 Task: Select Kindle E-Readers from Kindle E-readers & Books. Add to cart Kindle Fire 7 Essentials Bundle-2. Place order for _x000D_
675 Giesler Rd_x000D_
Jasper, Indiana(IN), 47546, Cell Number (812) 678-2353
Action: Mouse moved to (162, 85)
Screenshot: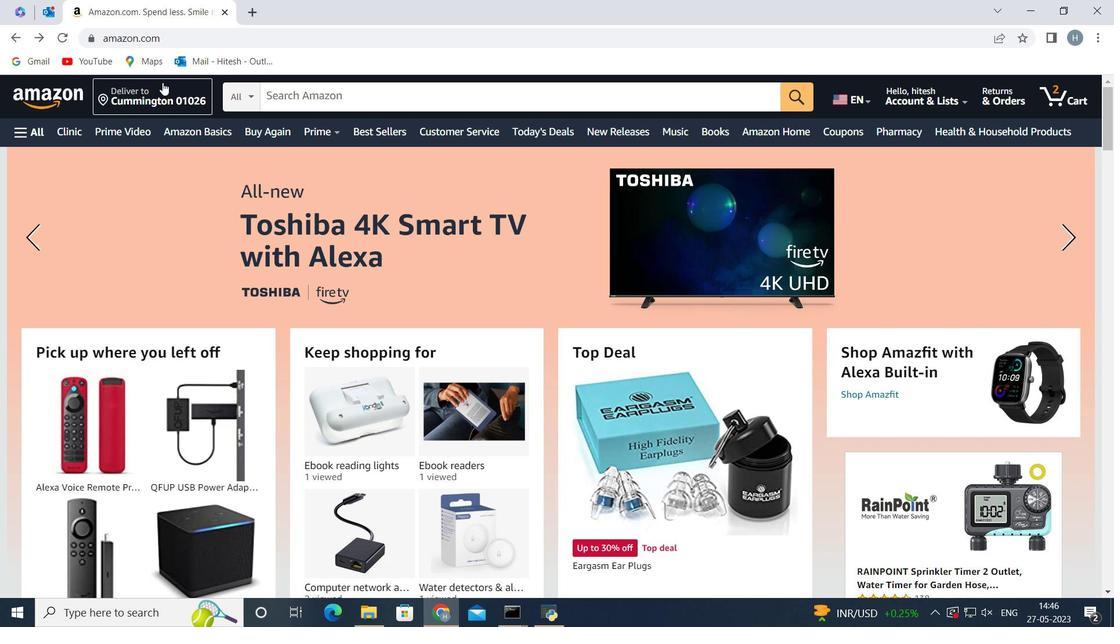 
Action: Mouse pressed left at (162, 85)
Screenshot: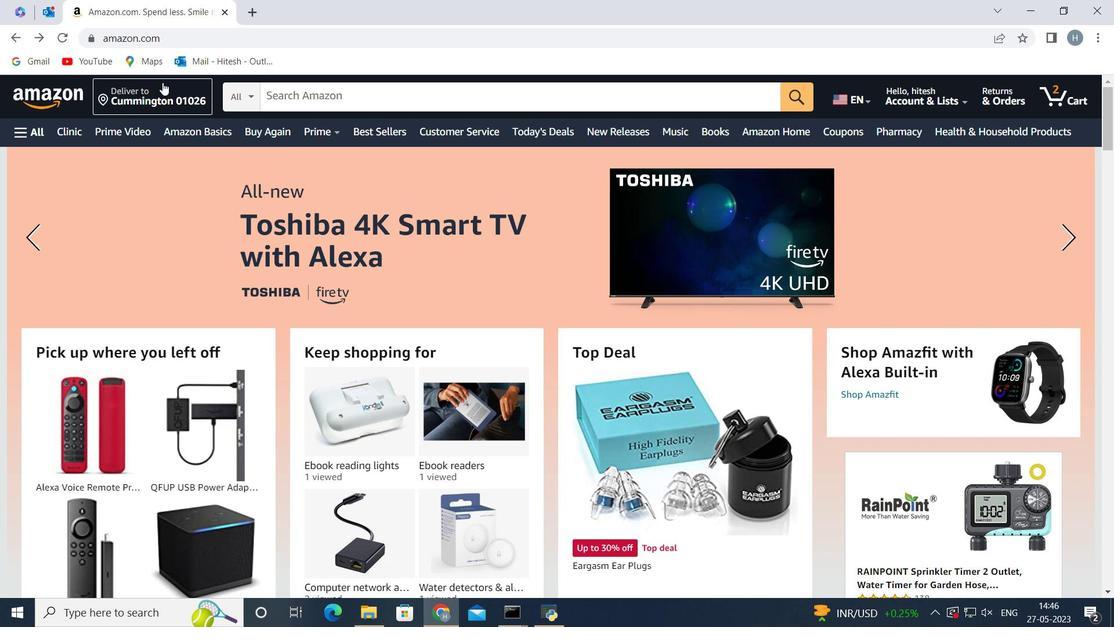 
Action: Mouse moved to (549, 437)
Screenshot: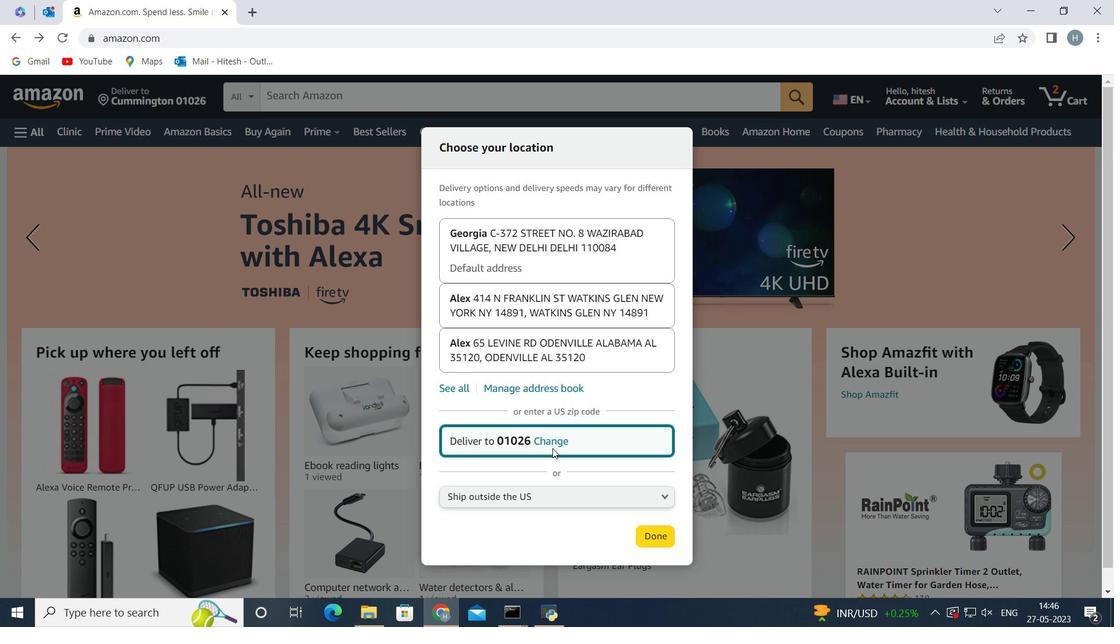 
Action: Mouse pressed left at (549, 437)
Screenshot: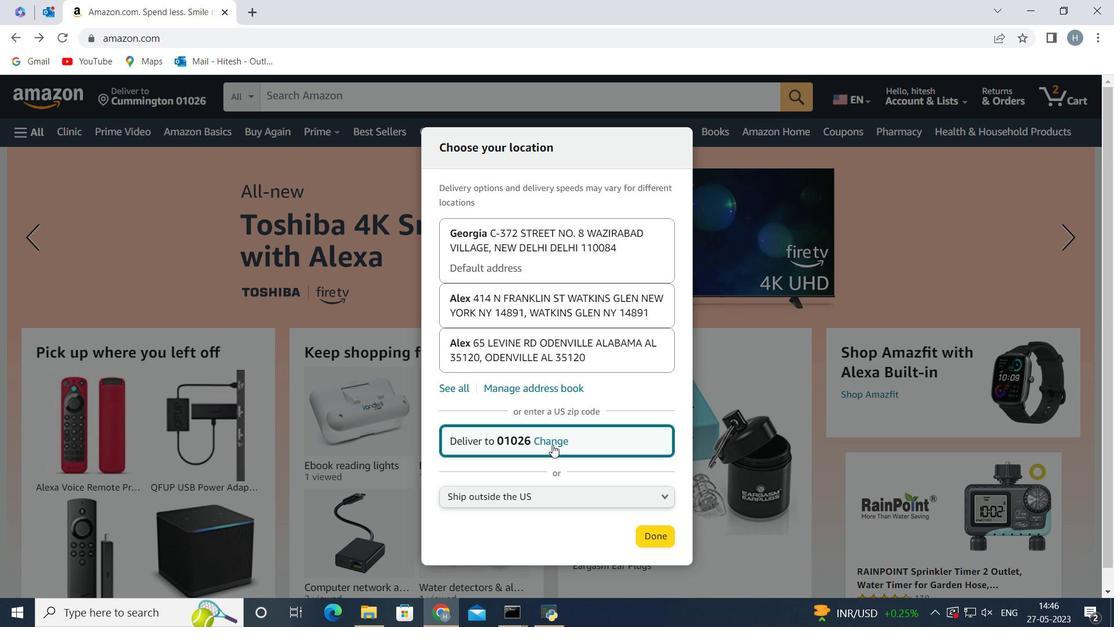 
Action: Mouse pressed left at (549, 437)
Screenshot: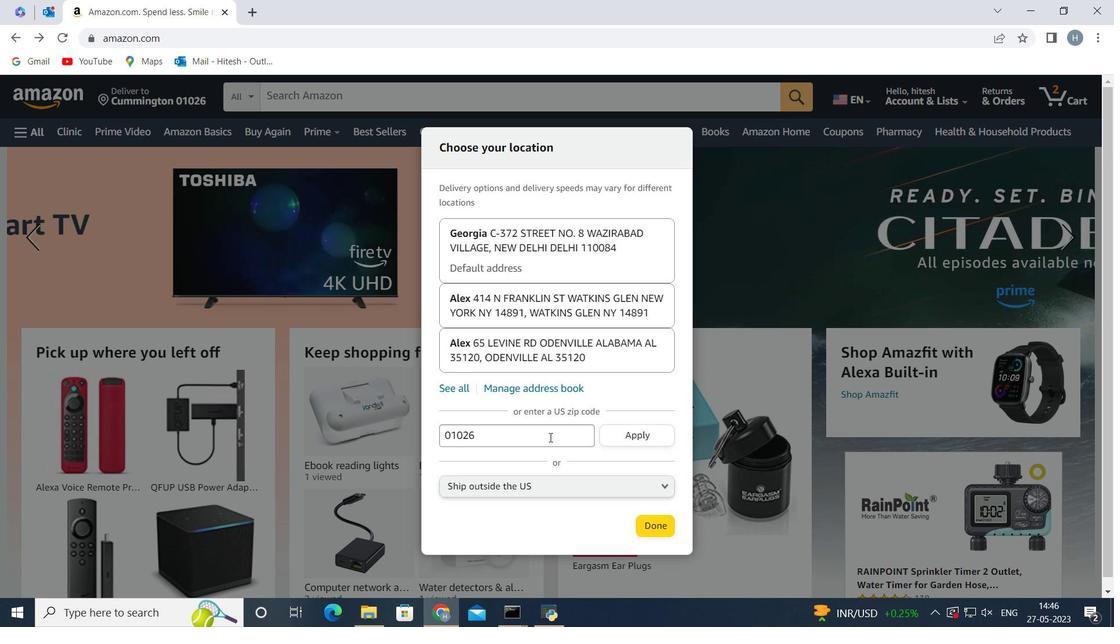 
Action: Key pressed <Key.backspace><Key.backspace><Key.backspace><Key.backspace><Key.backspace><Key.backspace><Key.backspace><Key.backspace><Key.backspace><Key.backspace><Key.backspace><Key.backspace><Key.backspace><Key.backspace><Key.backspace>47546
Screenshot: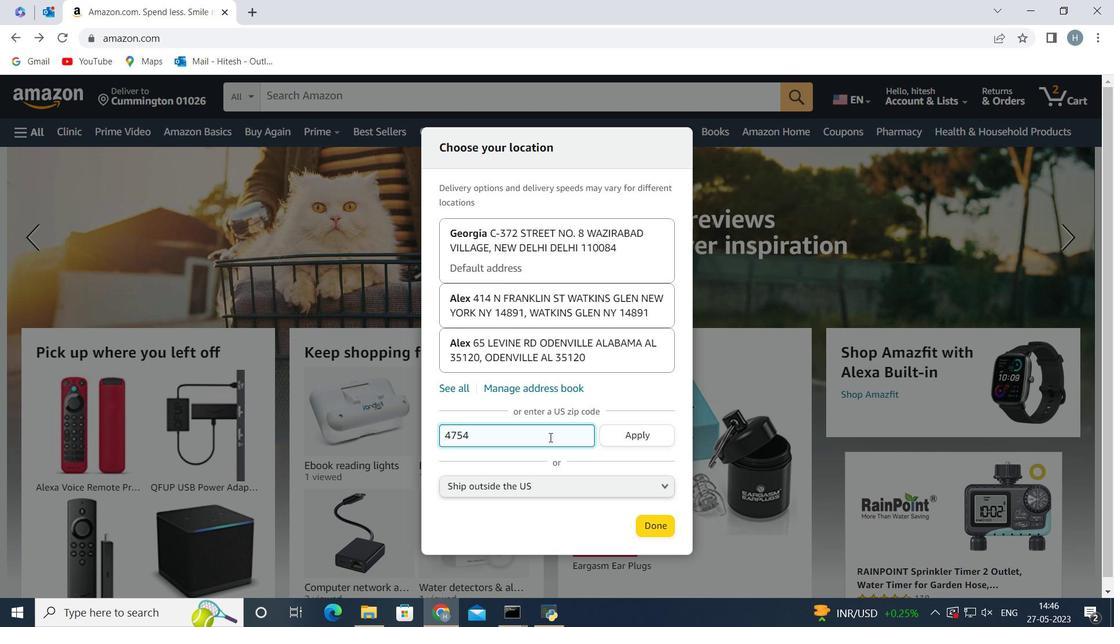 
Action: Mouse moved to (619, 431)
Screenshot: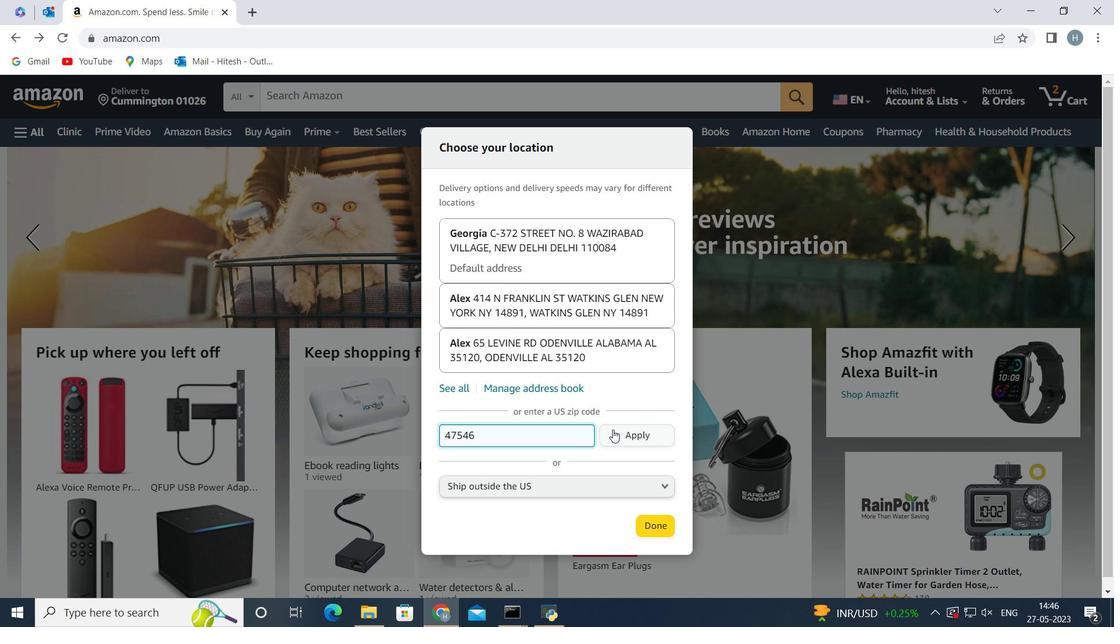 
Action: Mouse pressed left at (619, 431)
Screenshot: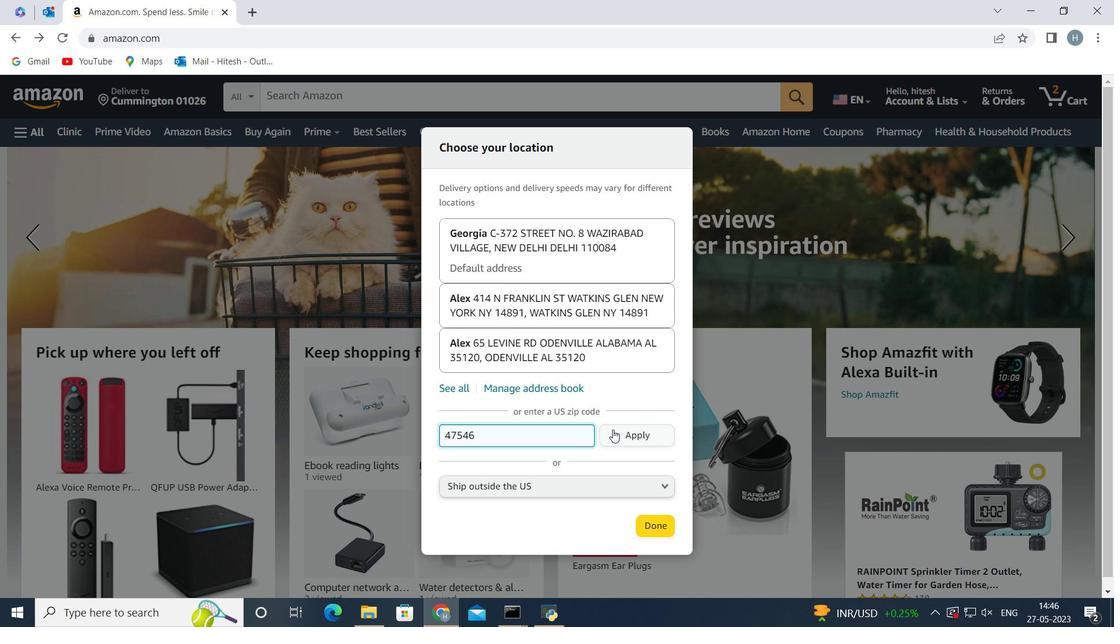 
Action: Mouse moved to (660, 536)
Screenshot: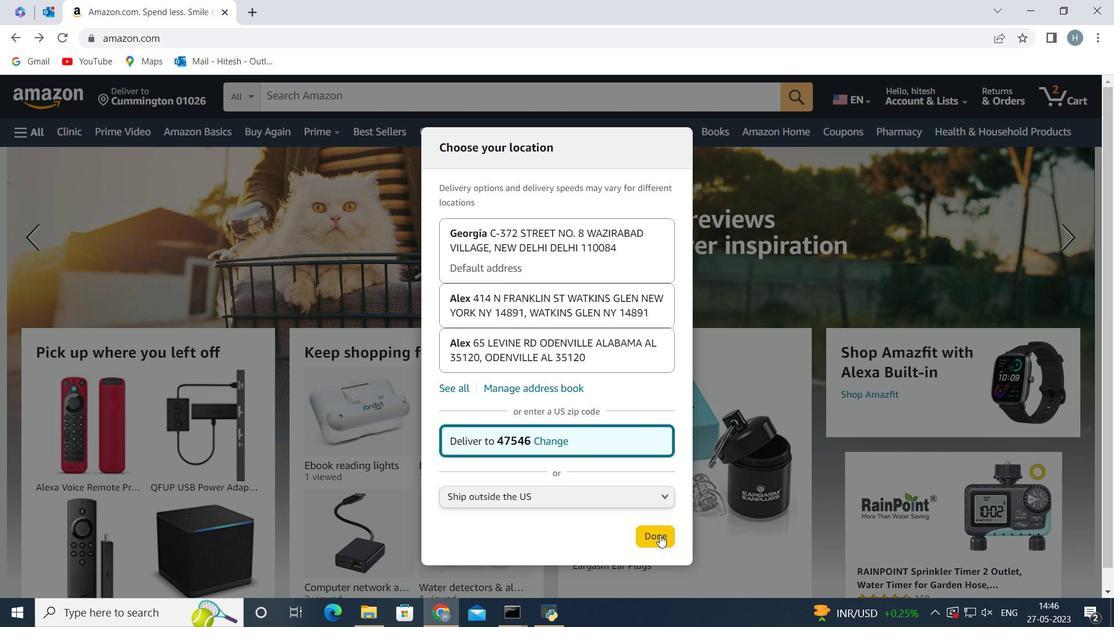 
Action: Mouse pressed left at (660, 536)
Screenshot: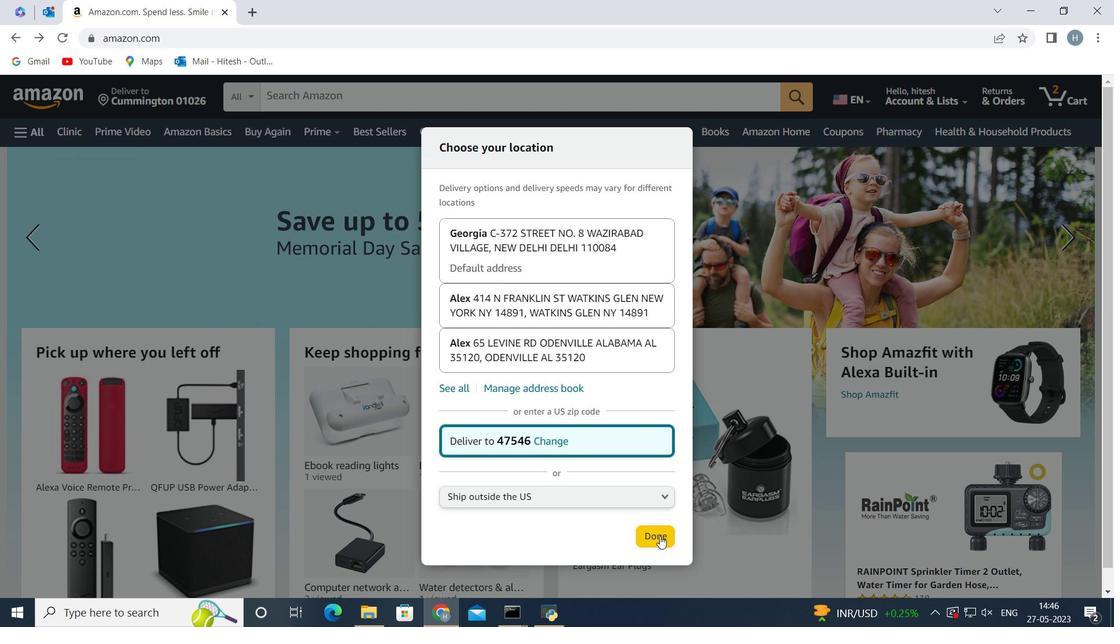 
Action: Mouse moved to (33, 131)
Screenshot: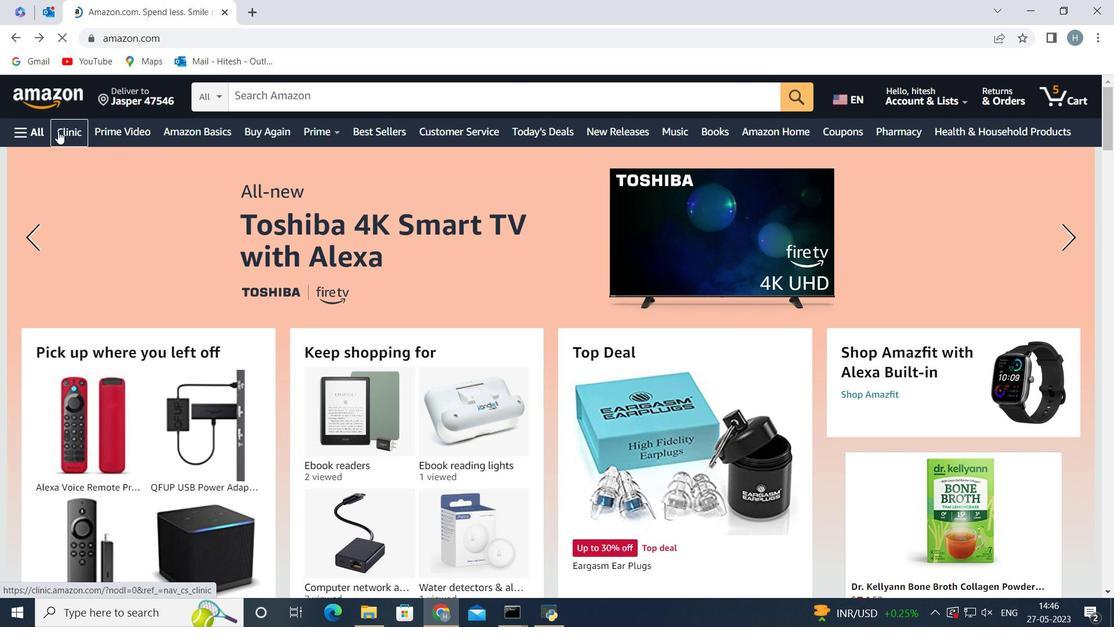
Action: Mouse pressed left at (33, 131)
Screenshot: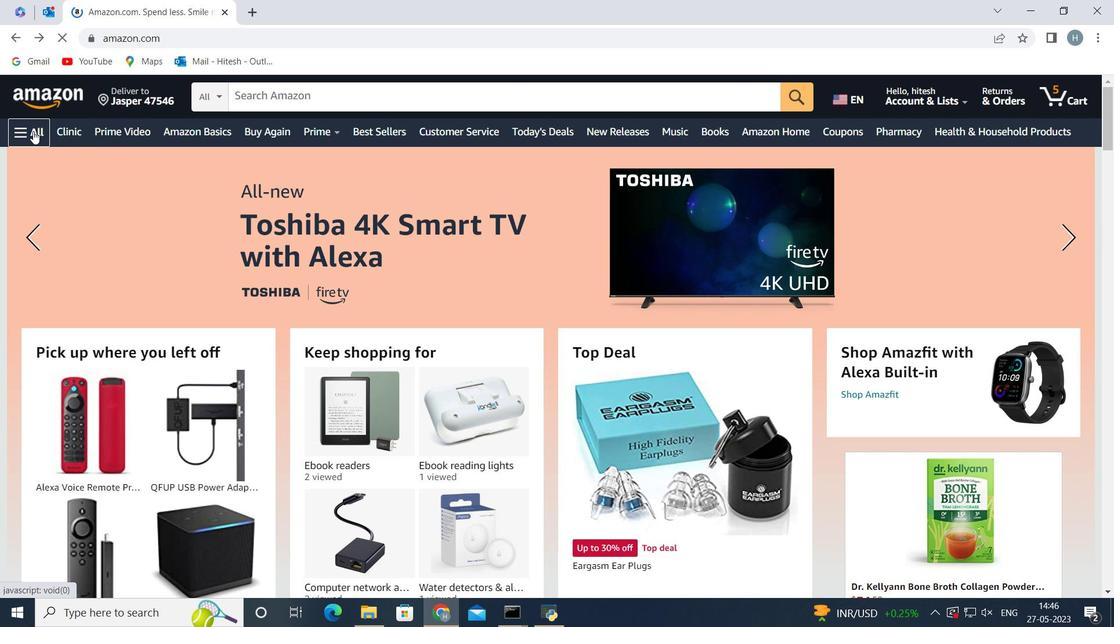 
Action: Mouse moved to (100, 229)
Screenshot: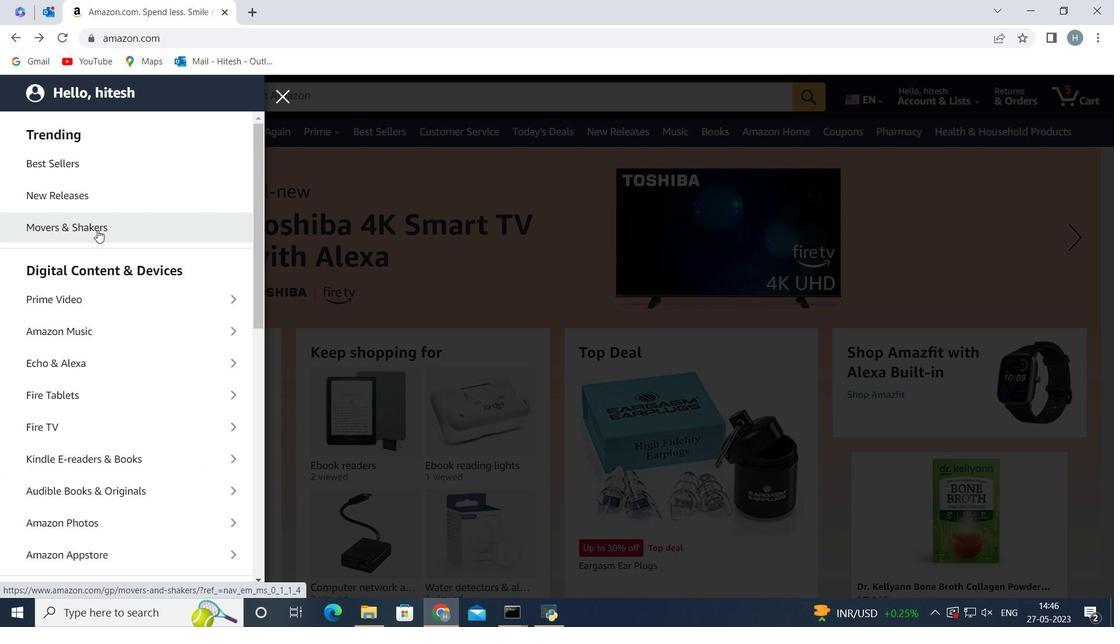 
Action: Mouse scrolled (100, 229) with delta (0, 0)
Screenshot: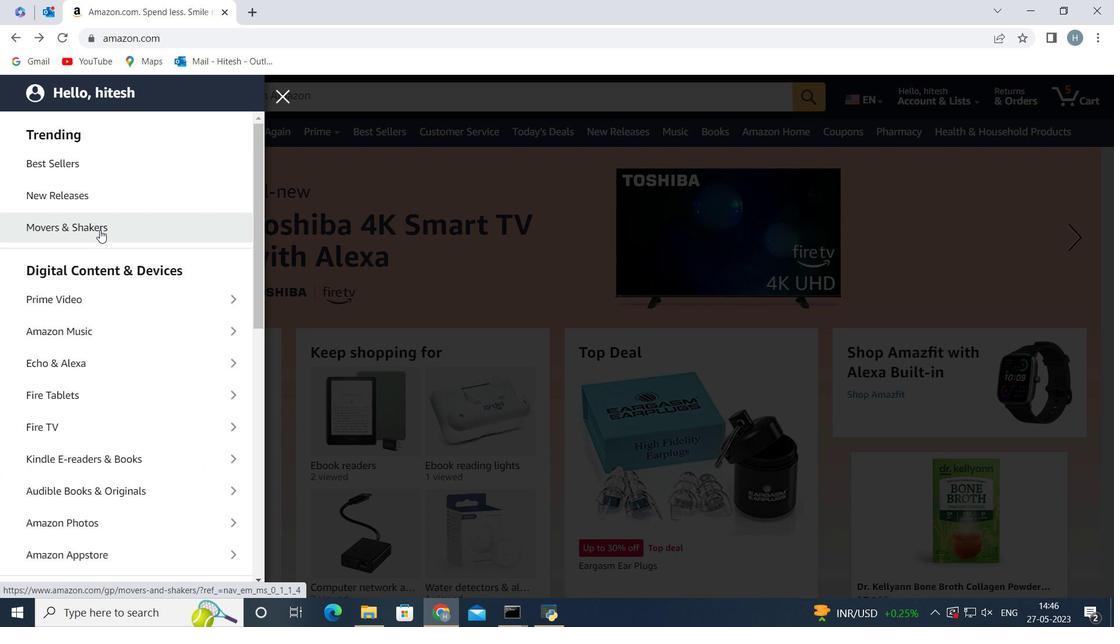 
Action: Mouse moved to (98, 235)
Screenshot: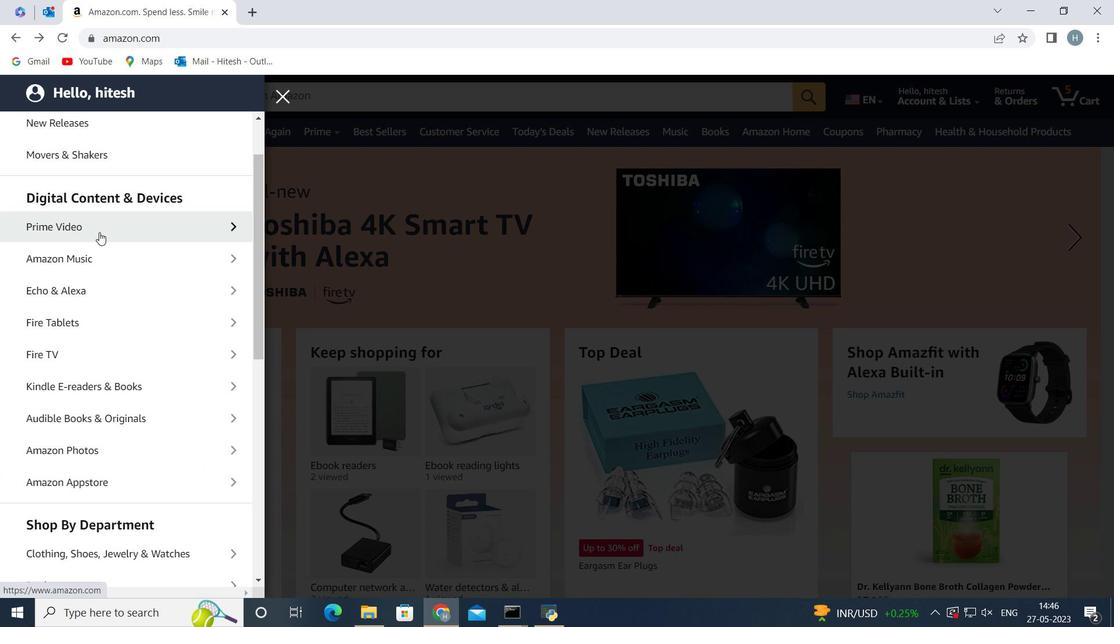 
Action: Mouse scrolled (98, 235) with delta (0, 0)
Screenshot: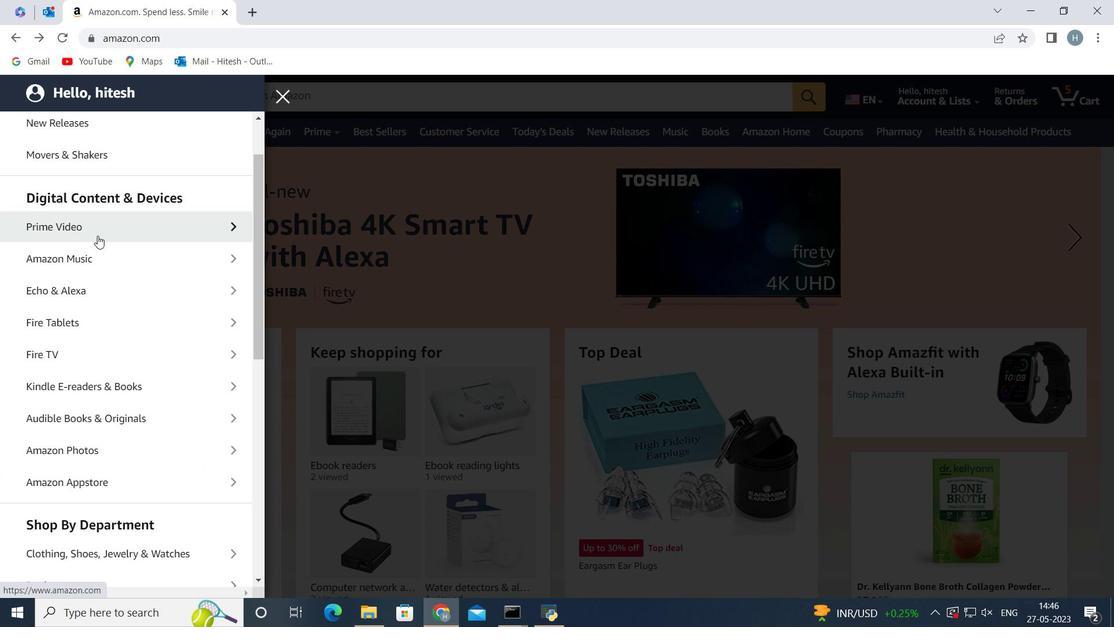 
Action: Mouse moved to (105, 310)
Screenshot: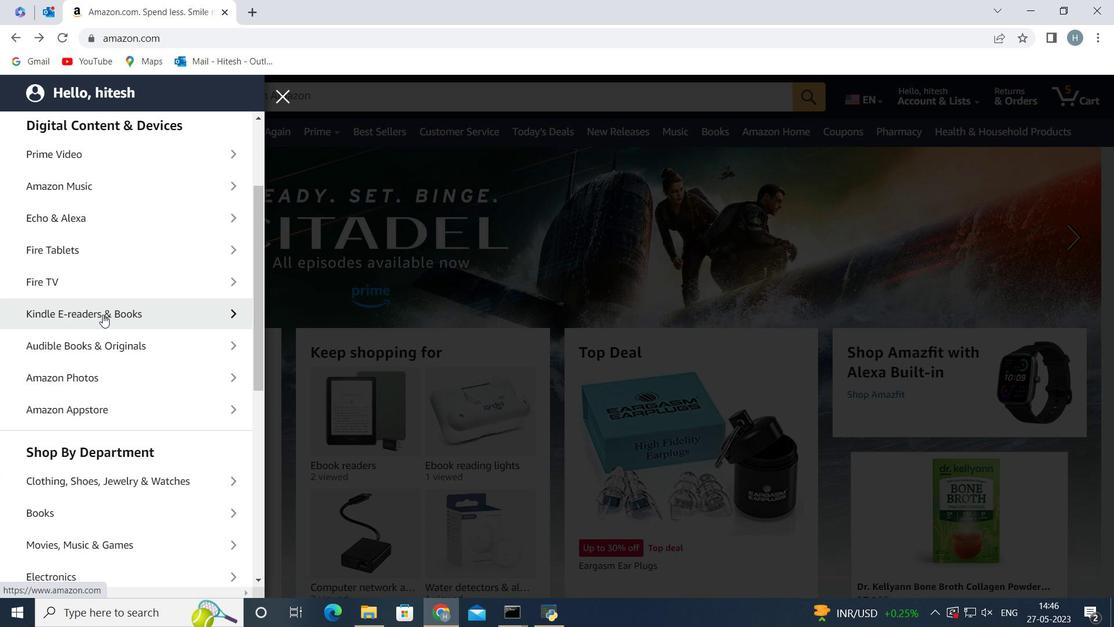 
Action: Mouse pressed left at (105, 310)
Screenshot: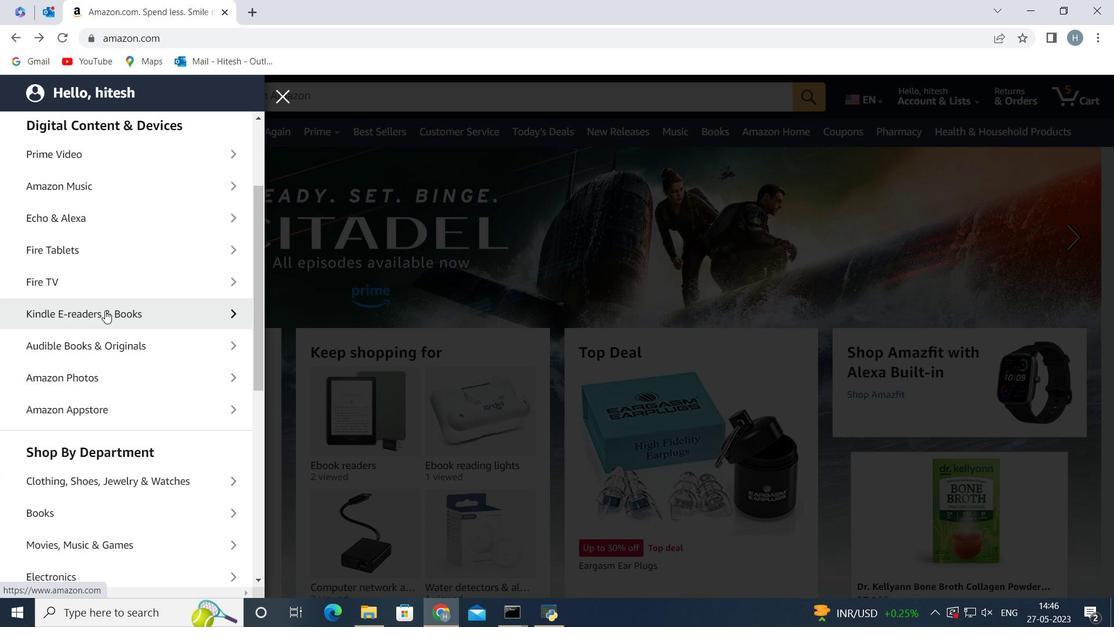 
Action: Mouse moved to (128, 388)
Screenshot: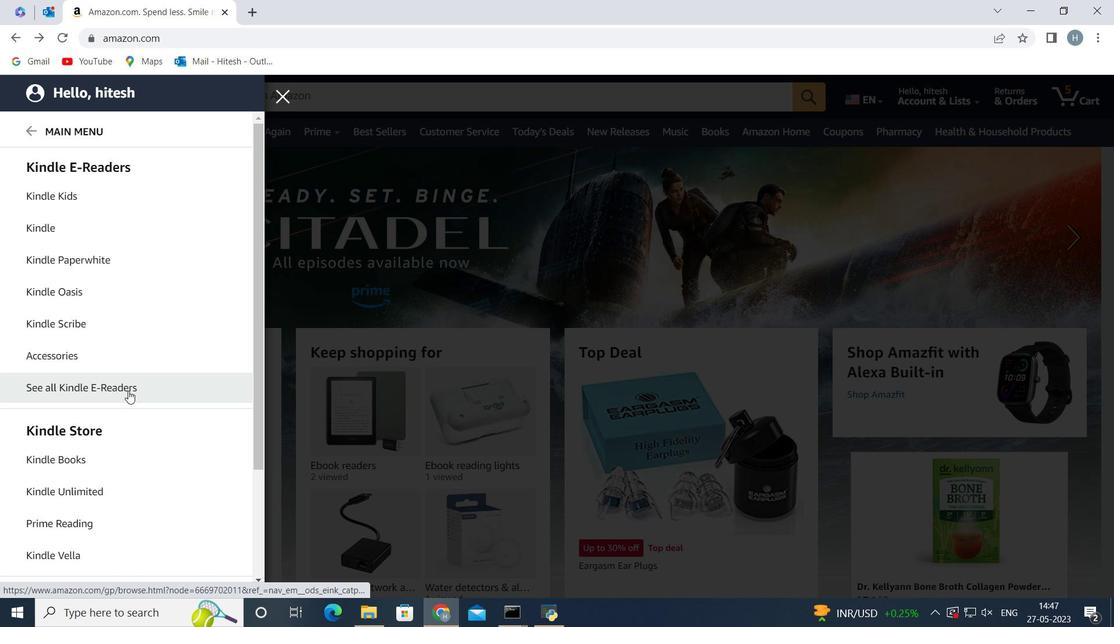 
Action: Mouse pressed left at (128, 388)
Screenshot: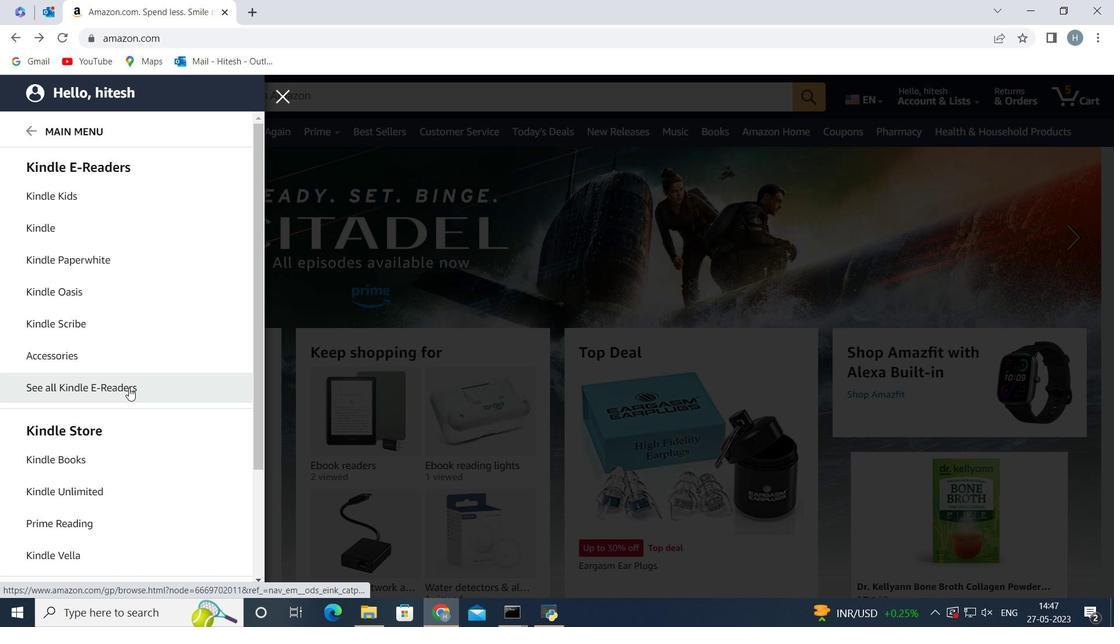 
Action: Mouse moved to (395, 94)
Screenshot: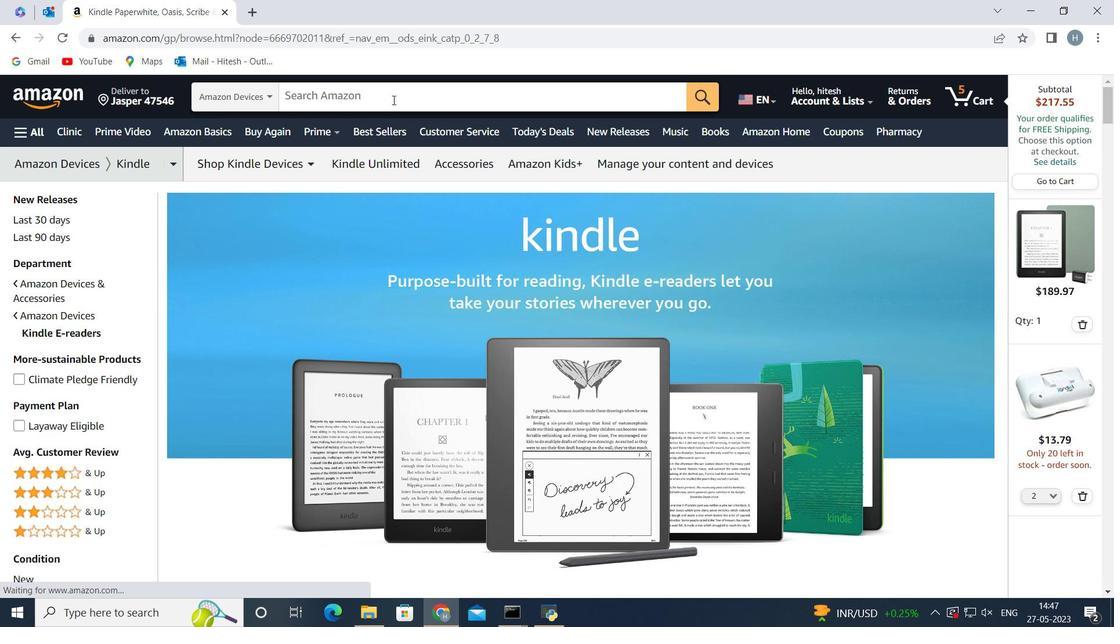 
Action: Mouse pressed left at (395, 94)
Screenshot: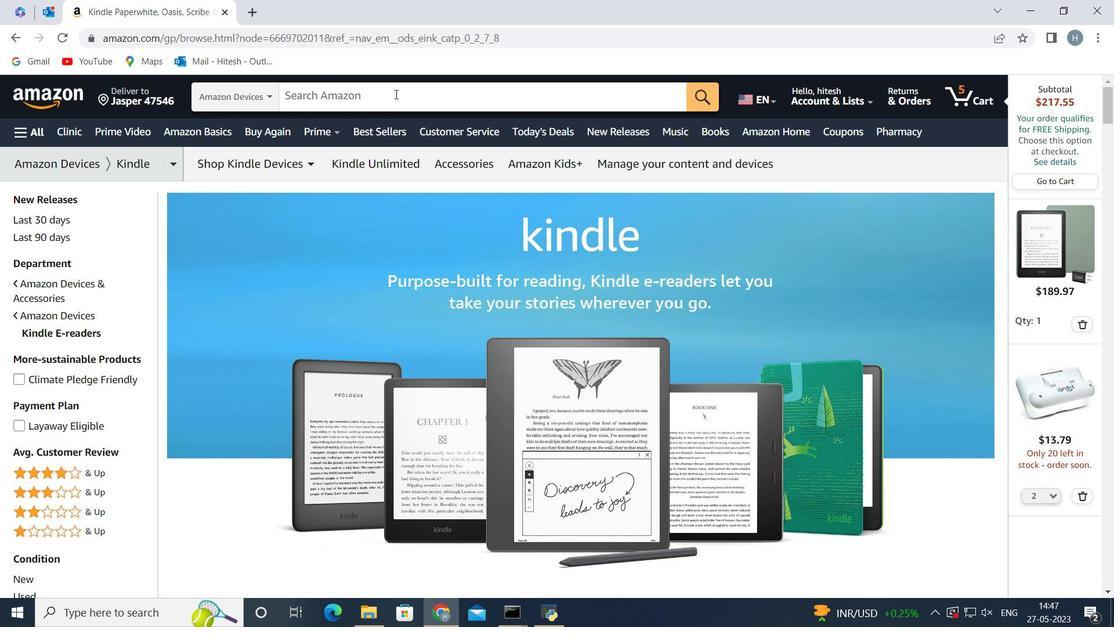 
Action: Key pressed <Key.shift>Kindle<Key.space><Key.shift>Fire<Key.space>7<Key.space><Key.shift>Essential<Key.space><Key.shift>Bundle<Key.space><Key.enter>
Screenshot: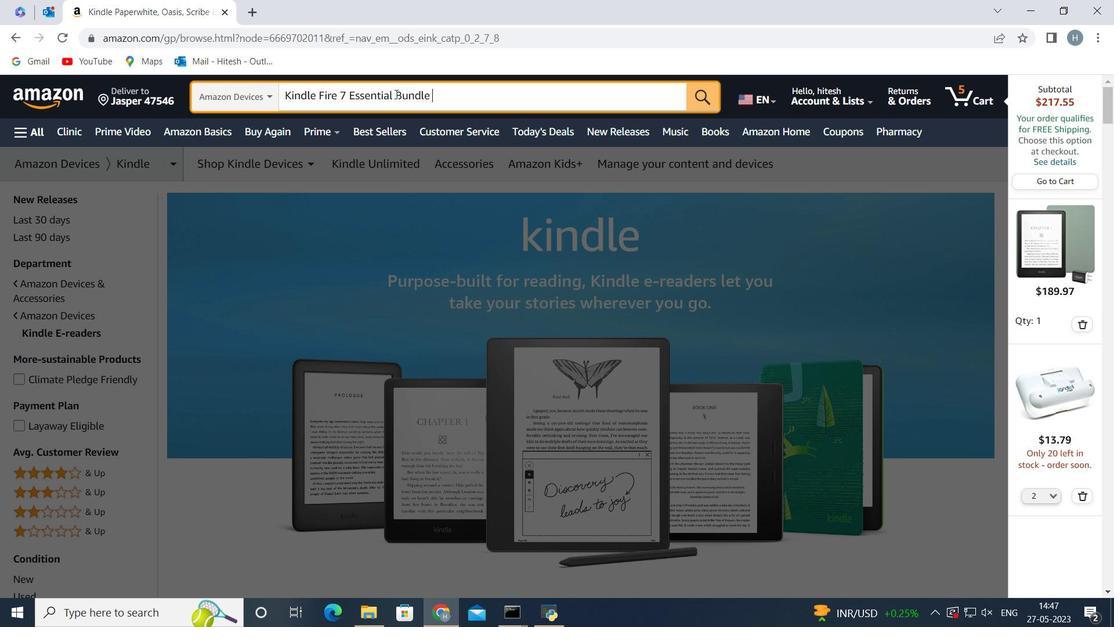 
Action: Mouse moved to (509, 273)
Screenshot: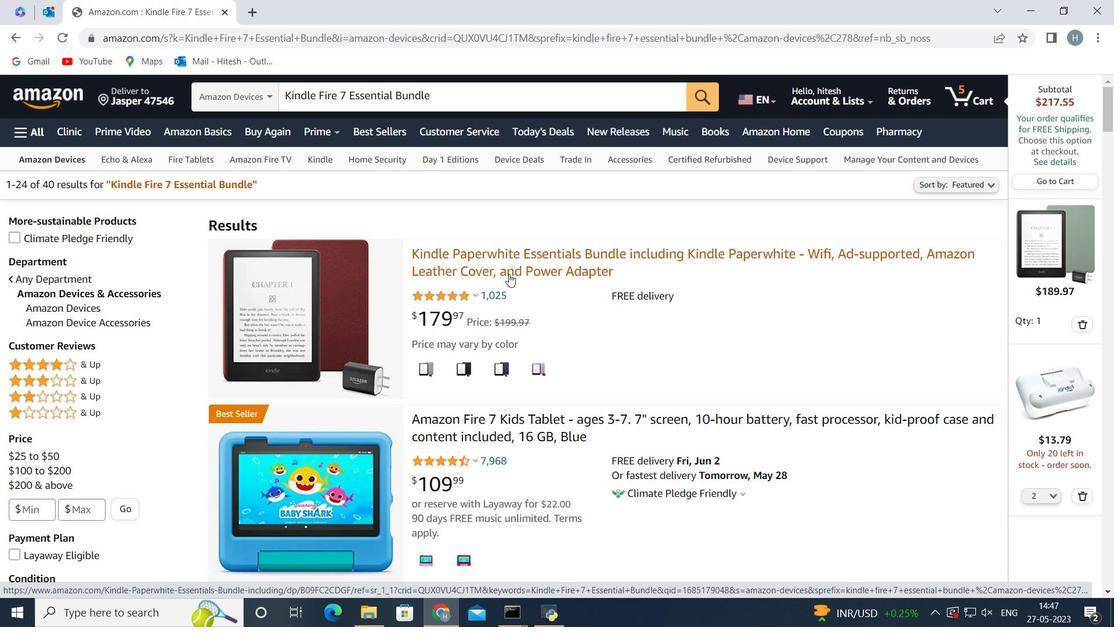 
Action: Mouse scrolled (509, 272) with delta (0, 0)
Screenshot: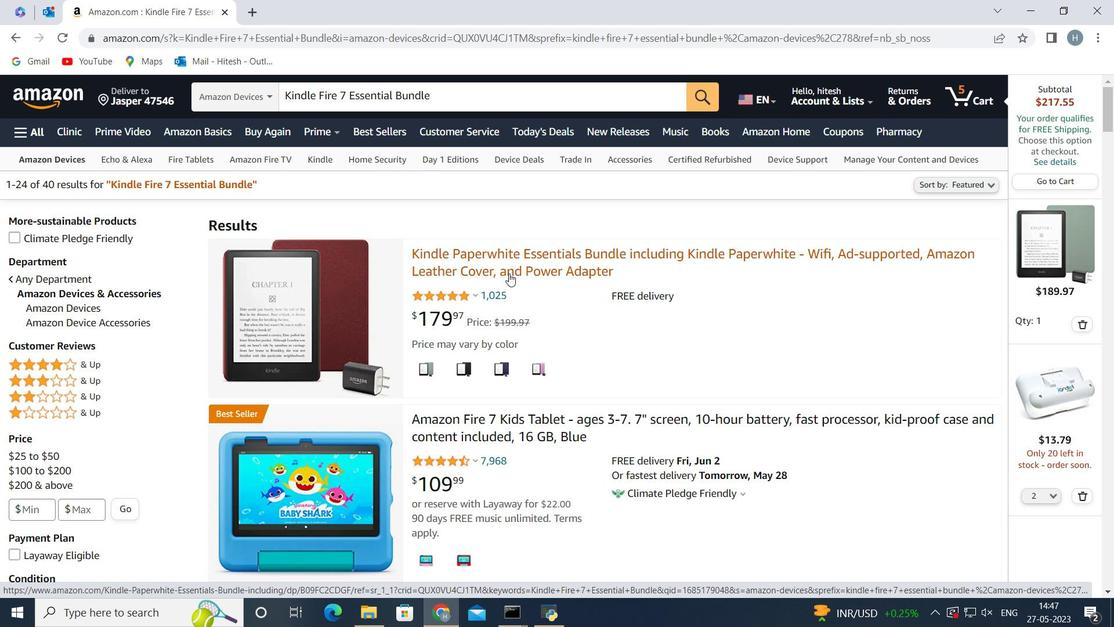 
Action: Mouse scrolled (509, 272) with delta (0, 0)
Screenshot: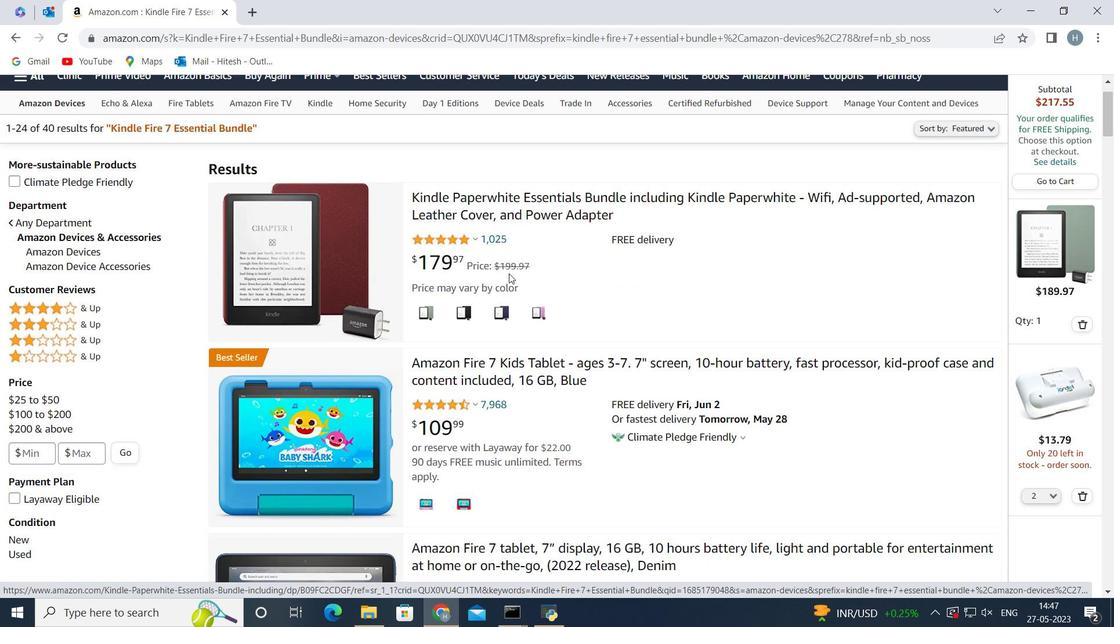 
Action: Mouse scrolled (509, 272) with delta (0, 0)
Screenshot: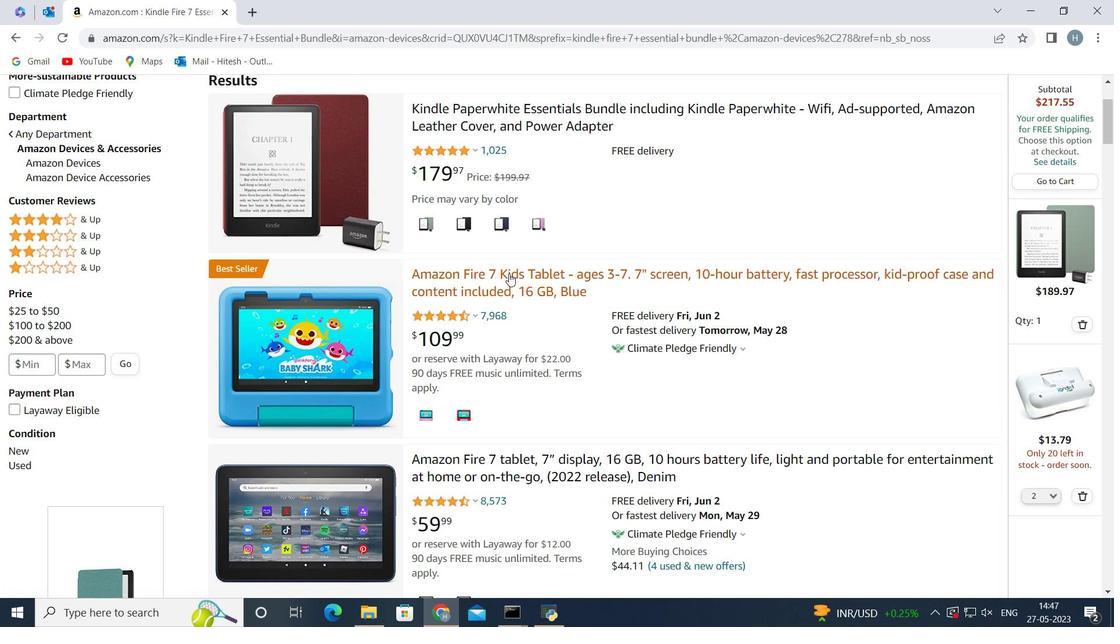 
Action: Mouse moved to (502, 275)
Screenshot: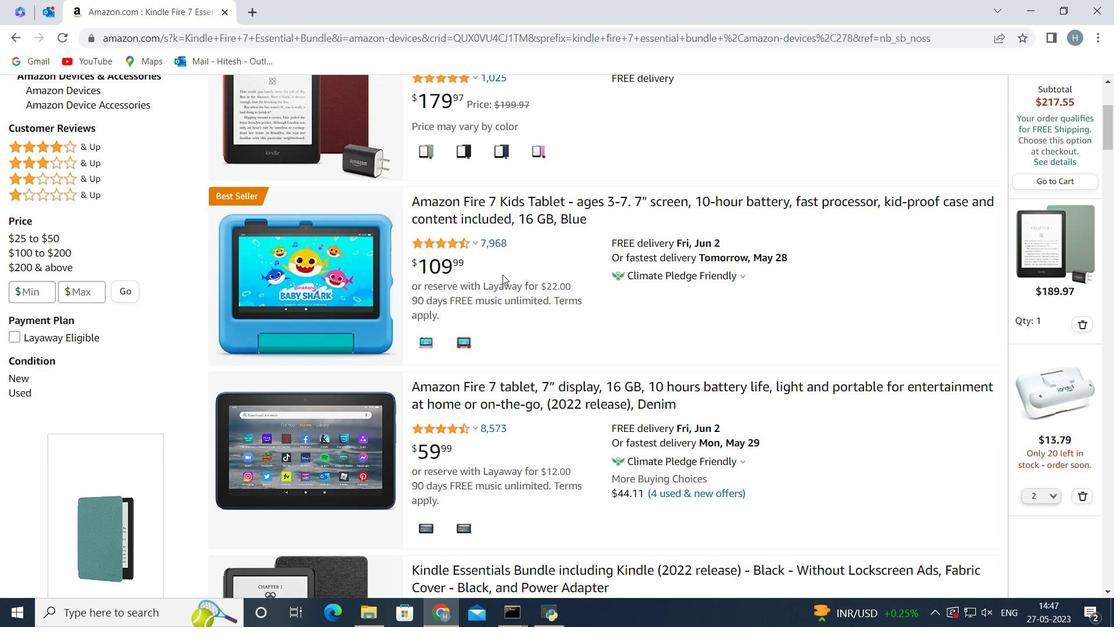 
Action: Mouse scrolled (502, 274) with delta (0, 0)
Screenshot: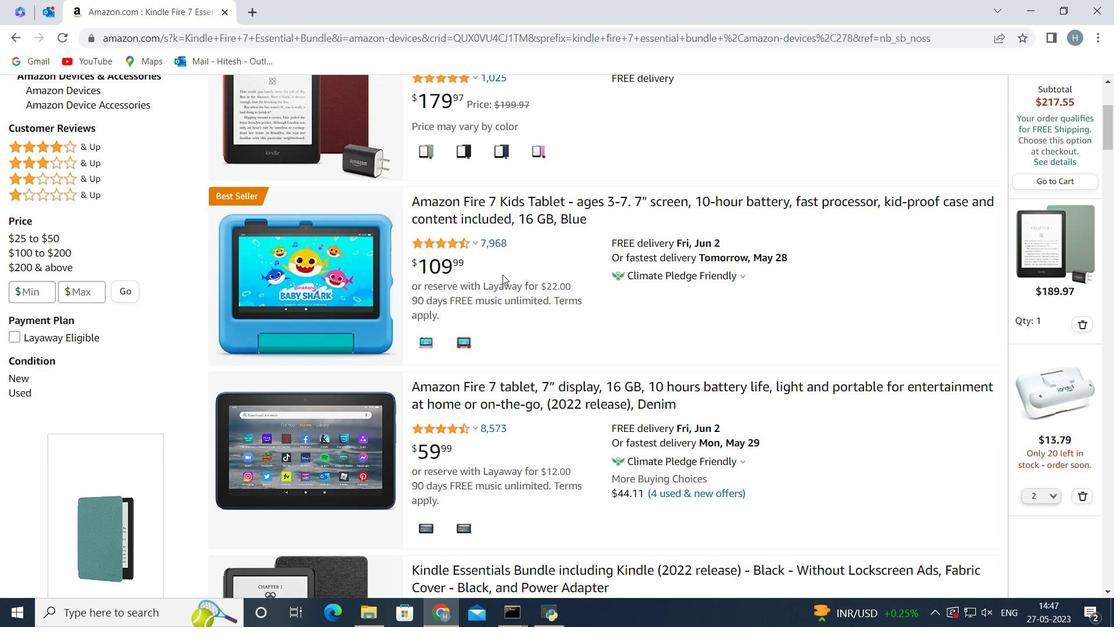 
Action: Mouse moved to (502, 275)
Screenshot: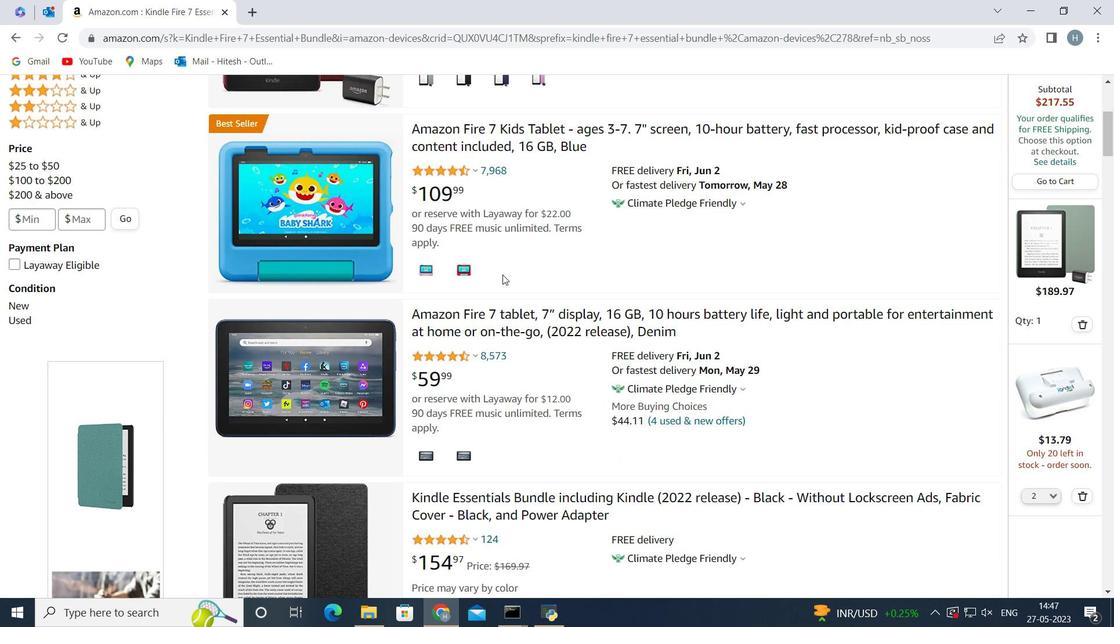 
Action: Mouse scrolled (502, 274) with delta (0, 0)
Screenshot: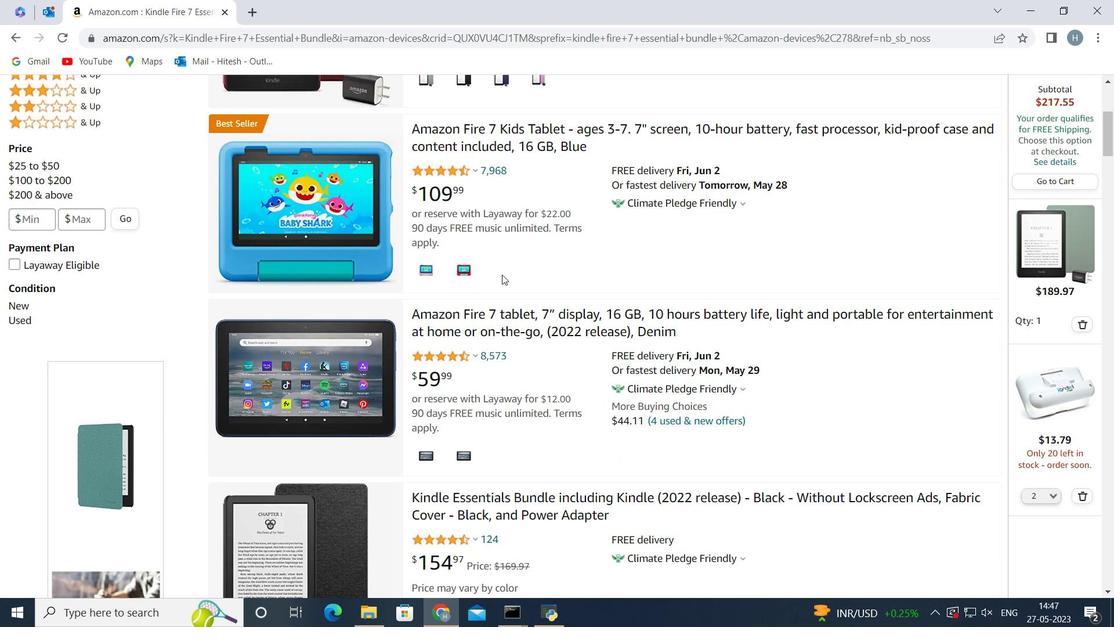 
Action: Mouse moved to (501, 276)
Screenshot: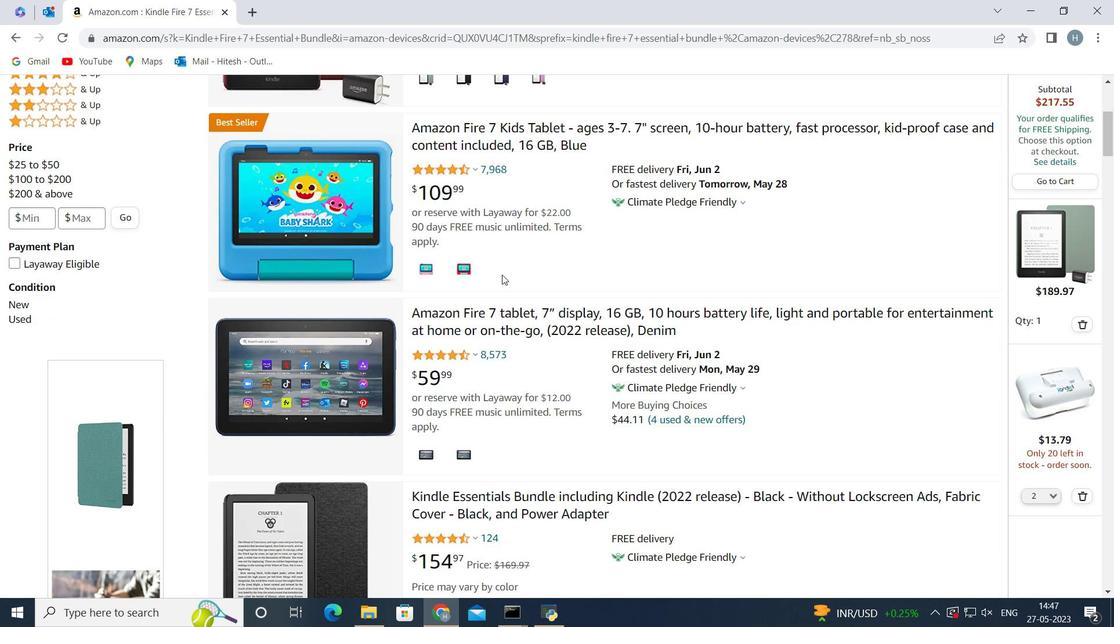 
Action: Mouse scrolled (501, 275) with delta (0, 0)
Screenshot: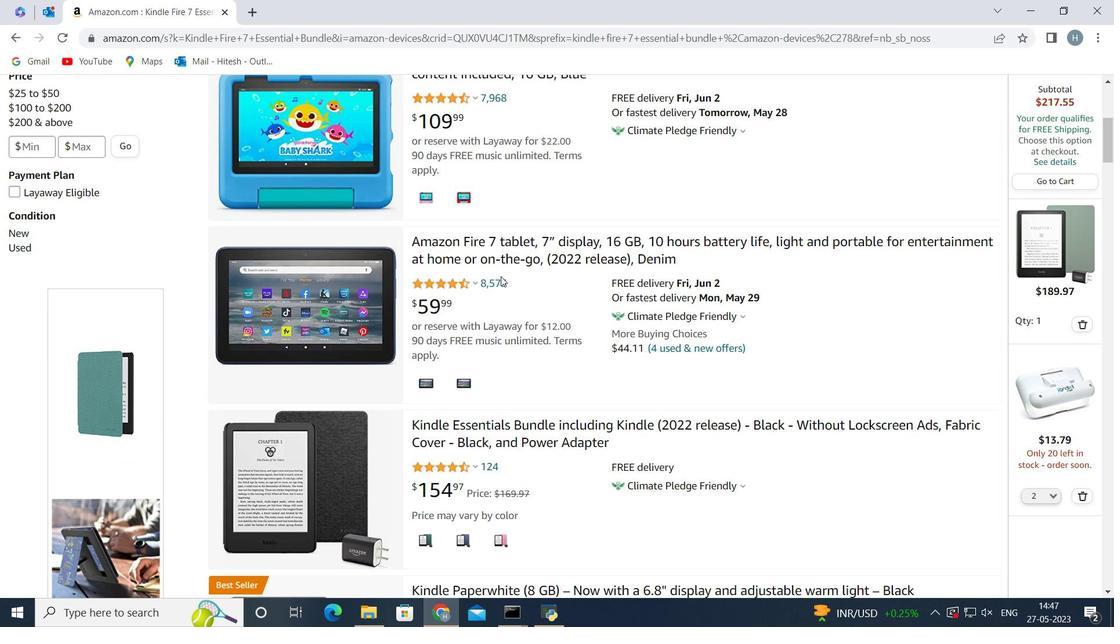 
Action: Mouse scrolled (501, 275) with delta (0, 0)
Screenshot: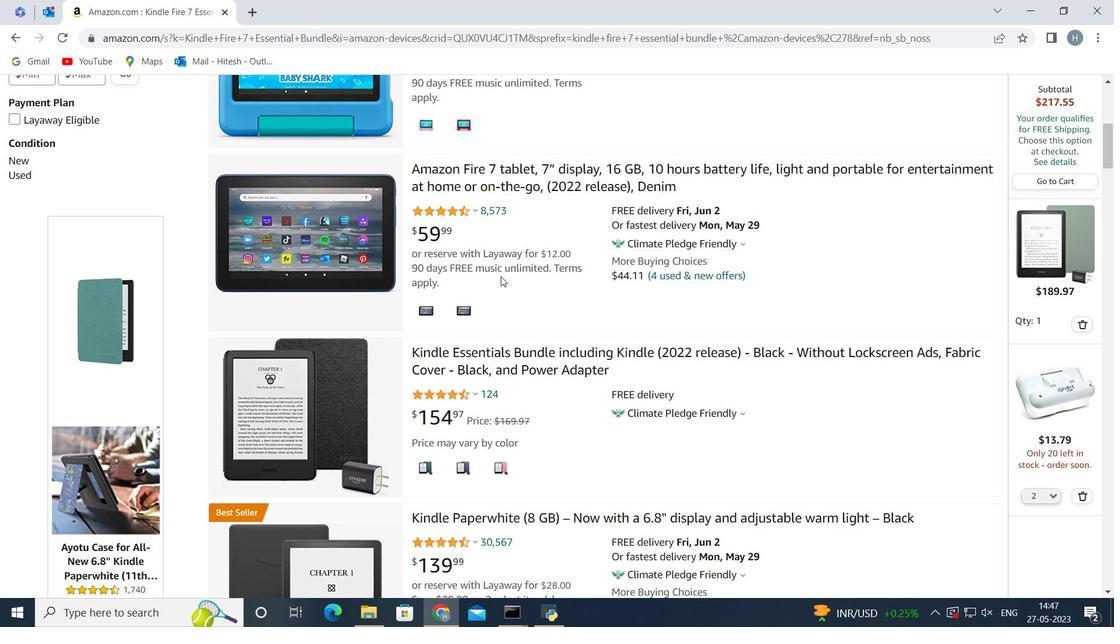 
Action: Mouse scrolled (501, 275) with delta (0, 0)
Screenshot: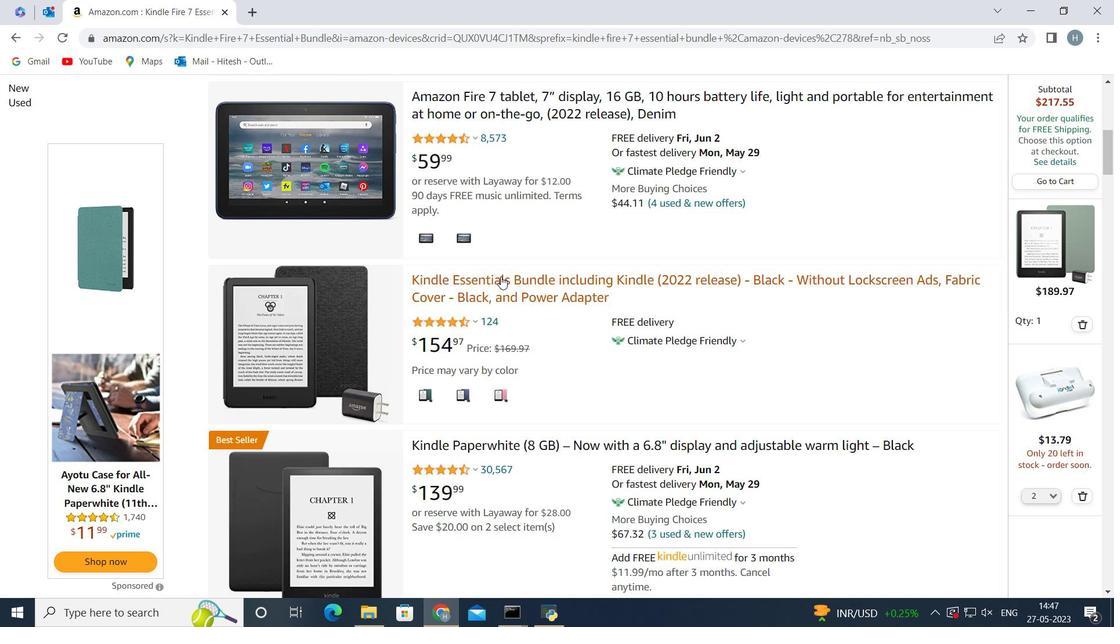 
Action: Mouse scrolled (501, 275) with delta (0, 0)
Screenshot: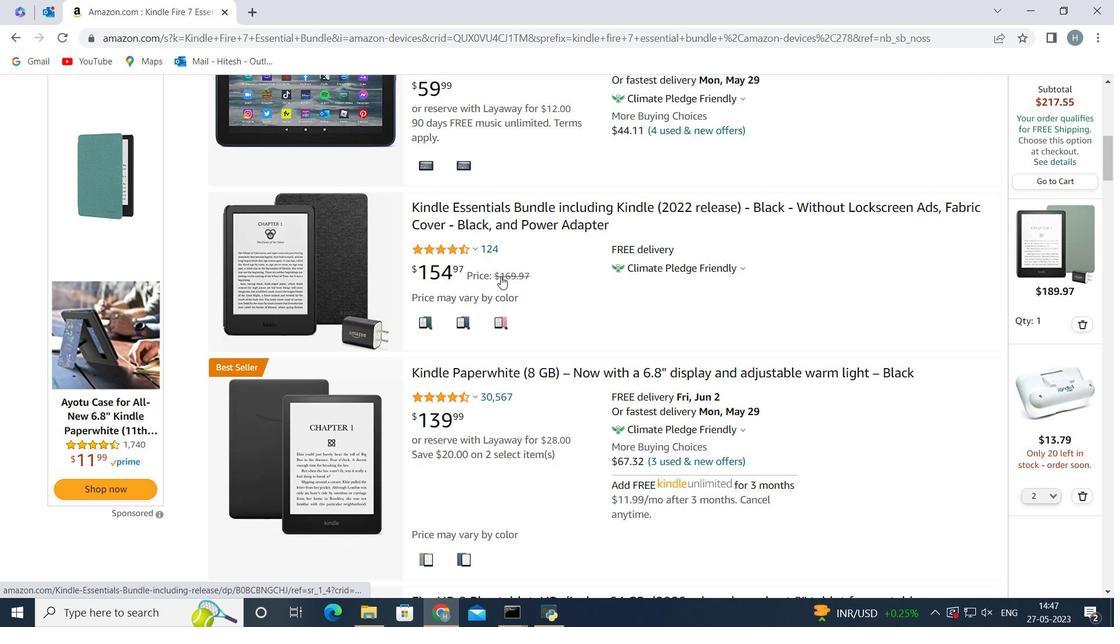 
Action: Mouse scrolled (501, 275) with delta (0, 0)
Screenshot: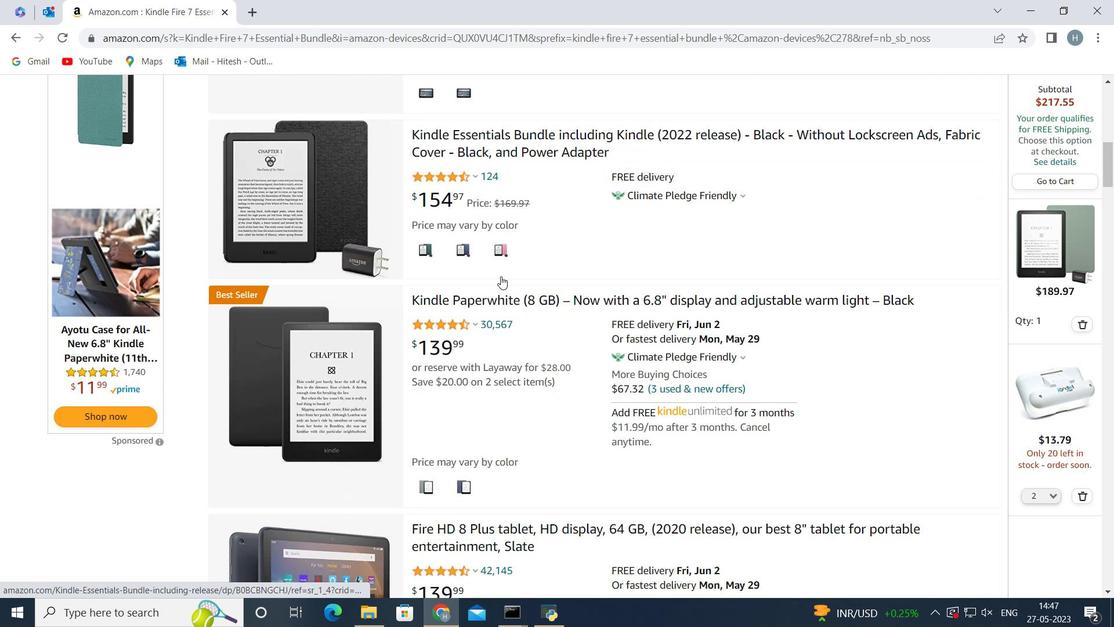 
Action: Mouse scrolled (501, 275) with delta (0, 0)
Screenshot: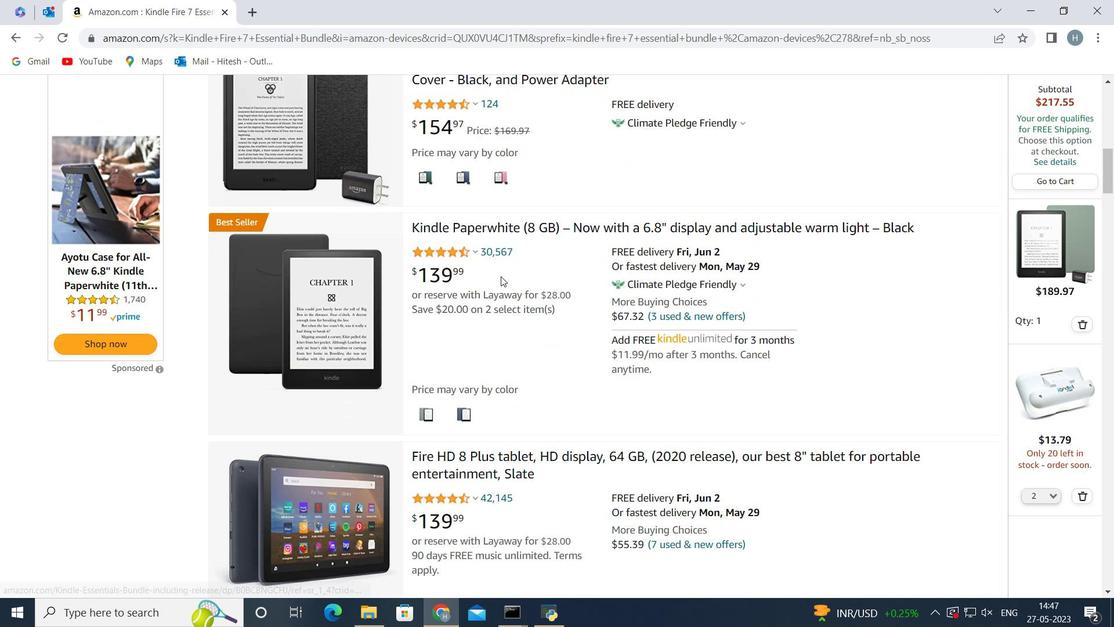 
Action: Mouse scrolled (501, 275) with delta (0, 0)
Screenshot: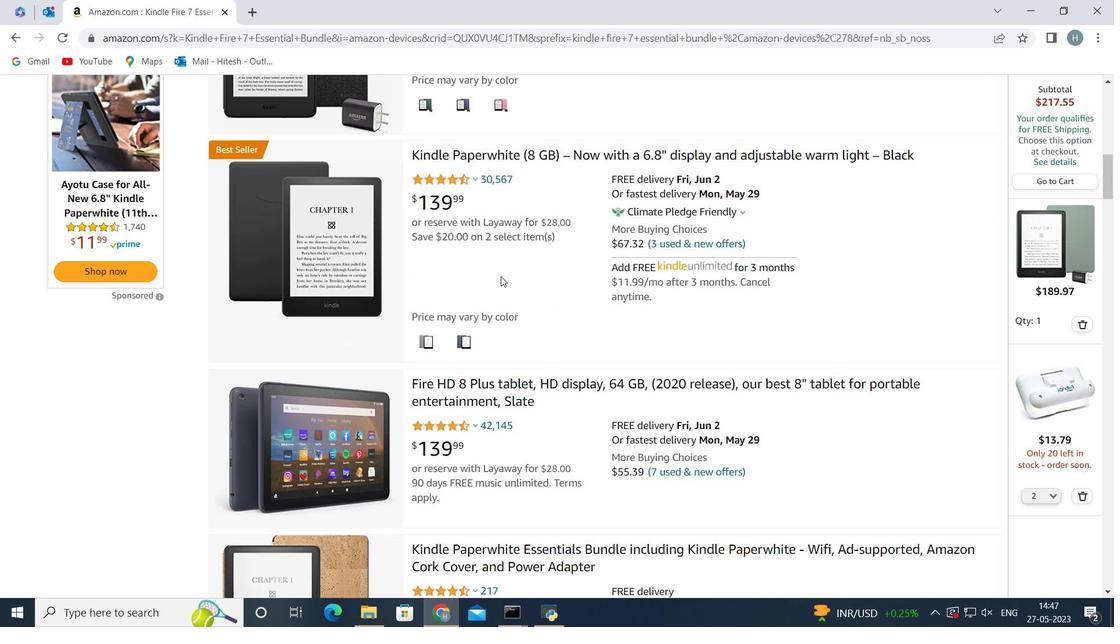 
Action: Mouse scrolled (501, 275) with delta (0, 0)
Screenshot: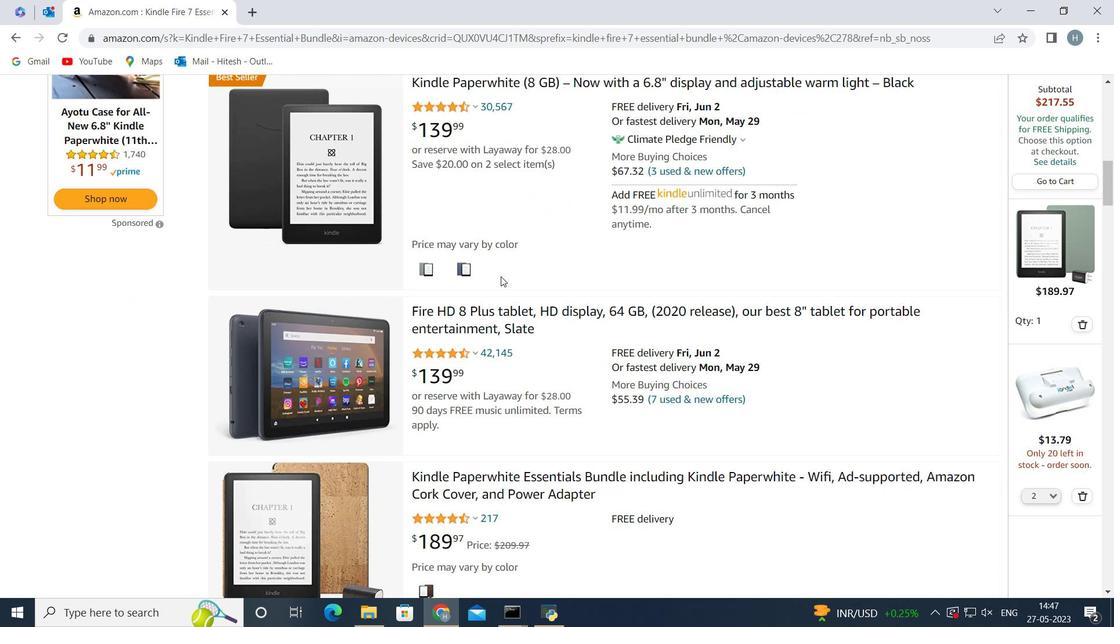 
Action: Mouse scrolled (501, 275) with delta (0, 0)
Screenshot: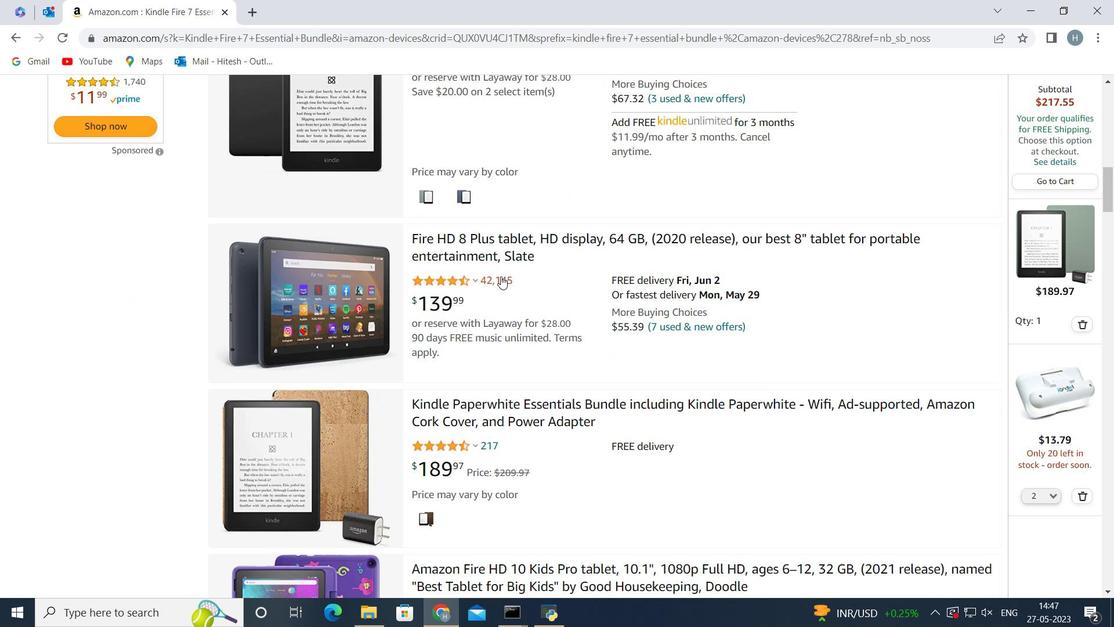 
Action: Mouse scrolled (501, 275) with delta (0, 0)
Screenshot: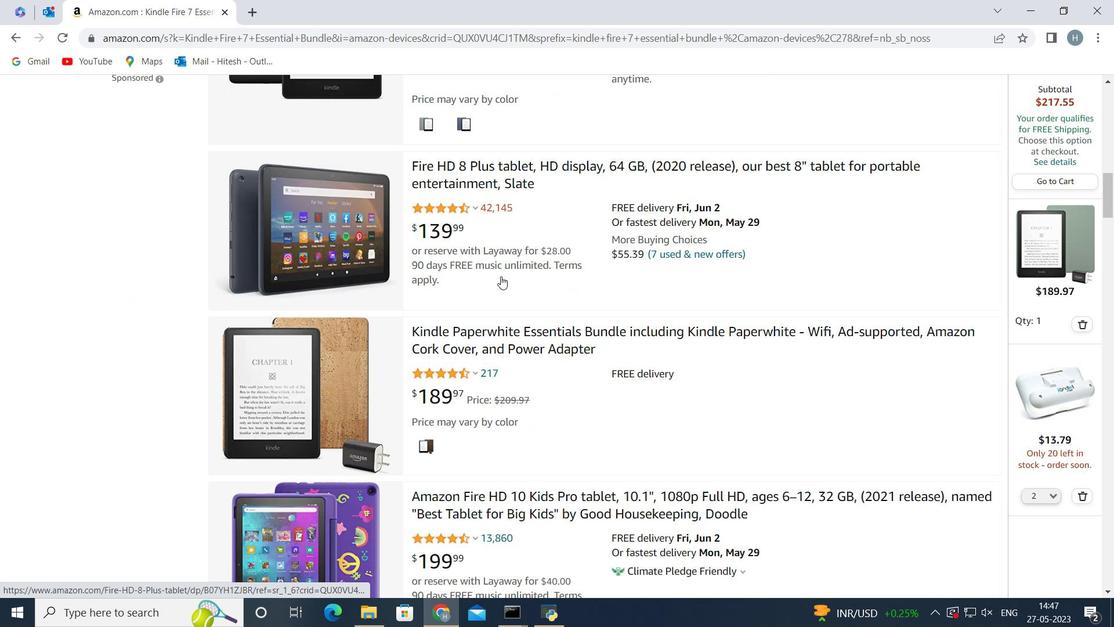 
Action: Mouse scrolled (501, 275) with delta (0, 0)
Screenshot: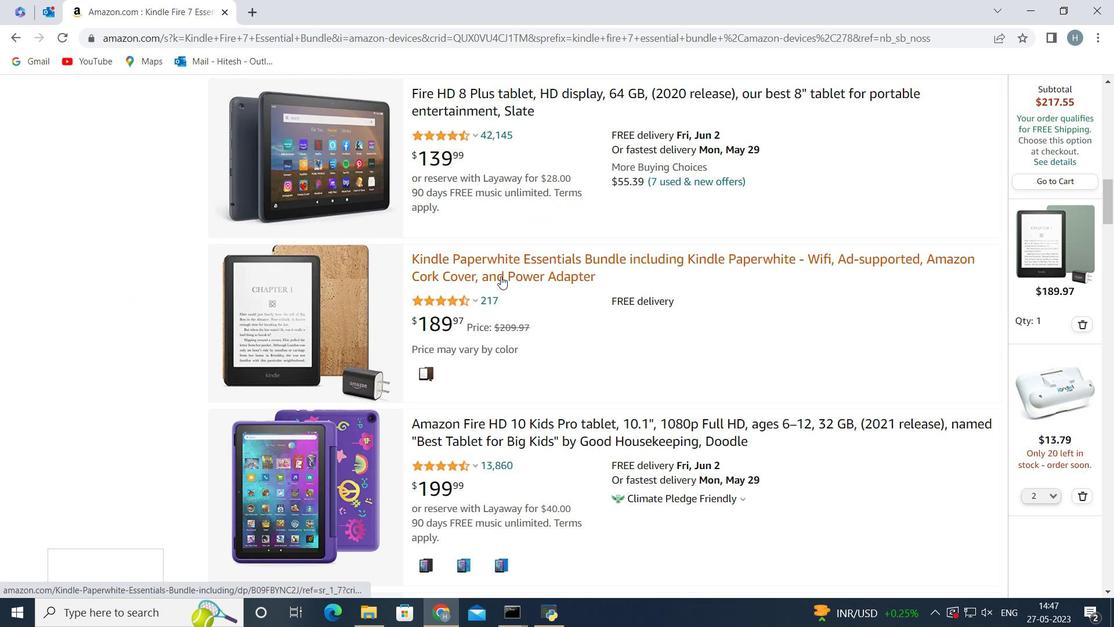 
Action: Mouse scrolled (501, 275) with delta (0, 0)
Screenshot: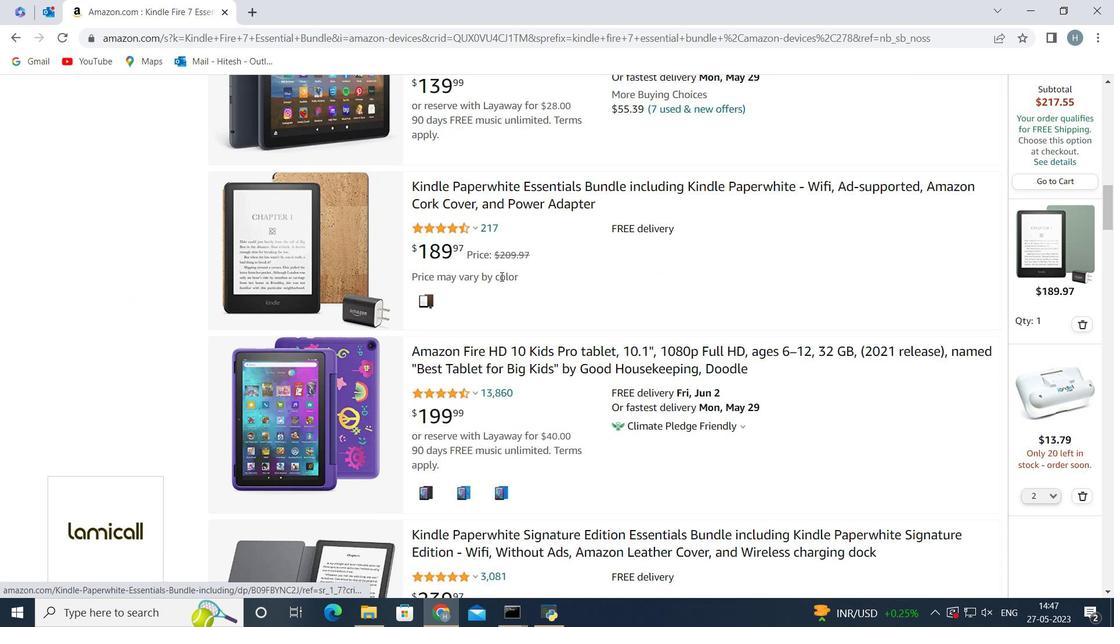
Action: Mouse moved to (499, 276)
Screenshot: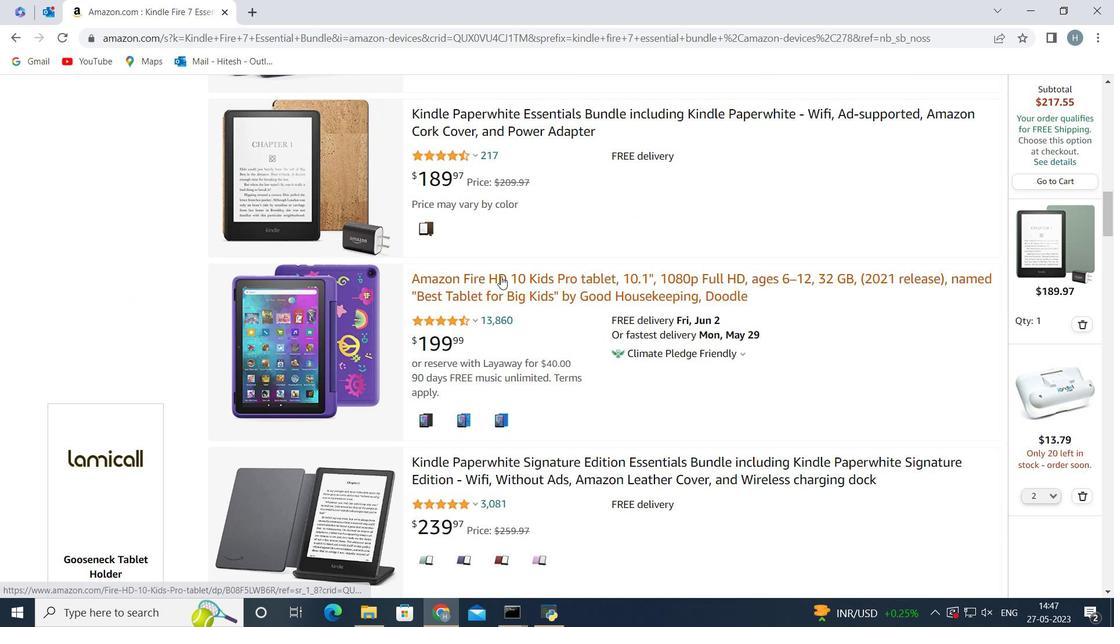 
Action: Mouse scrolled (499, 275) with delta (0, 0)
Screenshot: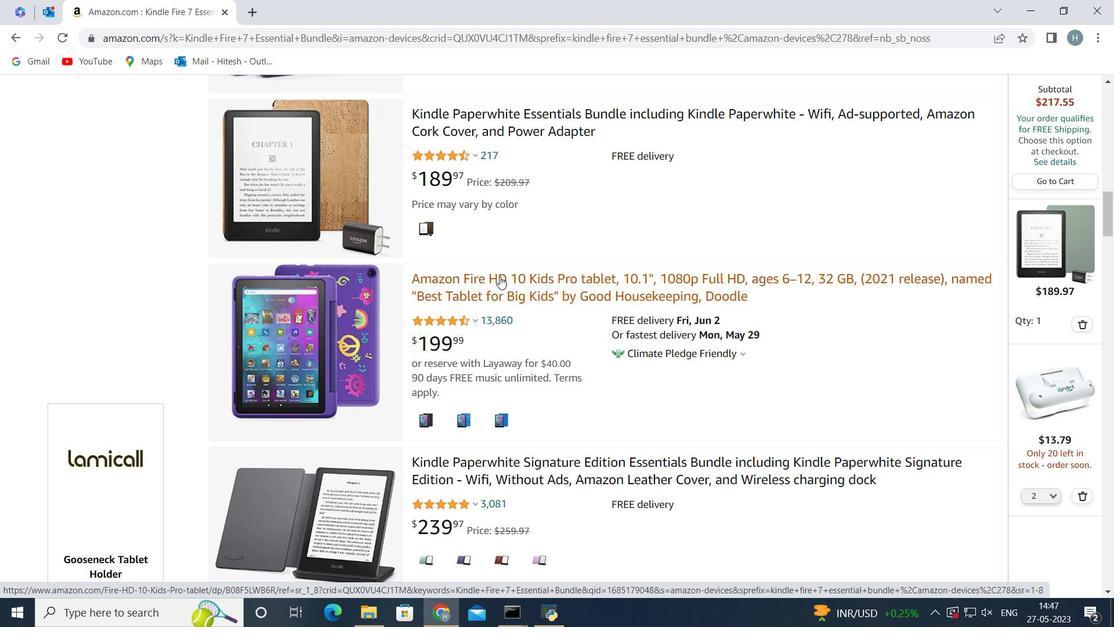 
Action: Mouse scrolled (499, 275) with delta (0, 0)
Screenshot: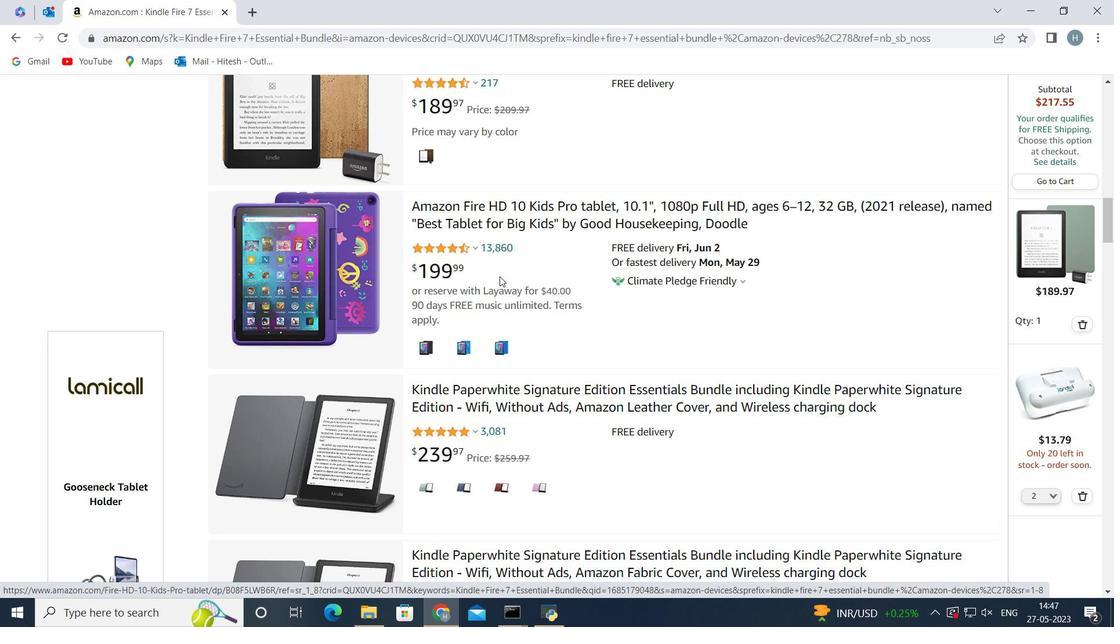 
Action: Mouse scrolled (499, 275) with delta (0, 0)
Screenshot: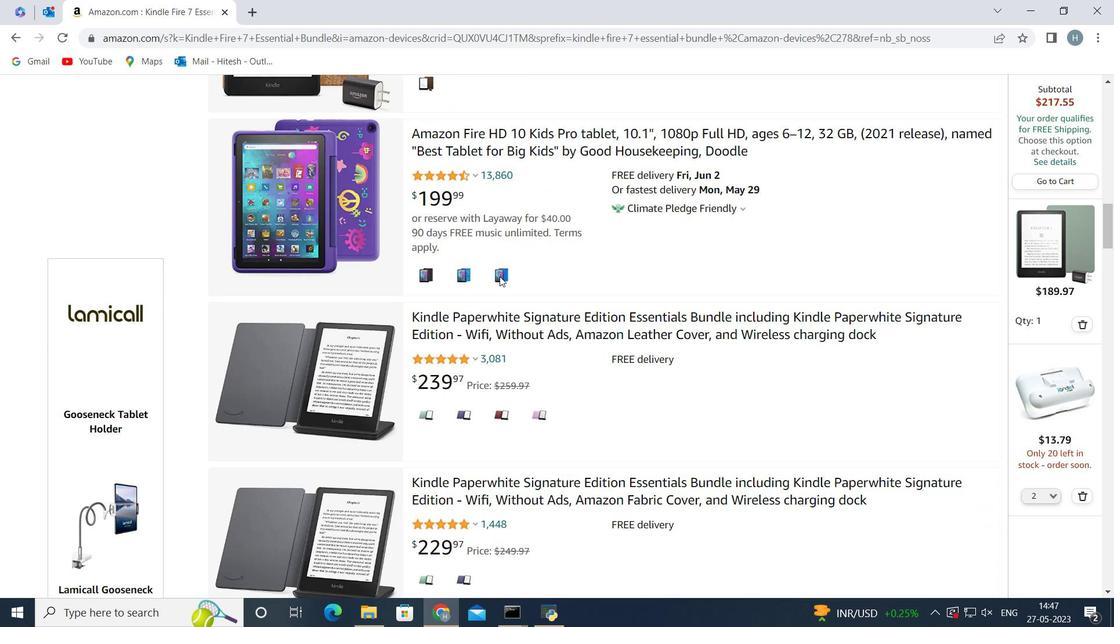 
Action: Mouse scrolled (499, 275) with delta (0, 0)
Screenshot: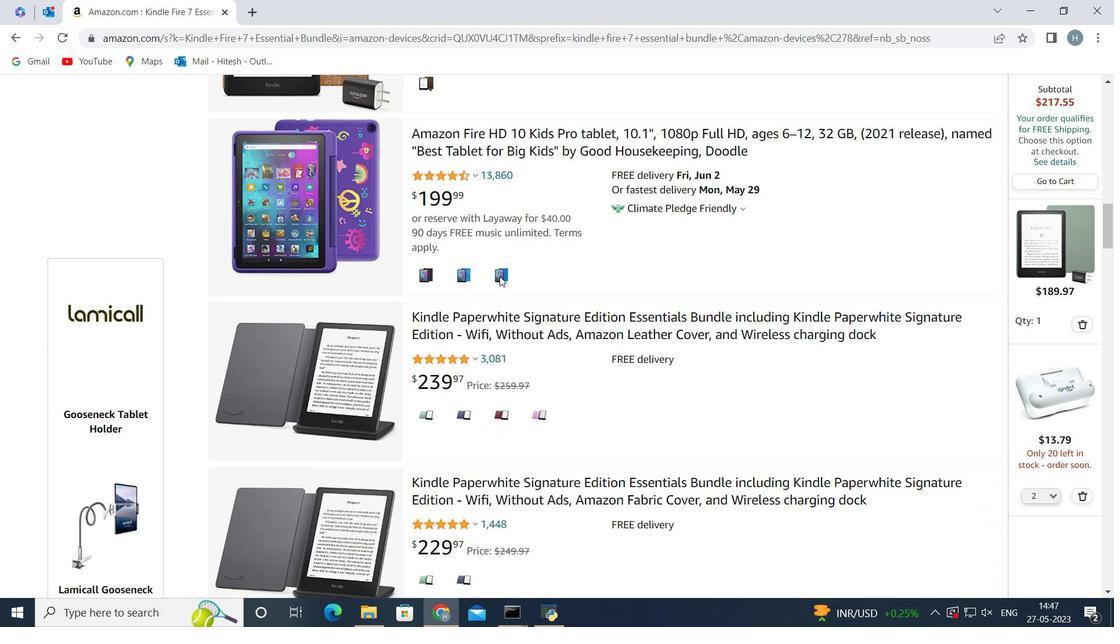 
Action: Mouse scrolled (499, 275) with delta (0, 0)
Screenshot: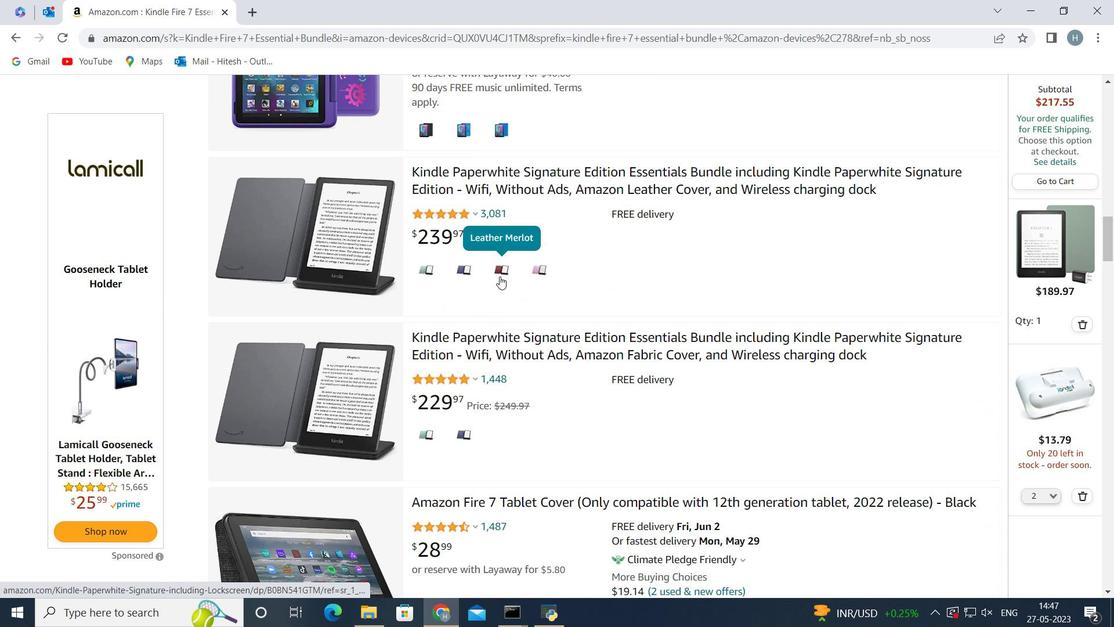 
Action: Mouse moved to (498, 276)
Screenshot: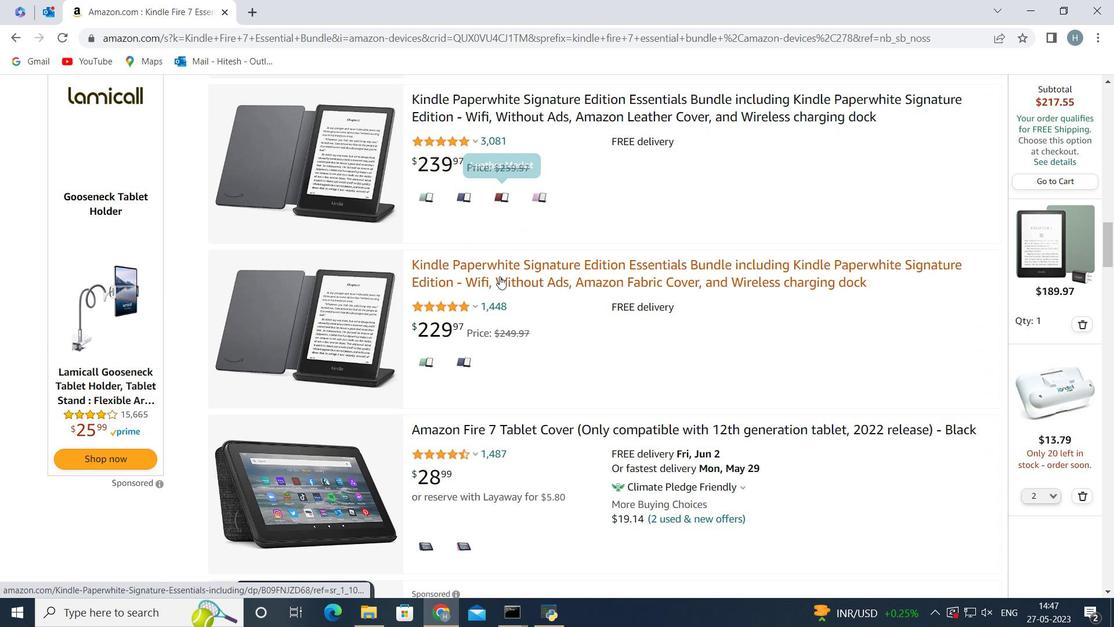 
Action: Mouse scrolled (498, 275) with delta (0, 0)
Screenshot: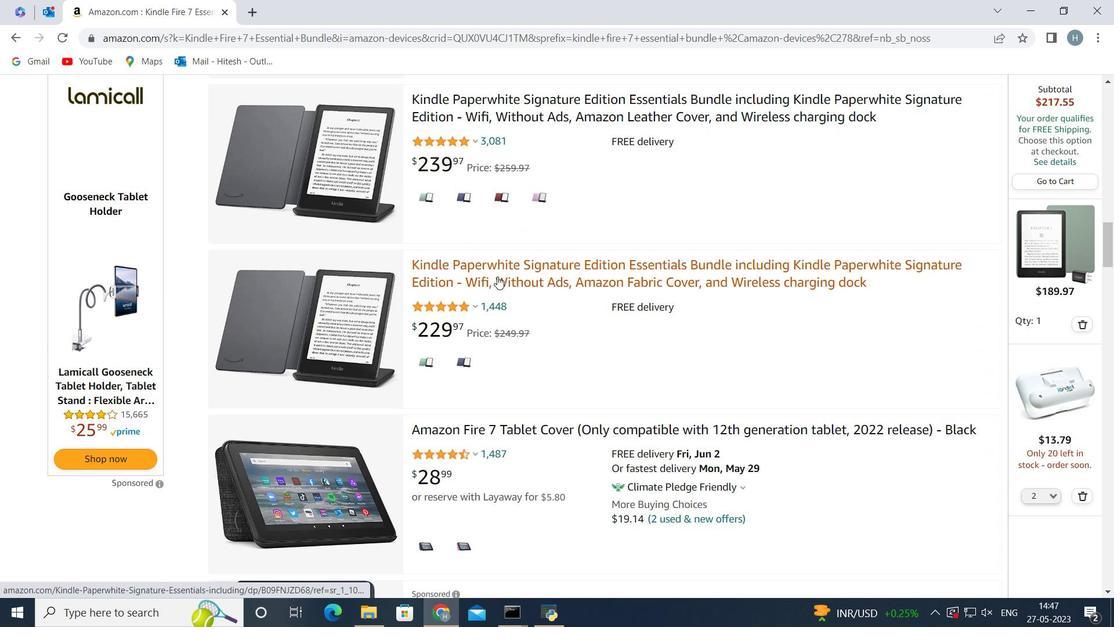 
Action: Mouse moved to (497, 276)
Screenshot: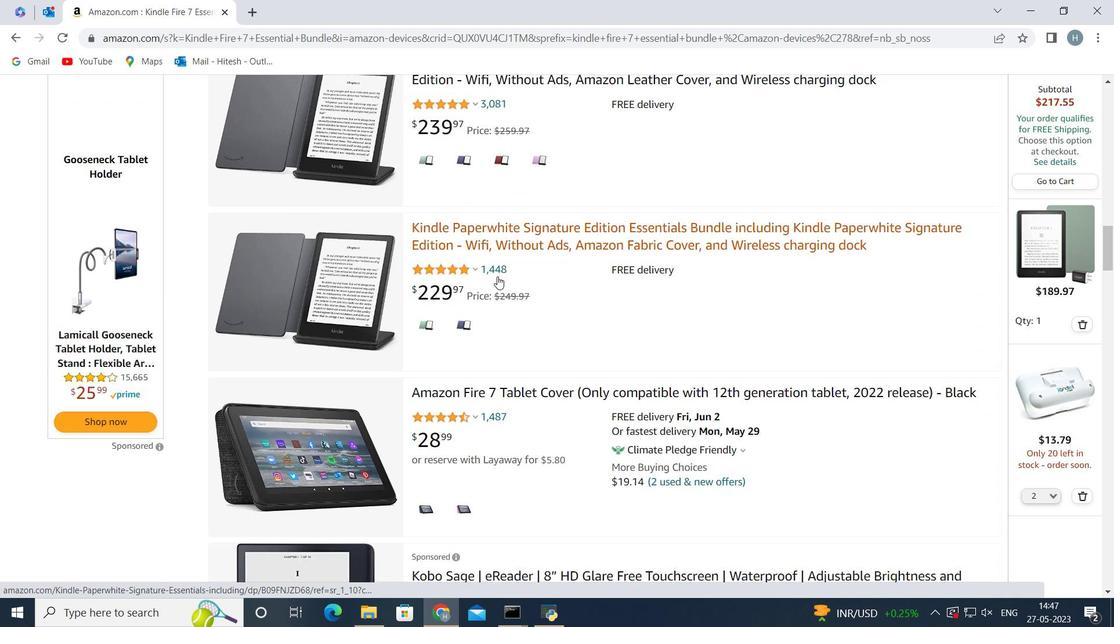 
Action: Mouse scrolled (497, 276) with delta (0, 0)
Screenshot: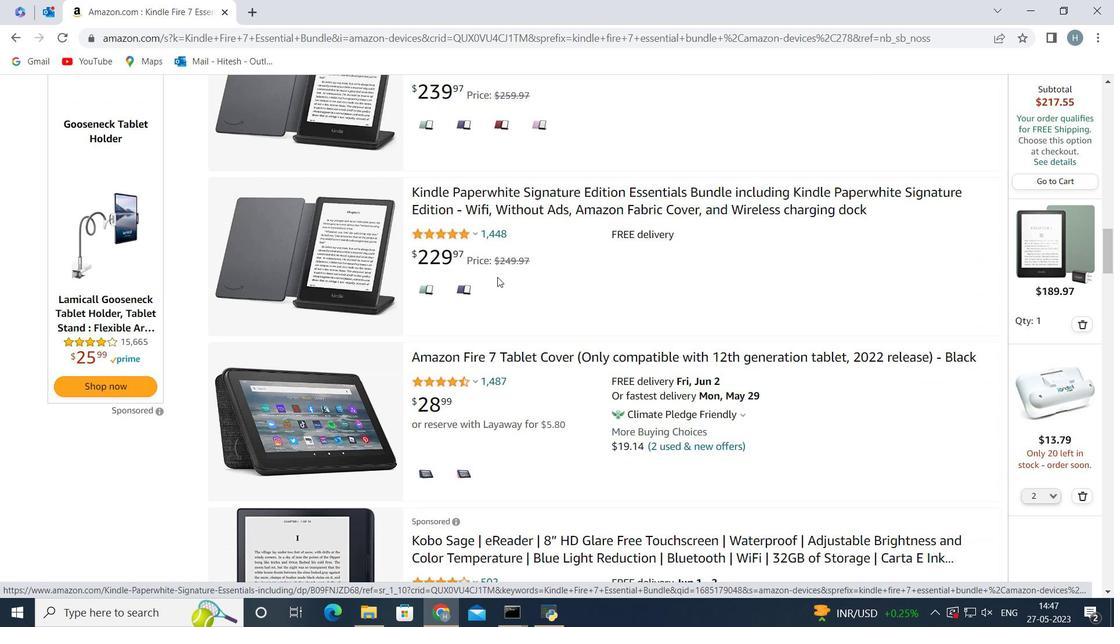 
Action: Mouse scrolled (497, 276) with delta (0, 0)
Screenshot: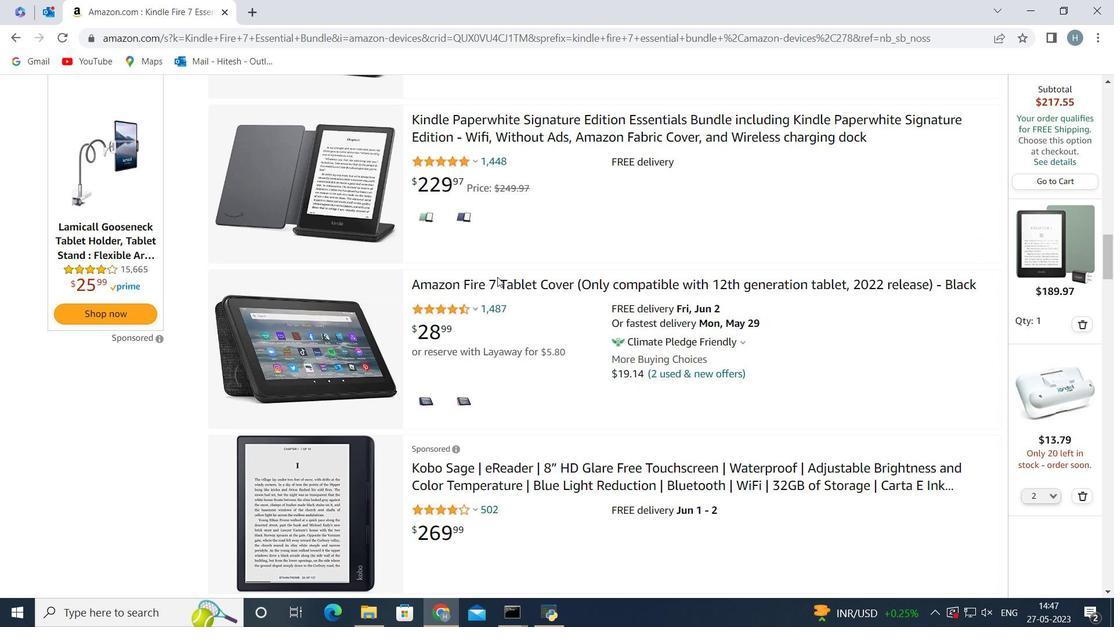 
Action: Mouse scrolled (497, 276) with delta (0, 0)
Screenshot: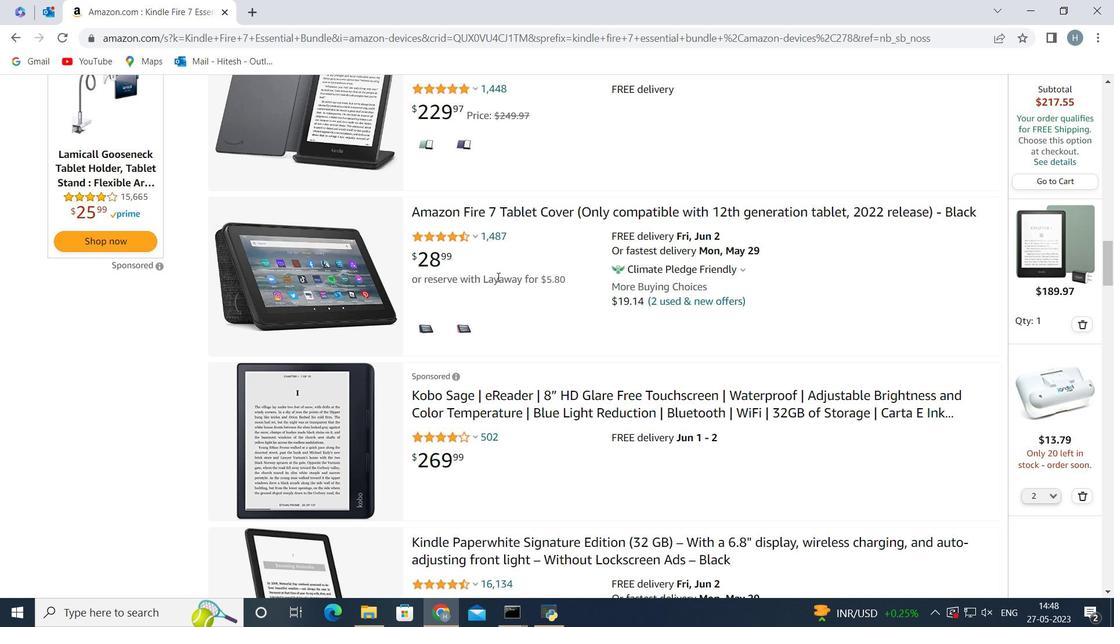 
Action: Mouse moved to (502, 271)
Screenshot: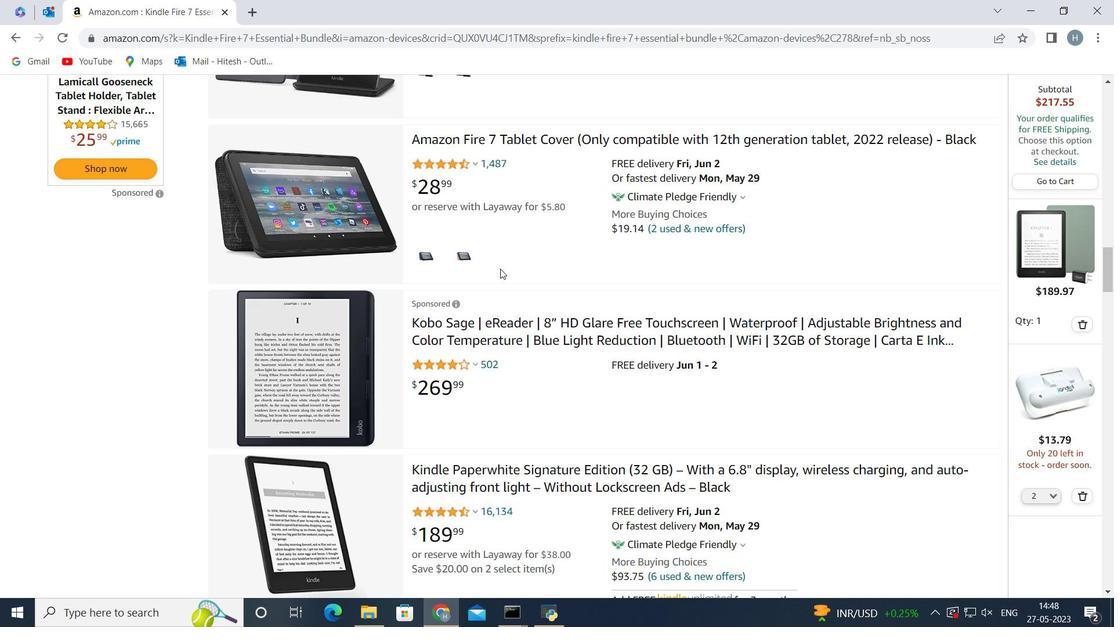 
Action: Mouse scrolled (502, 270) with delta (0, 0)
Screenshot: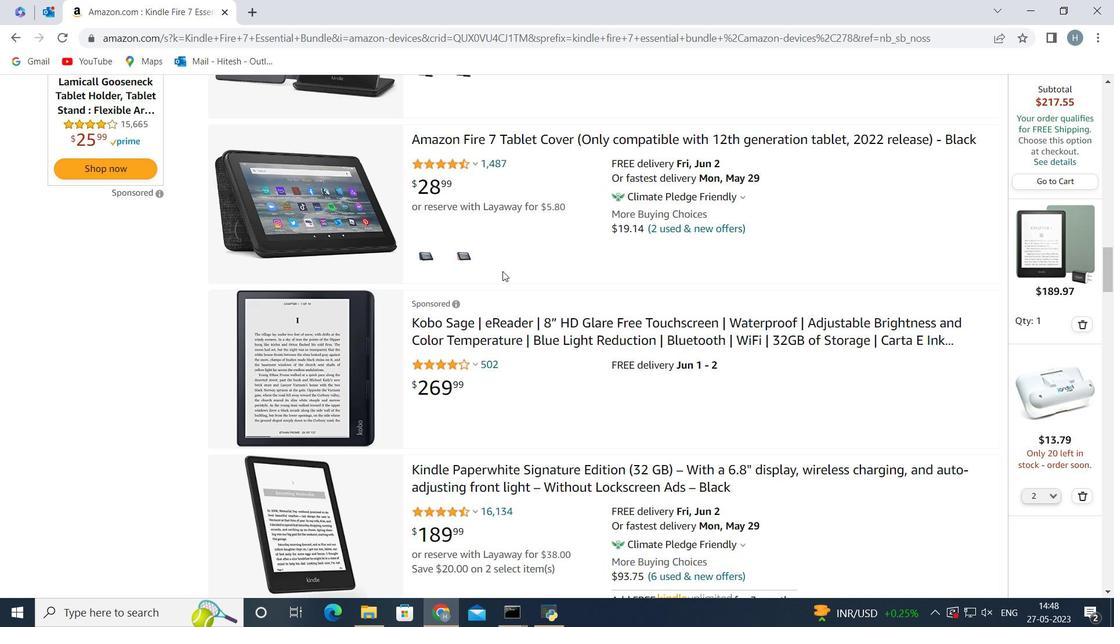 
Action: Mouse moved to (502, 272)
Screenshot: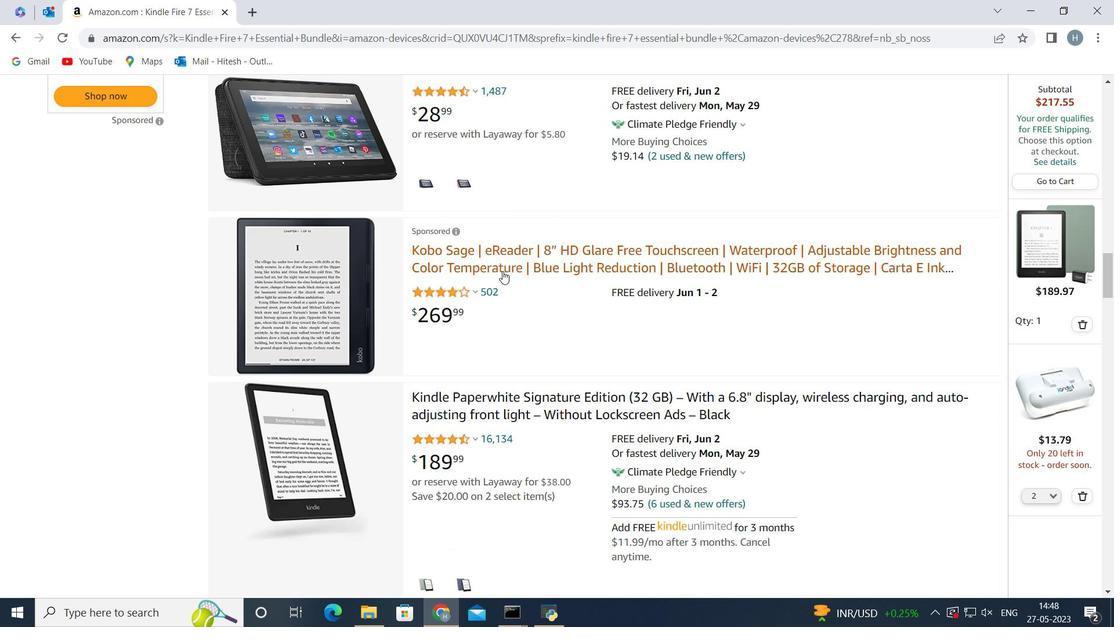 
Action: Mouse scrolled (502, 271) with delta (0, 0)
Screenshot: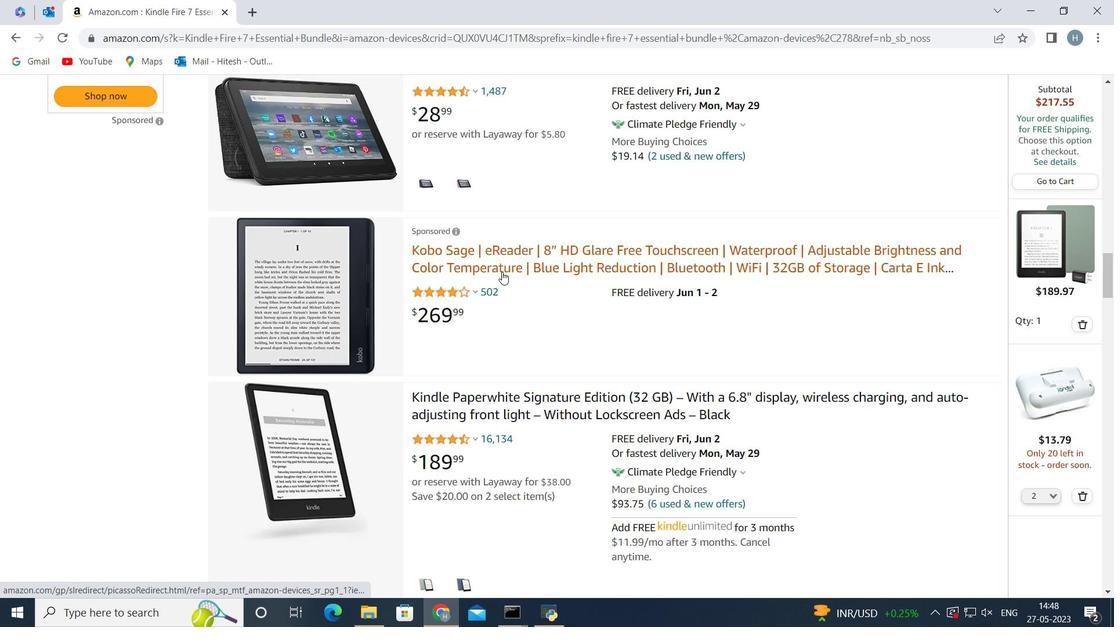 
Action: Mouse scrolled (502, 271) with delta (0, 0)
Screenshot: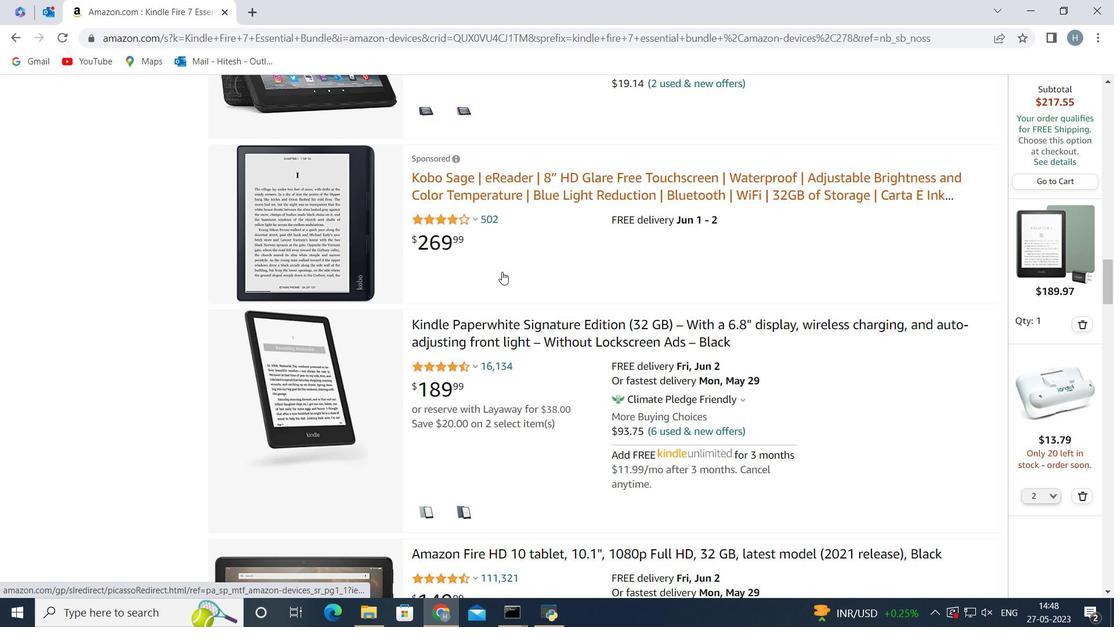 
Action: Mouse scrolled (502, 271) with delta (0, 0)
Screenshot: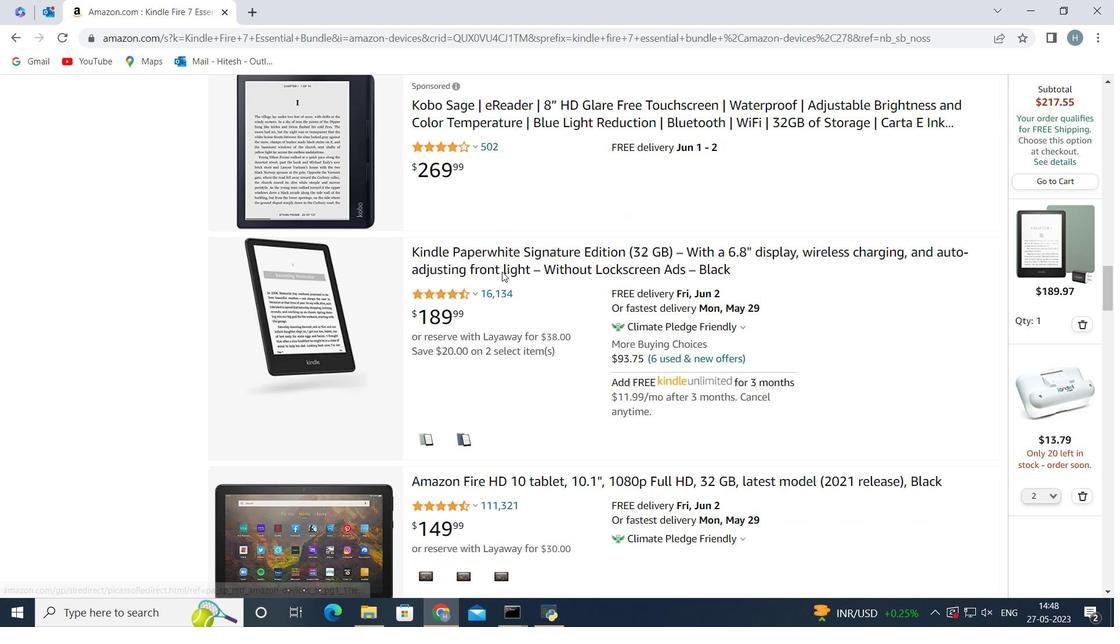 
Action: Mouse scrolled (502, 271) with delta (0, 0)
Screenshot: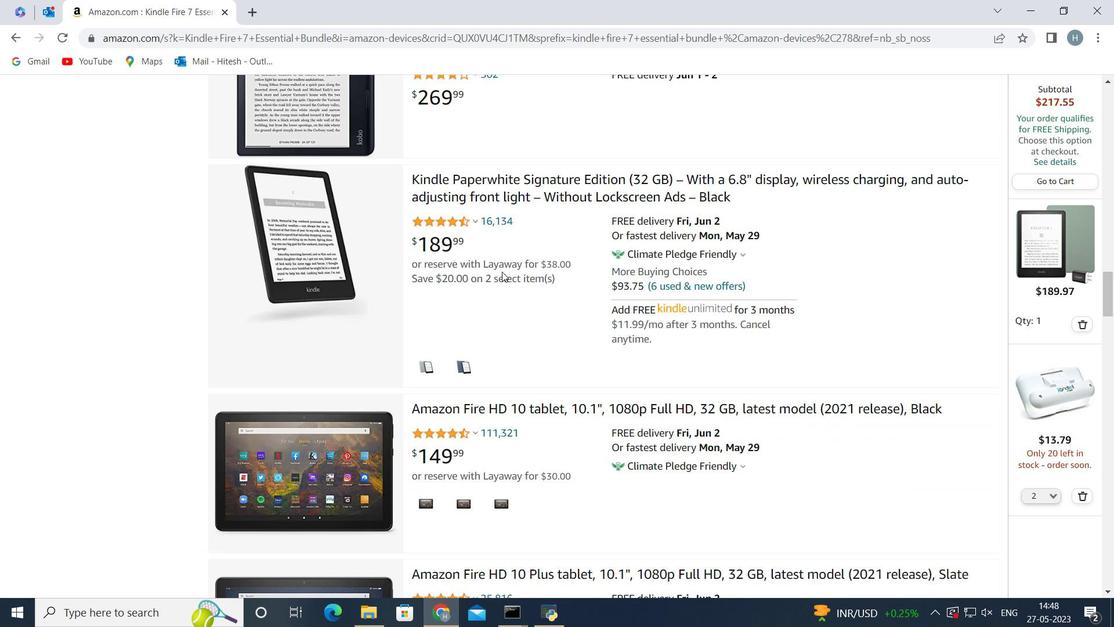 
Action: Mouse scrolled (502, 271) with delta (0, 0)
Screenshot: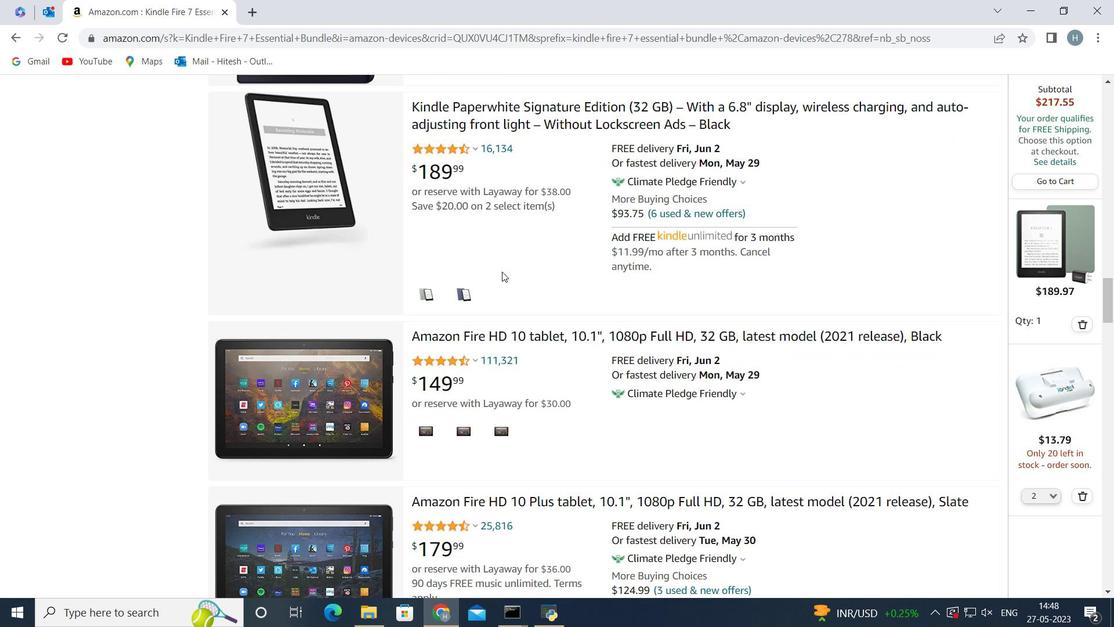 
Action: Mouse scrolled (502, 271) with delta (0, 0)
Screenshot: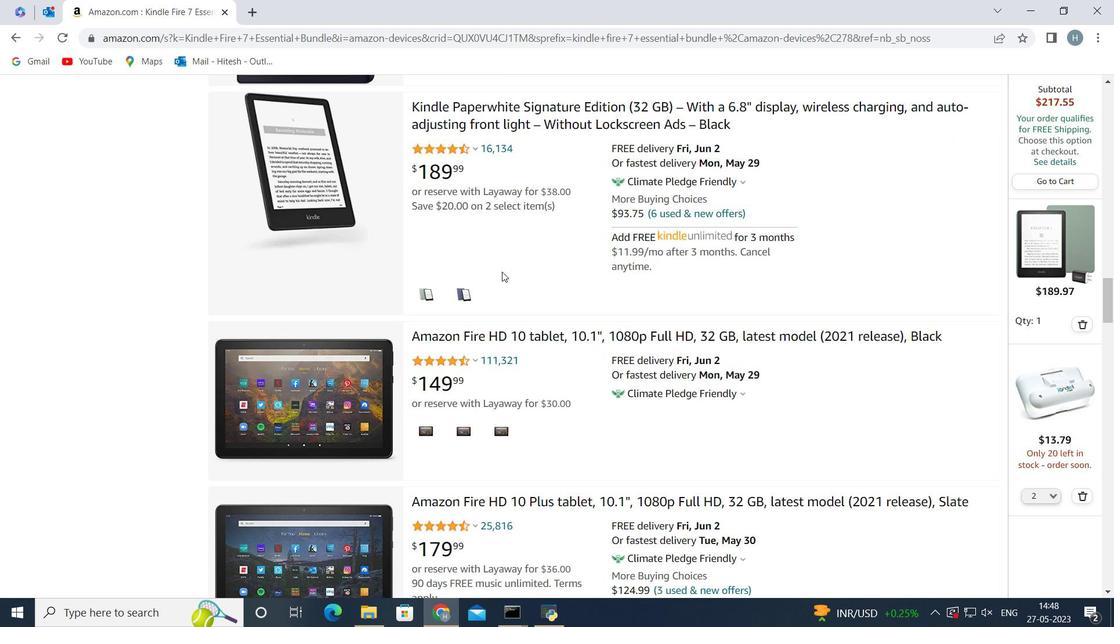 
Action: Mouse scrolled (502, 271) with delta (0, 0)
Screenshot: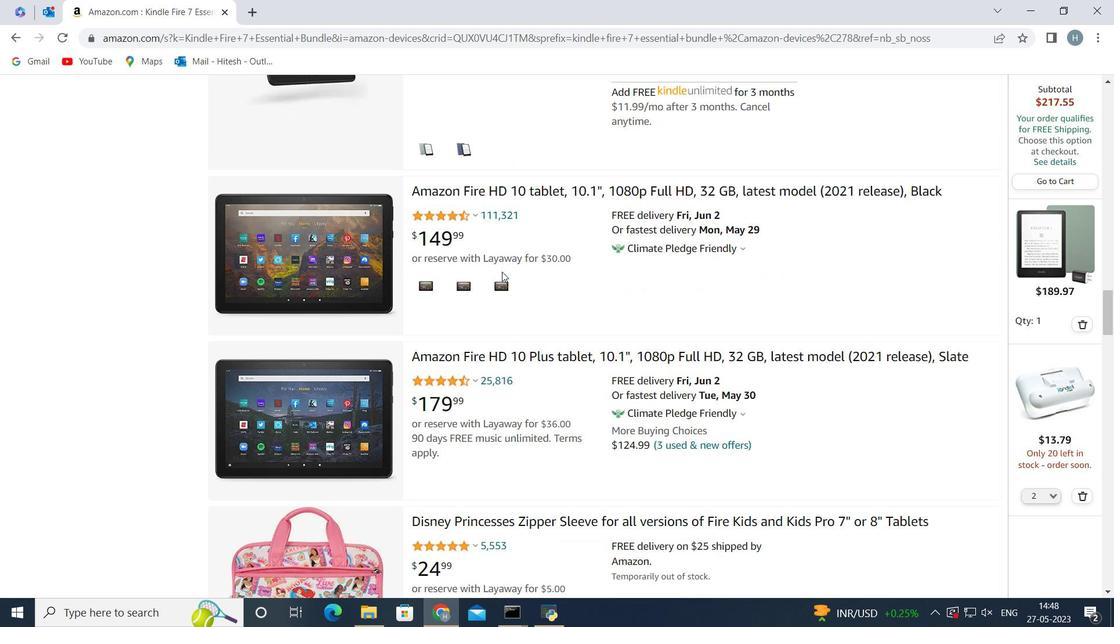 
Action: Mouse scrolled (502, 271) with delta (0, 0)
Screenshot: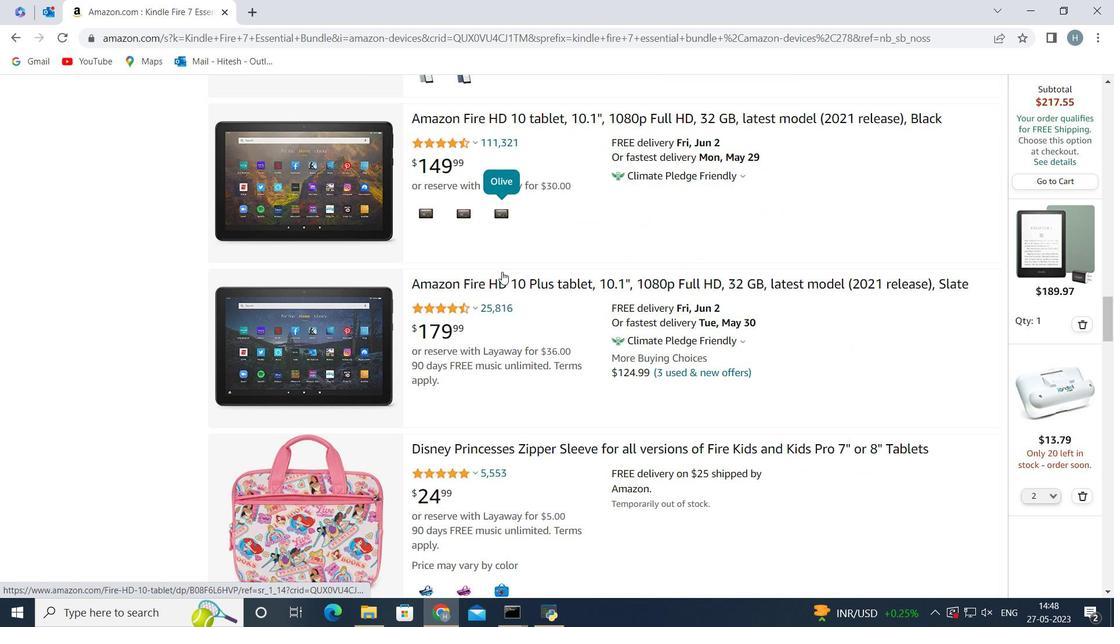 
Action: Mouse scrolled (502, 271) with delta (0, 0)
Screenshot: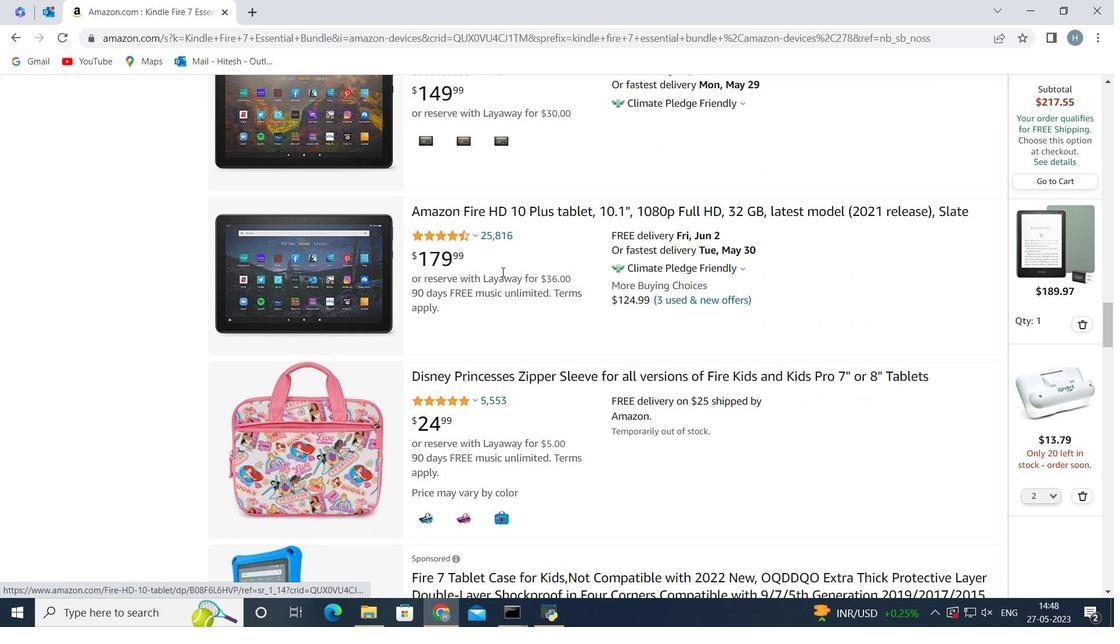 
Action: Mouse scrolled (502, 271) with delta (0, 0)
Screenshot: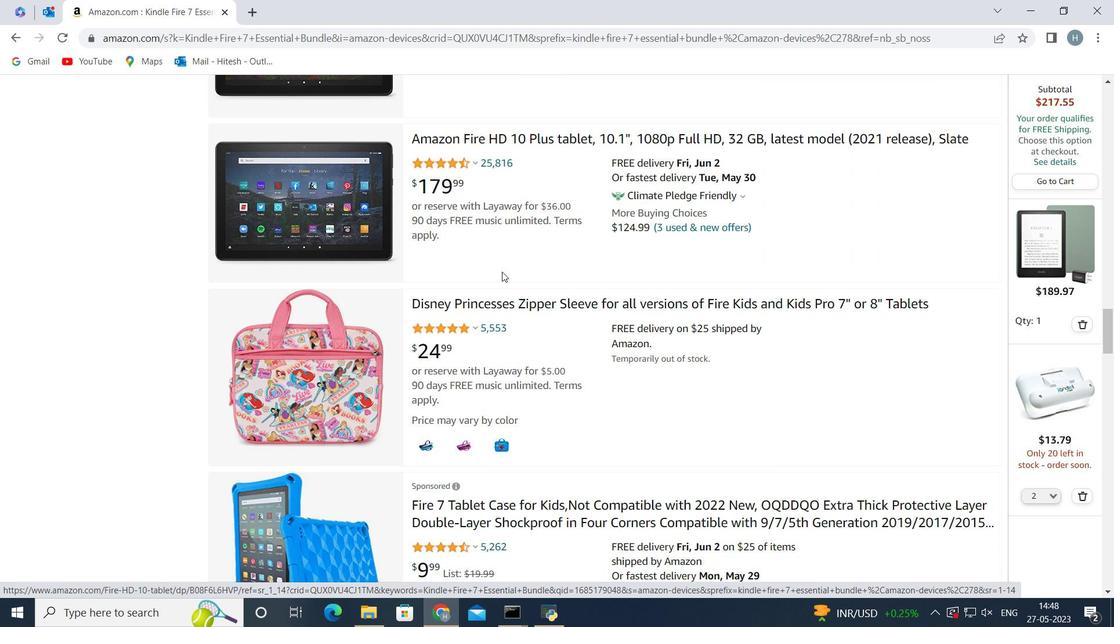 
Action: Mouse scrolled (502, 271) with delta (0, 0)
Screenshot: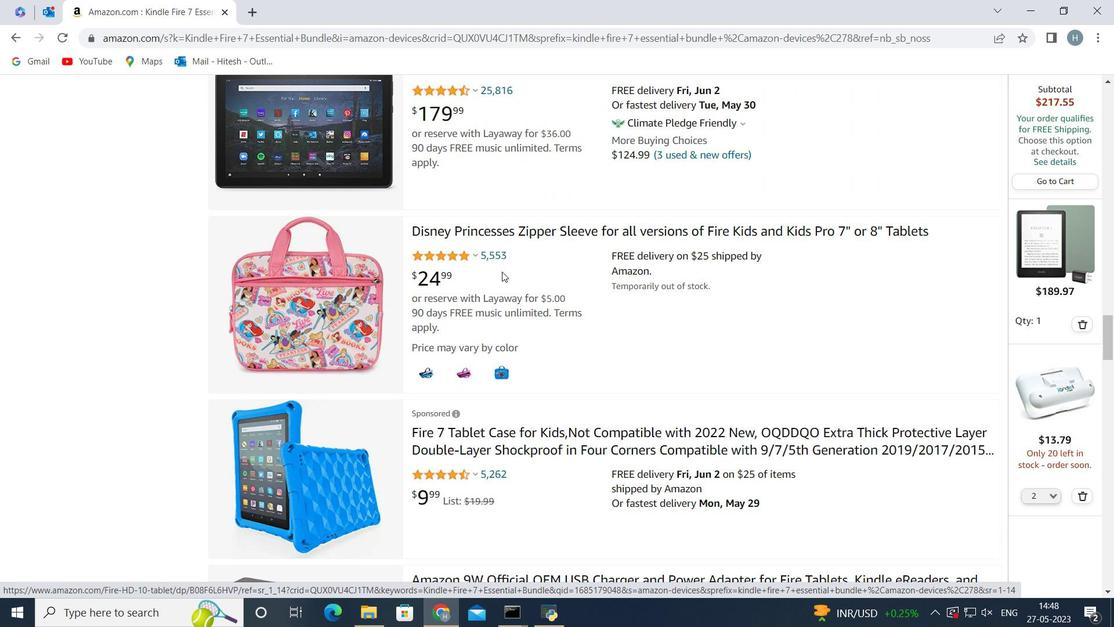 
Action: Mouse scrolled (502, 271) with delta (0, 0)
Screenshot: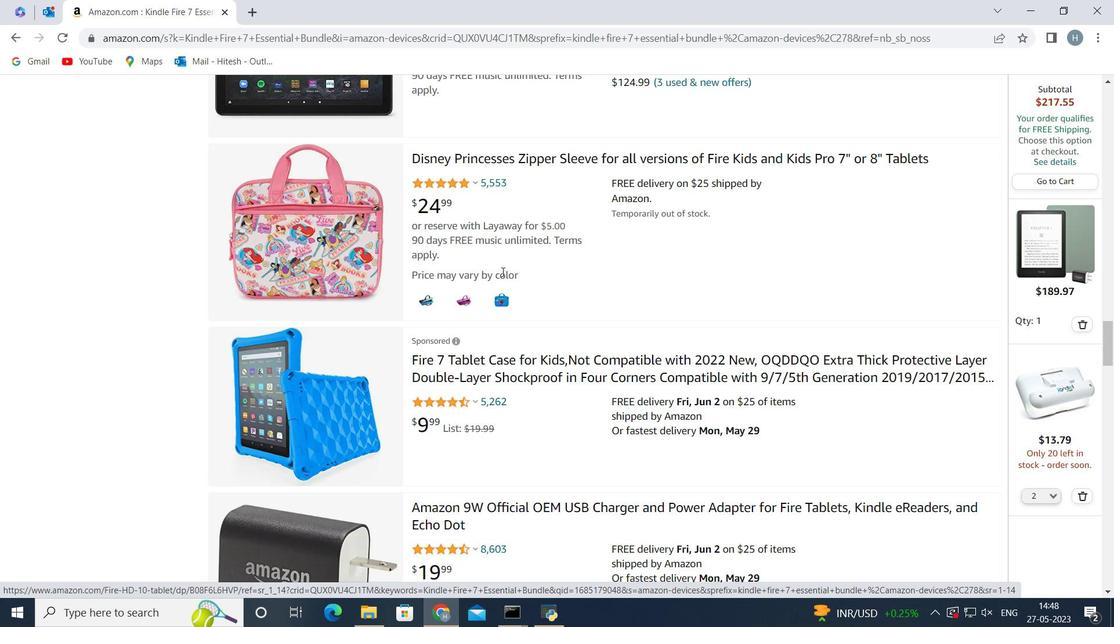 
Action: Mouse scrolled (502, 271) with delta (0, 0)
Screenshot: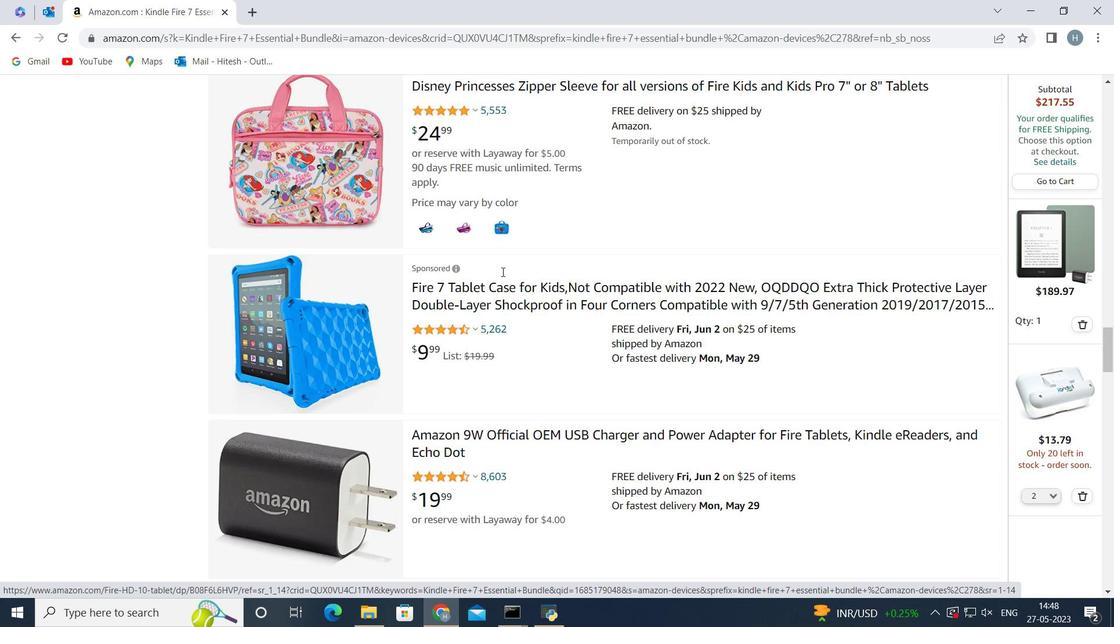
Action: Mouse scrolled (502, 271) with delta (0, 0)
Screenshot: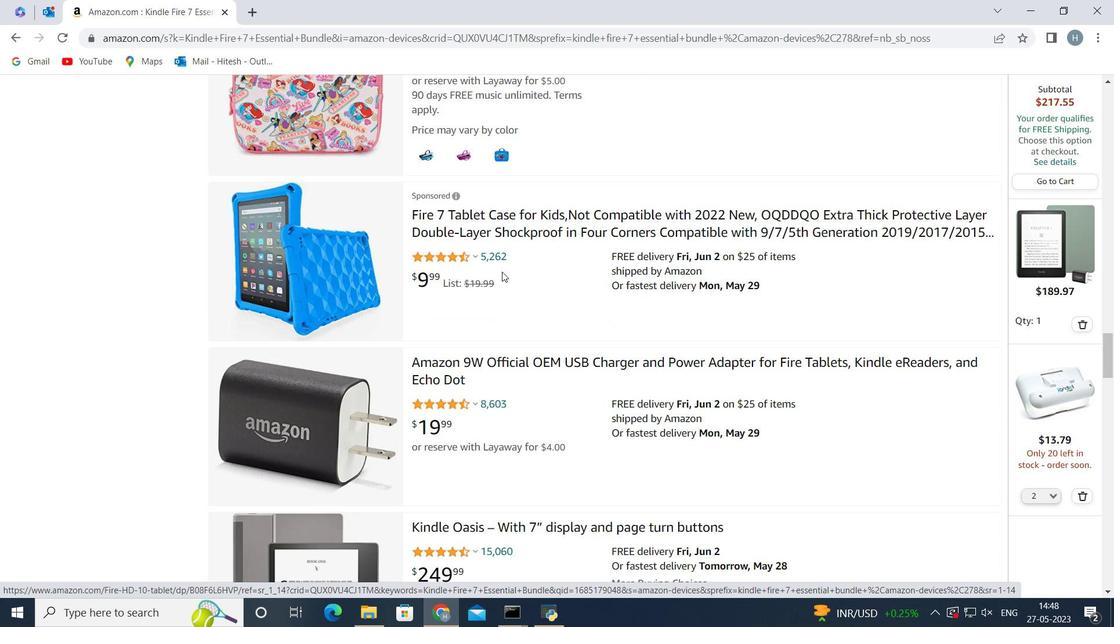 
Action: Mouse scrolled (502, 271) with delta (0, 0)
Screenshot: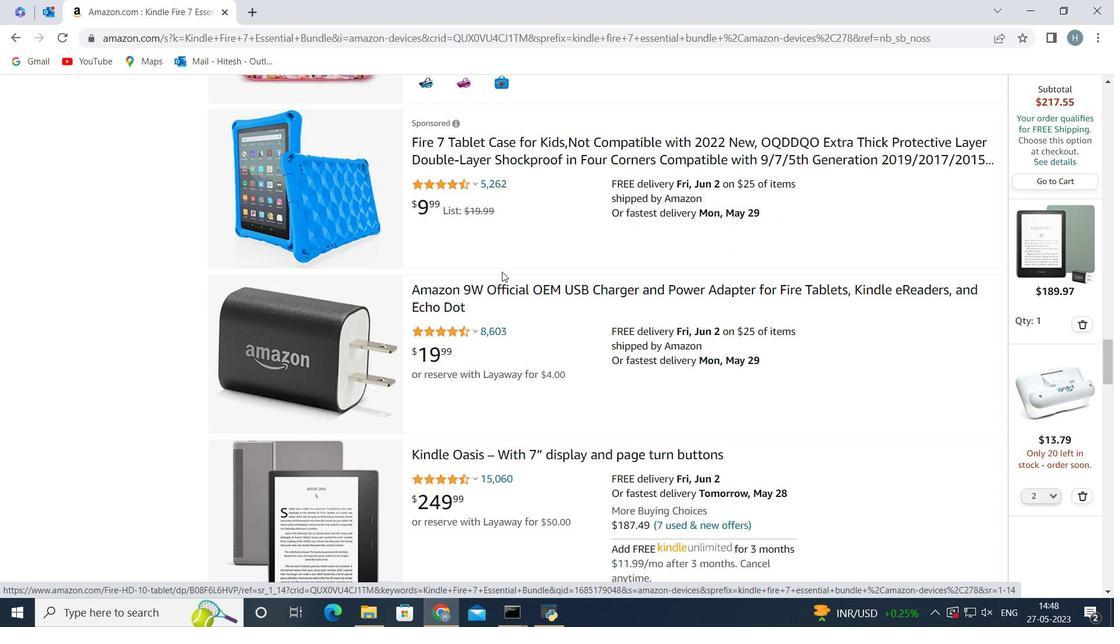 
Action: Mouse scrolled (502, 271) with delta (0, 0)
Screenshot: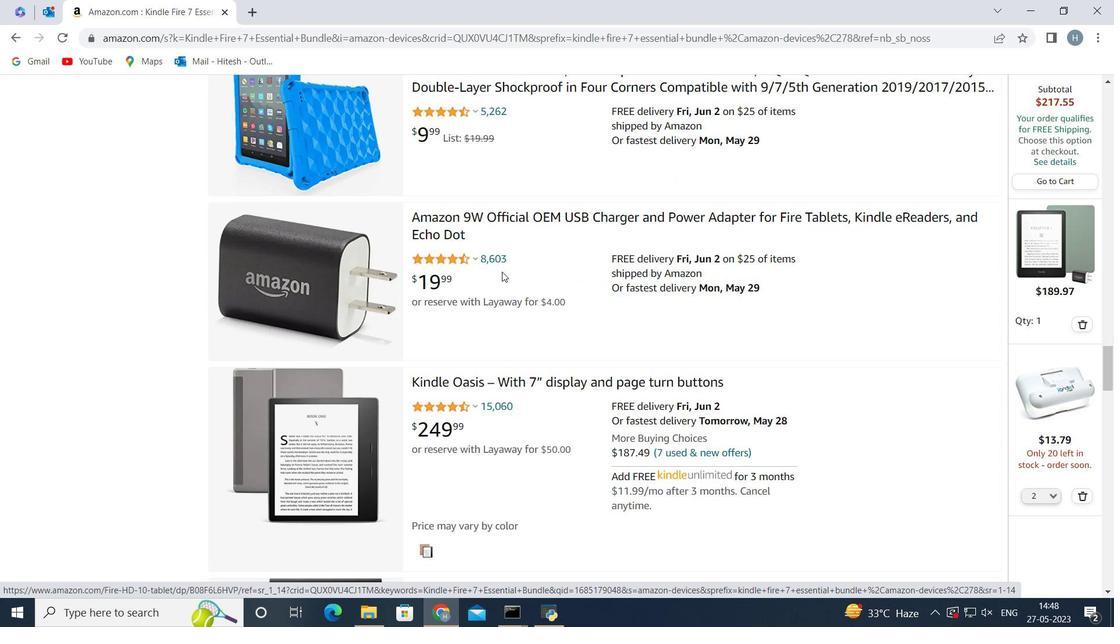 
Action: Mouse scrolled (502, 271) with delta (0, 0)
Screenshot: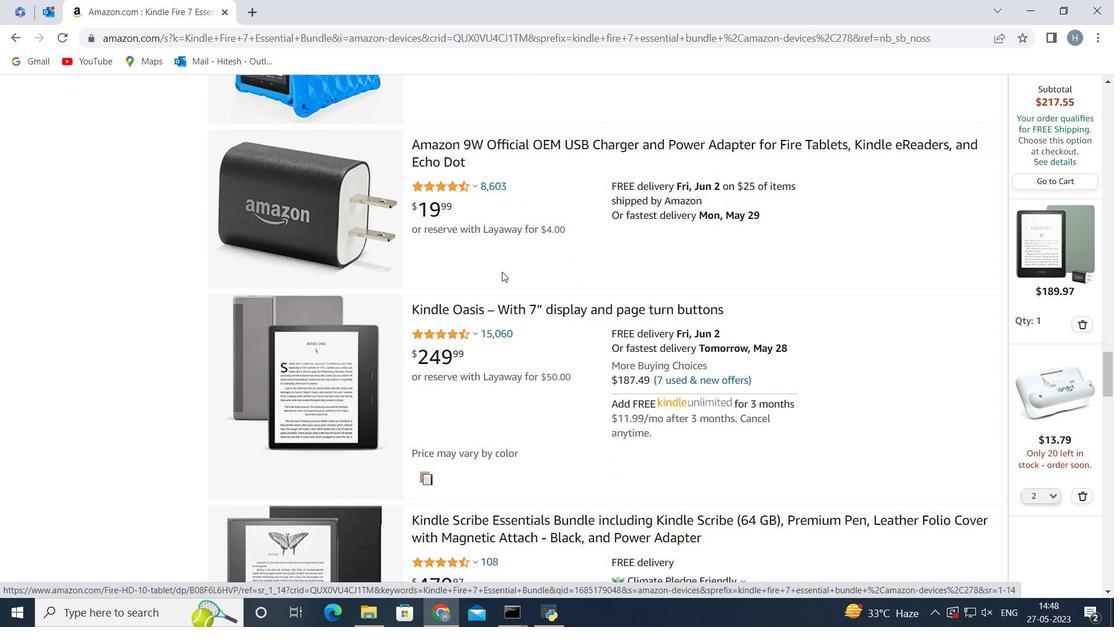 
Action: Mouse scrolled (502, 271) with delta (0, 0)
Screenshot: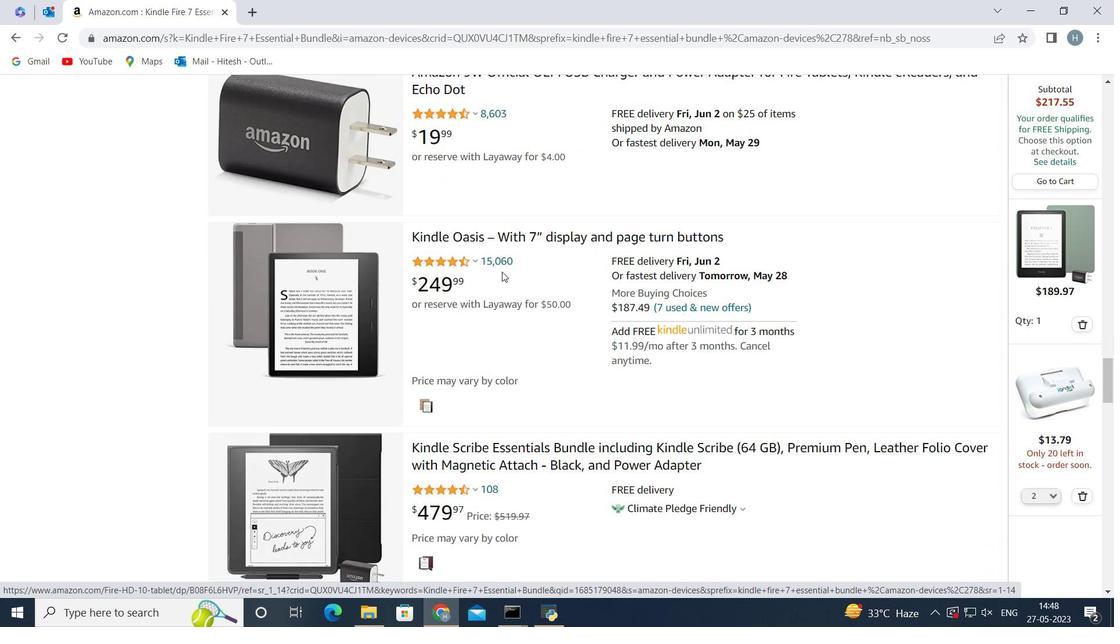
Action: Mouse scrolled (502, 271) with delta (0, 0)
Screenshot: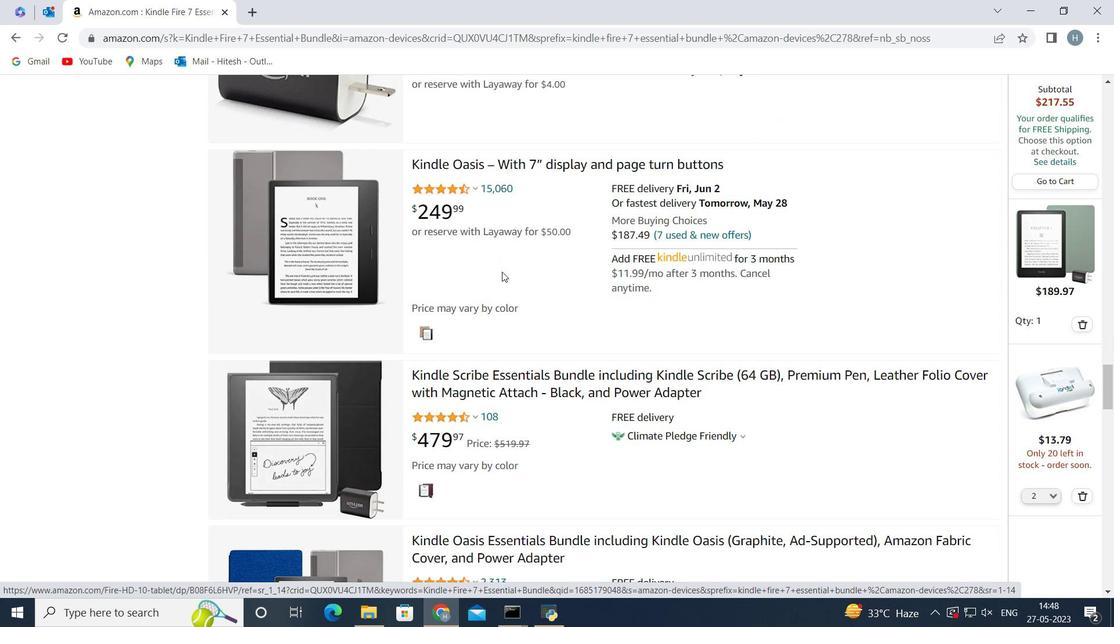 
Action: Mouse scrolled (502, 271) with delta (0, 0)
Screenshot: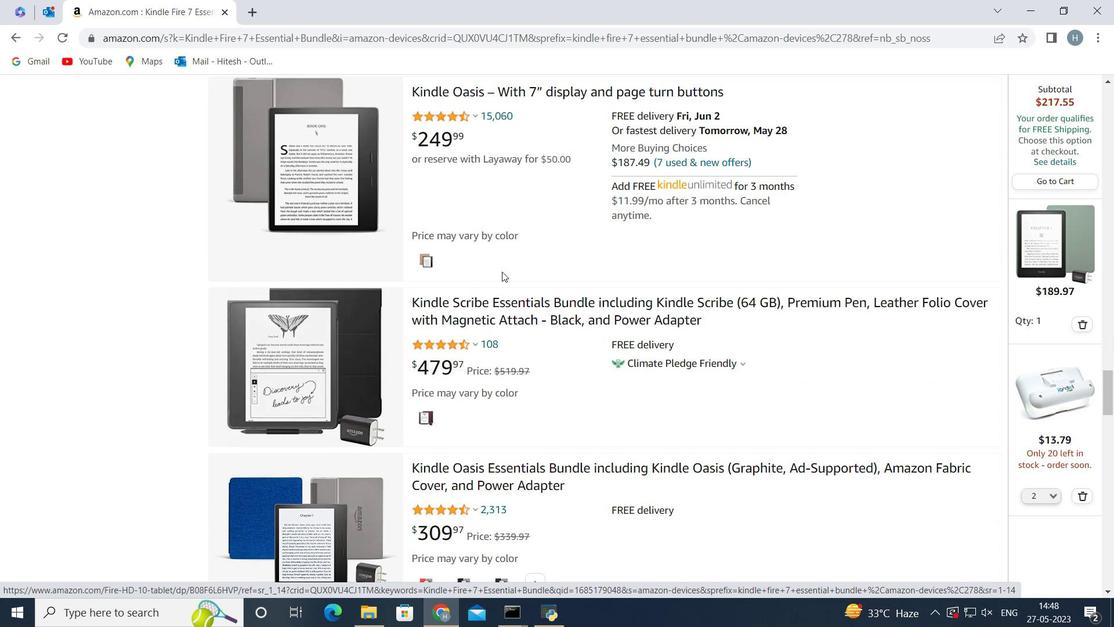 
Action: Mouse scrolled (502, 271) with delta (0, 0)
Screenshot: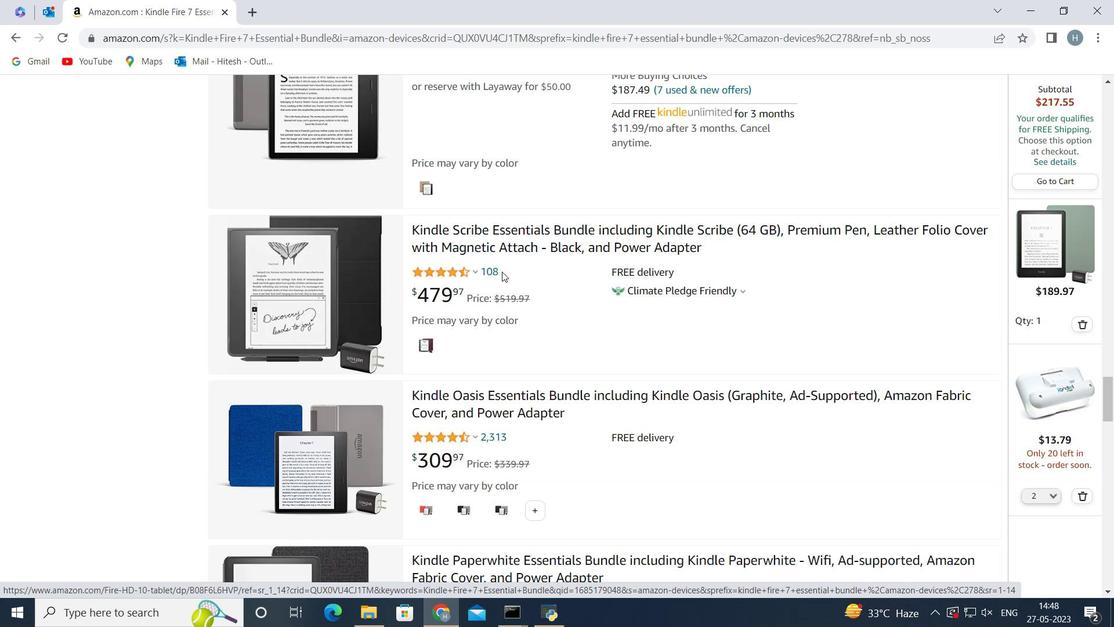 
Action: Mouse scrolled (502, 271) with delta (0, 0)
Screenshot: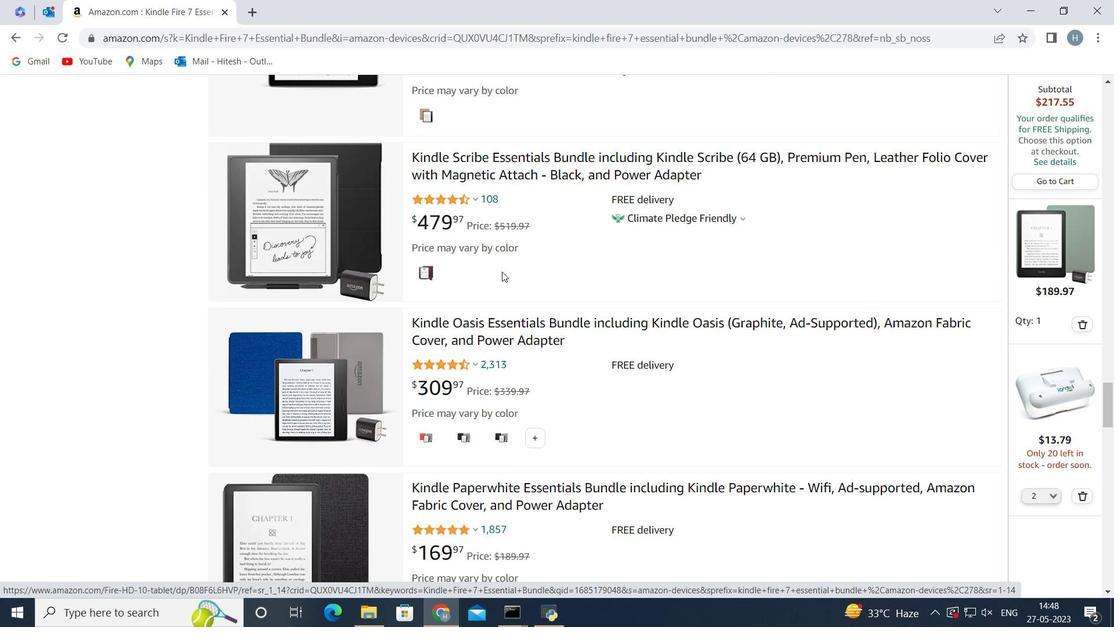 
Action: Mouse scrolled (502, 271) with delta (0, 0)
Screenshot: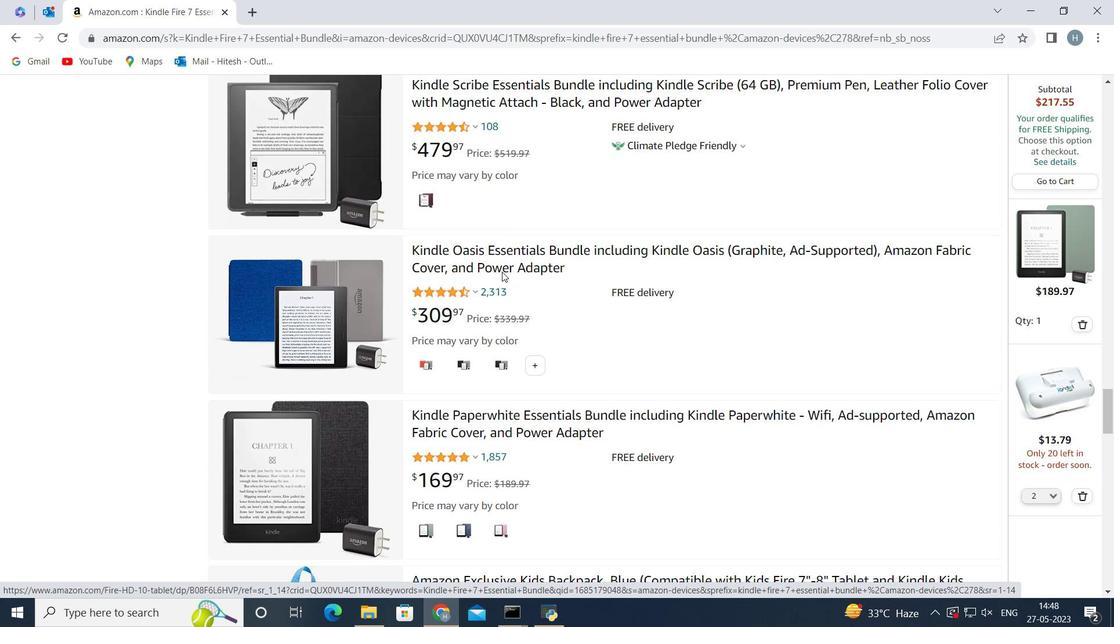 
Action: Mouse scrolled (502, 271) with delta (0, 0)
Screenshot: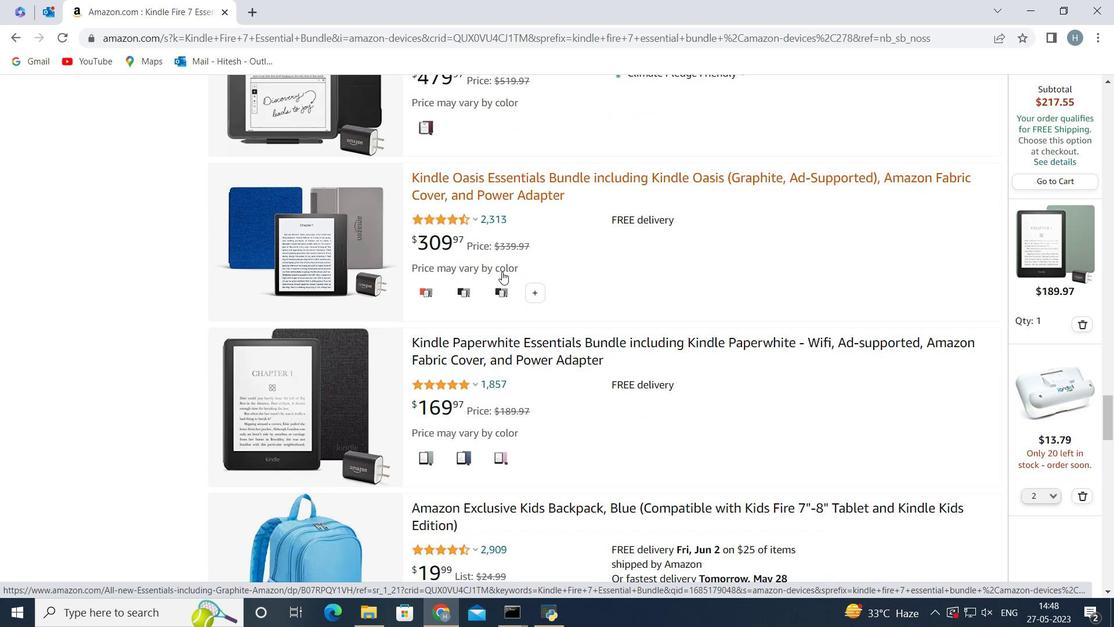 
Action: Mouse scrolled (502, 271) with delta (0, 0)
Screenshot: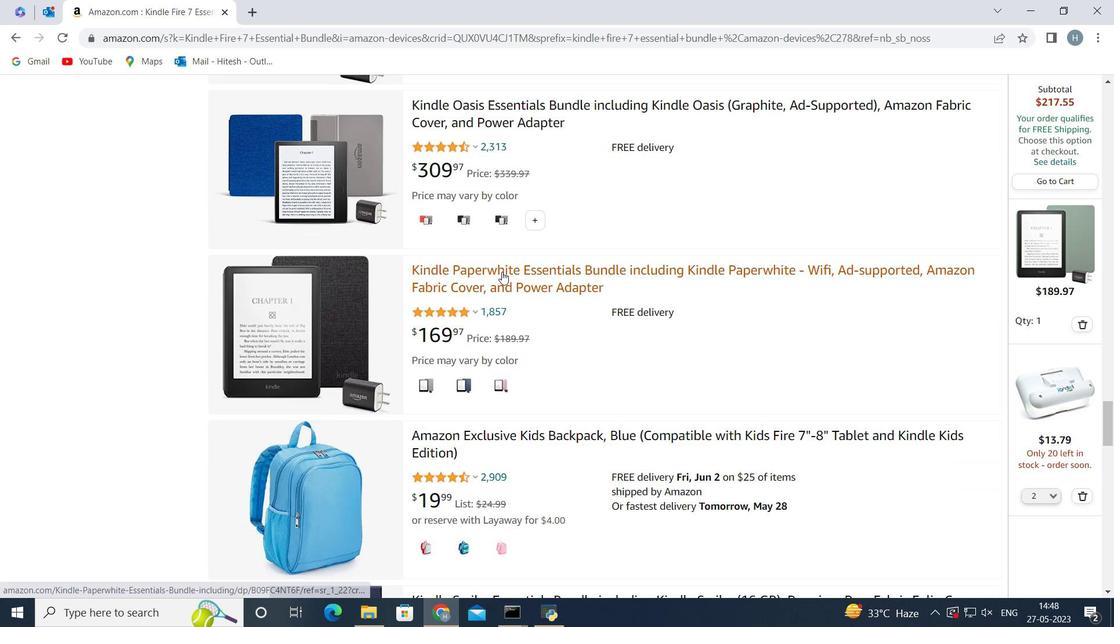 
Action: Mouse scrolled (502, 271) with delta (0, 0)
Screenshot: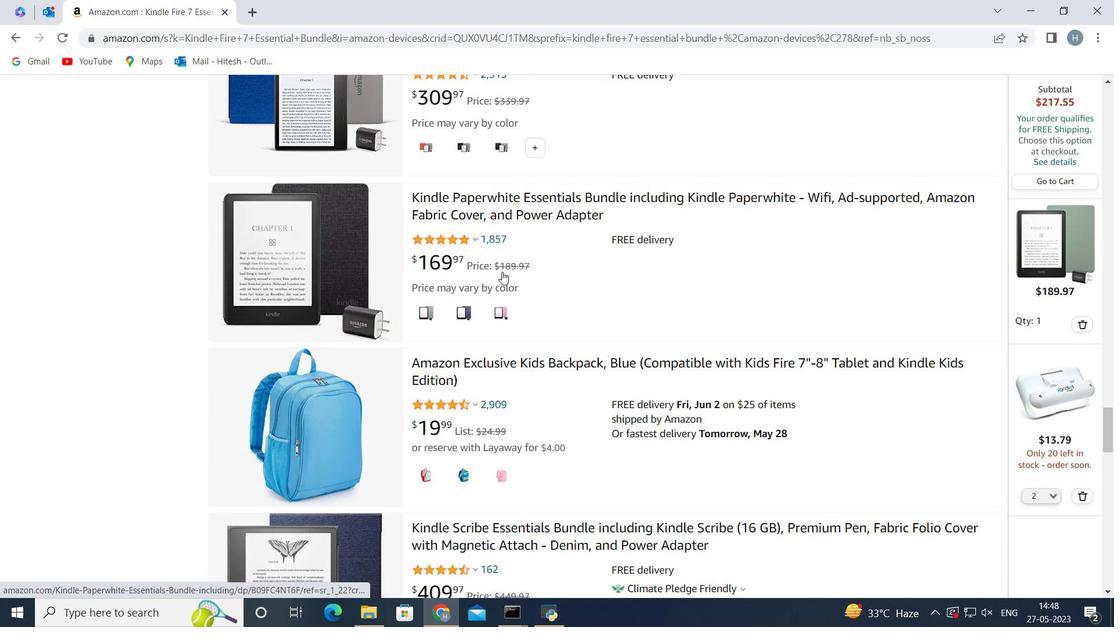 
Action: Mouse scrolled (502, 271) with delta (0, 0)
Screenshot: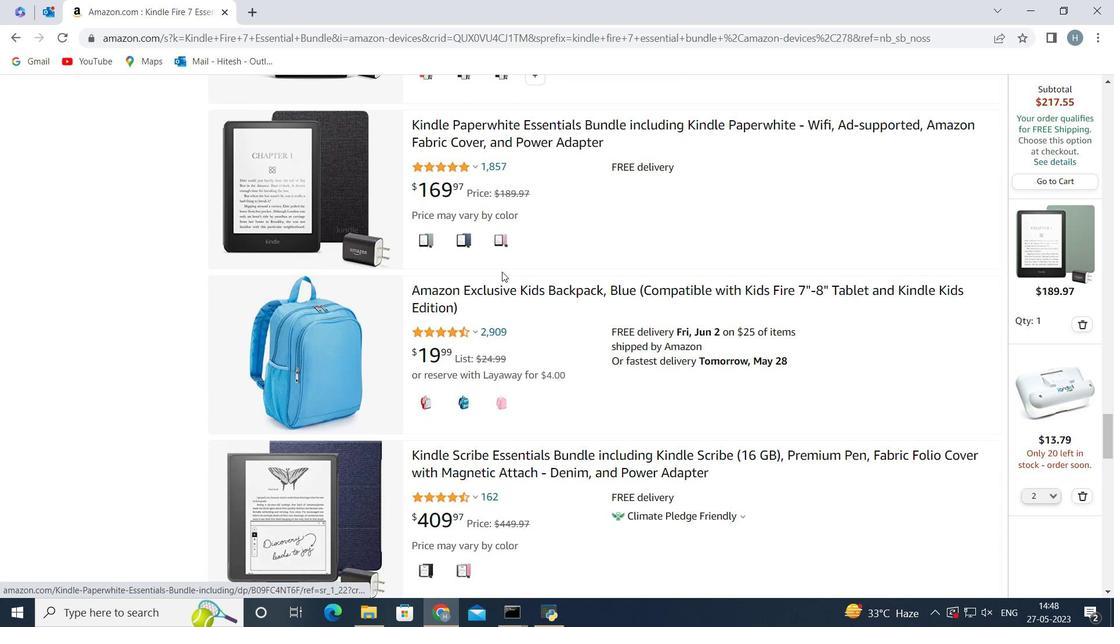 
Action: Mouse scrolled (502, 271) with delta (0, 0)
Screenshot: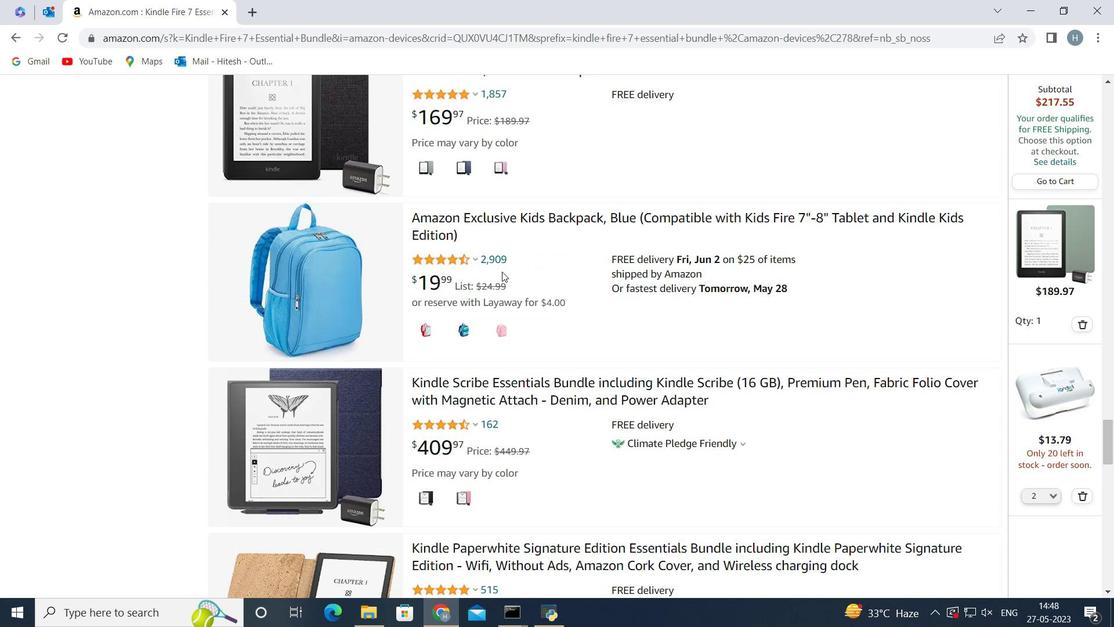 
Action: Mouse moved to (502, 272)
Screenshot: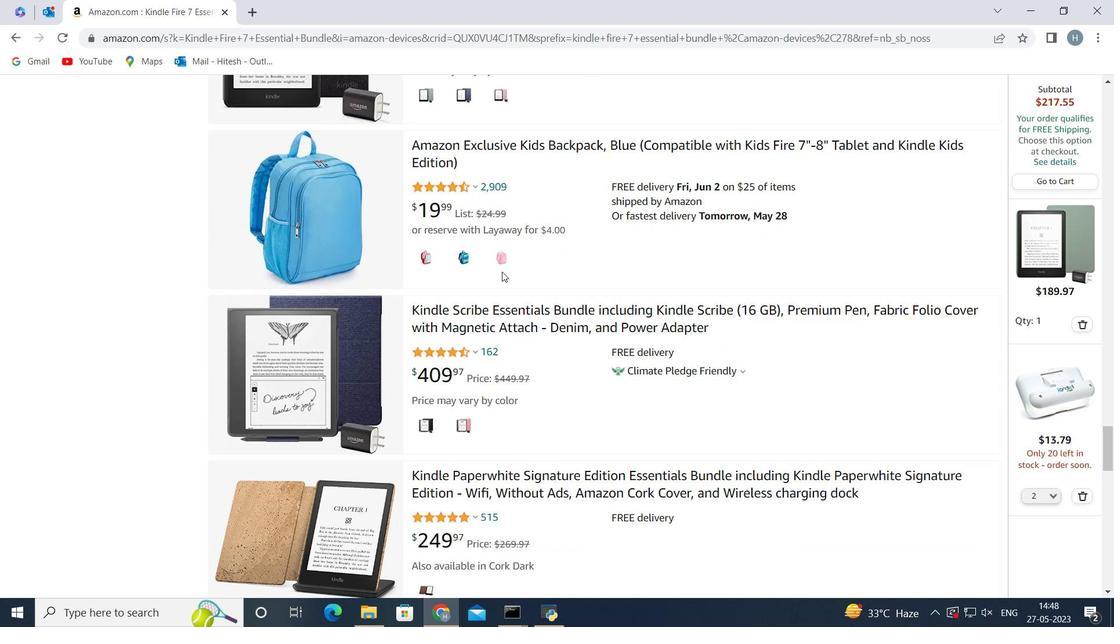 
Action: Mouse scrolled (502, 271) with delta (0, 0)
Screenshot: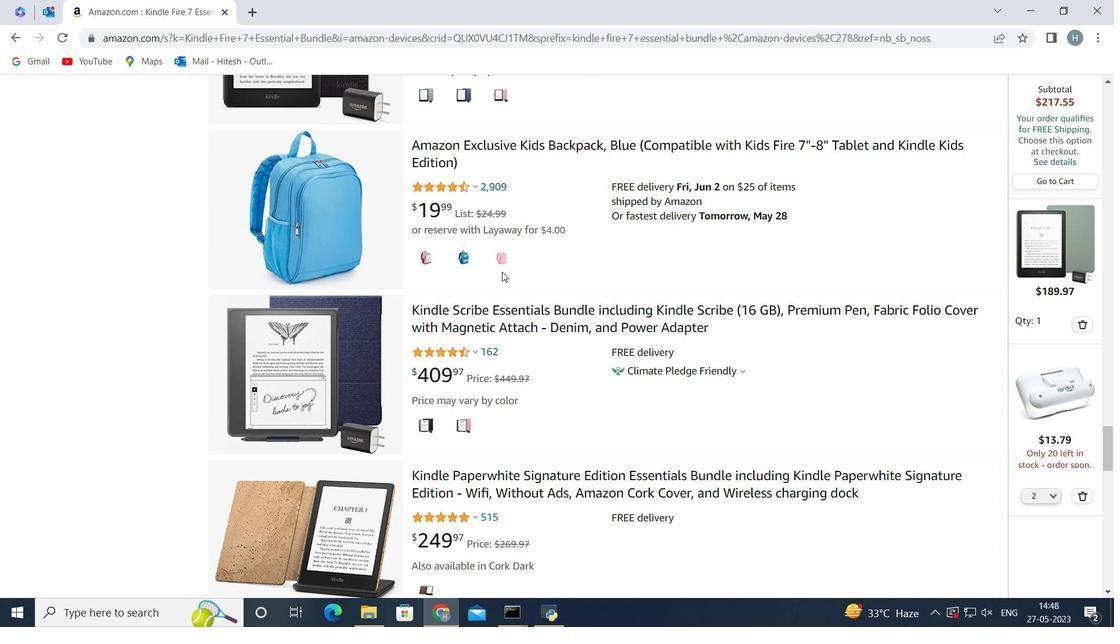 
Action: Mouse moved to (501, 273)
Screenshot: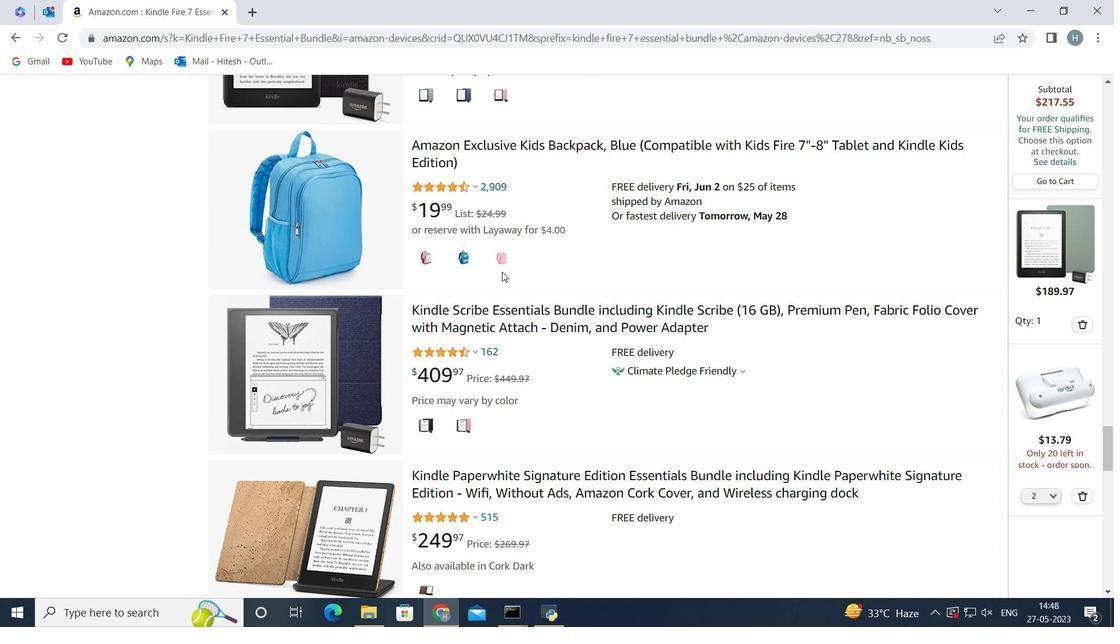 
Action: Mouse scrolled (501, 272) with delta (0, 0)
Screenshot: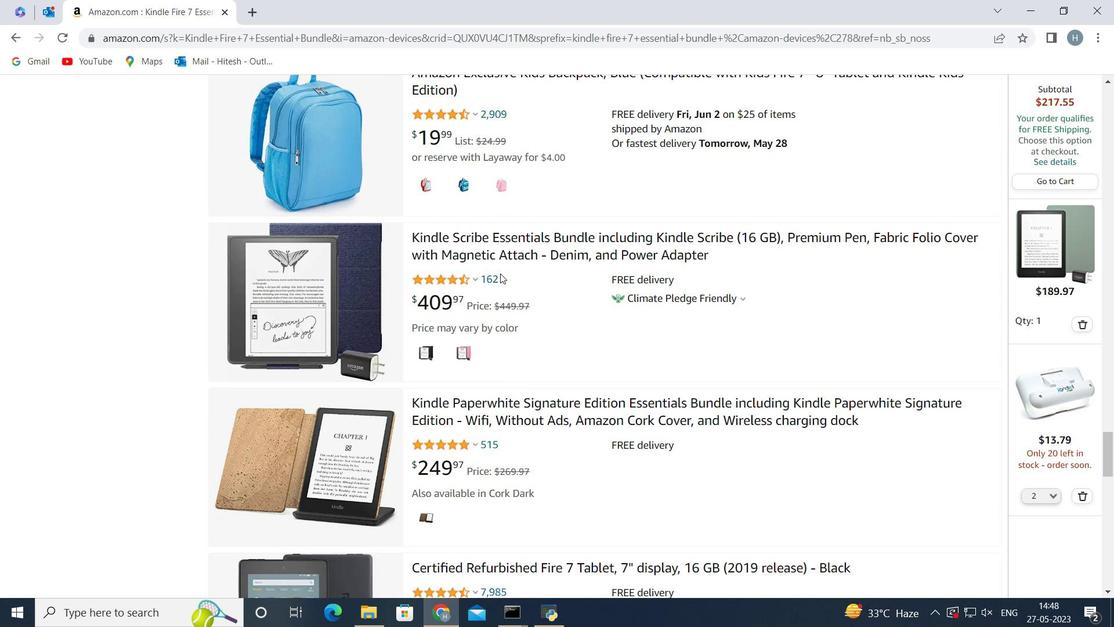 
Action: Mouse moved to (499, 274)
Screenshot: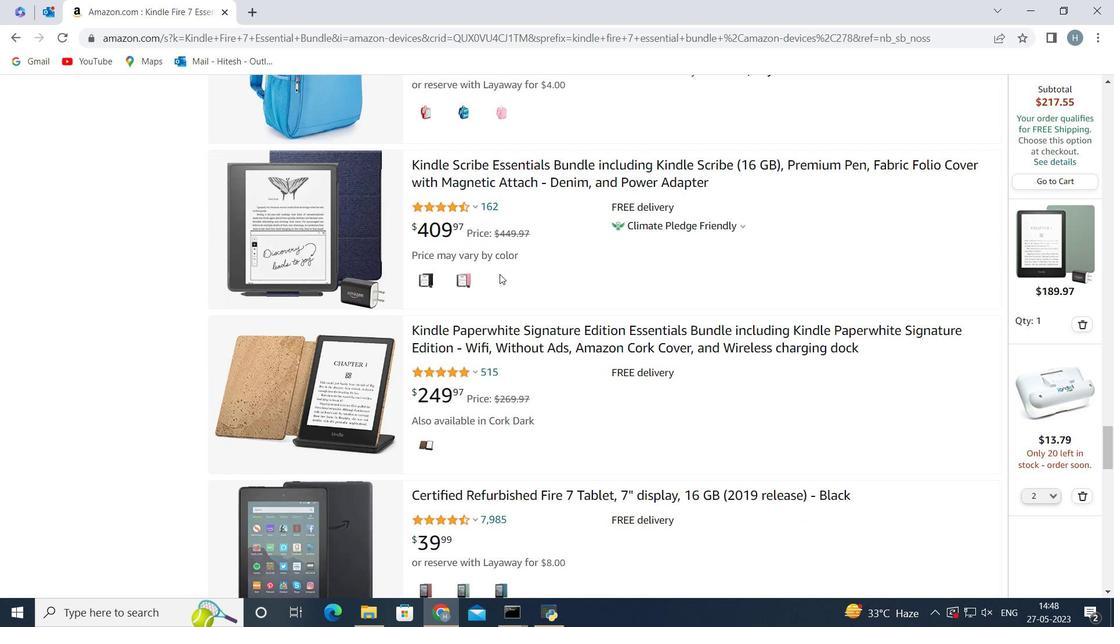 
Action: Mouse scrolled (499, 273) with delta (0, 0)
Screenshot: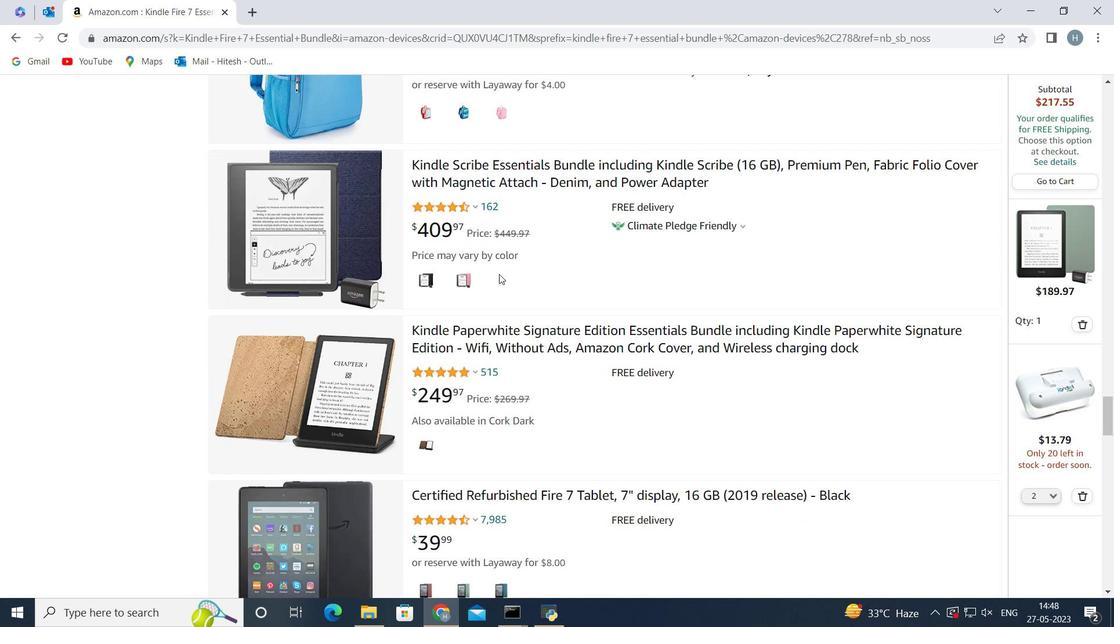 
Action: Mouse scrolled (499, 273) with delta (0, 0)
Screenshot: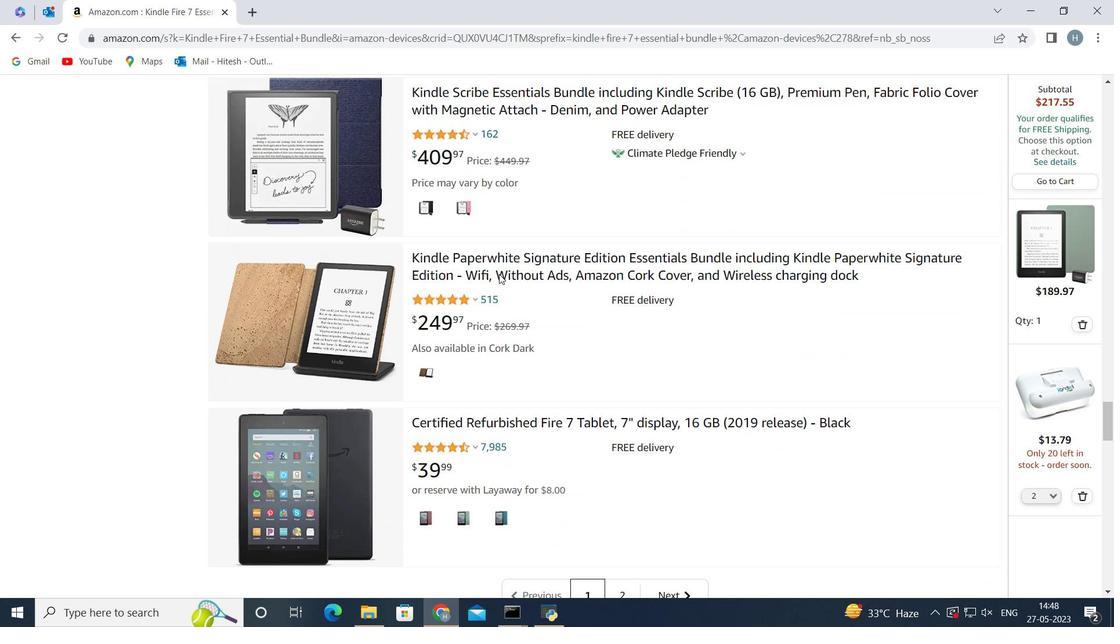 
Action: Mouse moved to (491, 276)
Screenshot: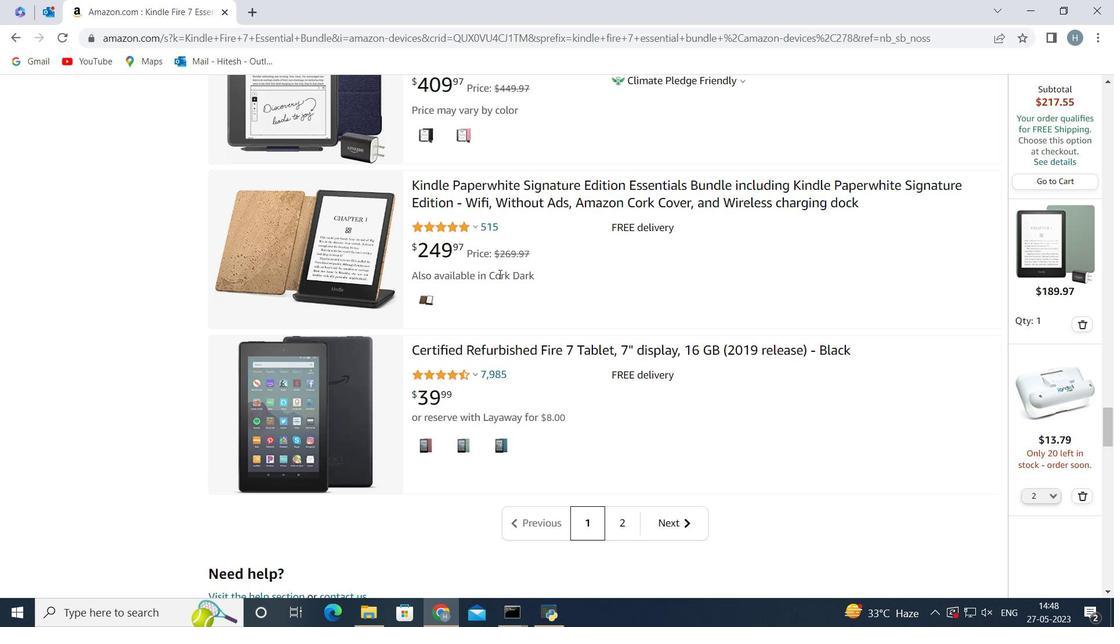 
Action: Mouse scrolled (491, 276) with delta (0, 0)
Screenshot: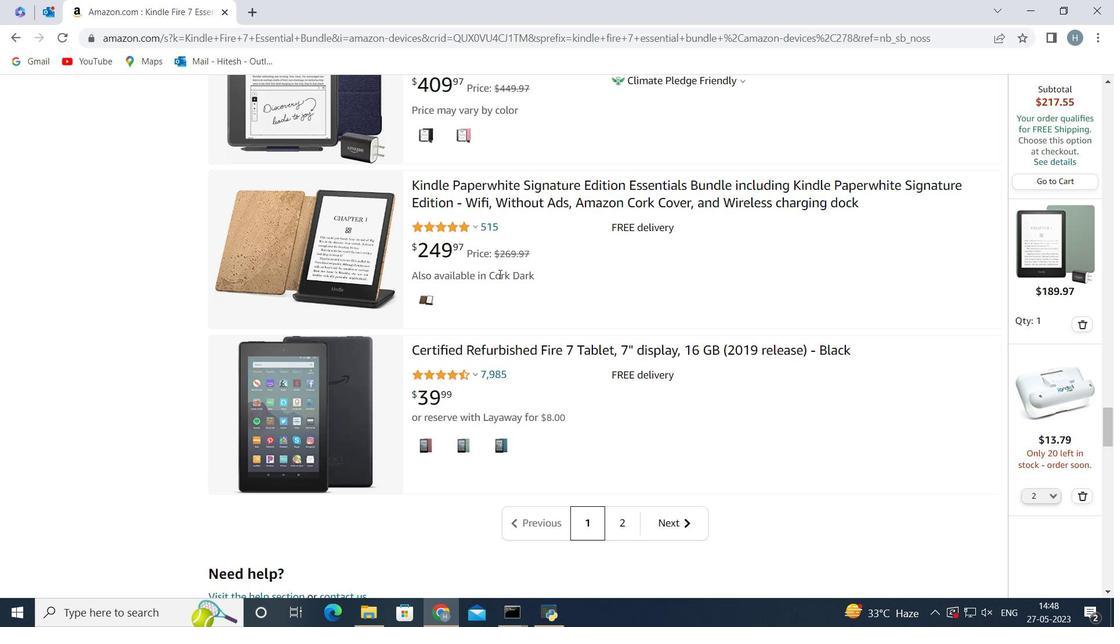 
Action: Mouse scrolled (491, 276) with delta (0, 0)
Screenshot: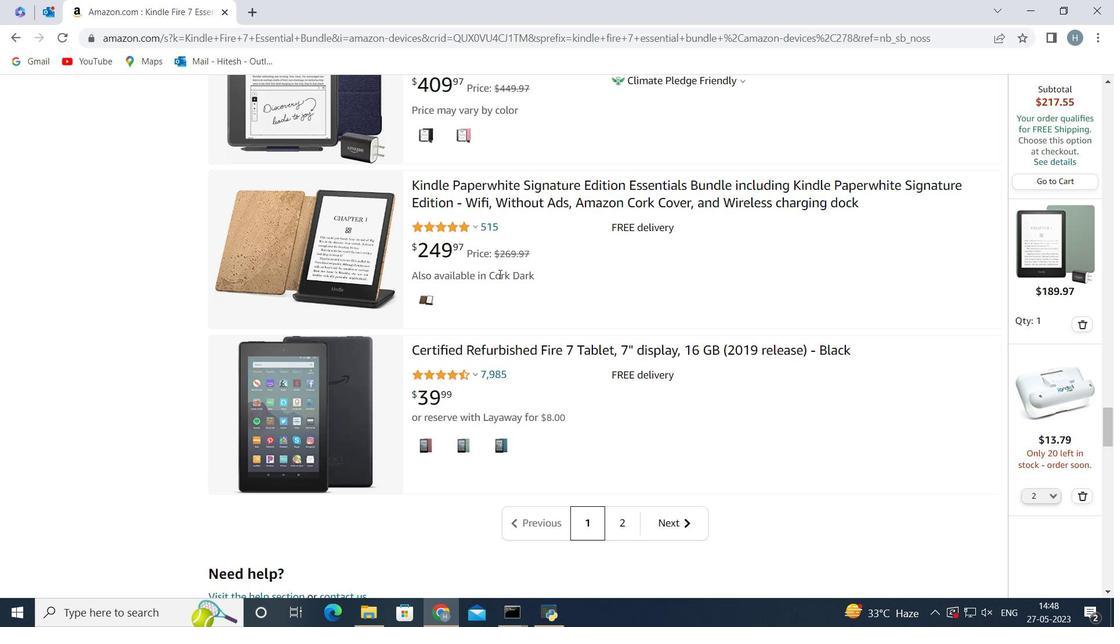 
Action: Mouse scrolled (491, 276) with delta (0, 0)
Screenshot: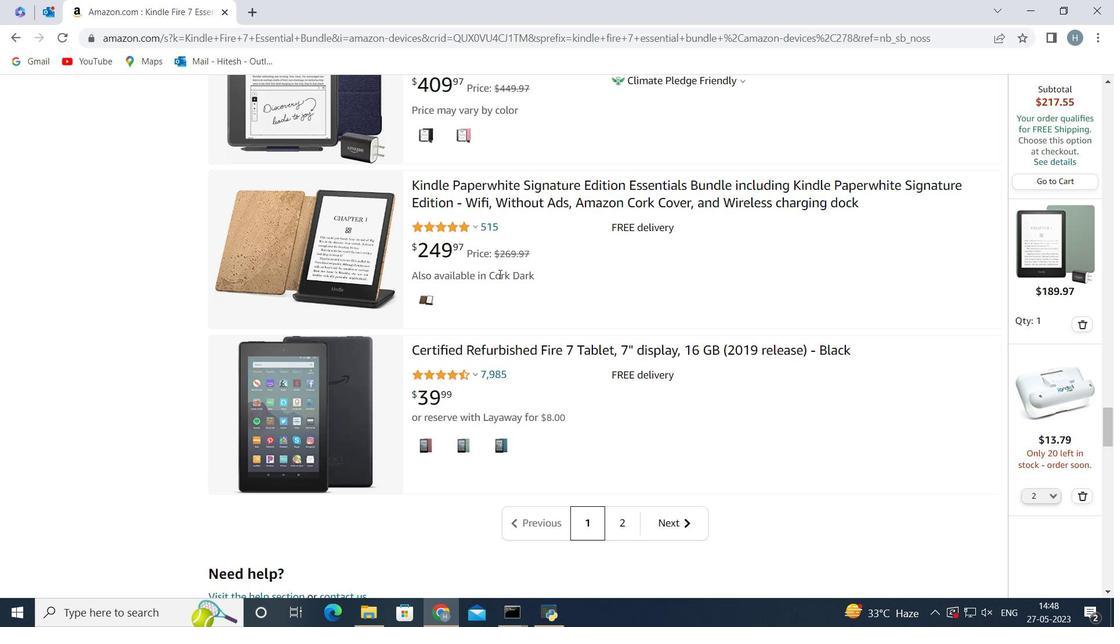 
Action: Mouse scrolled (491, 276) with delta (0, 0)
Screenshot: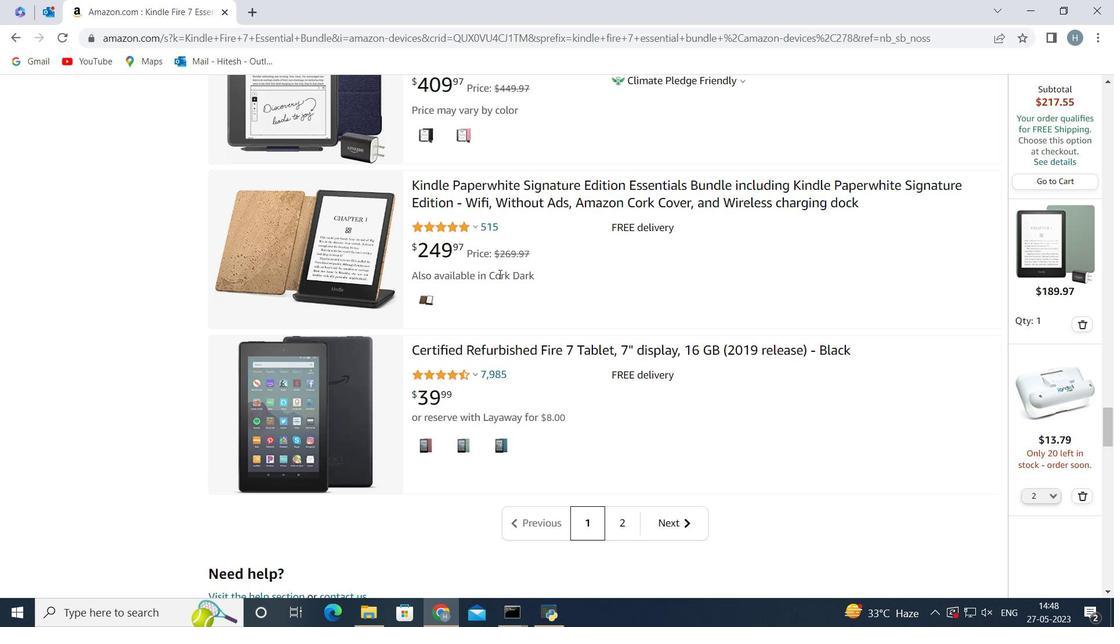
Action: Mouse scrolled (491, 276) with delta (0, 0)
Screenshot: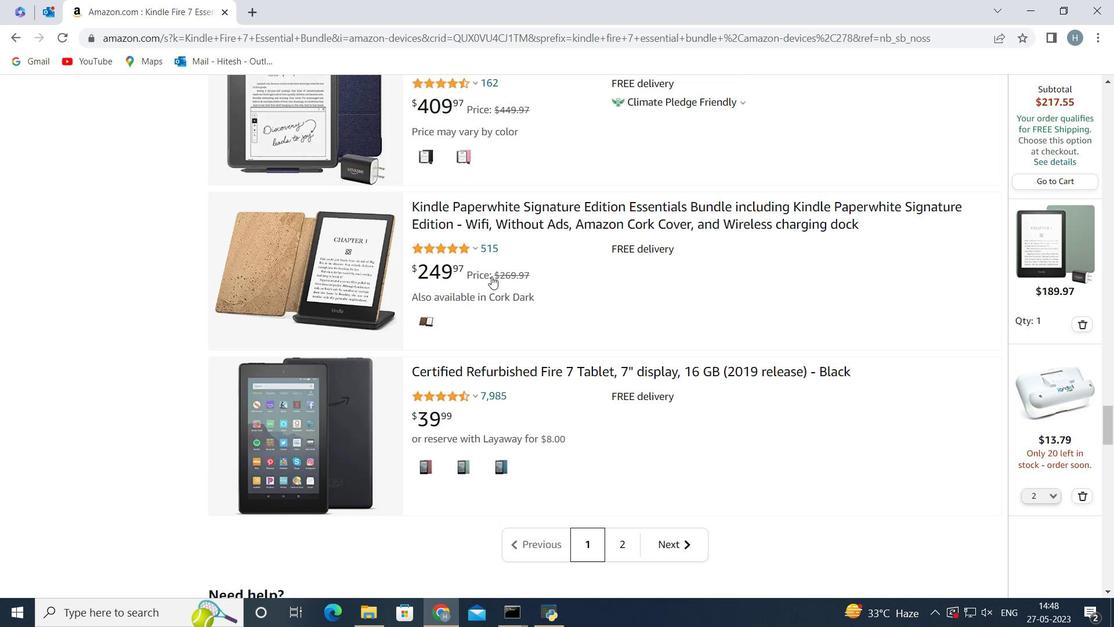 
Action: Mouse scrolled (491, 276) with delta (0, 0)
Screenshot: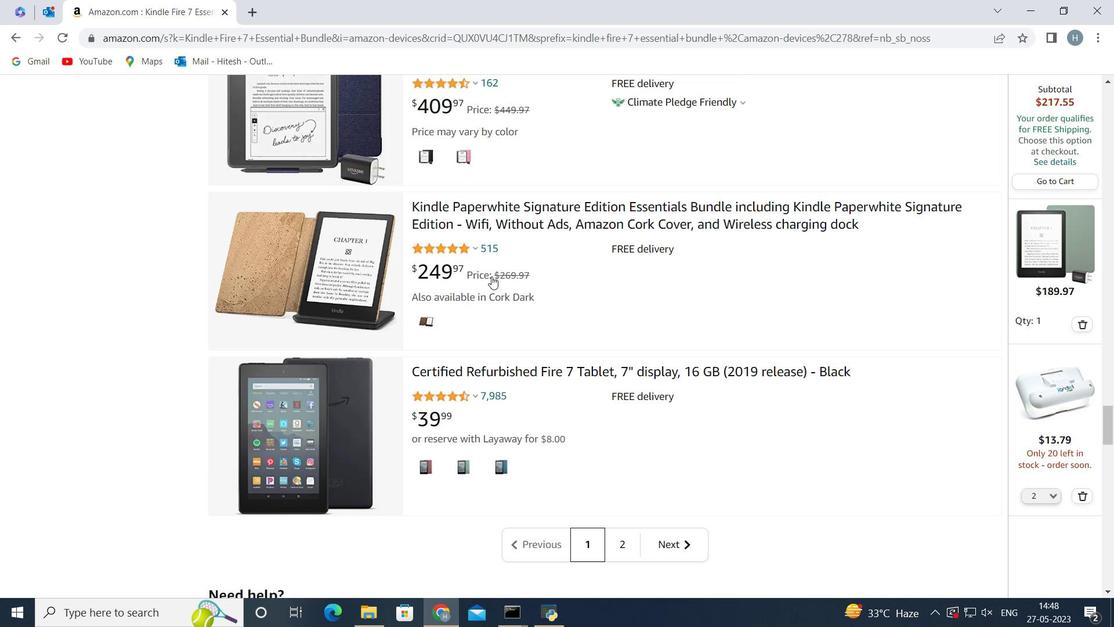 
Action: Mouse scrolled (491, 276) with delta (0, 0)
Screenshot: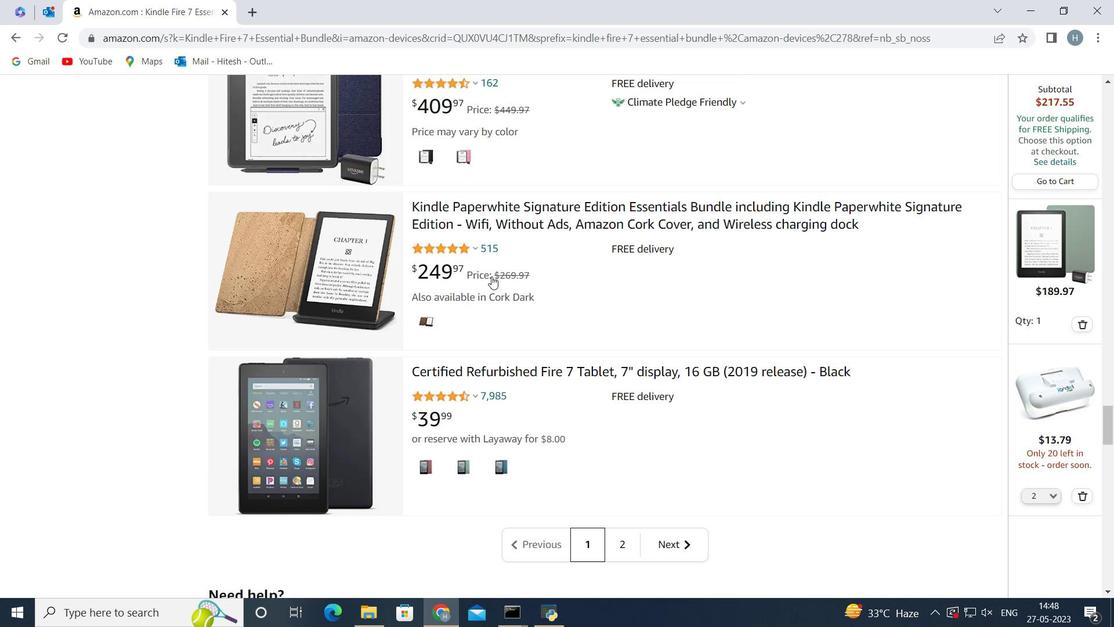 
Action: Mouse scrolled (491, 276) with delta (0, 0)
Screenshot: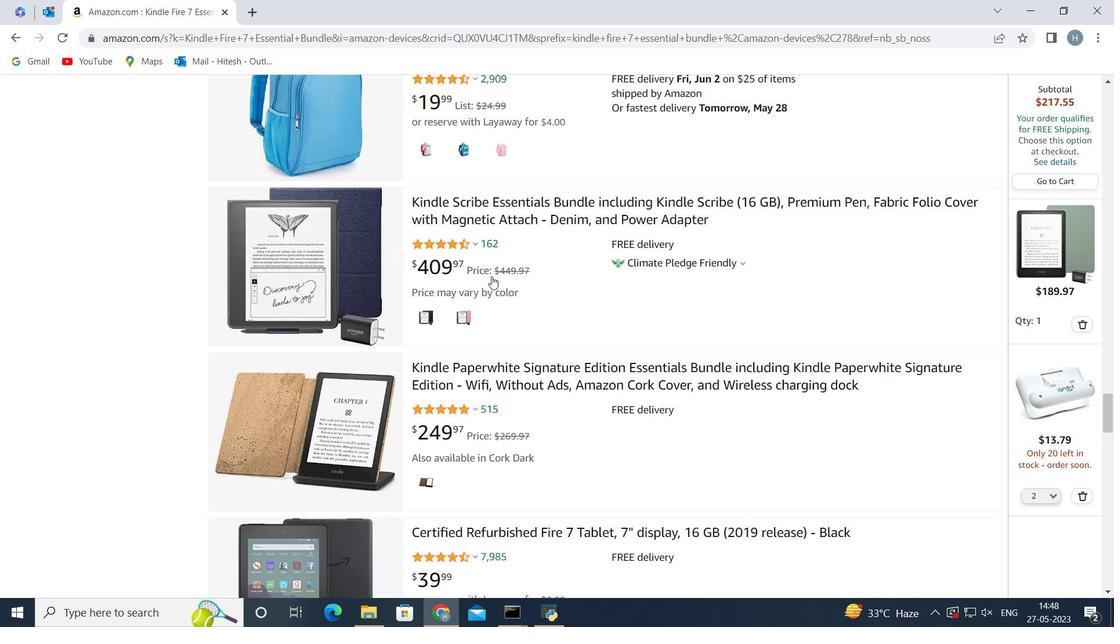 
Action: Mouse scrolled (491, 276) with delta (0, 0)
Screenshot: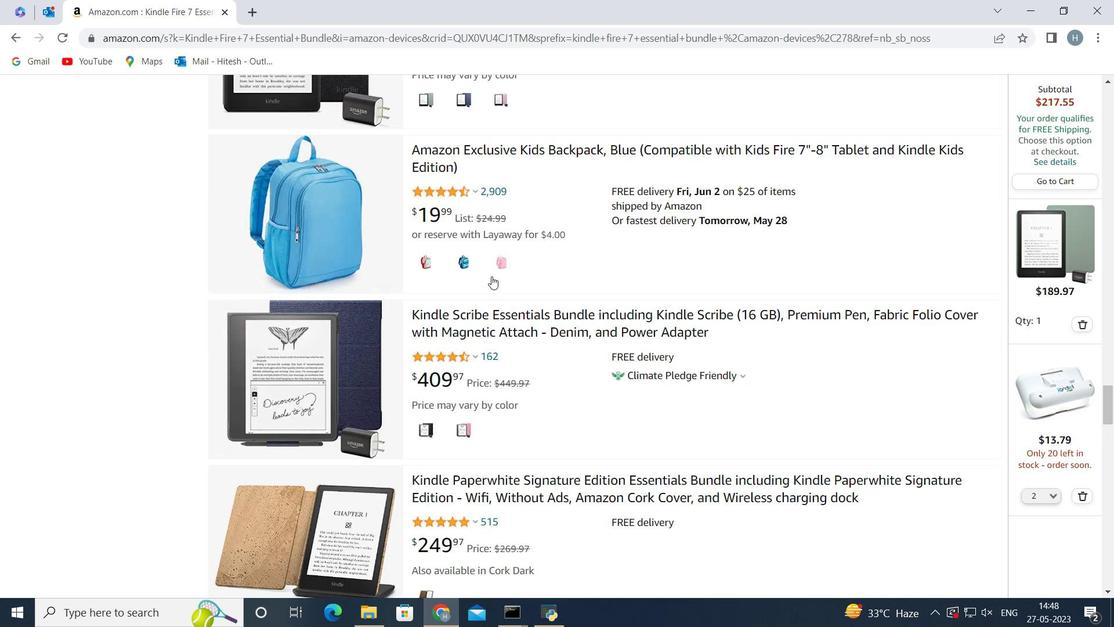 
Action: Mouse scrolled (491, 276) with delta (0, 0)
Screenshot: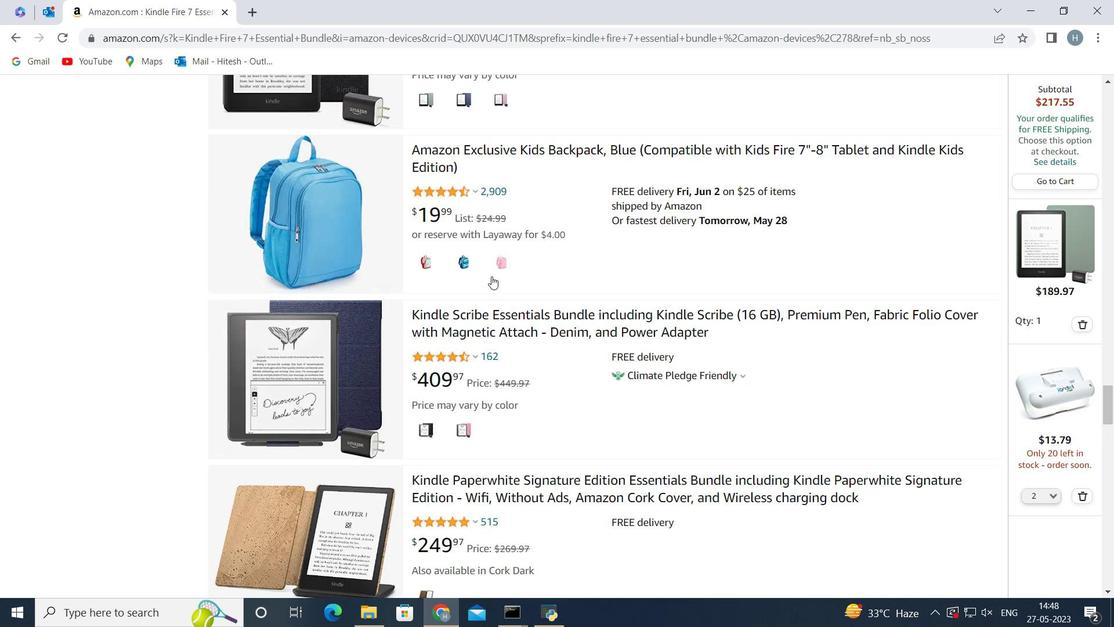 
Action: Mouse scrolled (491, 276) with delta (0, 0)
Screenshot: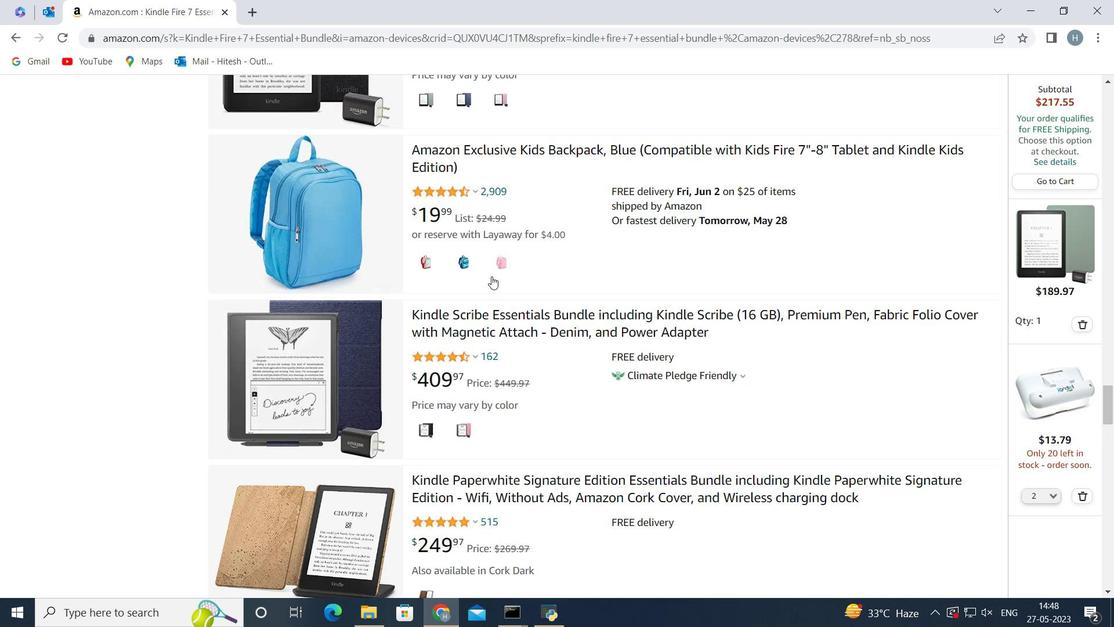 
Action: Mouse scrolled (491, 276) with delta (0, 0)
Screenshot: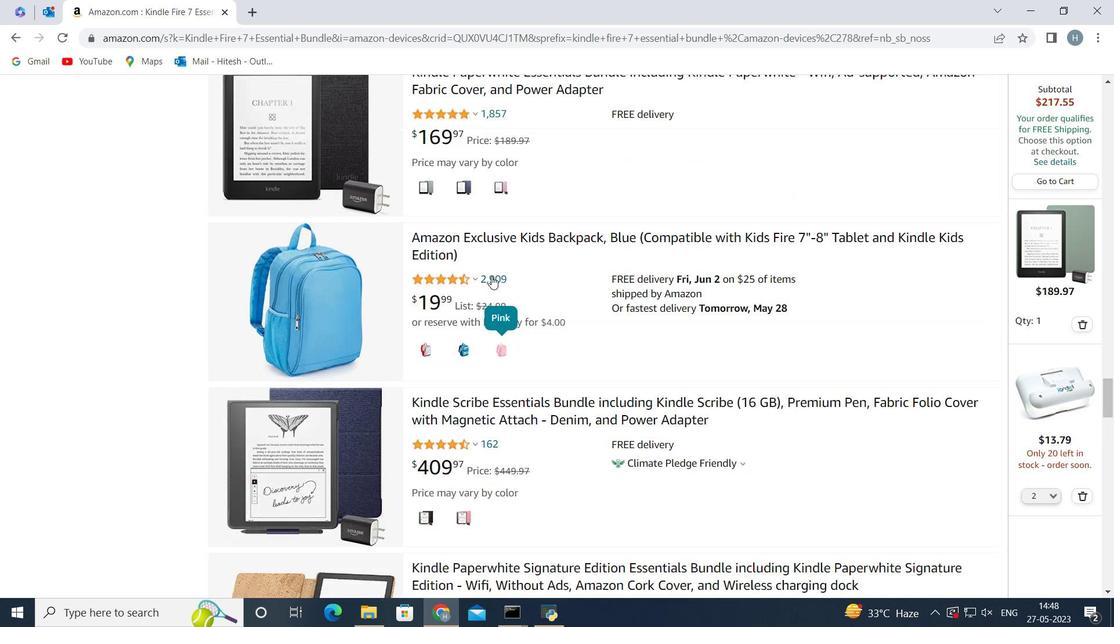 
Action: Mouse scrolled (491, 276) with delta (0, 0)
Screenshot: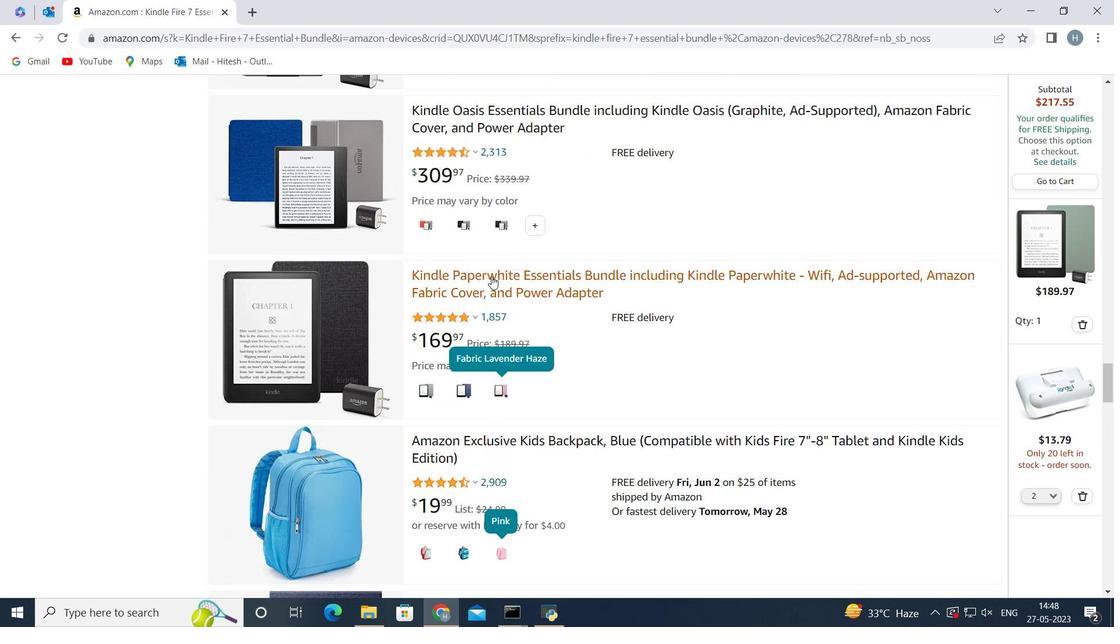 
Action: Mouse scrolled (491, 276) with delta (0, 0)
Screenshot: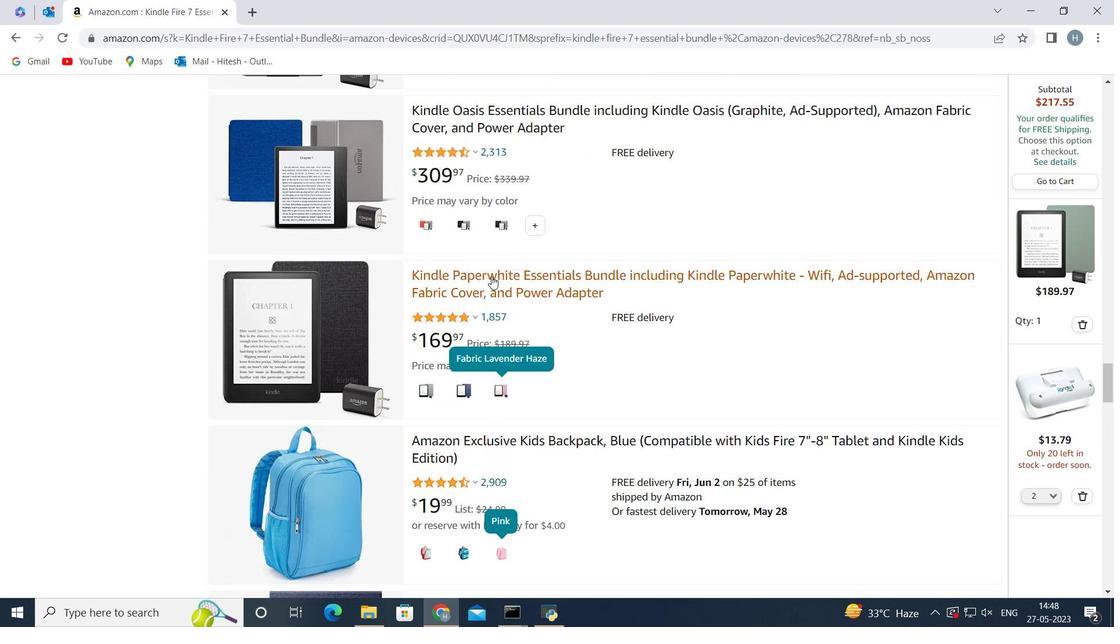 
Action: Mouse scrolled (491, 276) with delta (0, 0)
Screenshot: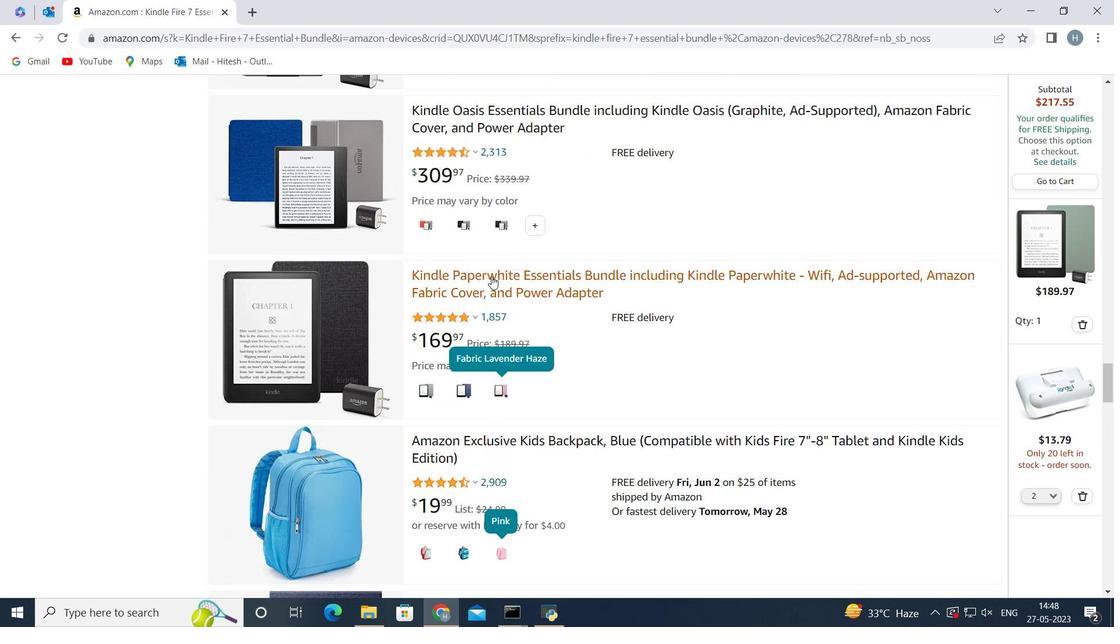 
Action: Mouse scrolled (491, 276) with delta (0, 0)
Screenshot: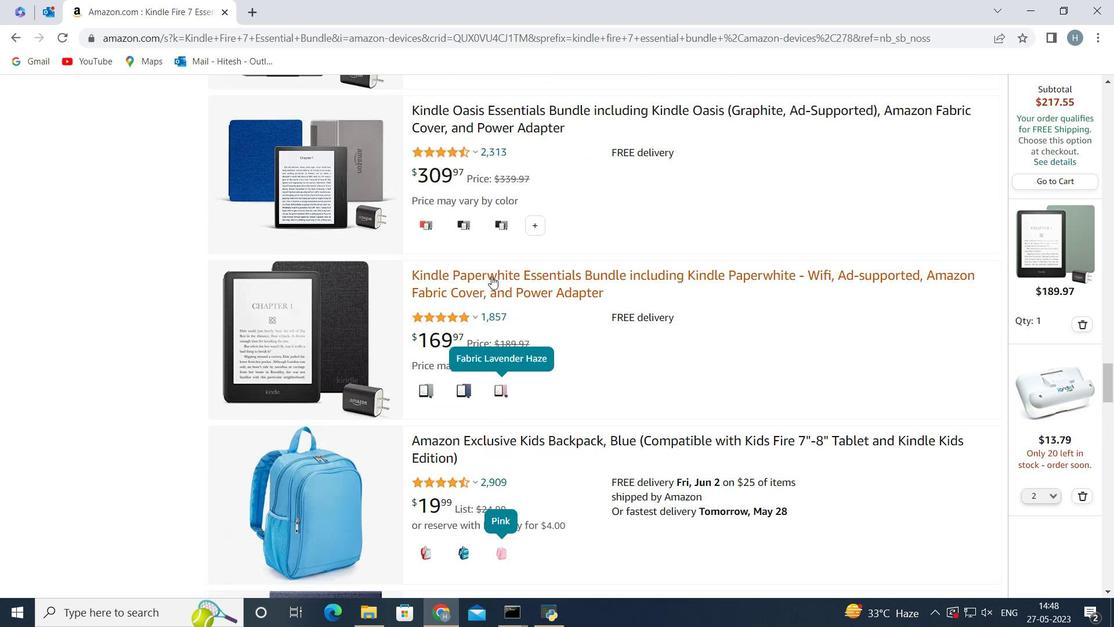 
Action: Mouse scrolled (491, 276) with delta (0, 0)
Screenshot: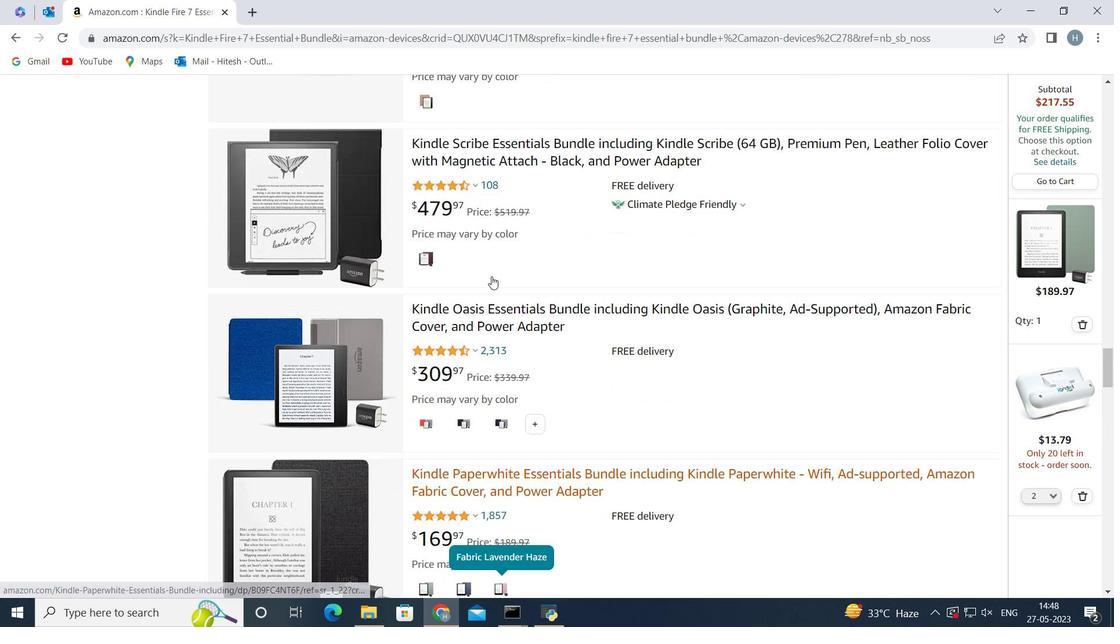 
Action: Mouse scrolled (491, 276) with delta (0, 0)
Screenshot: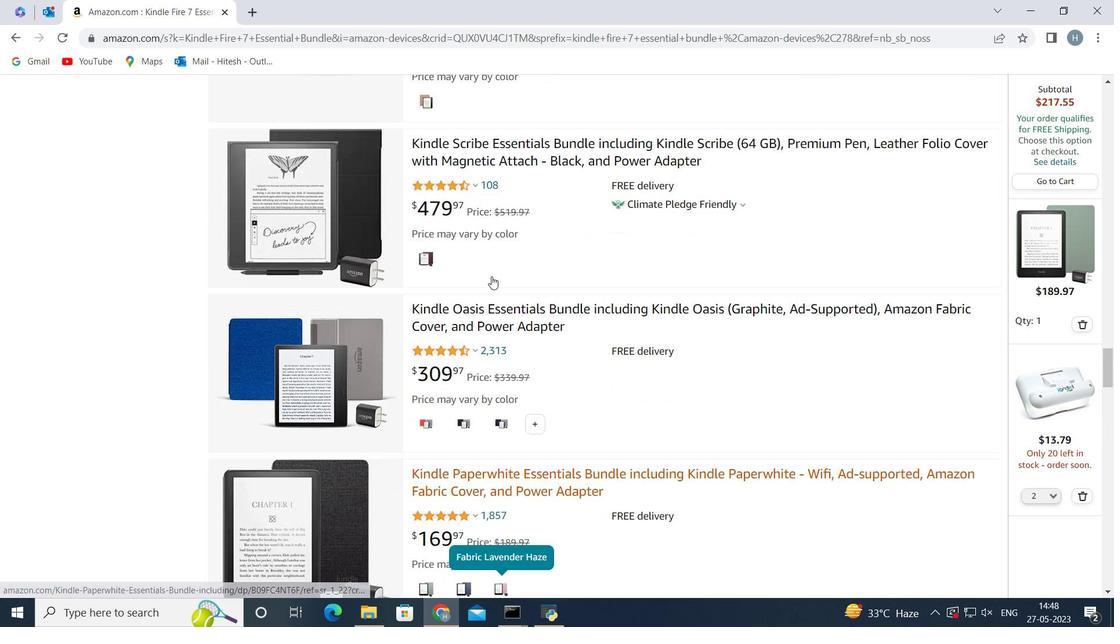 
Action: Mouse scrolled (491, 276) with delta (0, 0)
Screenshot: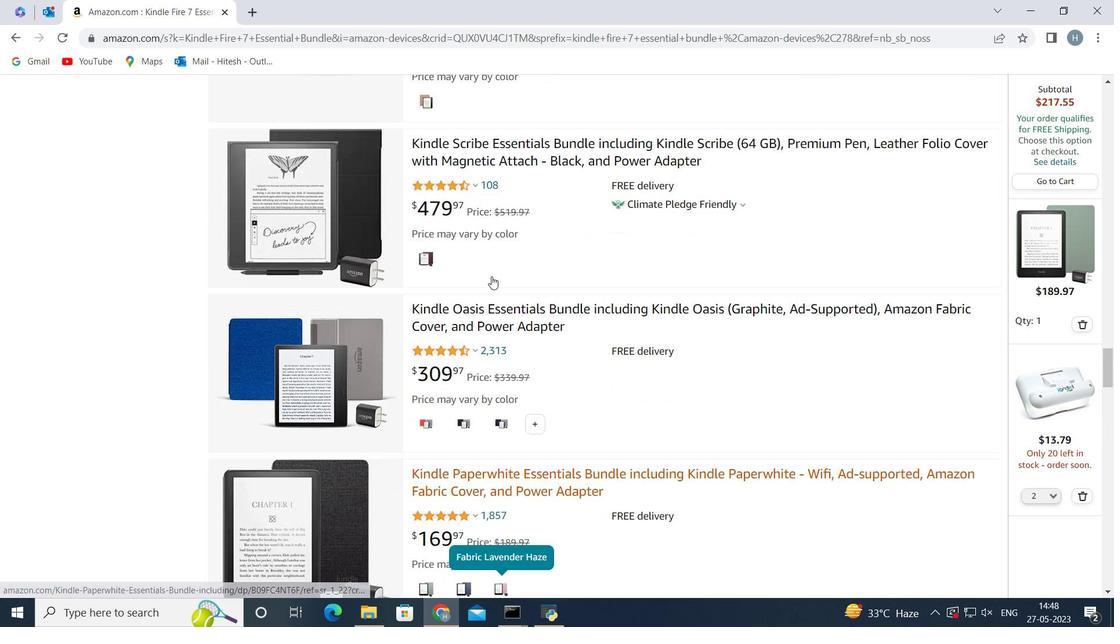 
Action: Mouse scrolled (491, 276) with delta (0, 0)
Screenshot: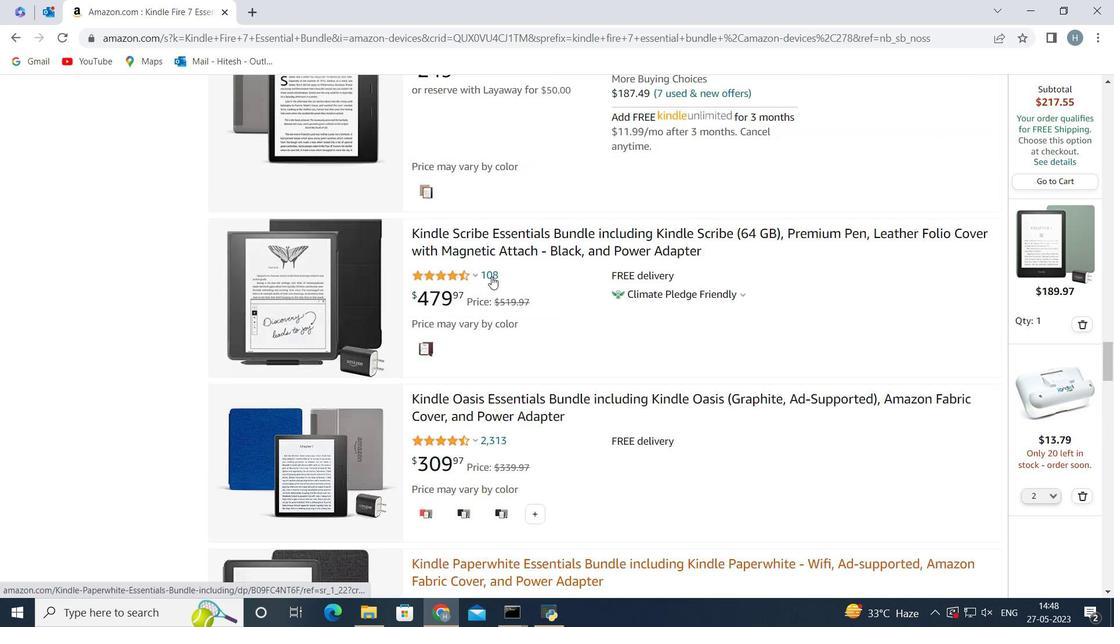 
Action: Mouse scrolled (491, 276) with delta (0, 0)
Screenshot: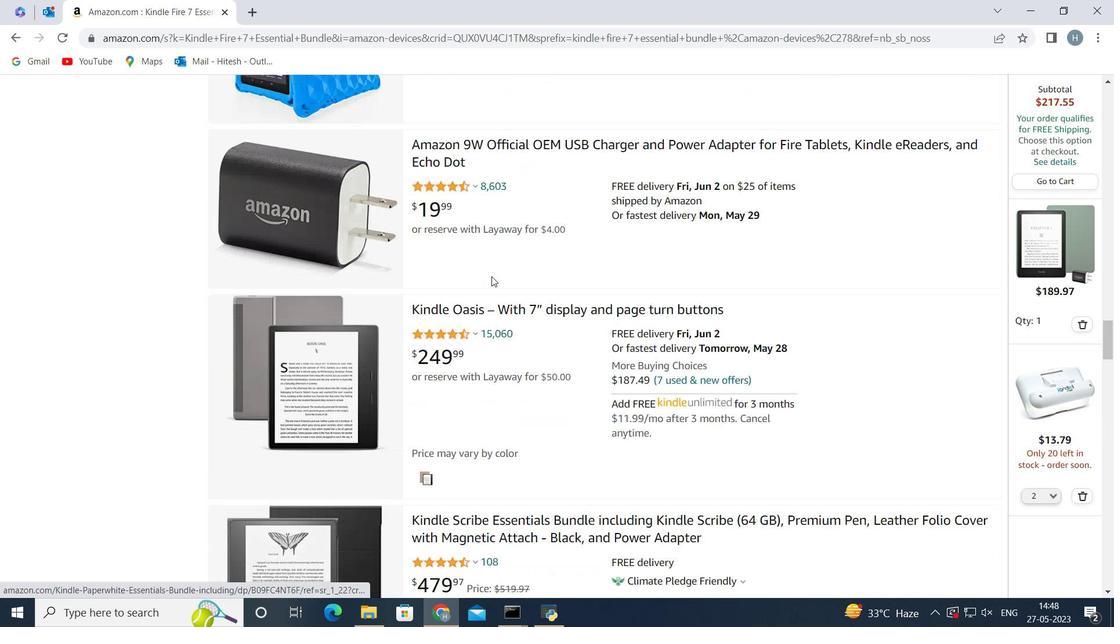 
Action: Mouse scrolled (491, 276) with delta (0, 0)
Screenshot: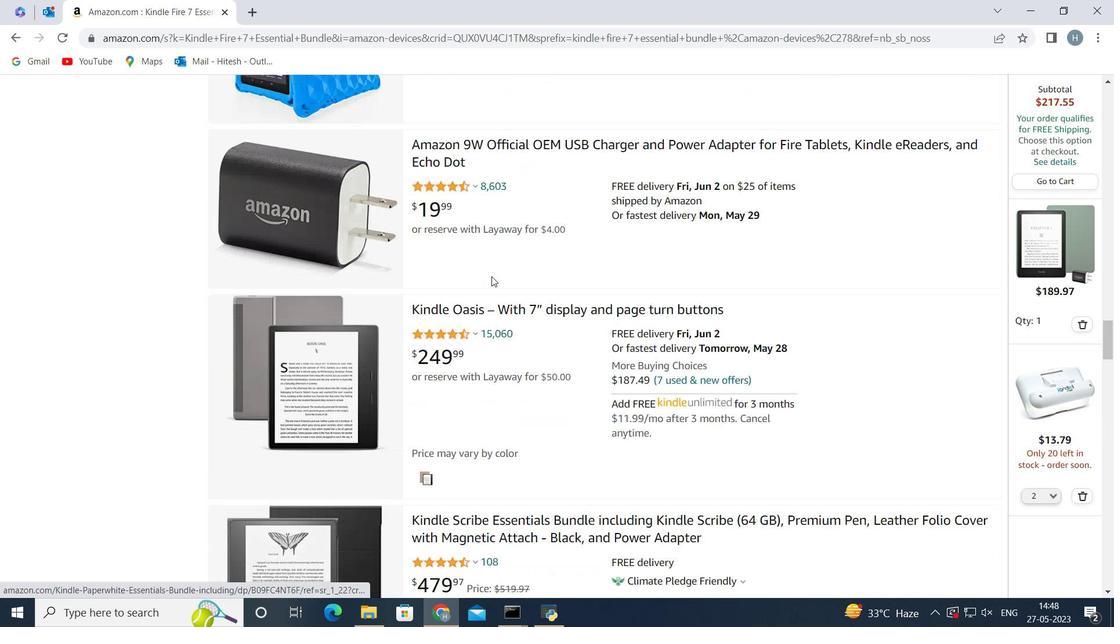 
Action: Mouse scrolled (491, 276) with delta (0, 0)
Screenshot: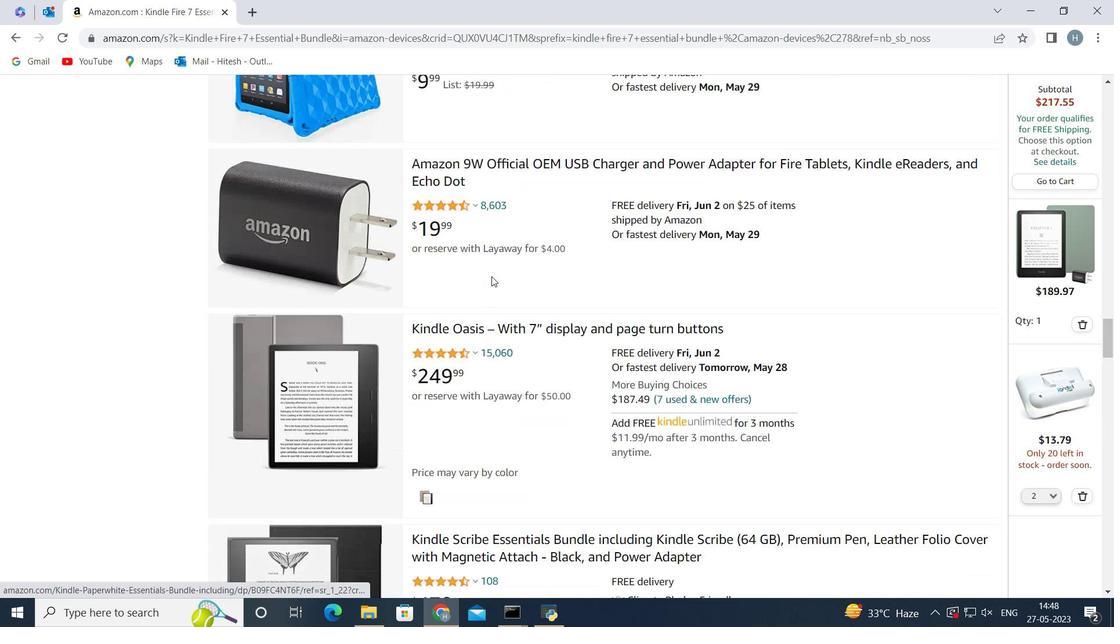
Action: Mouse scrolled (491, 276) with delta (0, 0)
Screenshot: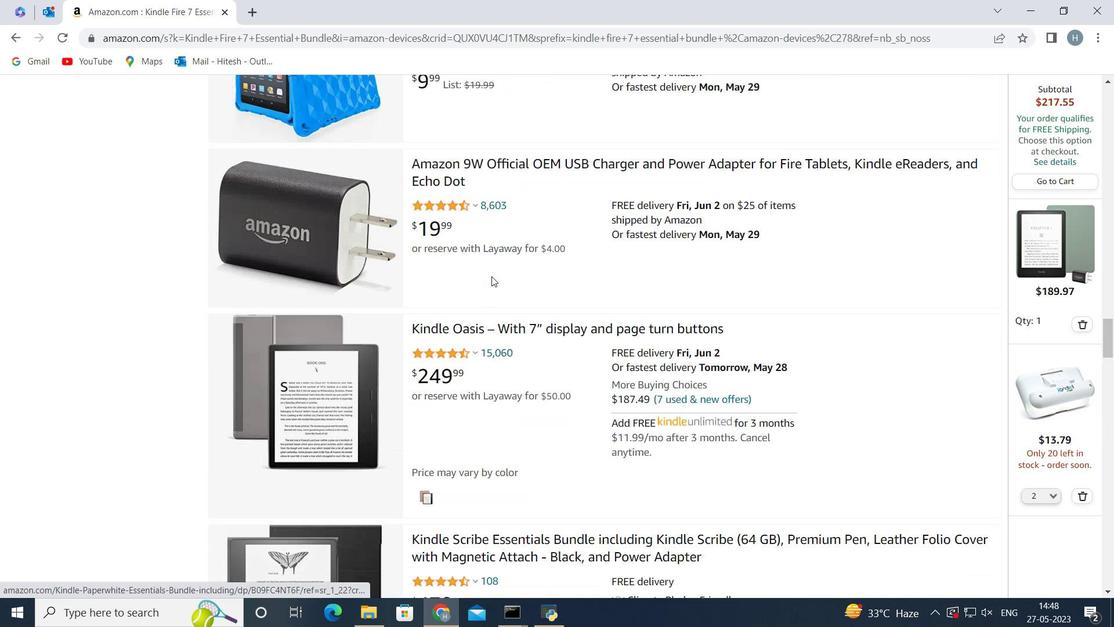 
Action: Mouse scrolled (491, 276) with delta (0, 0)
Screenshot: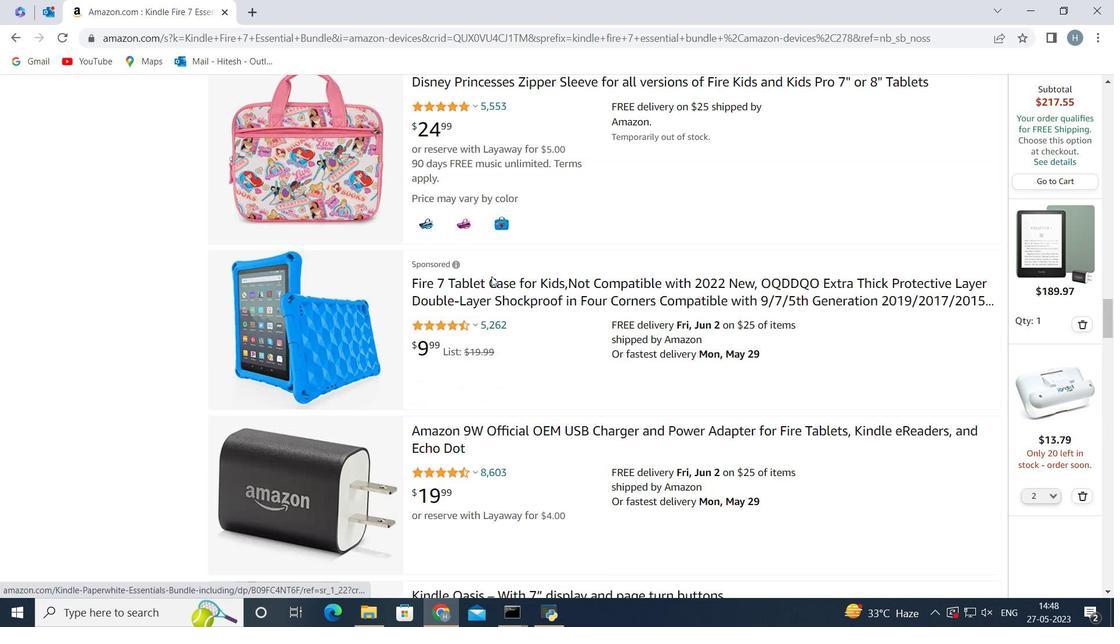 
Action: Mouse scrolled (491, 276) with delta (0, 0)
Screenshot: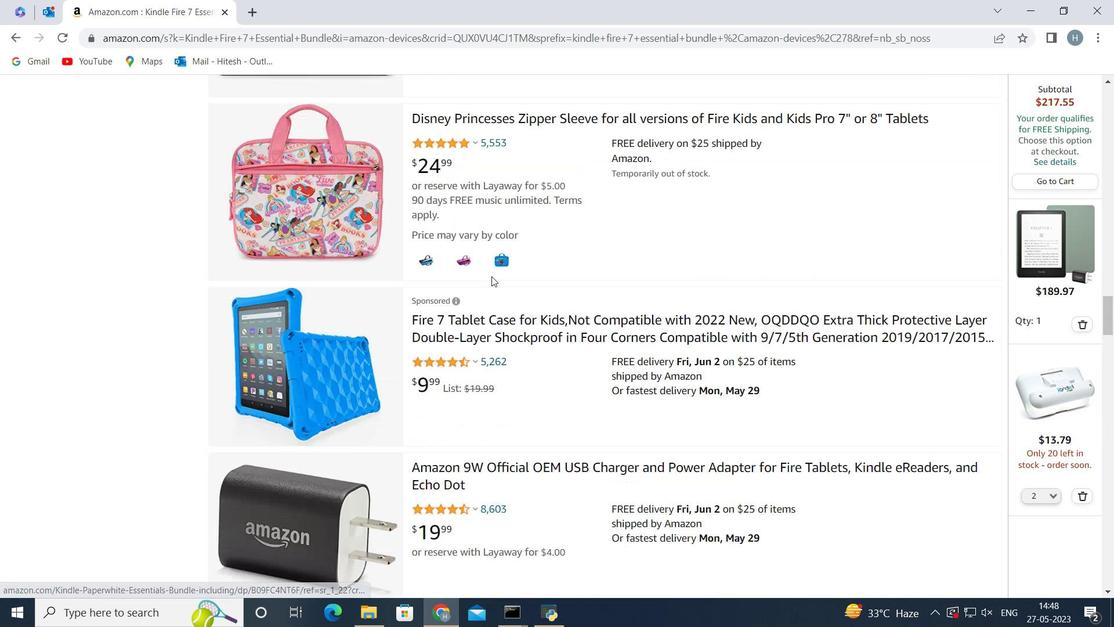 
Action: Mouse scrolled (491, 276) with delta (0, 0)
Screenshot: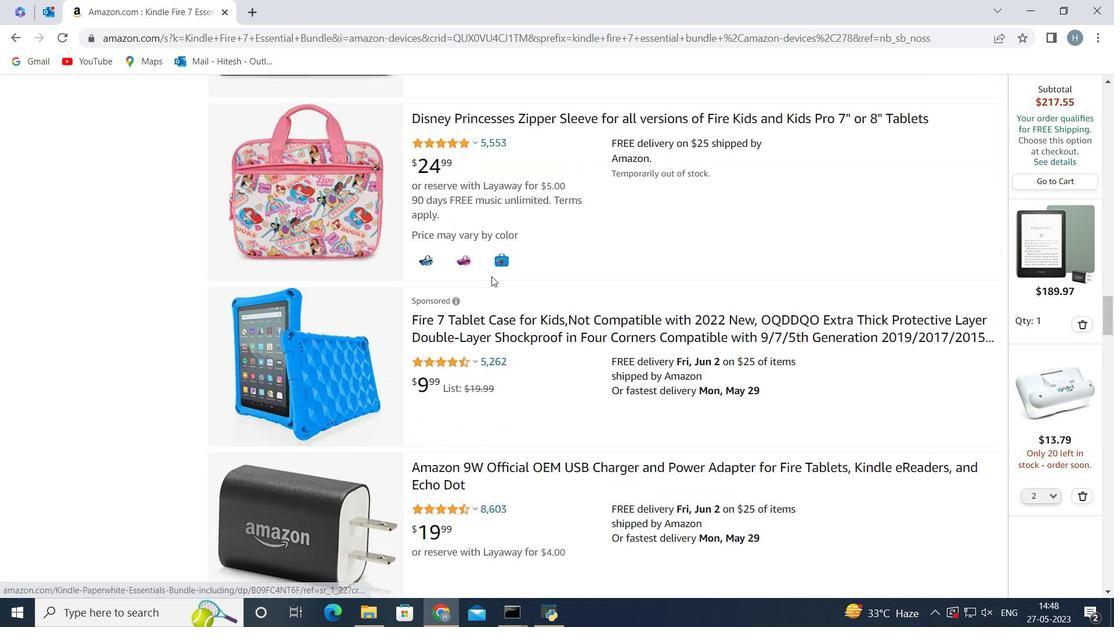 
Action: Mouse scrolled (491, 276) with delta (0, 0)
Screenshot: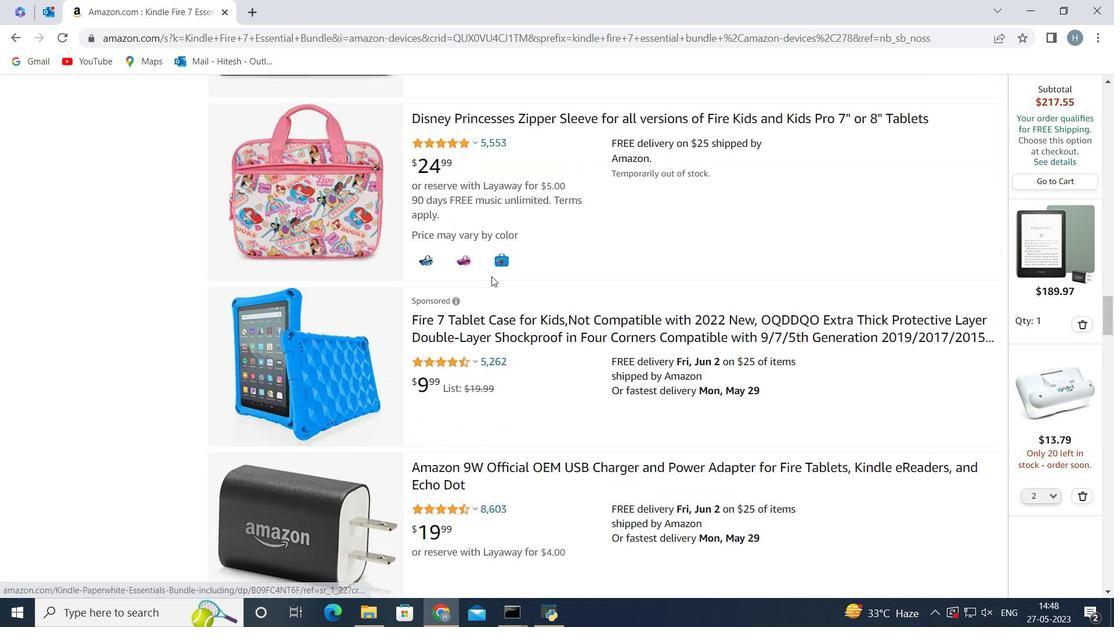 
Action: Mouse scrolled (491, 276) with delta (0, 0)
Screenshot: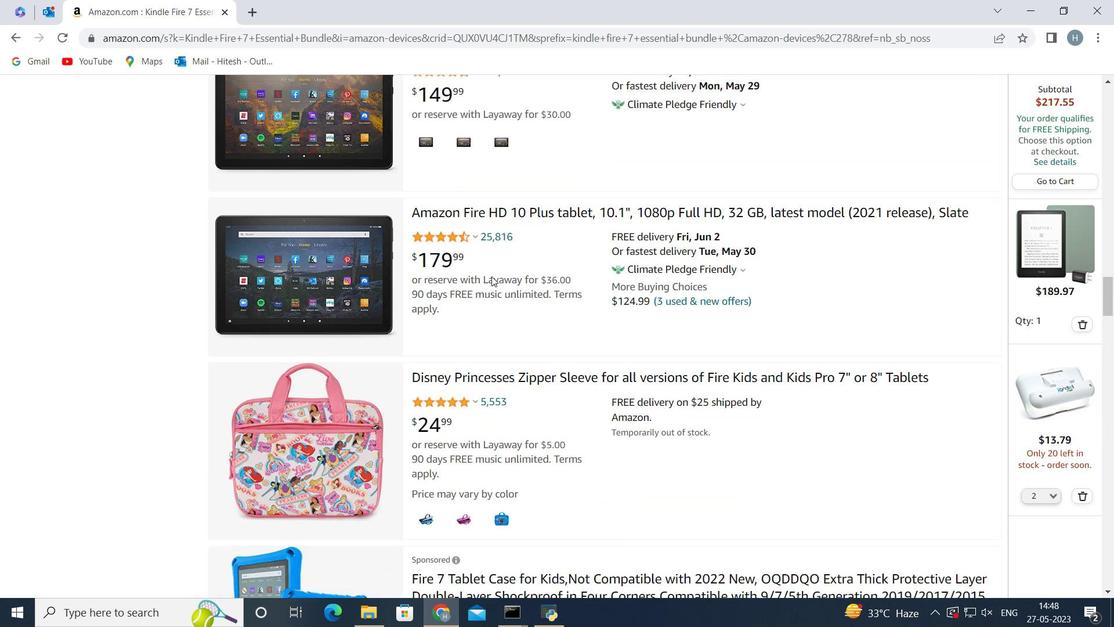 
Action: Mouse scrolled (491, 276) with delta (0, 0)
Screenshot: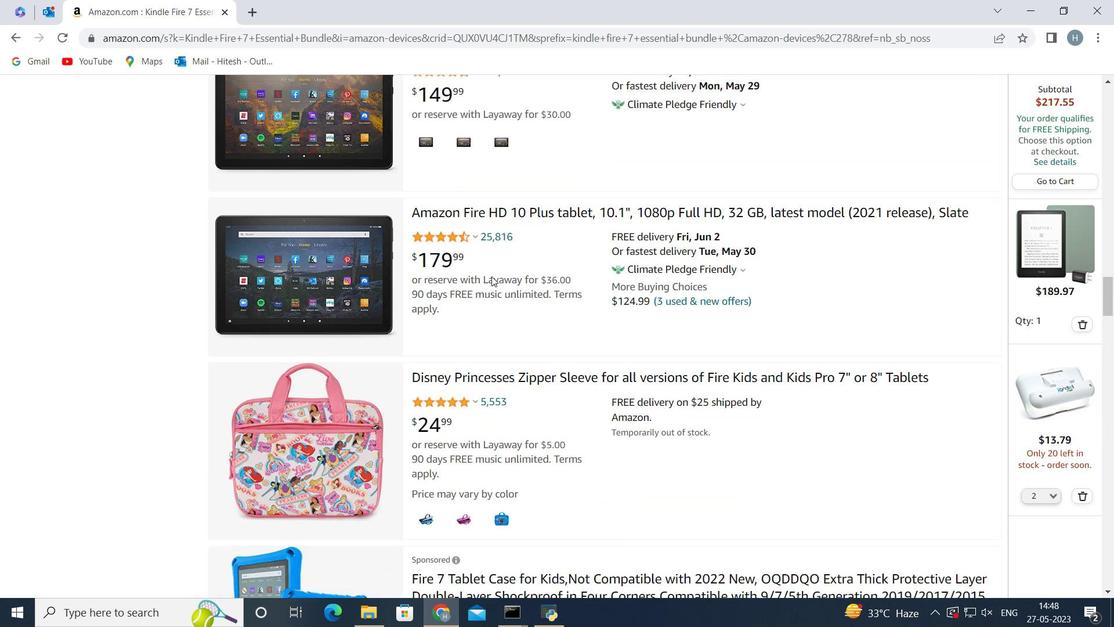 
Action: Mouse scrolled (491, 276) with delta (0, 0)
Screenshot: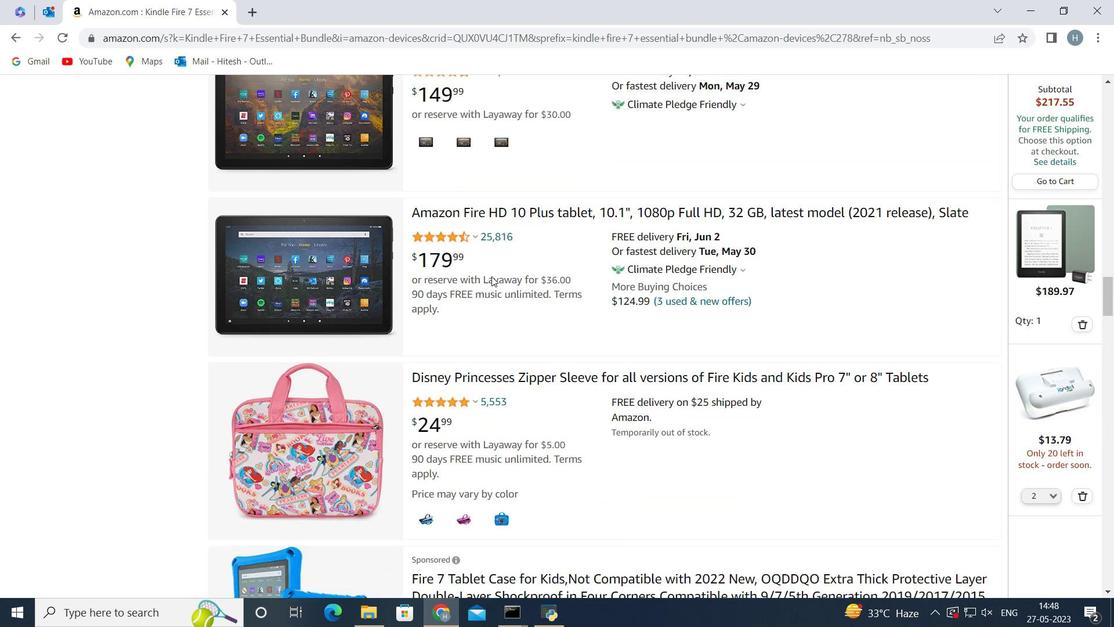 
Action: Mouse scrolled (491, 276) with delta (0, 0)
Screenshot: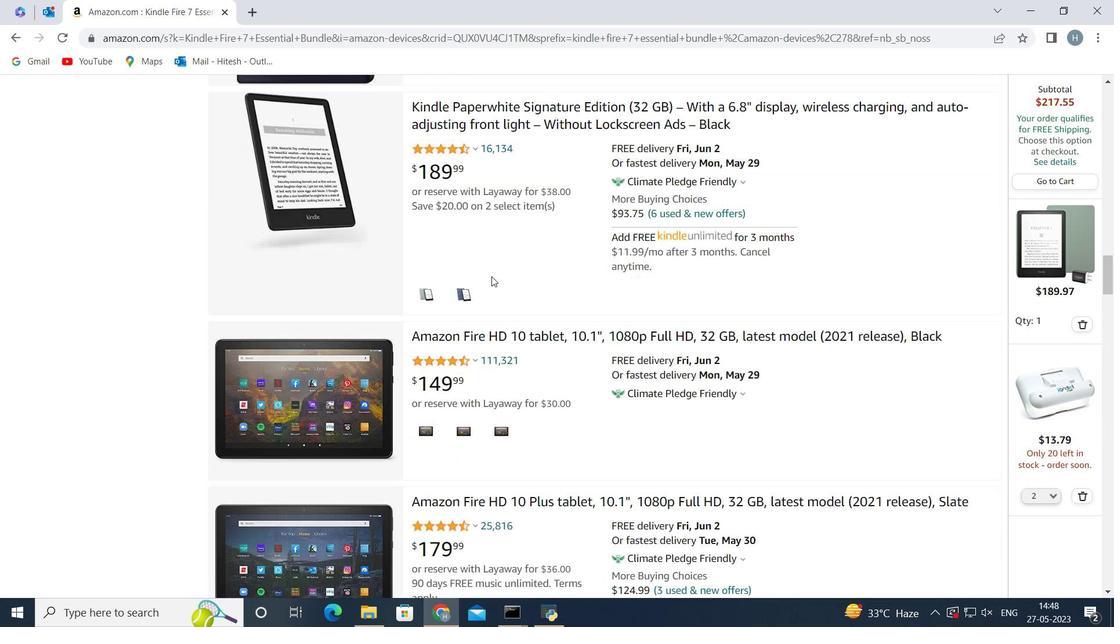 
Action: Mouse scrolled (491, 276) with delta (0, 0)
Screenshot: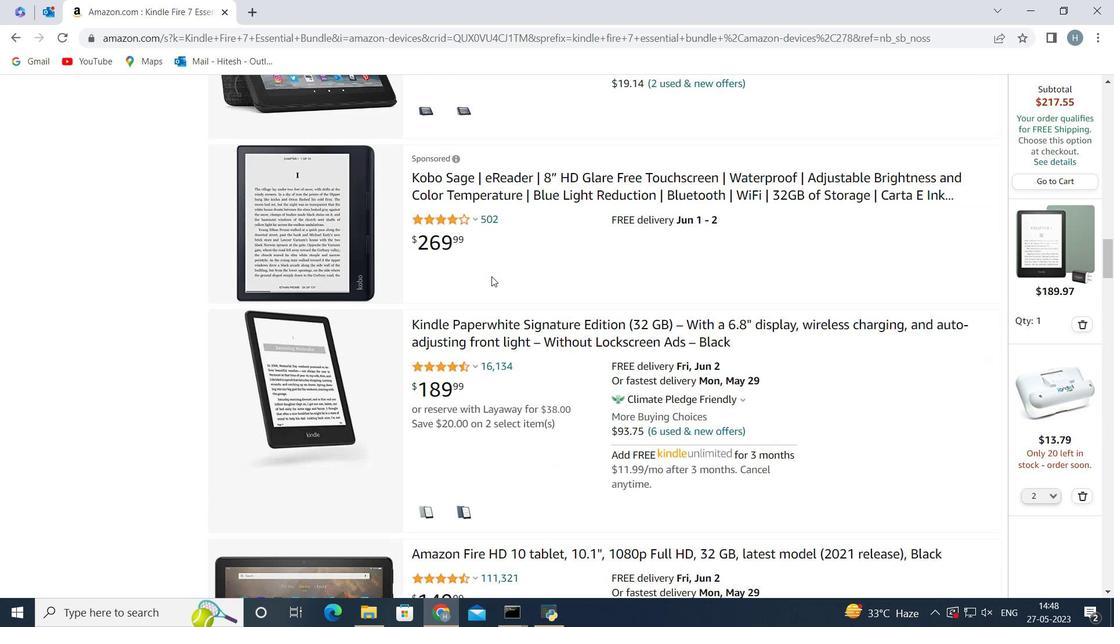 
Action: Mouse scrolled (491, 276) with delta (0, 0)
Screenshot: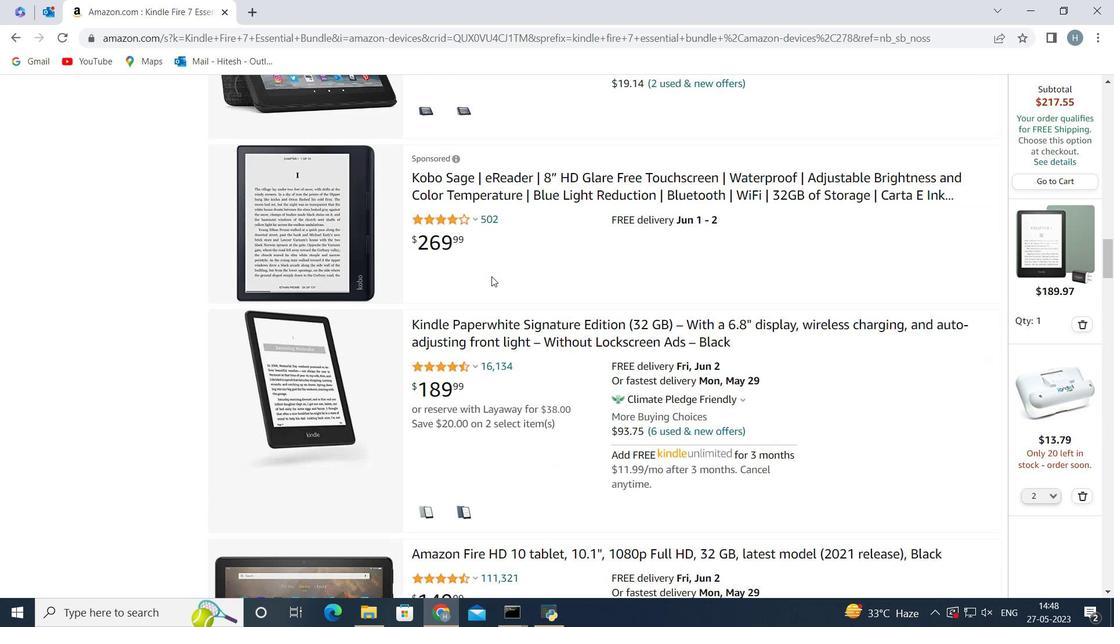 
Action: Mouse scrolled (491, 276) with delta (0, 0)
Screenshot: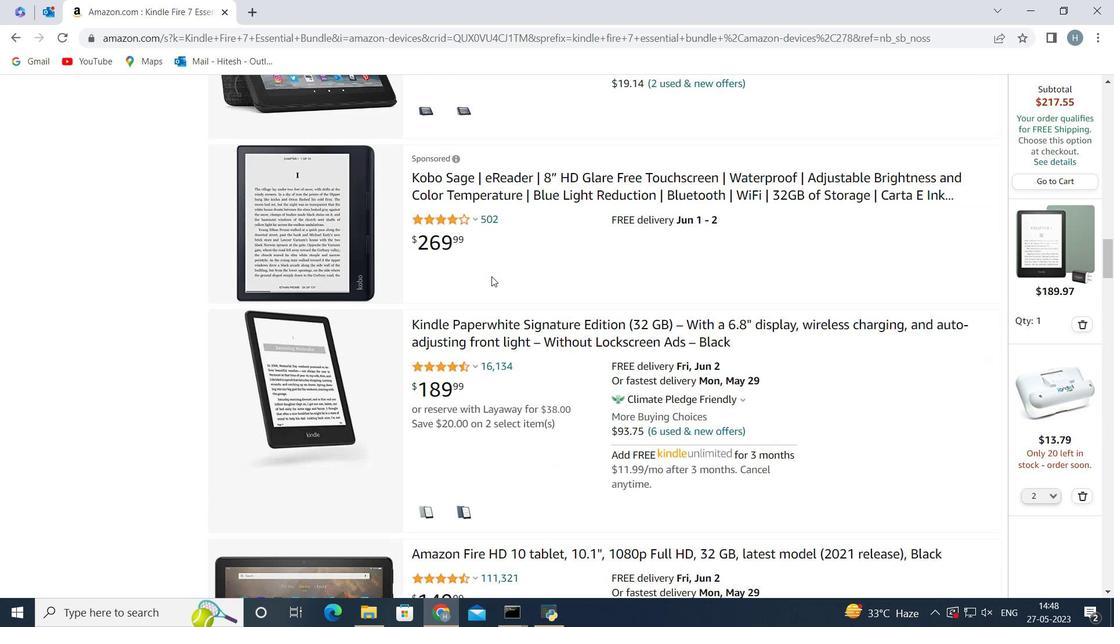 
Action: Mouse scrolled (491, 276) with delta (0, 0)
Screenshot: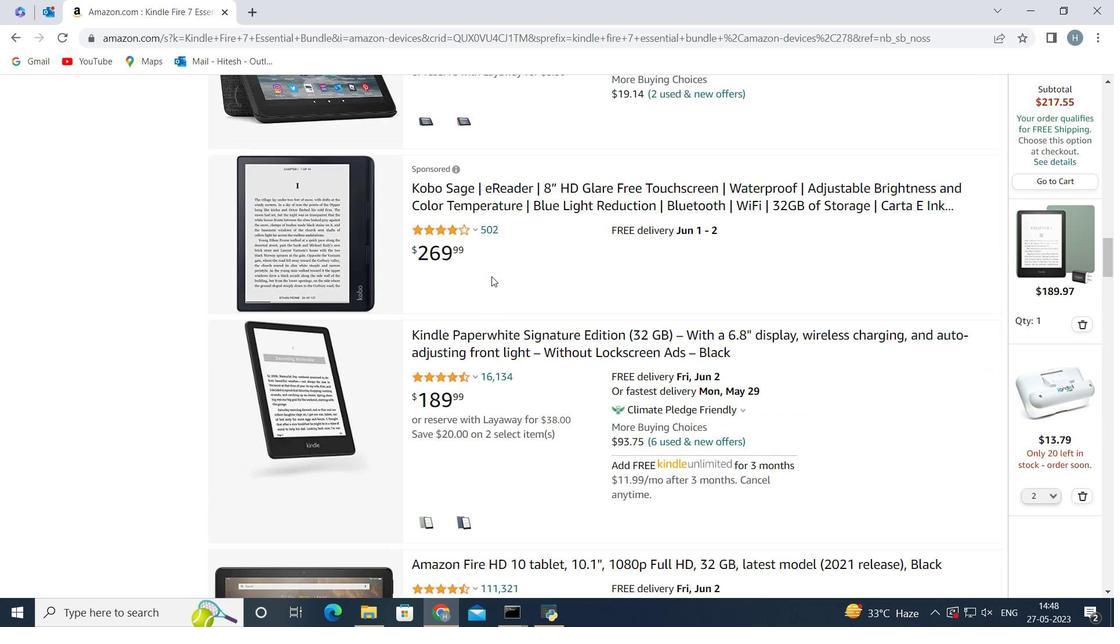
Action: Mouse scrolled (491, 276) with delta (0, 0)
Screenshot: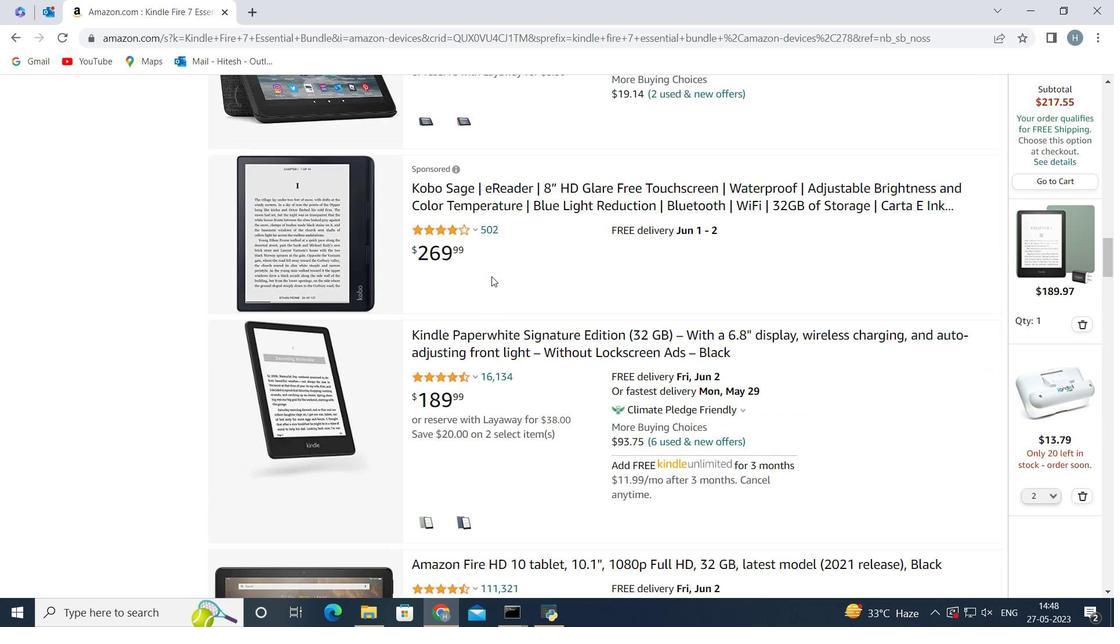 
Action: Mouse scrolled (491, 276) with delta (0, 0)
Screenshot: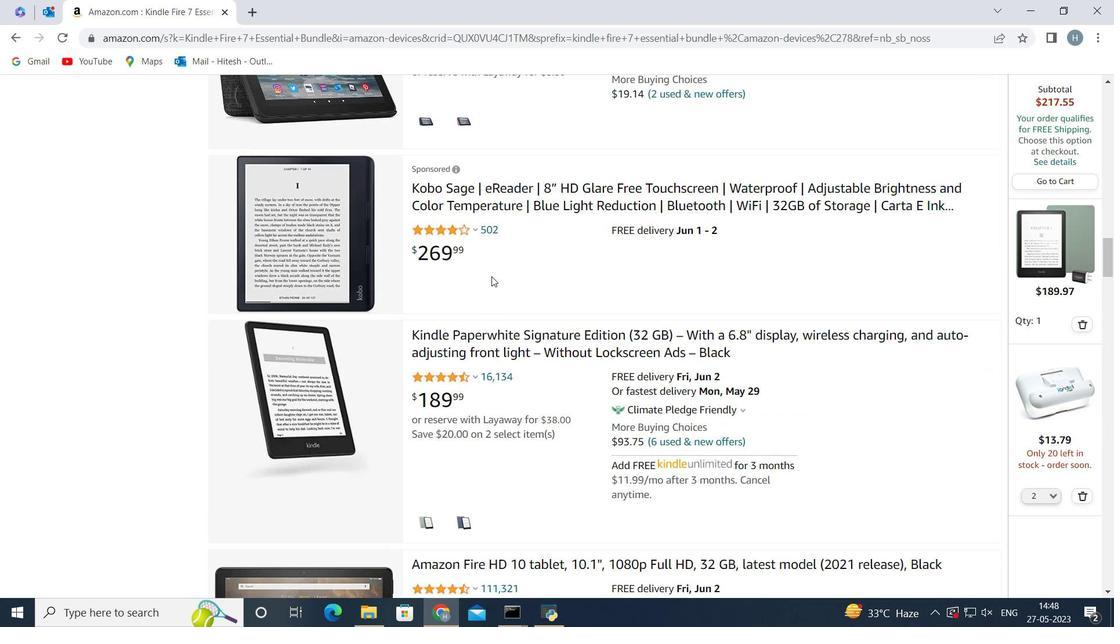 
Action: Mouse scrolled (491, 276) with delta (0, 0)
Screenshot: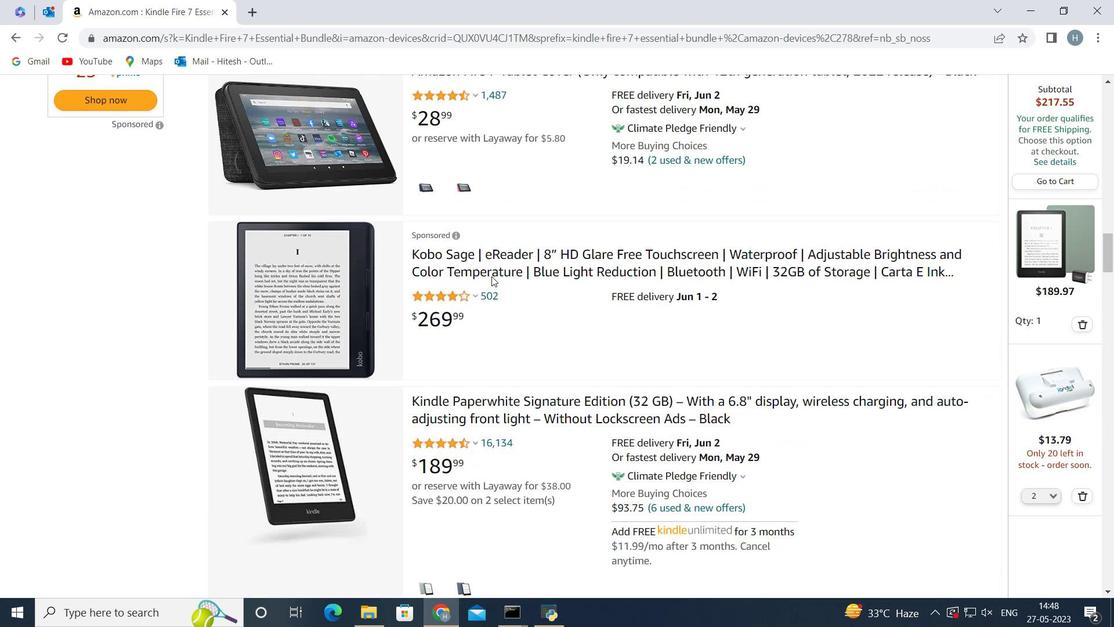
Action: Mouse scrolled (491, 276) with delta (0, 0)
Screenshot: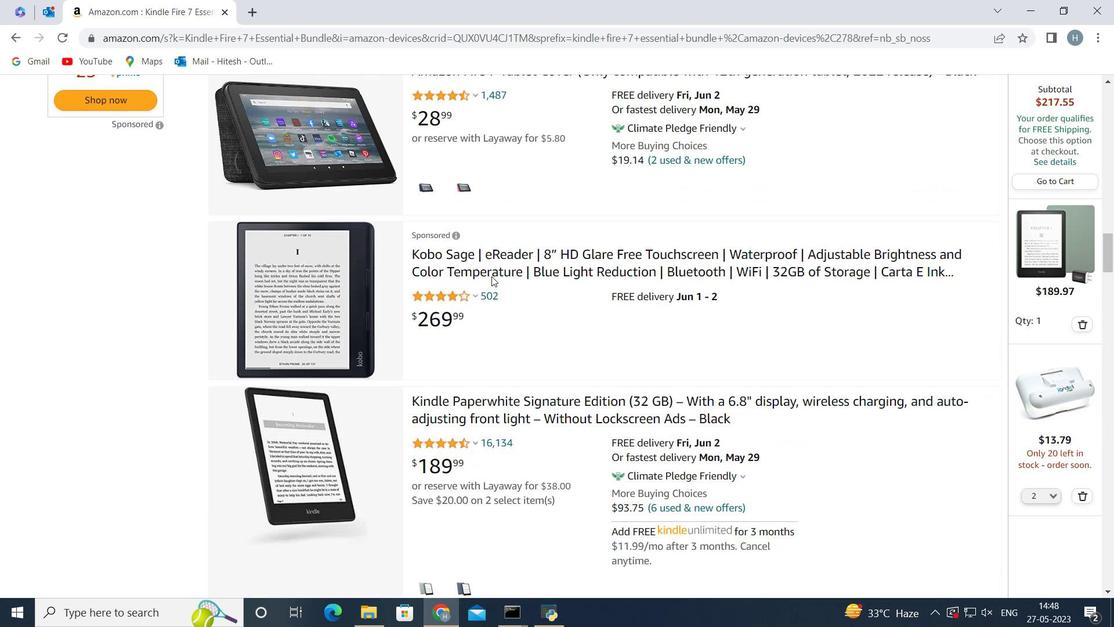 
Action: Mouse scrolled (491, 276) with delta (0, 0)
Screenshot: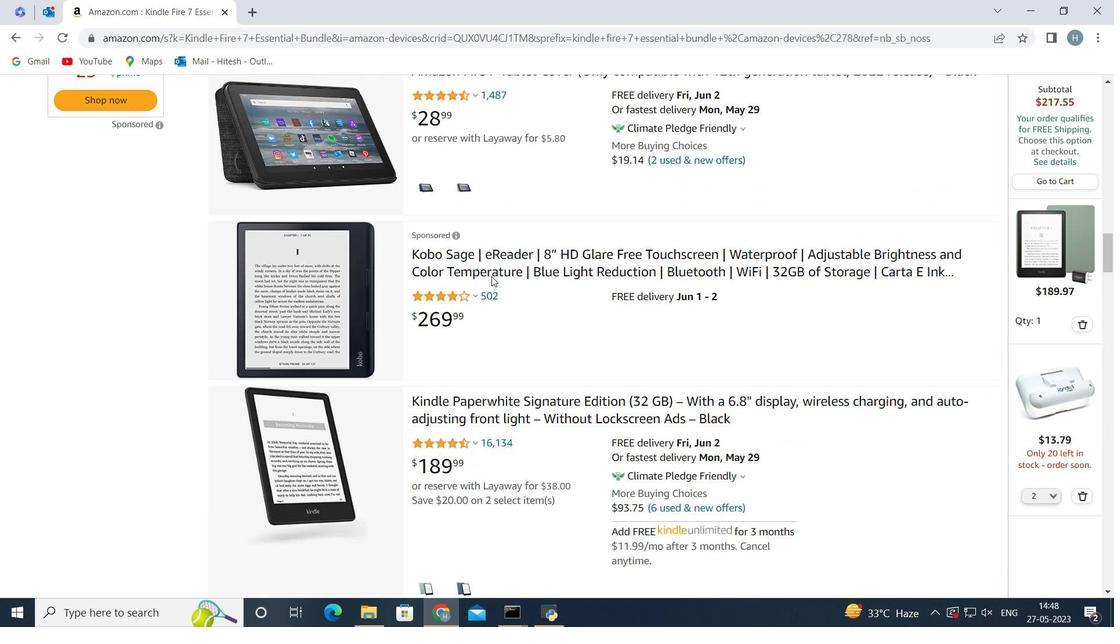 
Action: Mouse scrolled (491, 276) with delta (0, 0)
Screenshot: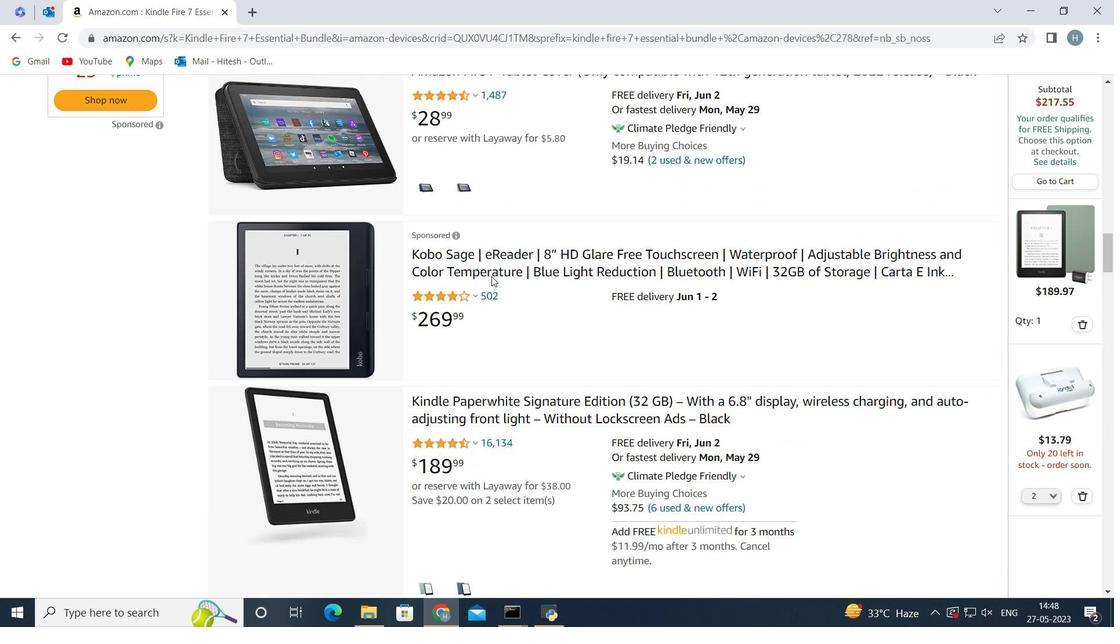 
Action: Mouse scrolled (491, 276) with delta (0, 0)
Screenshot: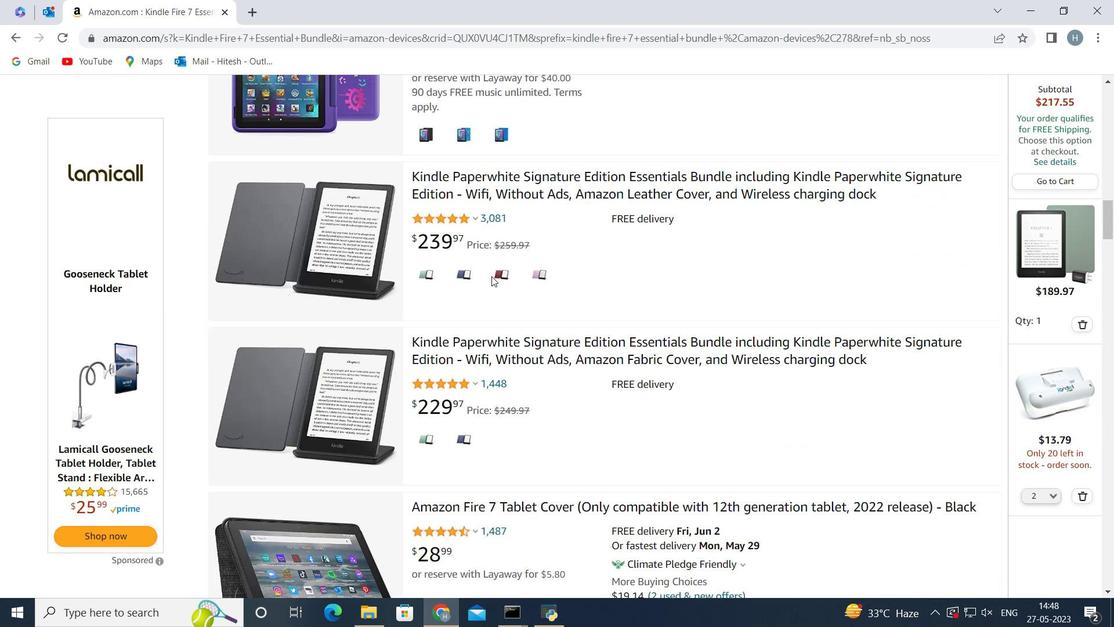 
Action: Mouse scrolled (491, 276) with delta (0, 0)
Screenshot: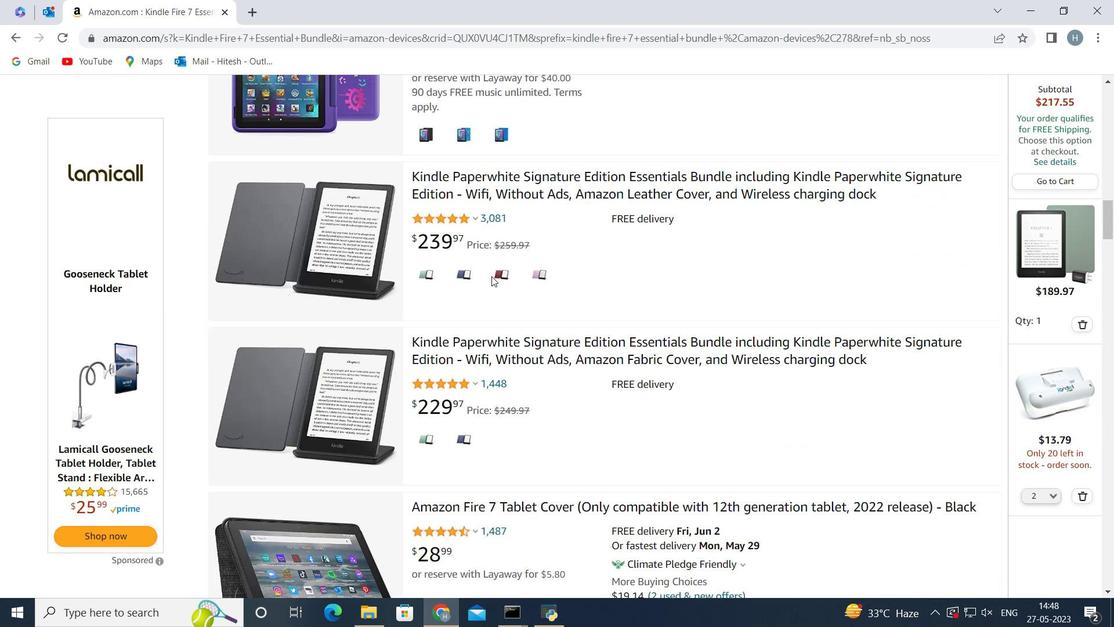 
Action: Mouse scrolled (491, 276) with delta (0, 0)
Screenshot: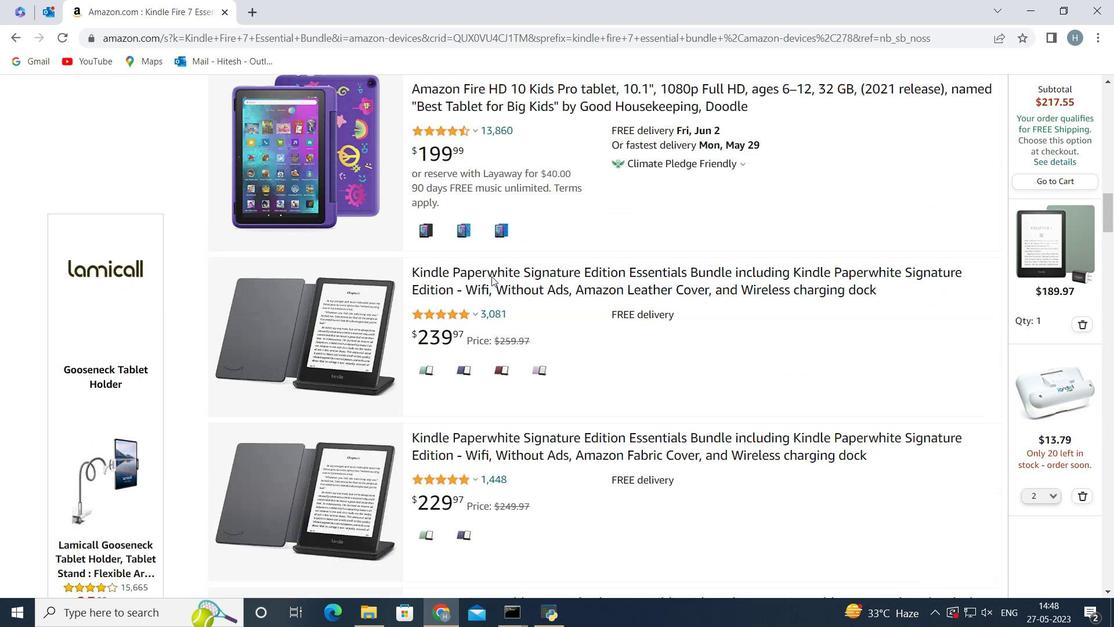
Action: Mouse scrolled (491, 276) with delta (0, 0)
Screenshot: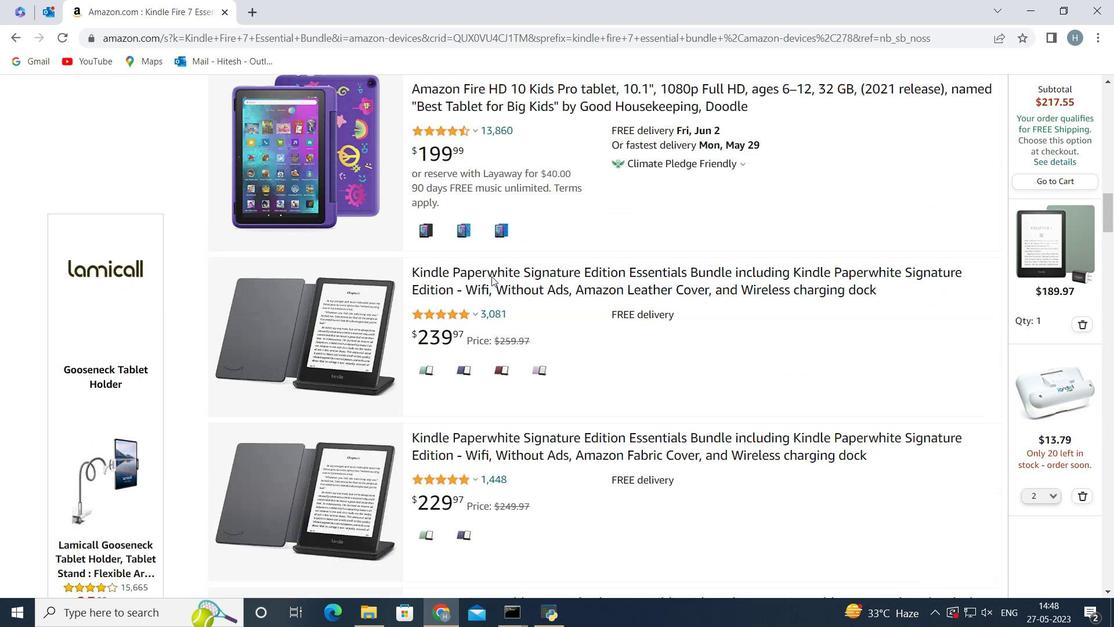 
Action: Mouse scrolled (491, 276) with delta (0, 0)
Screenshot: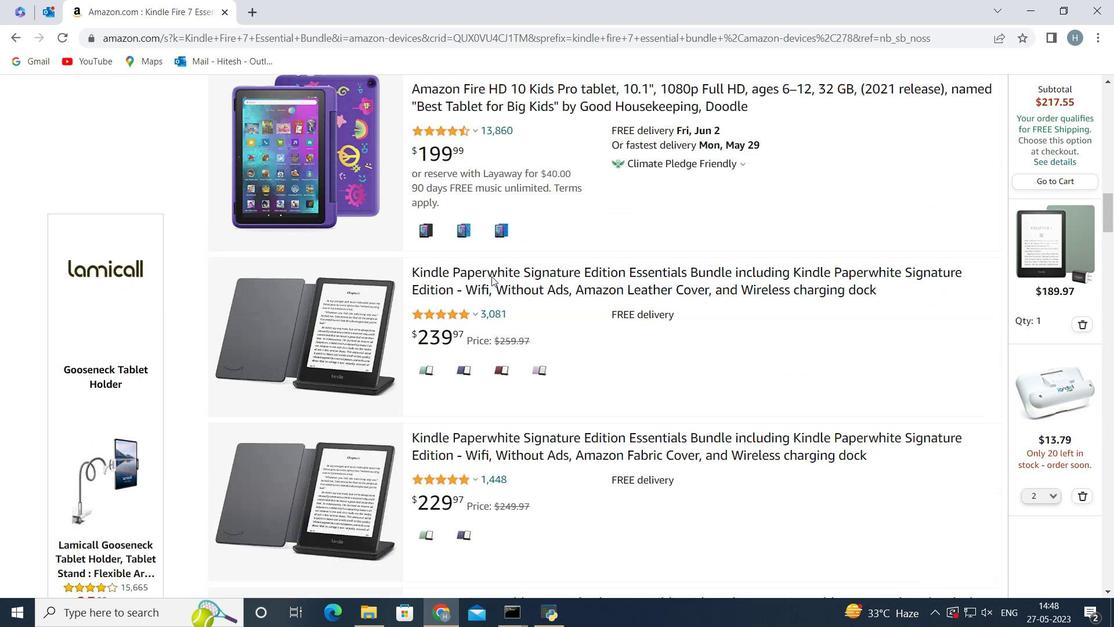 
Action: Mouse scrolled (491, 276) with delta (0, 0)
Screenshot: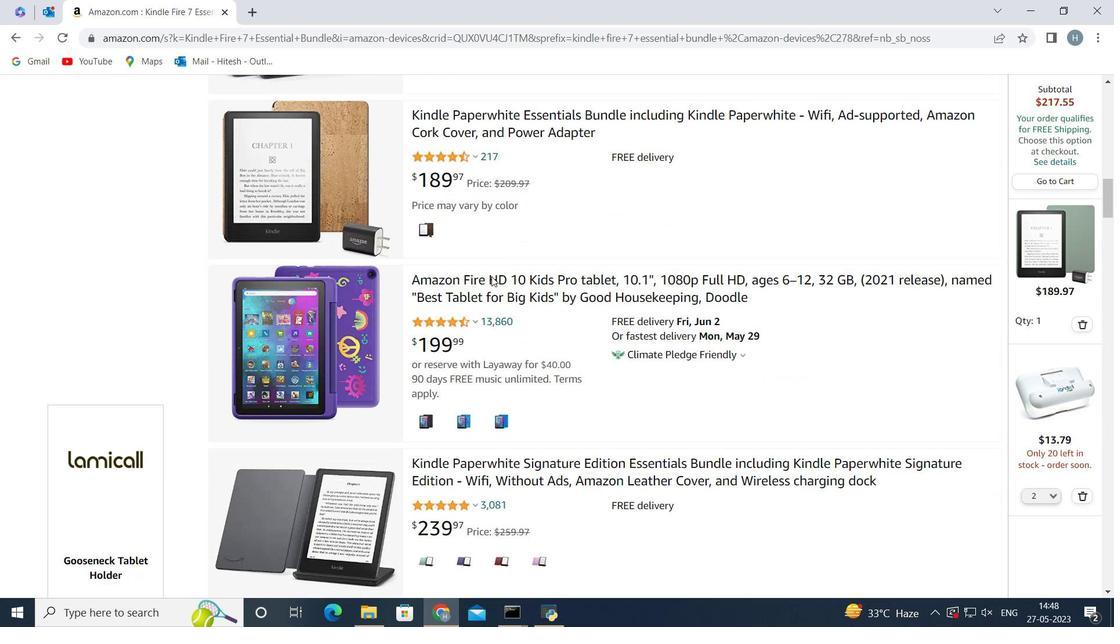 
Action: Mouse scrolled (491, 276) with delta (0, 0)
Screenshot: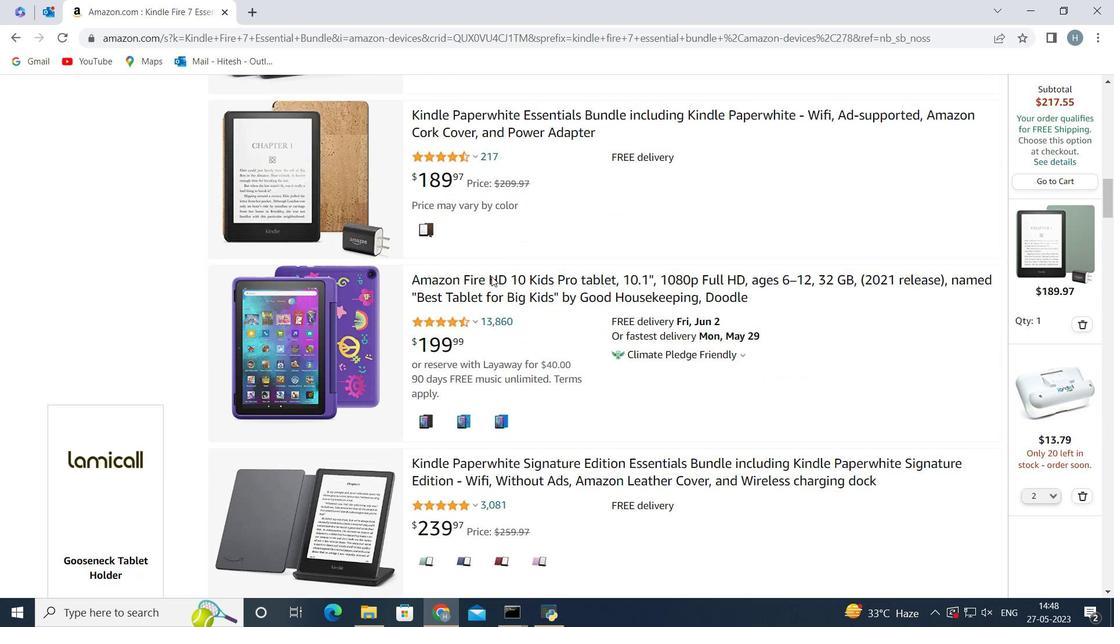 
Action: Mouse scrolled (491, 276) with delta (0, 0)
Screenshot: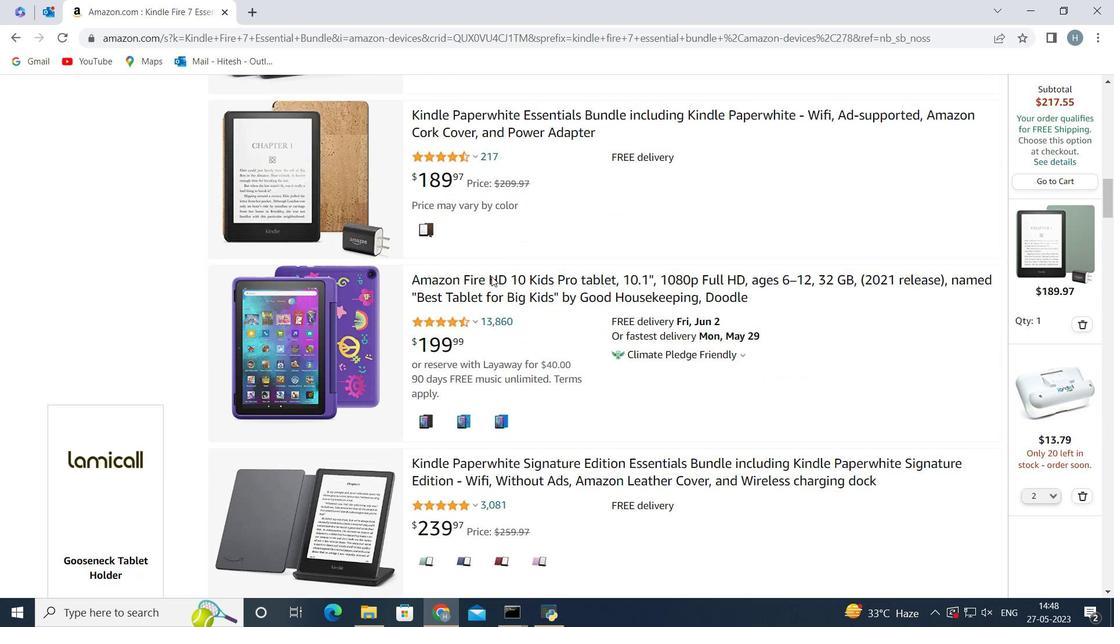 
Action: Mouse scrolled (491, 276) with delta (0, 0)
Screenshot: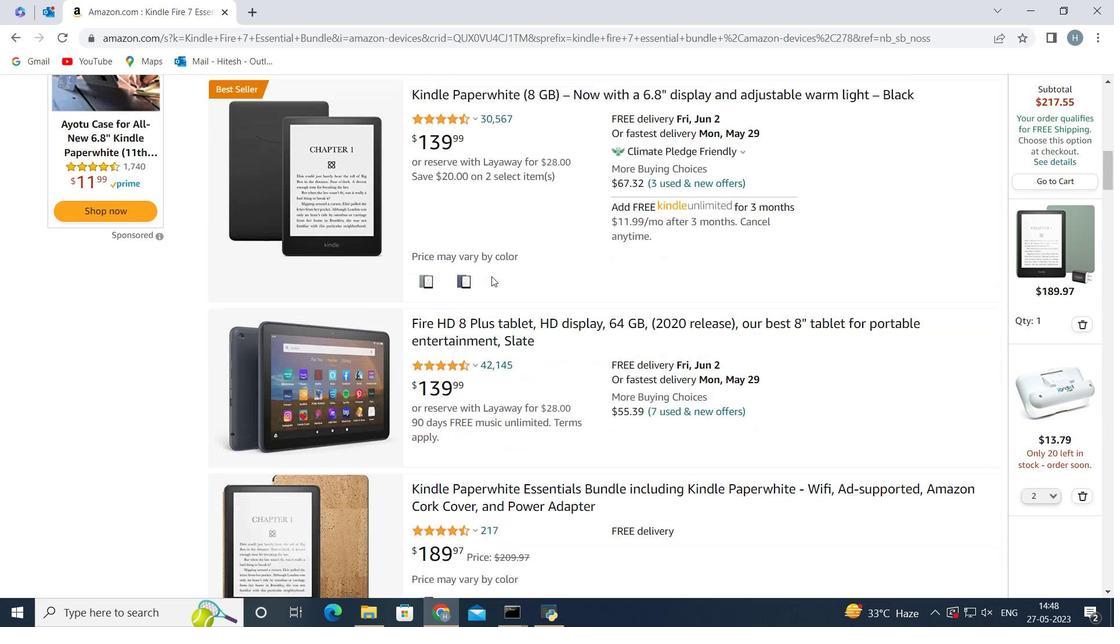 
Action: Mouse scrolled (491, 276) with delta (0, 0)
Screenshot: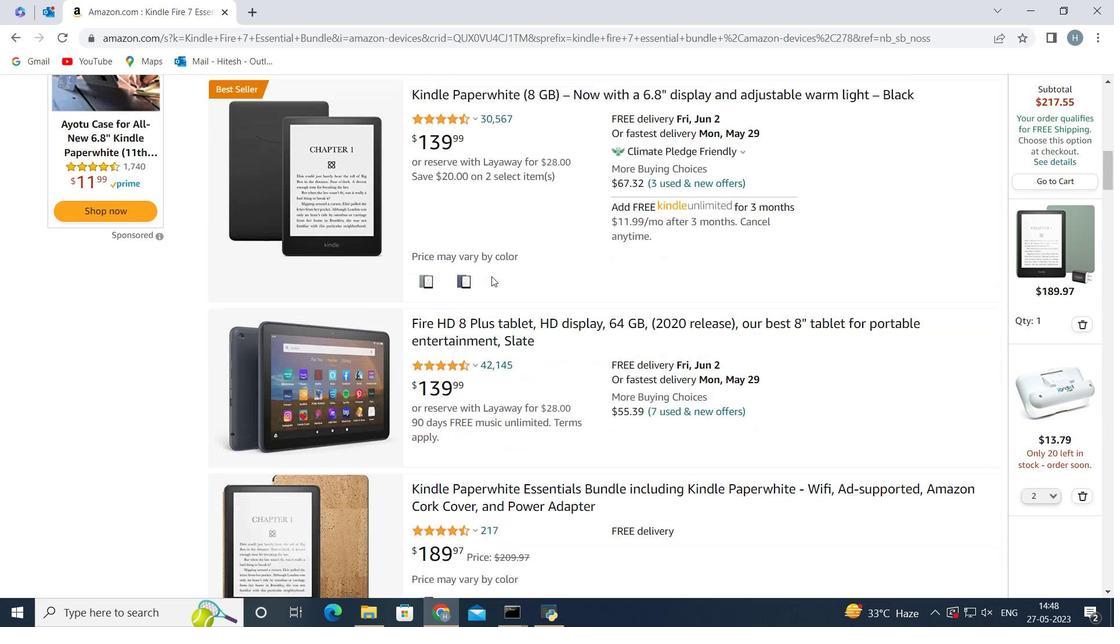 
Action: Mouse scrolled (491, 276) with delta (0, 0)
Screenshot: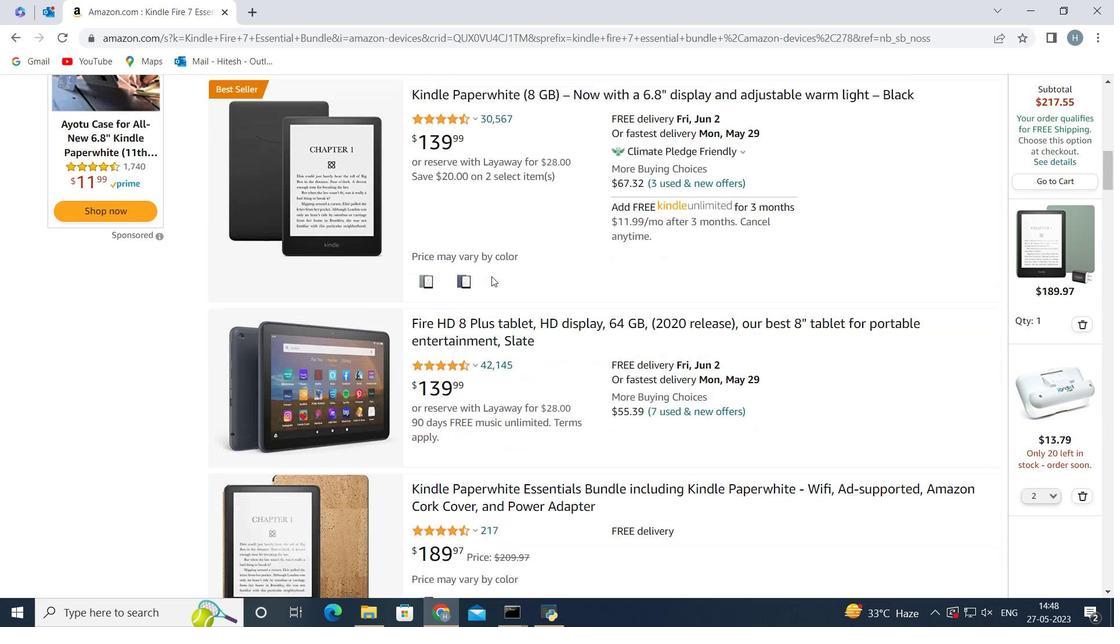 
Action: Mouse scrolled (491, 276) with delta (0, 0)
Screenshot: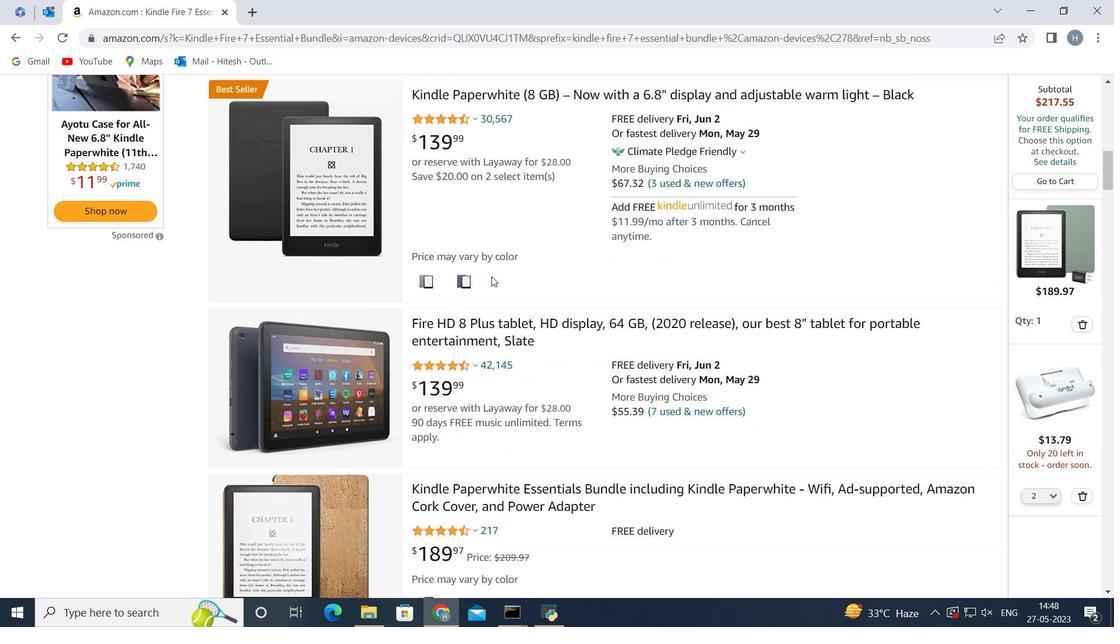 
Action: Mouse scrolled (491, 276) with delta (0, 0)
Screenshot: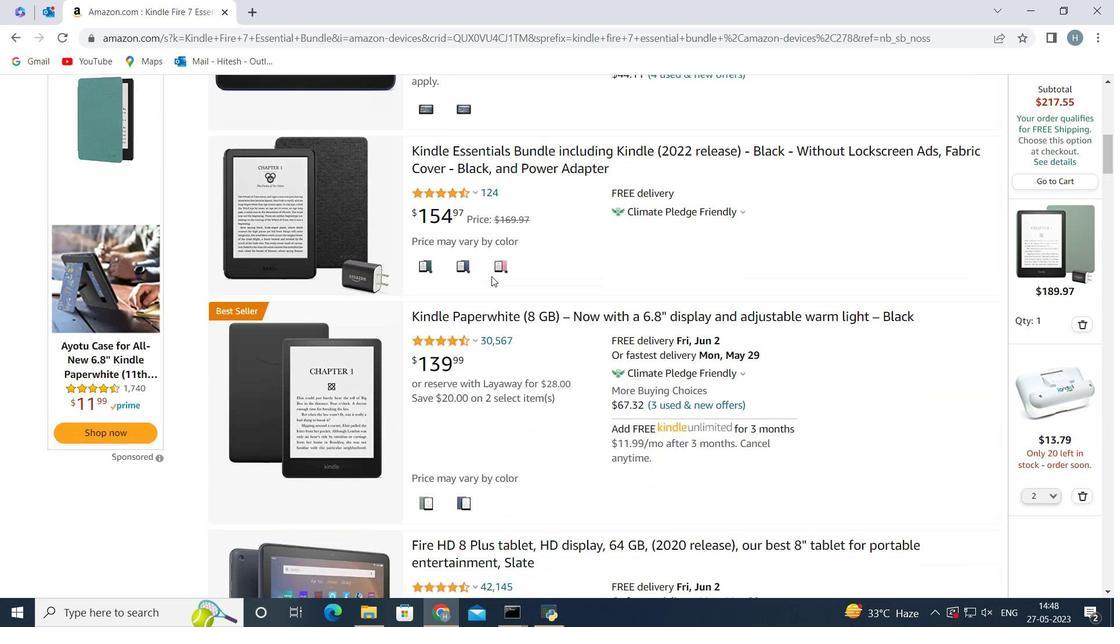 
Action: Mouse scrolled (491, 276) with delta (0, 0)
Screenshot: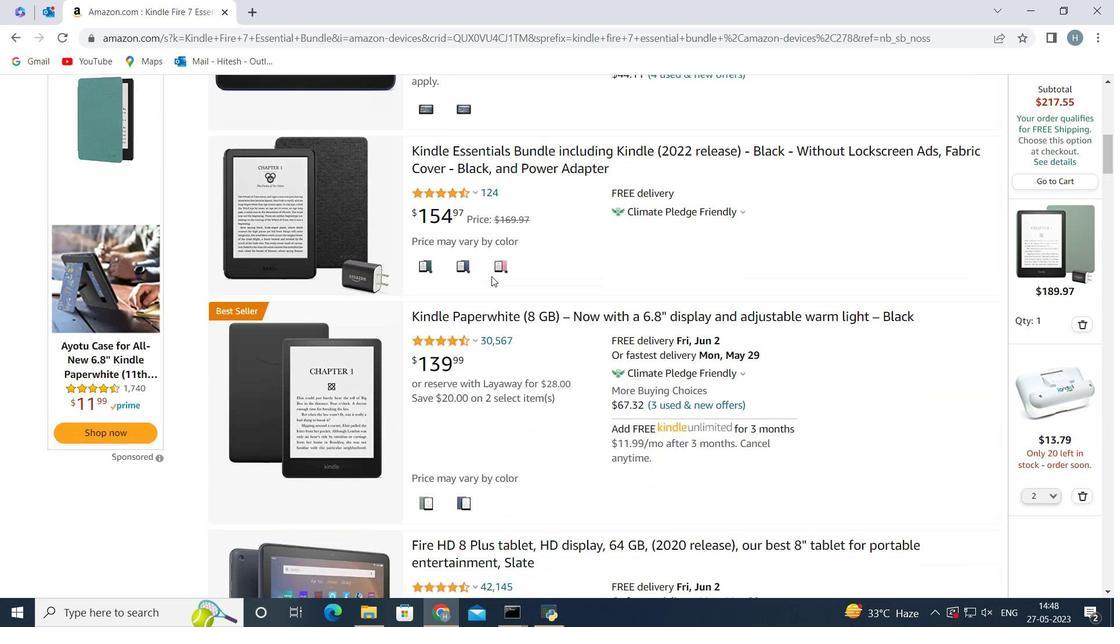 
Action: Mouse scrolled (491, 276) with delta (0, 0)
Screenshot: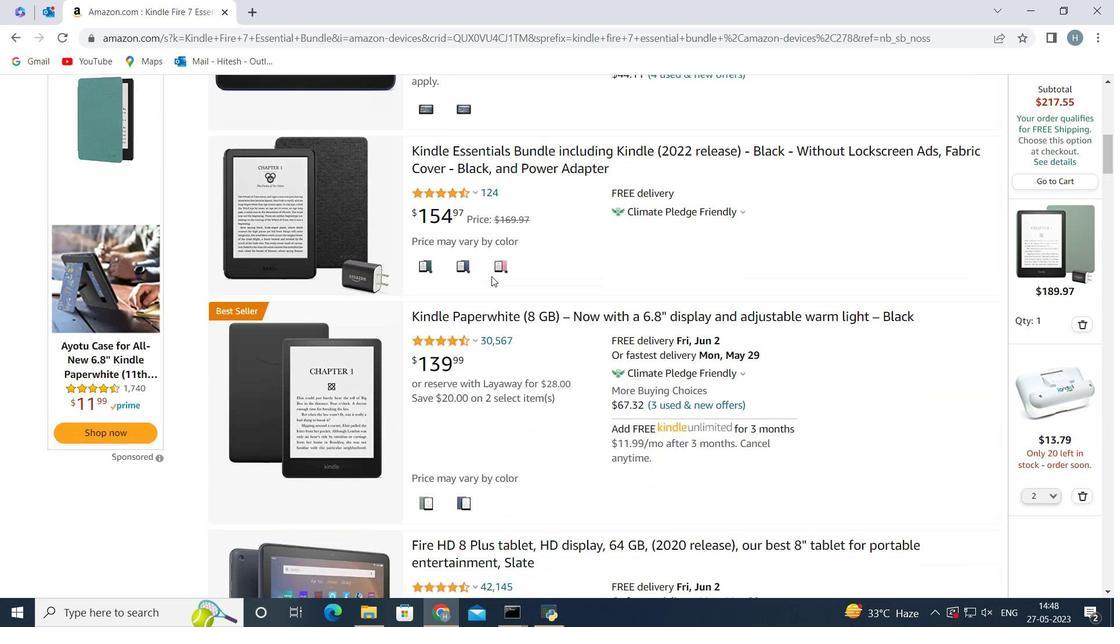 
Action: Mouse scrolled (491, 276) with delta (0, 0)
Screenshot: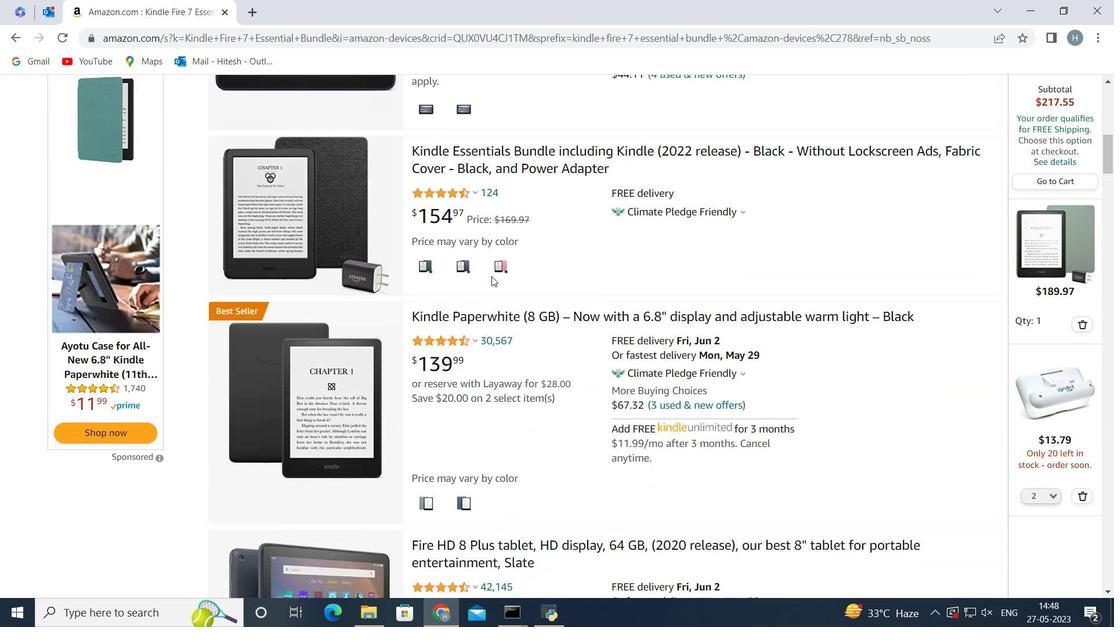 
Action: Mouse scrolled (491, 276) with delta (0, 0)
Screenshot: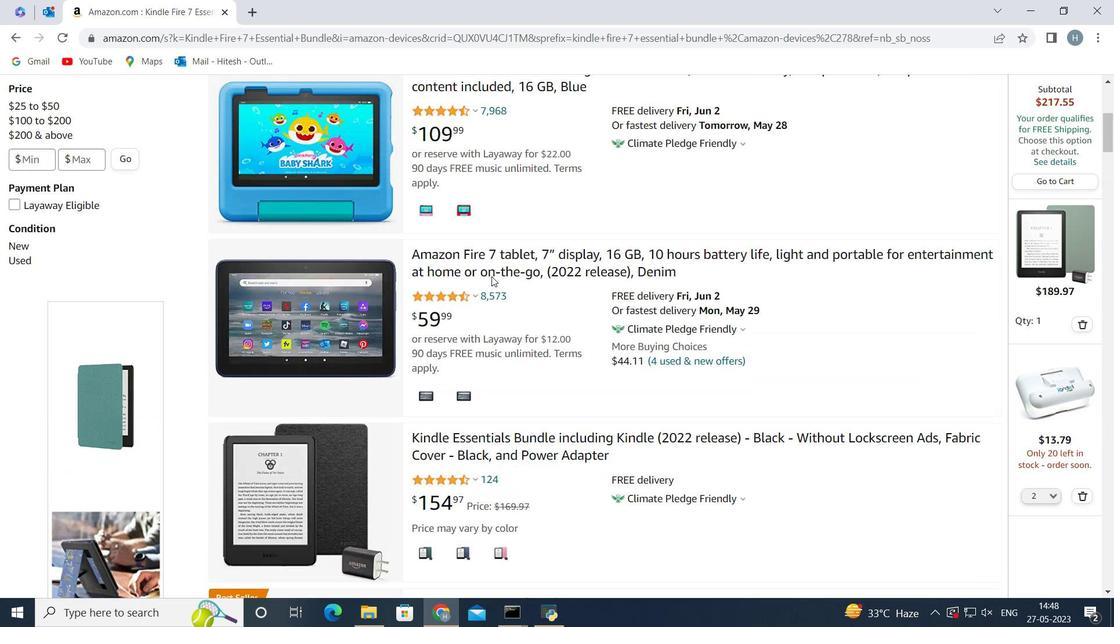 
Action: Mouse scrolled (491, 276) with delta (0, 0)
Screenshot: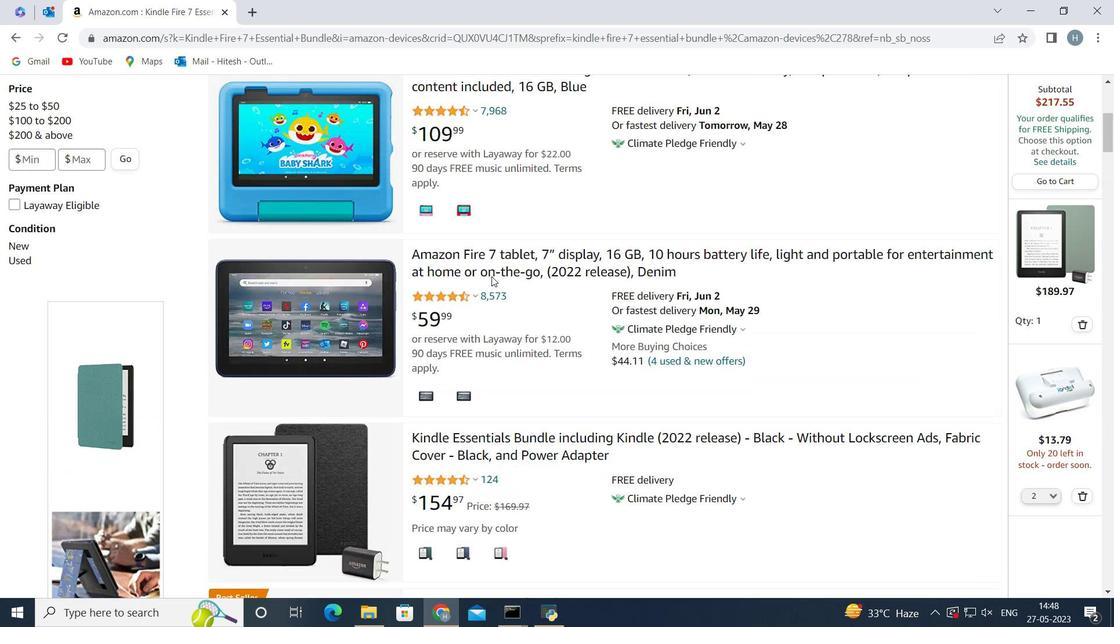 
Action: Mouse scrolled (491, 276) with delta (0, 0)
Screenshot: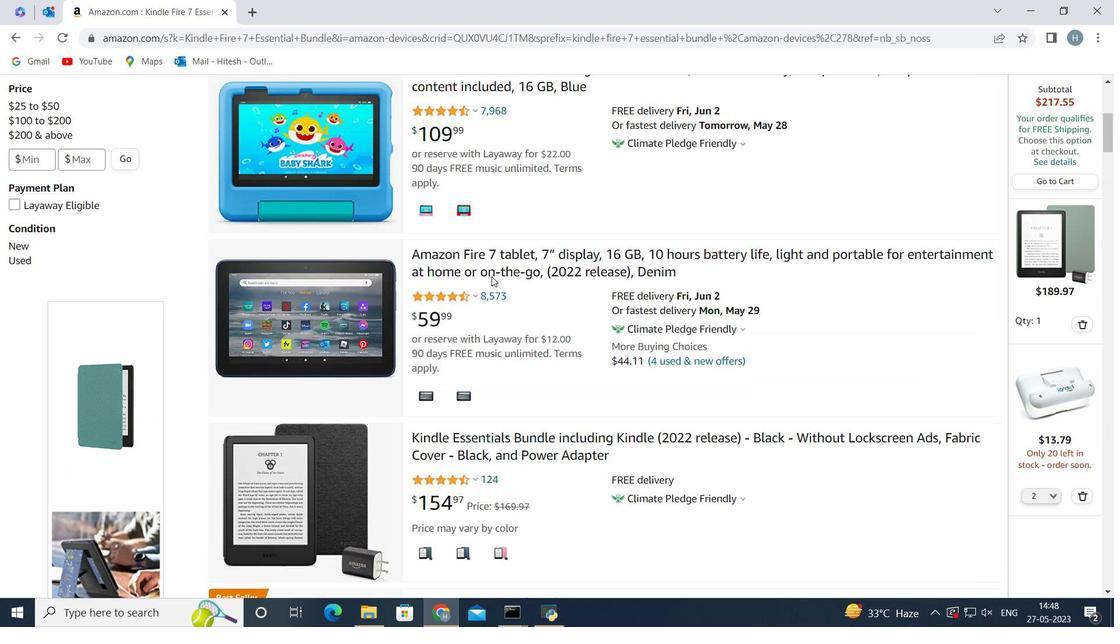 
Action: Mouse scrolled (491, 276) with delta (0, 0)
Screenshot: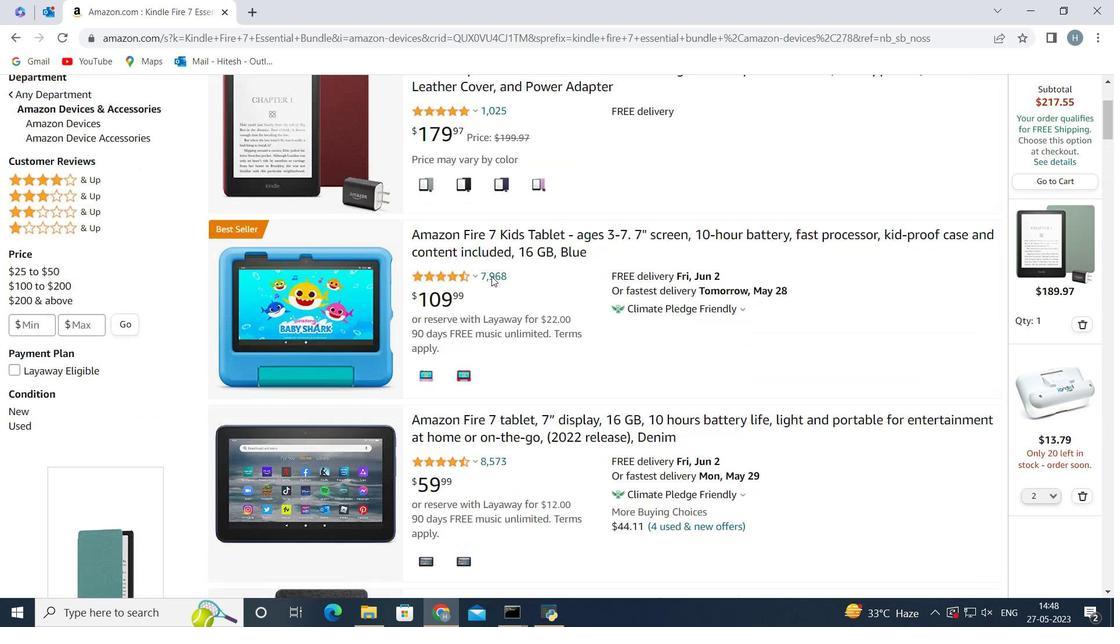 
Action: Mouse scrolled (491, 276) with delta (0, 0)
Screenshot: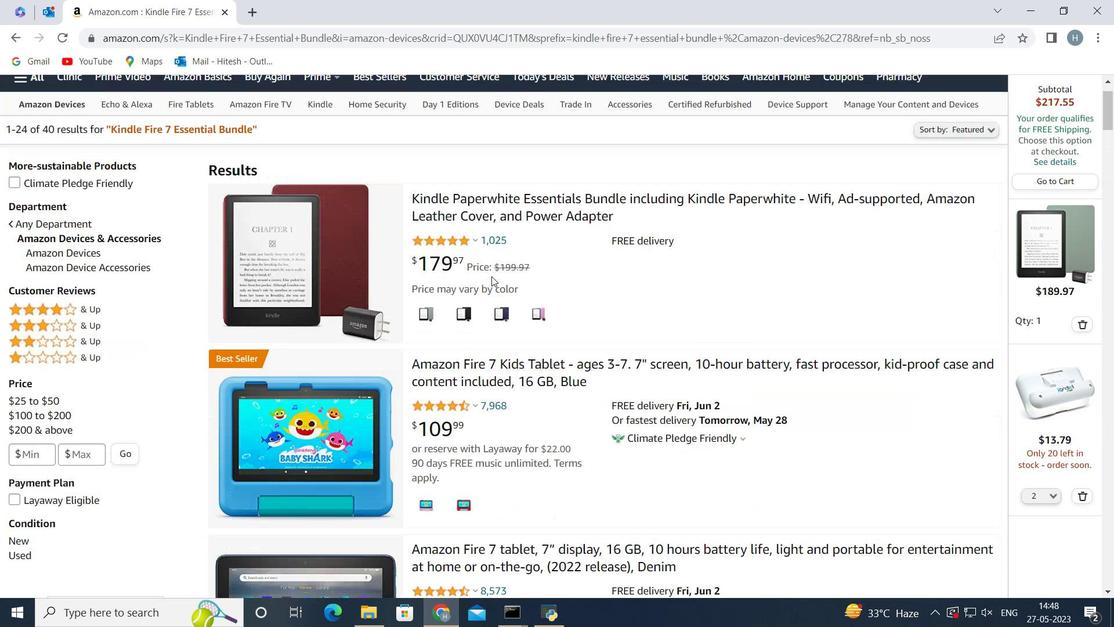 
Action: Mouse scrolled (491, 276) with delta (0, 0)
Screenshot: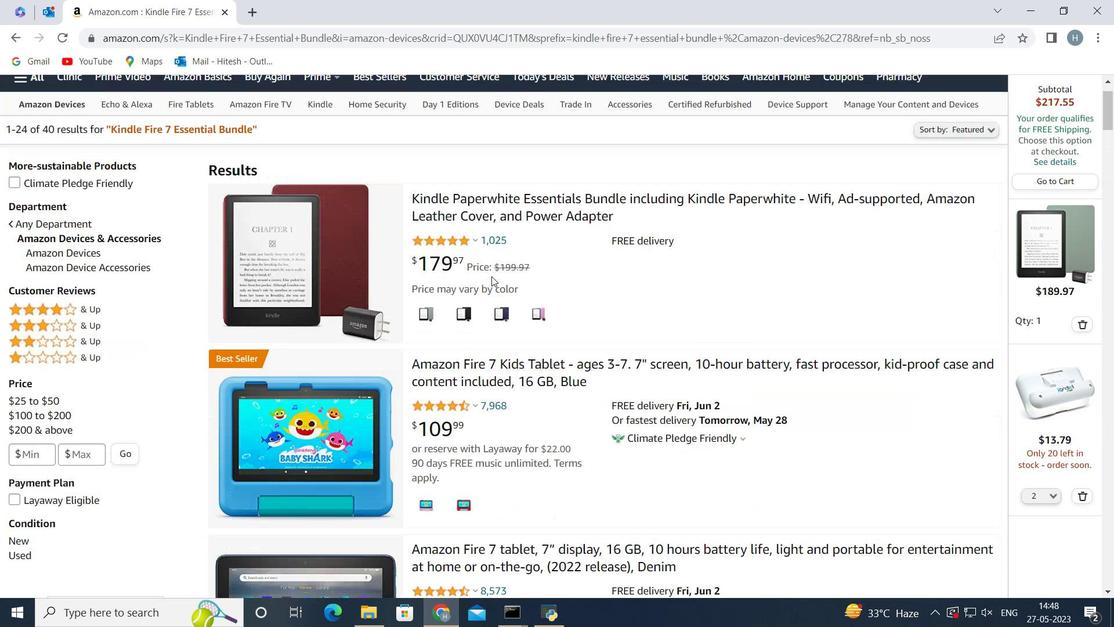 
Action: Mouse scrolled (491, 276) with delta (0, 0)
Screenshot: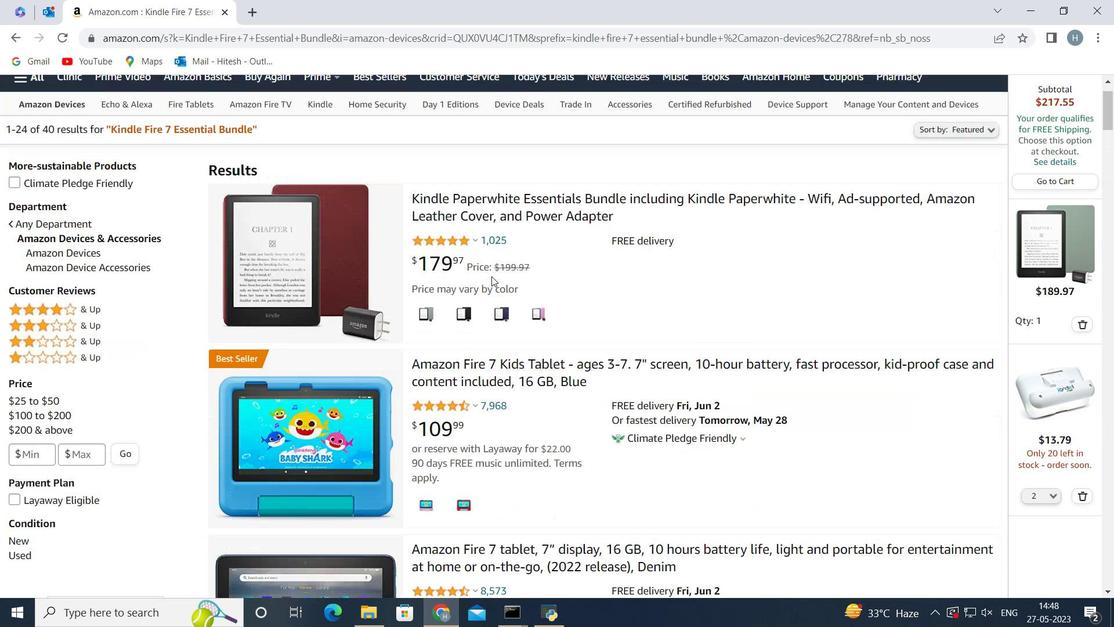 
Action: Mouse scrolled (491, 276) with delta (0, 0)
Screenshot: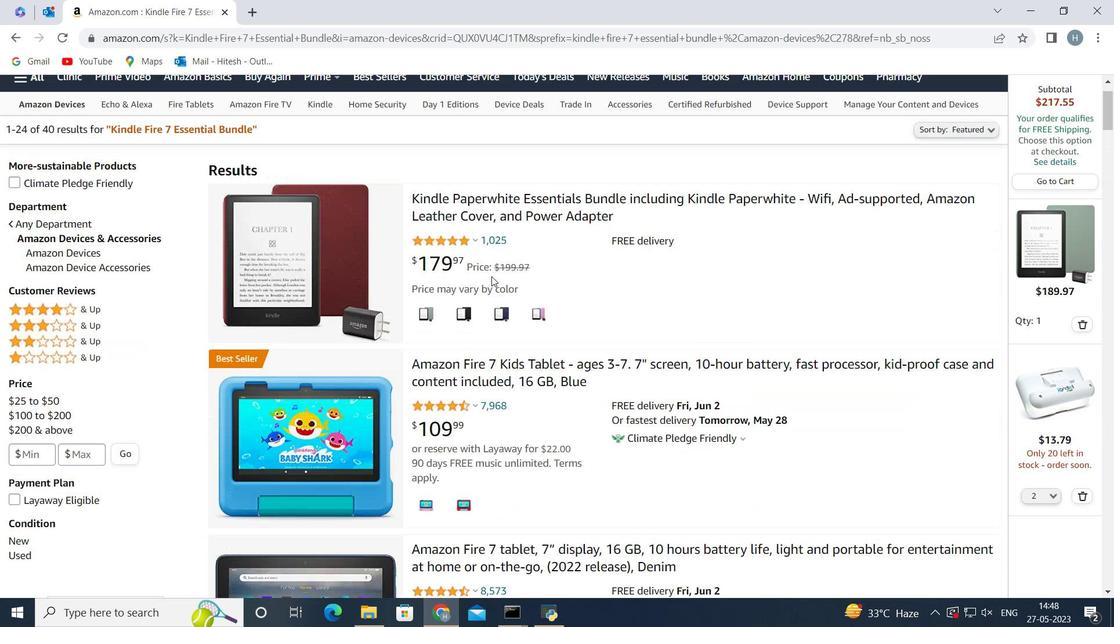 
Action: Mouse scrolled (491, 275) with delta (0, 0)
Screenshot: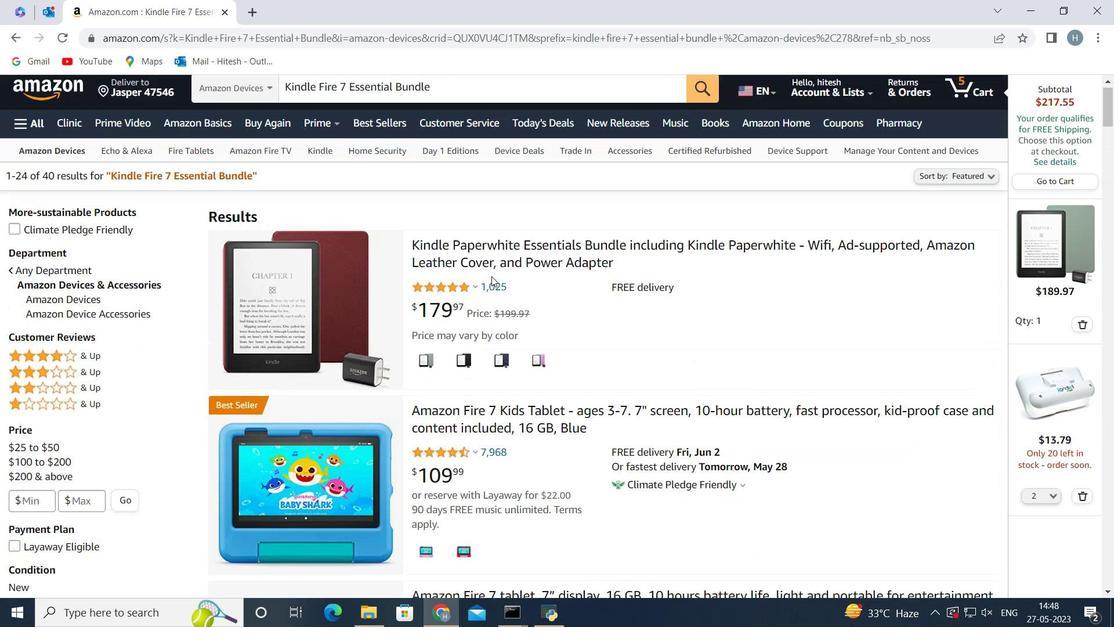 
Action: Mouse scrolled (491, 276) with delta (0, 0)
Screenshot: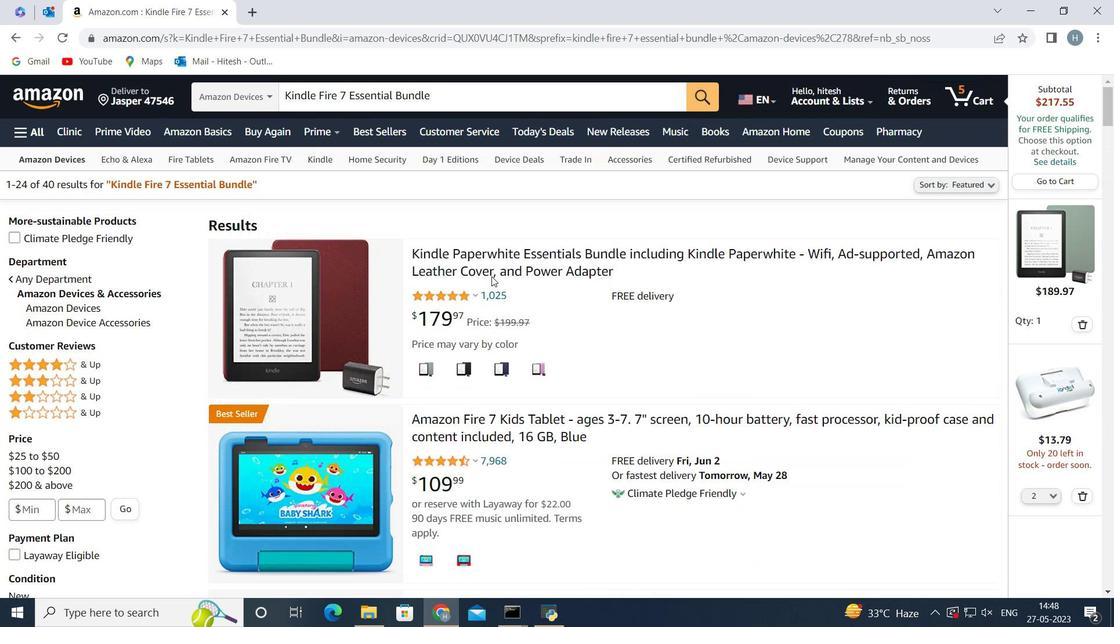 
Action: Mouse moved to (501, 283)
Screenshot: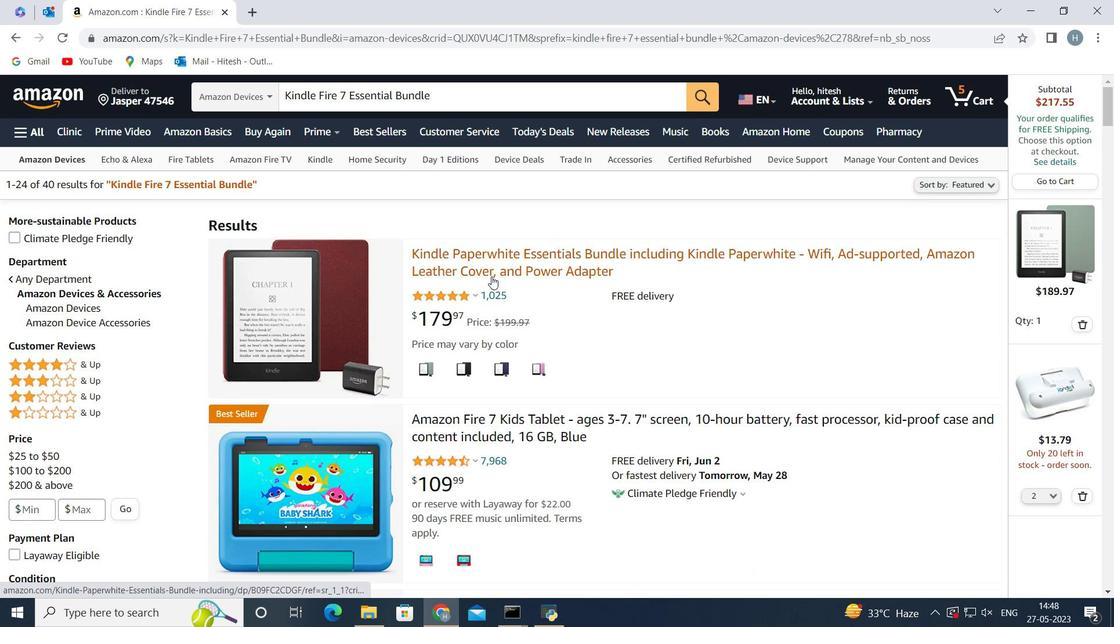 
Action: Mouse scrolled (501, 283) with delta (0, 0)
Screenshot: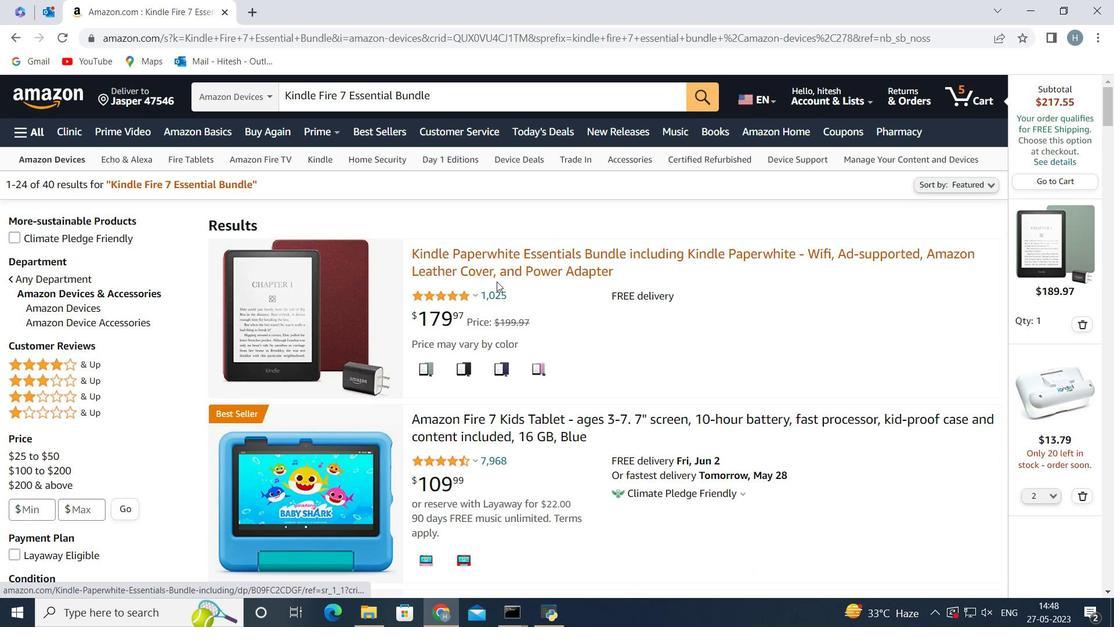 
Action: Mouse scrolled (501, 283) with delta (0, 0)
Screenshot: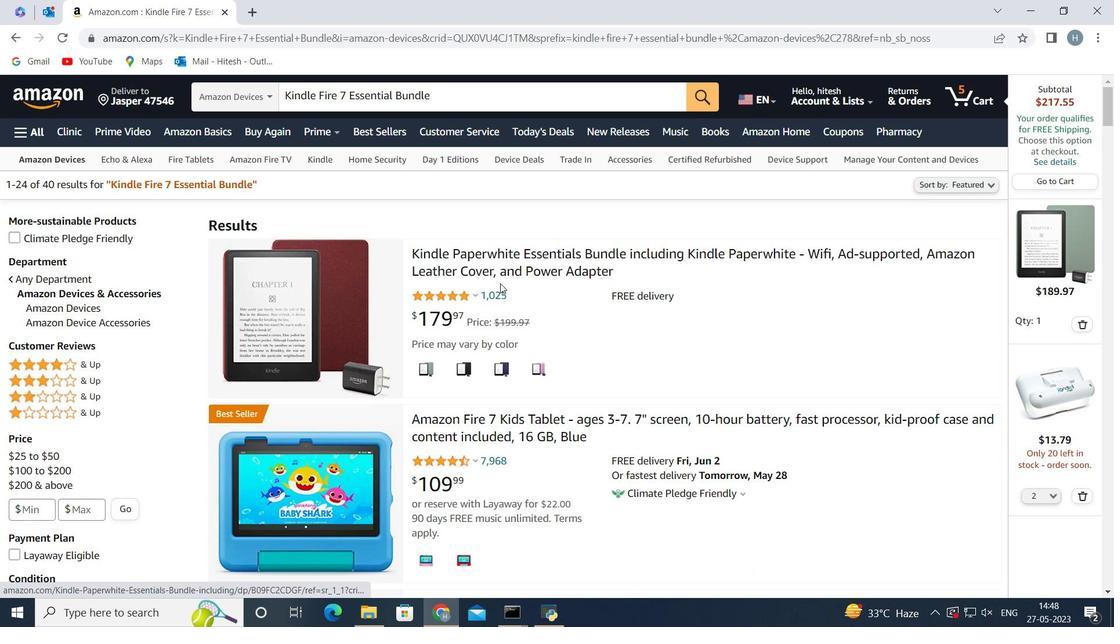 
Action: Mouse scrolled (501, 284) with delta (0, 0)
Screenshot: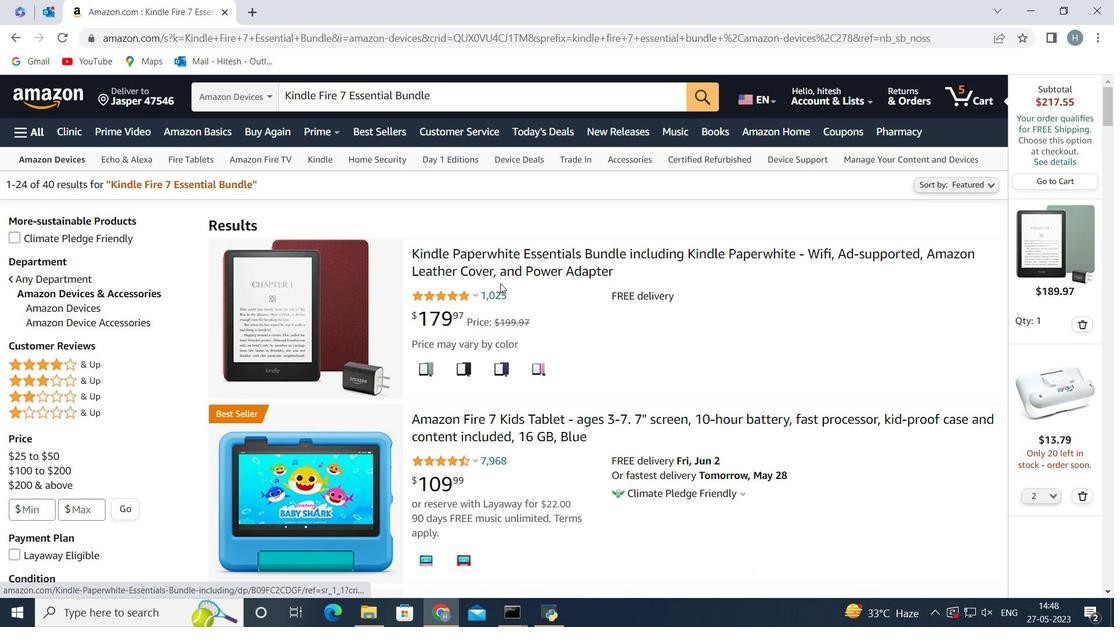 
Action: Mouse scrolled (501, 283) with delta (0, 0)
Screenshot: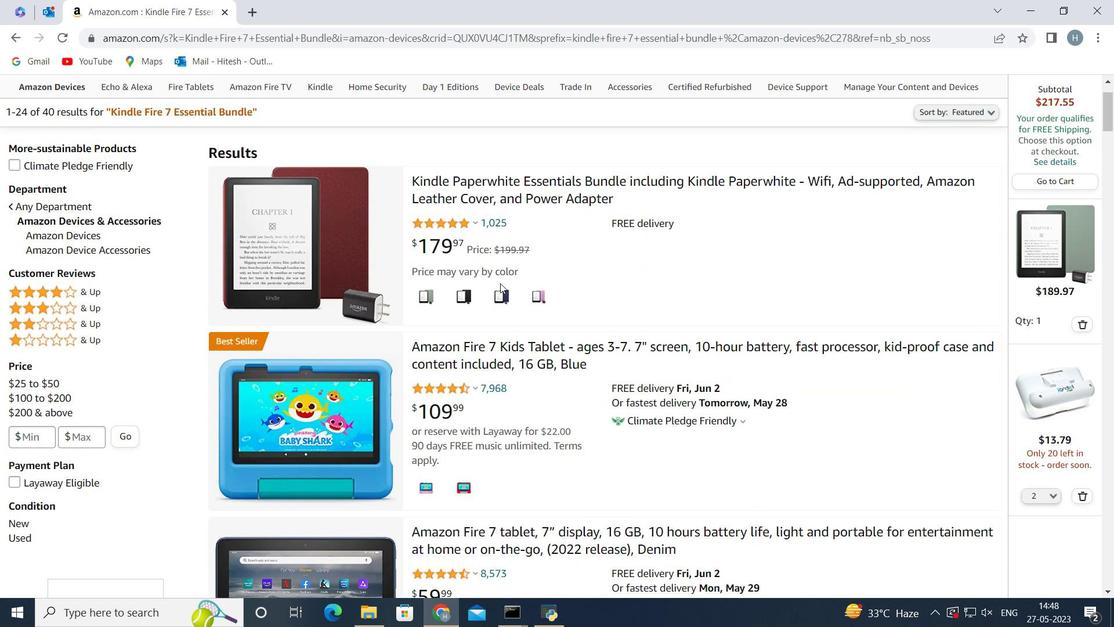 
Action: Mouse scrolled (501, 283) with delta (0, 0)
Screenshot: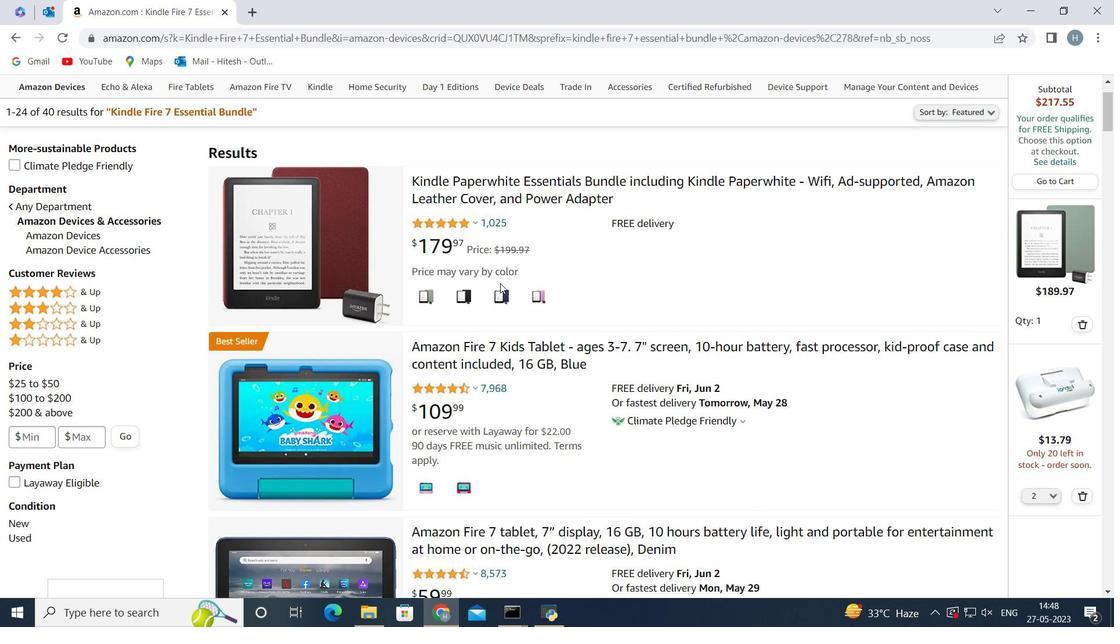 
Action: Mouse moved to (481, 383)
Screenshot: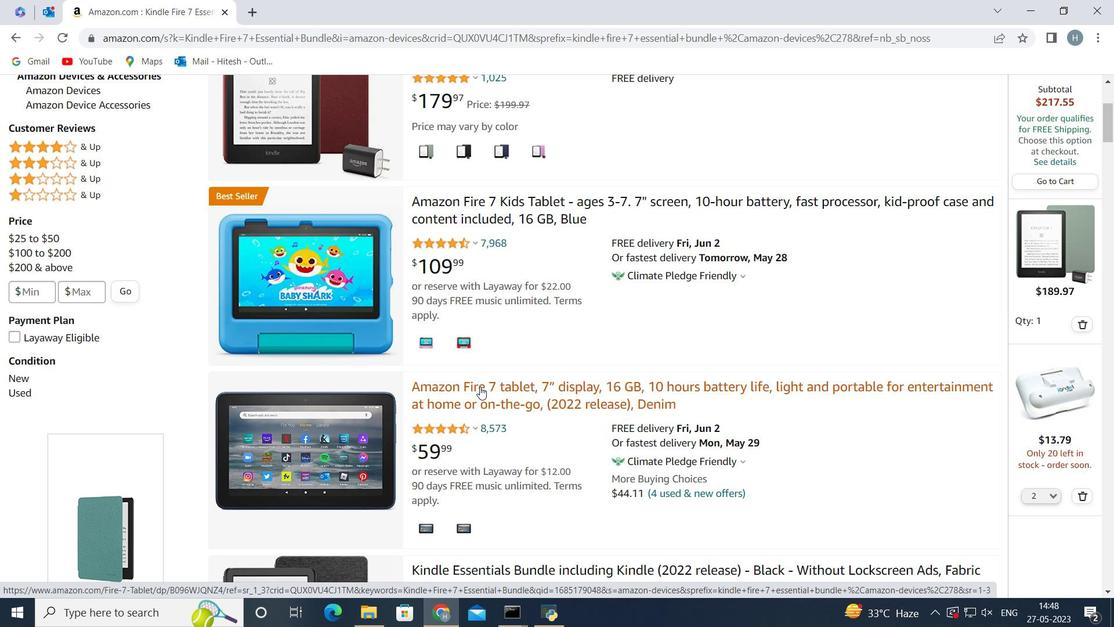 
Action: Mouse scrolled (481, 382) with delta (0, 0)
Screenshot: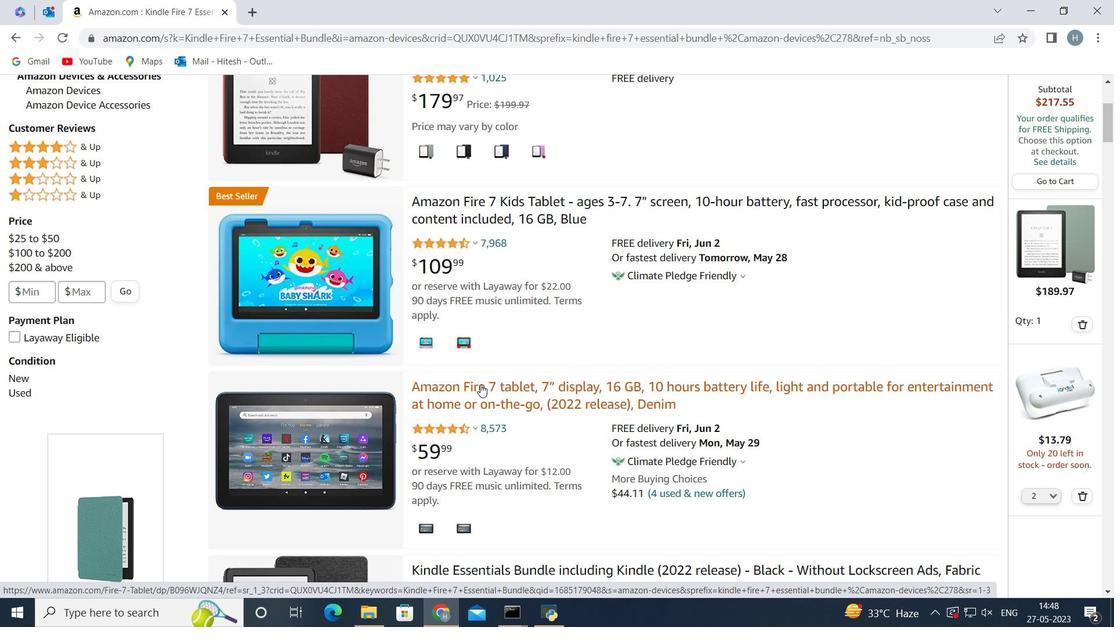 
Action: Mouse scrolled (481, 382) with delta (0, 0)
Screenshot: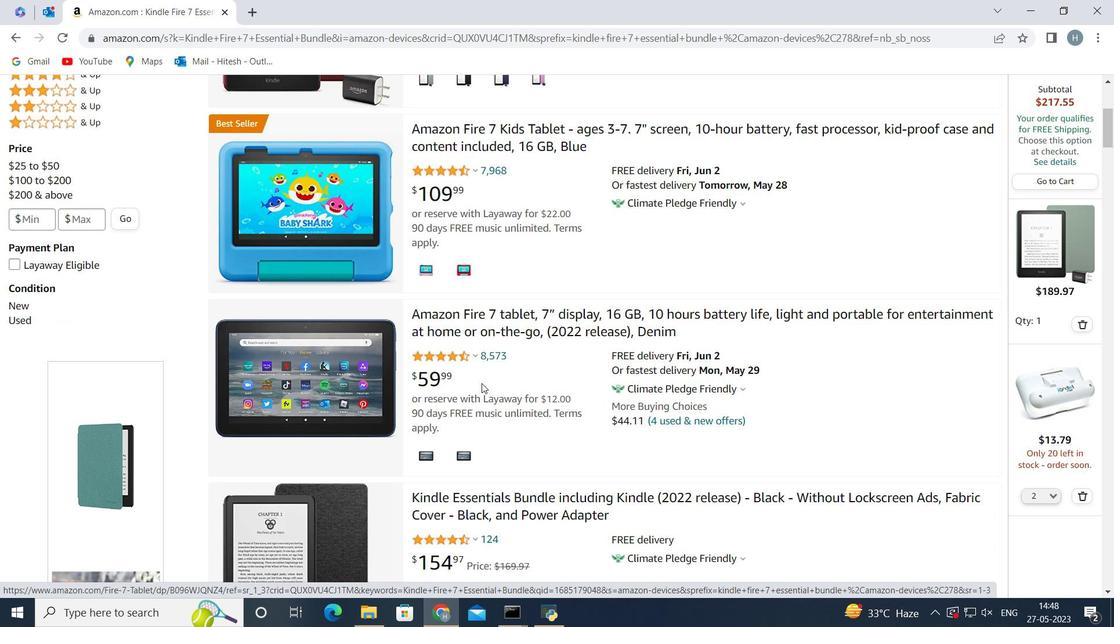 
Action: Mouse moved to (564, 307)
Screenshot: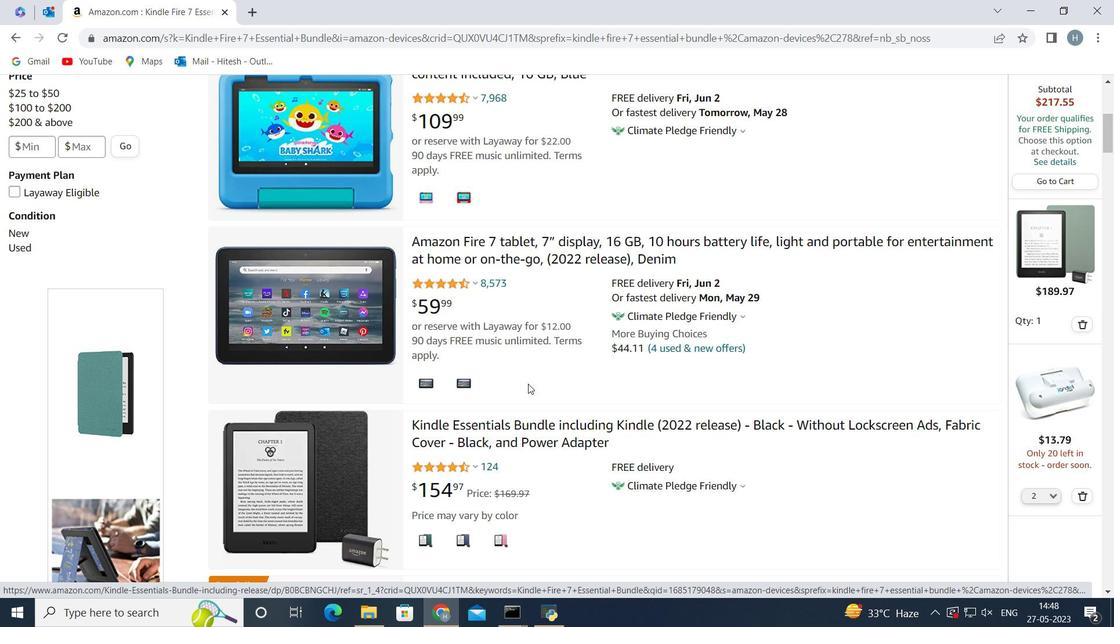 
Action: Mouse scrolled (564, 306) with delta (0, 0)
Screenshot: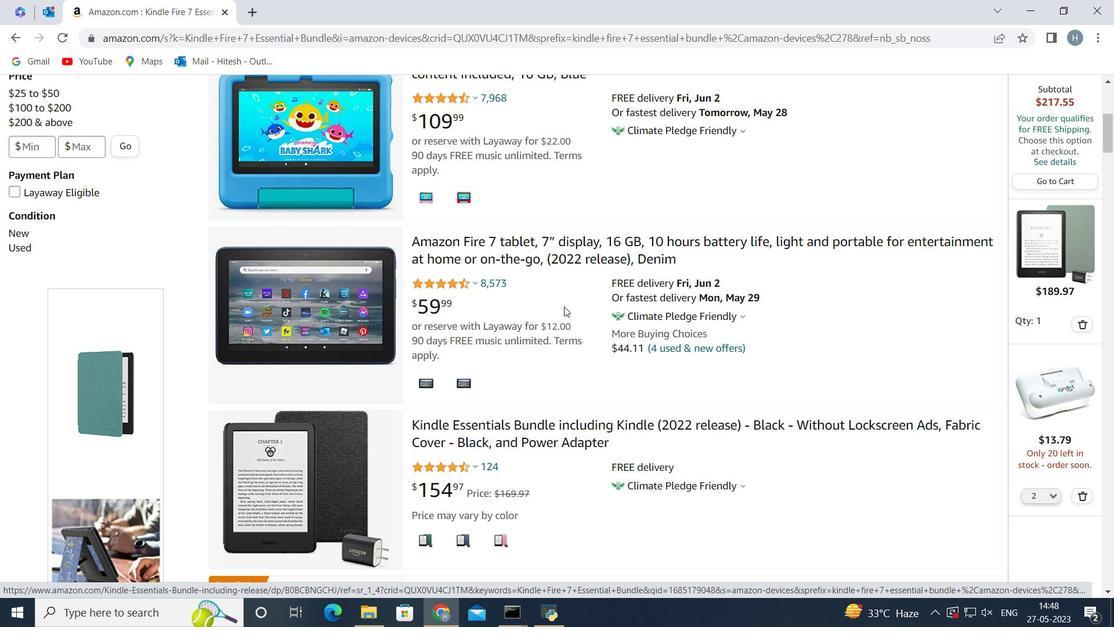 
Action: Mouse scrolled (564, 306) with delta (0, 0)
Screenshot: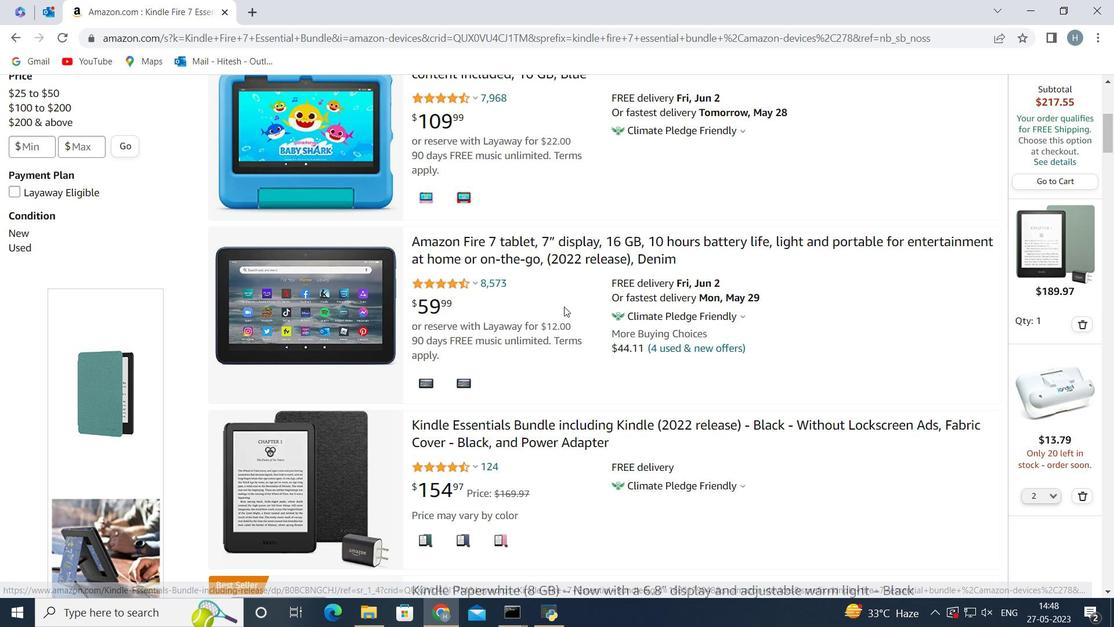 
Action: Mouse scrolled (564, 307) with delta (0, 0)
Screenshot: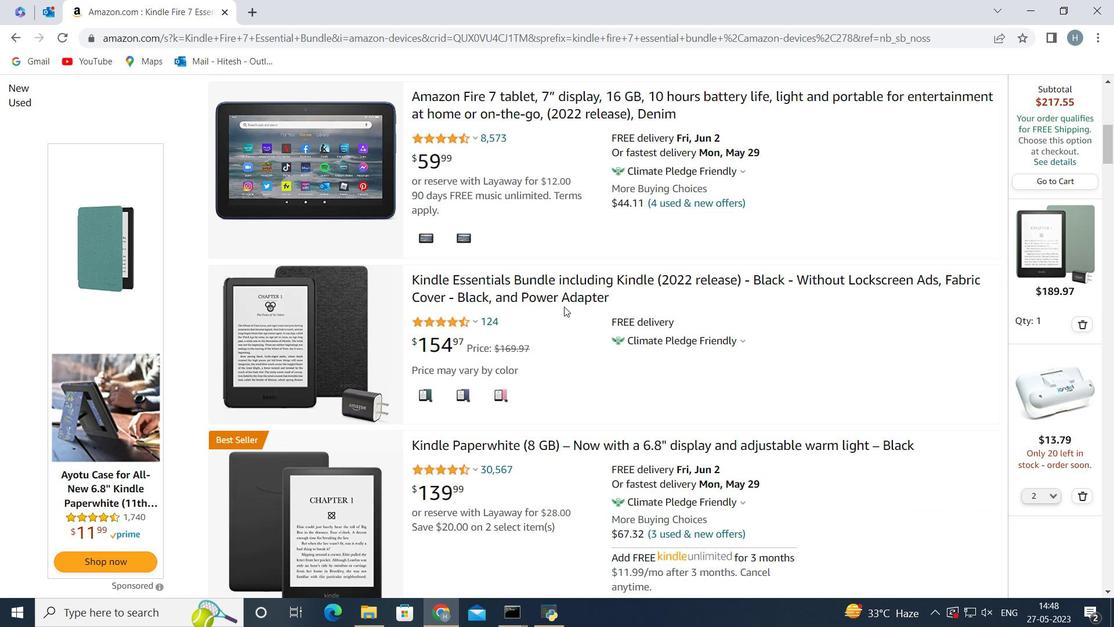 
Action: Mouse scrolled (564, 307) with delta (0, 0)
Screenshot: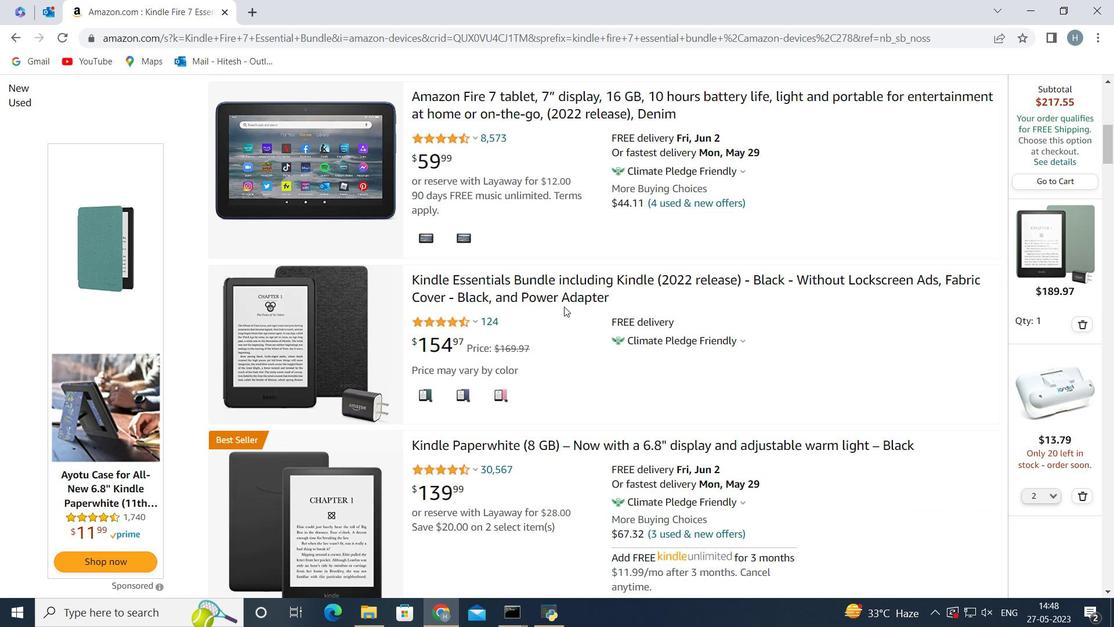 
Action: Mouse moved to (564, 303)
Screenshot: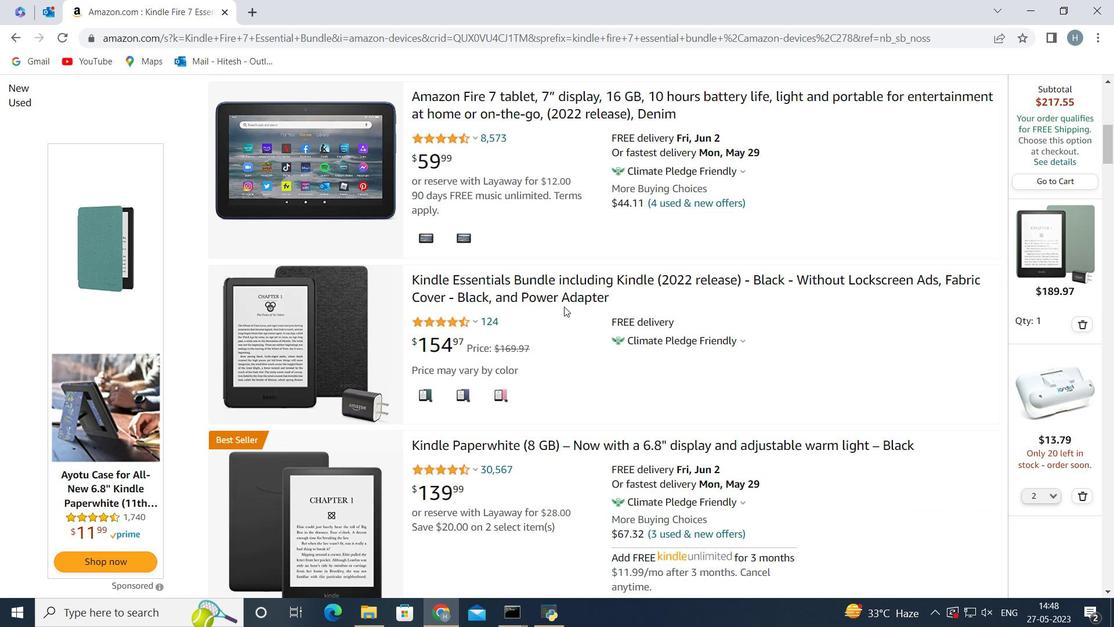 
Action: Mouse scrolled (564, 304) with delta (0, 0)
Screenshot: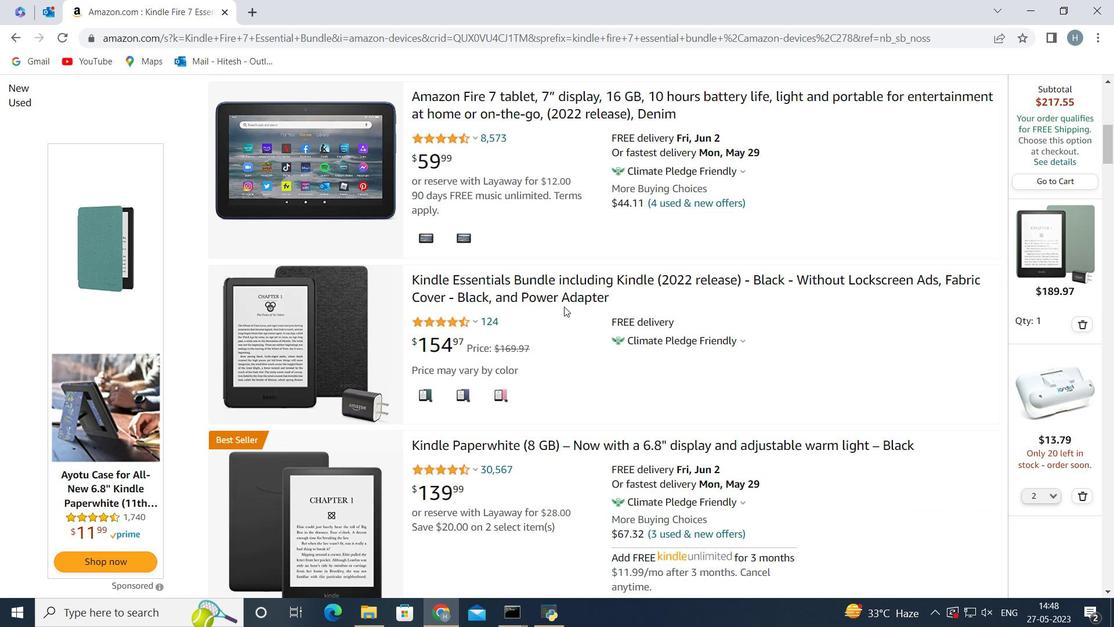 
Action: Mouse moved to (564, 297)
Screenshot: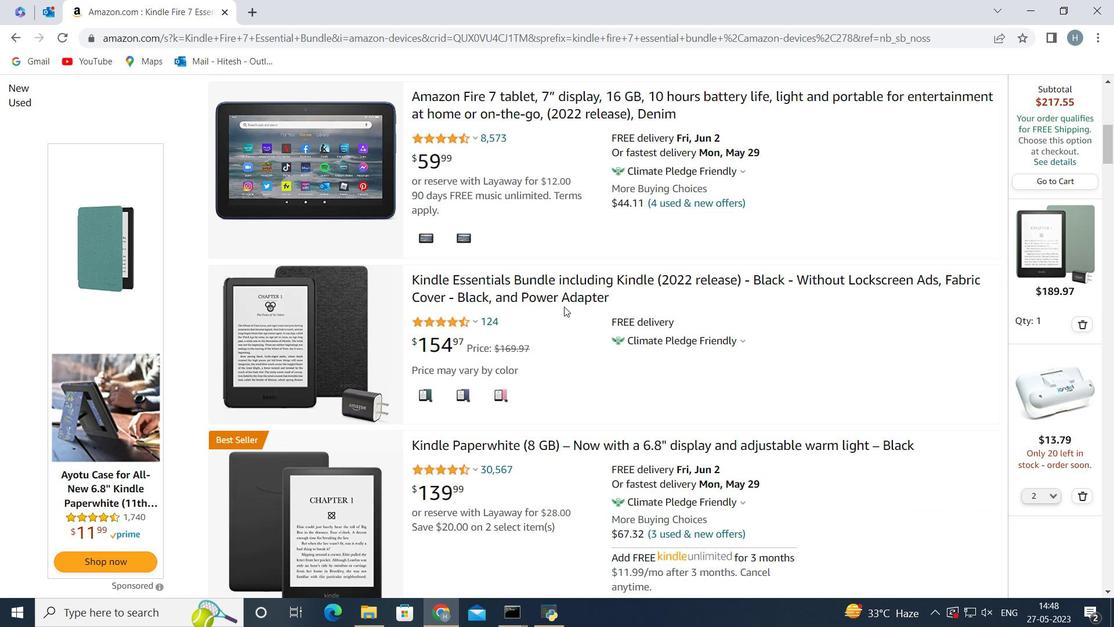 
Action: Mouse scrolled (564, 299) with delta (0, 0)
Screenshot: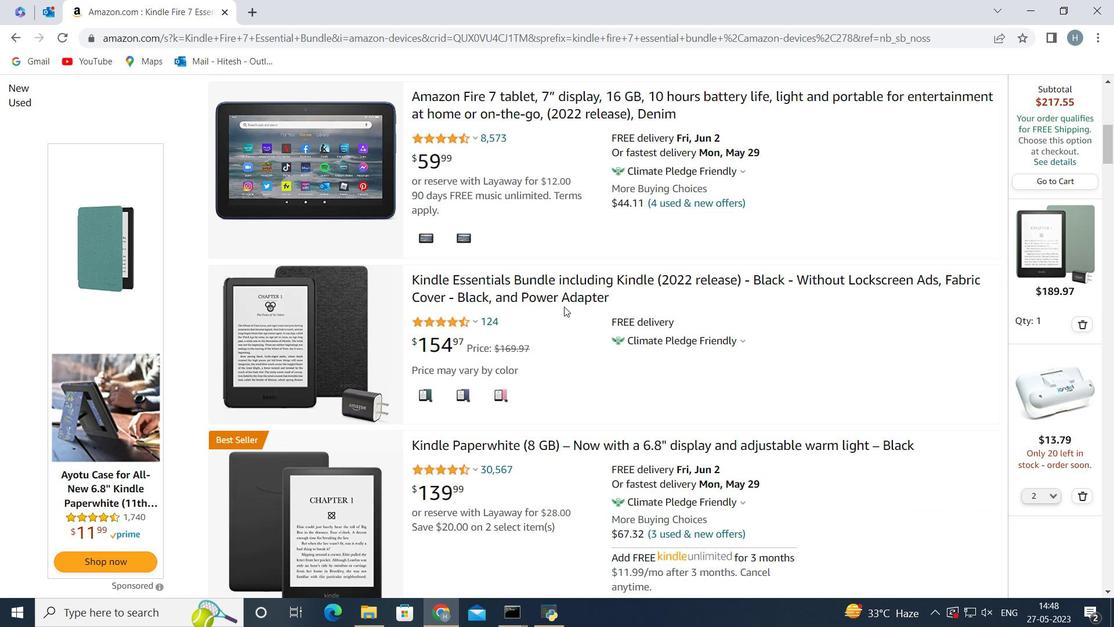 
Action: Mouse moved to (564, 297)
Screenshot: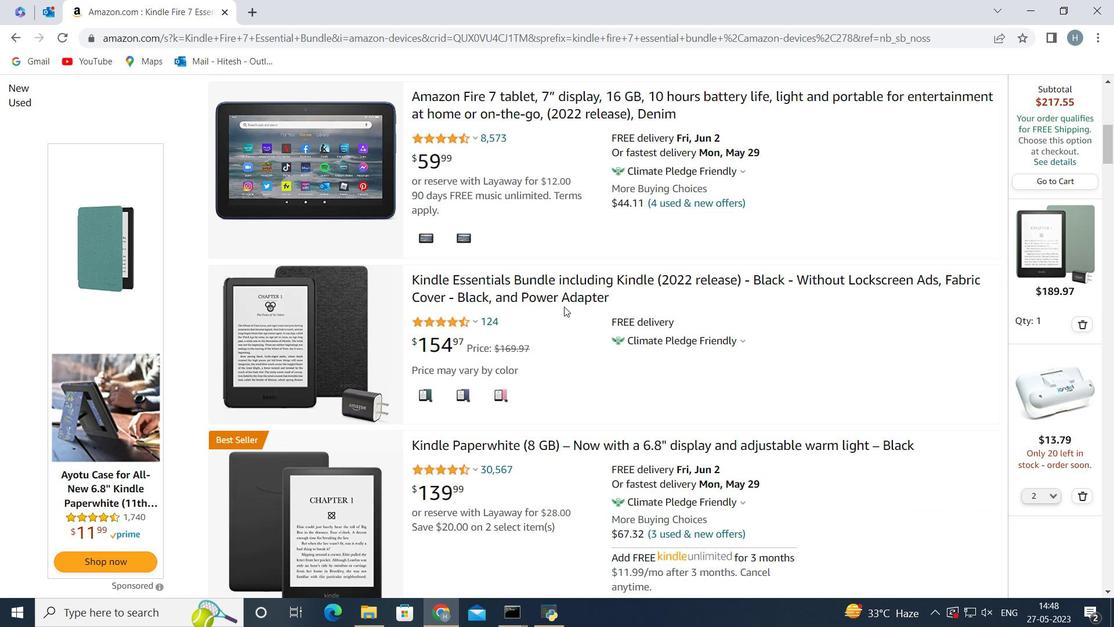 
Action: Mouse scrolled (564, 297) with delta (0, 0)
Screenshot: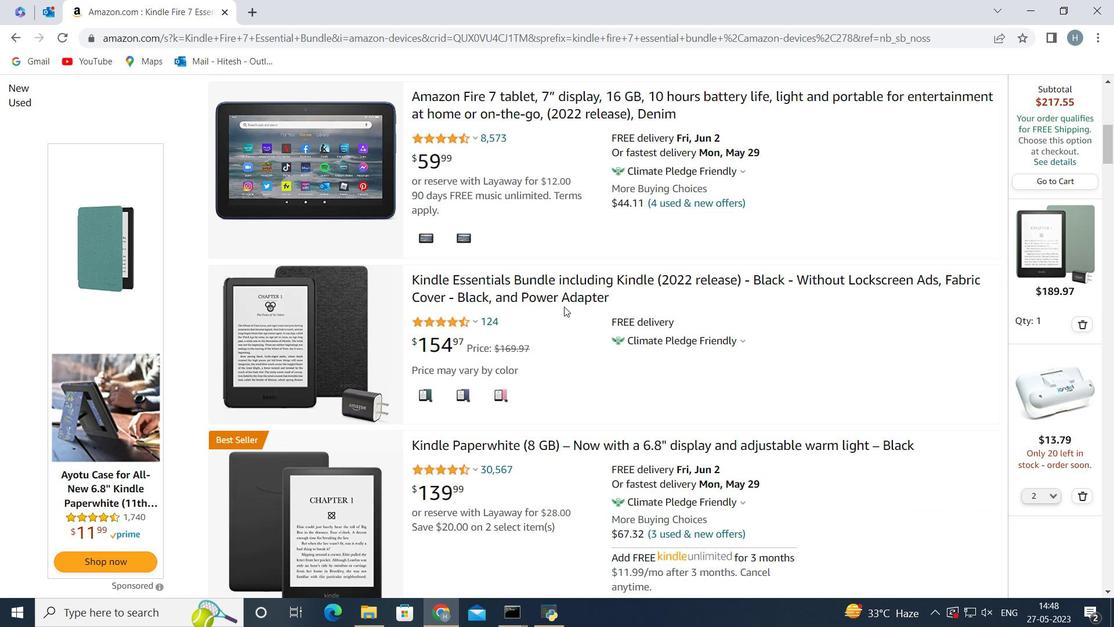 
Action: Mouse scrolled (564, 297) with delta (0, 0)
Screenshot: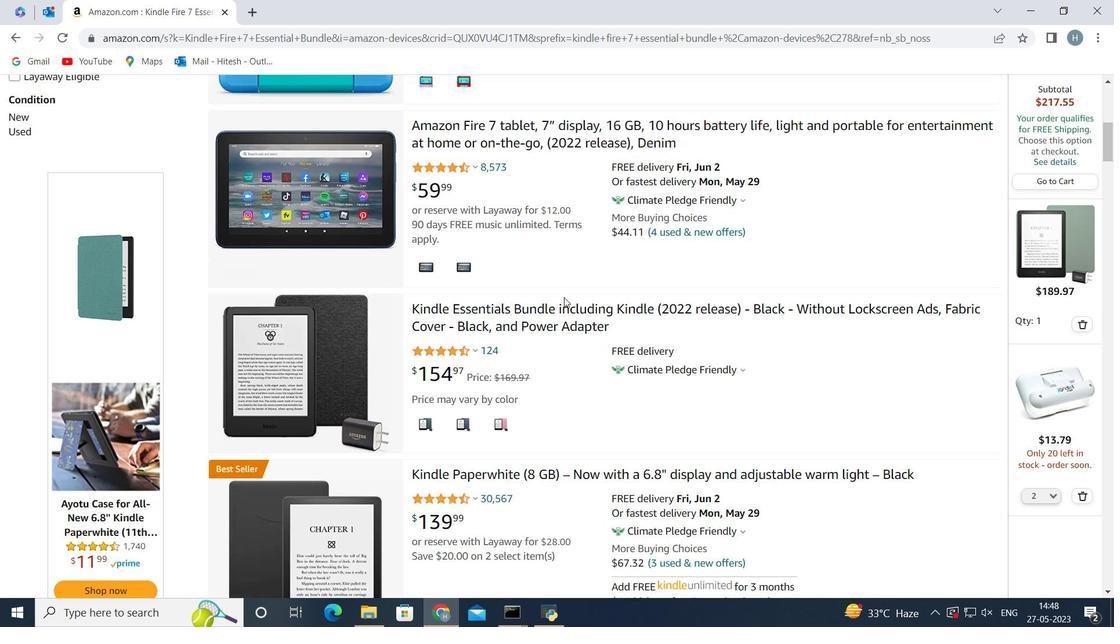
Action: Mouse scrolled (564, 297) with delta (0, 0)
Screenshot: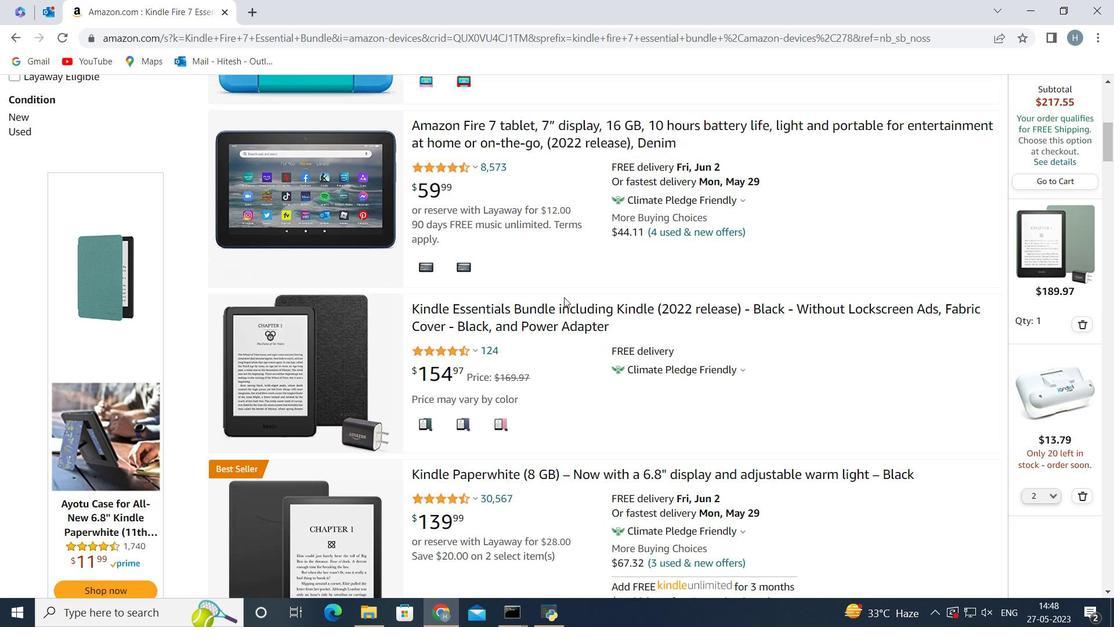 
Action: Mouse scrolled (564, 297) with delta (0, 0)
Screenshot: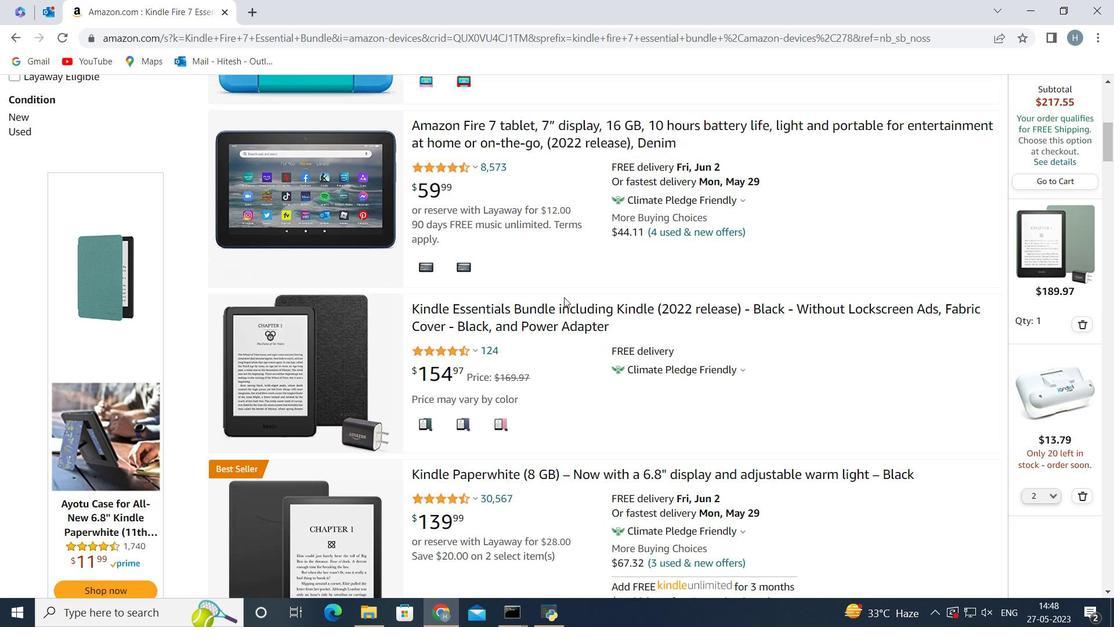 
Action: Mouse scrolled (564, 297) with delta (0, 0)
Screenshot: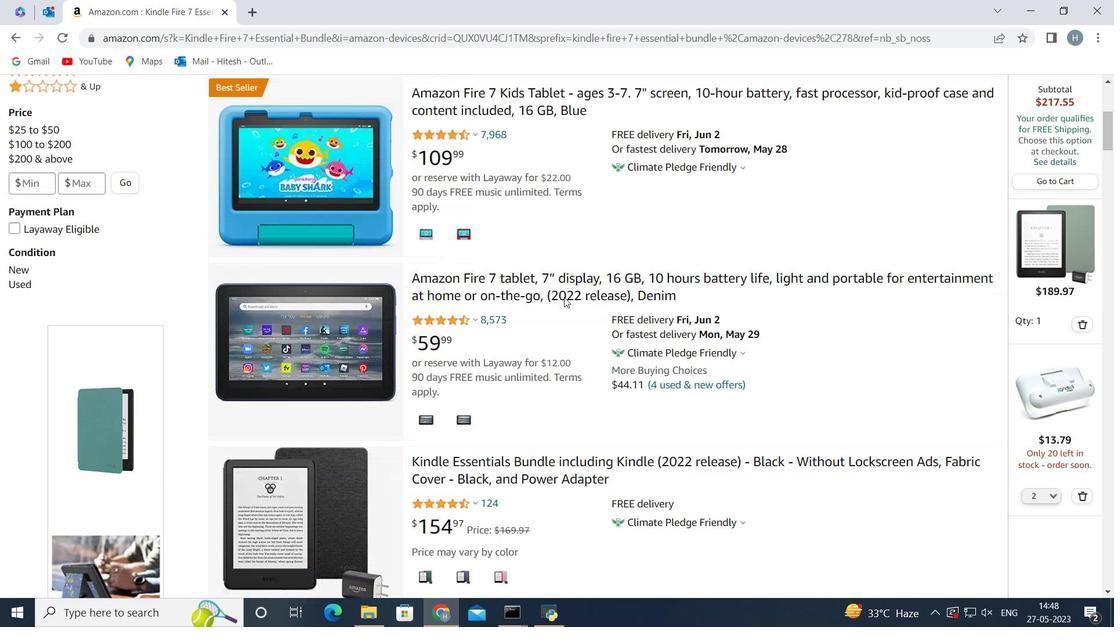 
Action: Mouse moved to (560, 92)
Screenshot: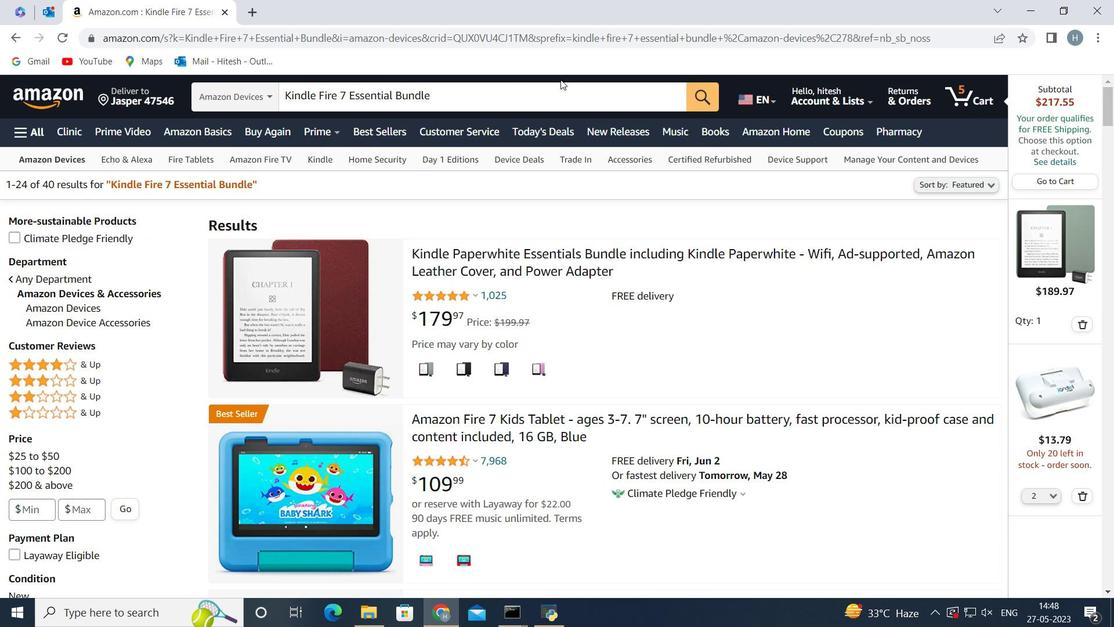 
Action: Mouse pressed left at (560, 92)
Screenshot: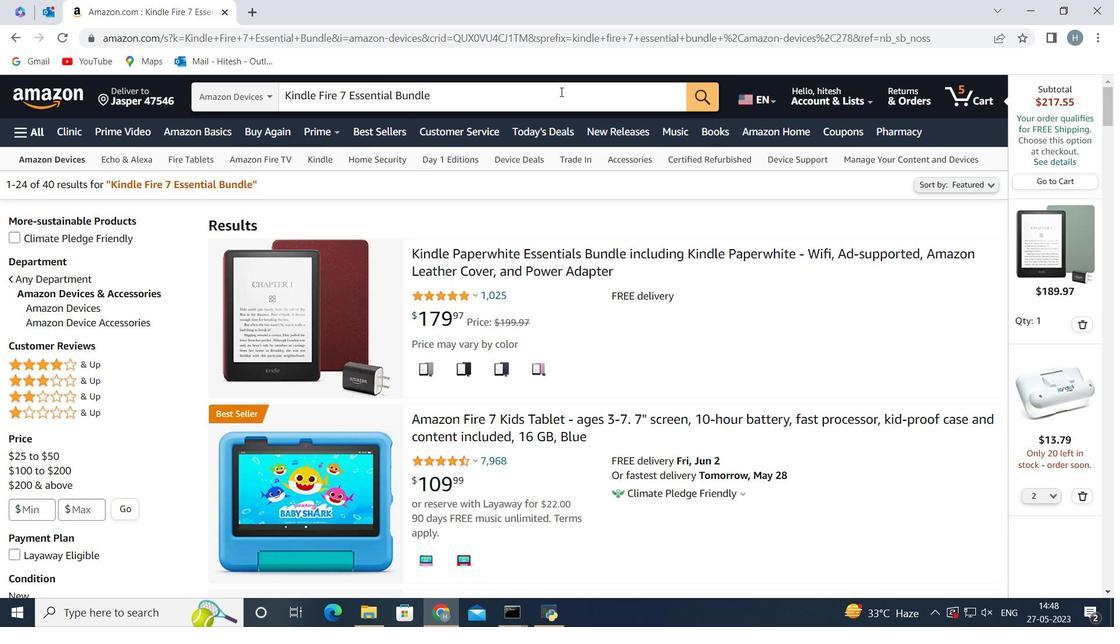 
Action: Key pressed <Key.backspace>
Screenshot: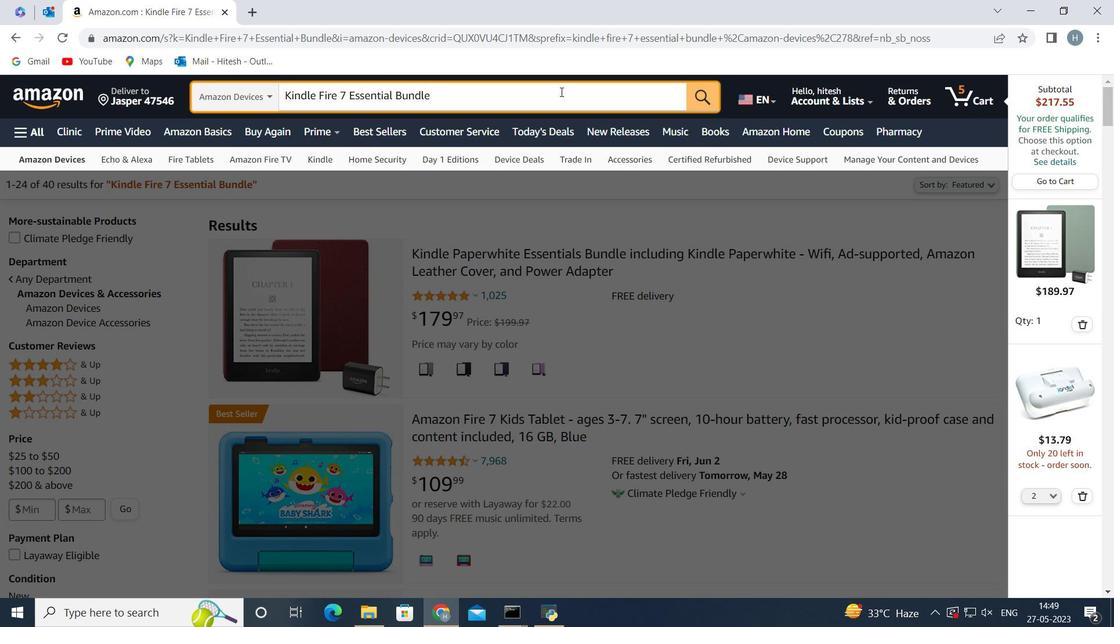 
Action: Mouse moved to (560, 92)
Screenshot: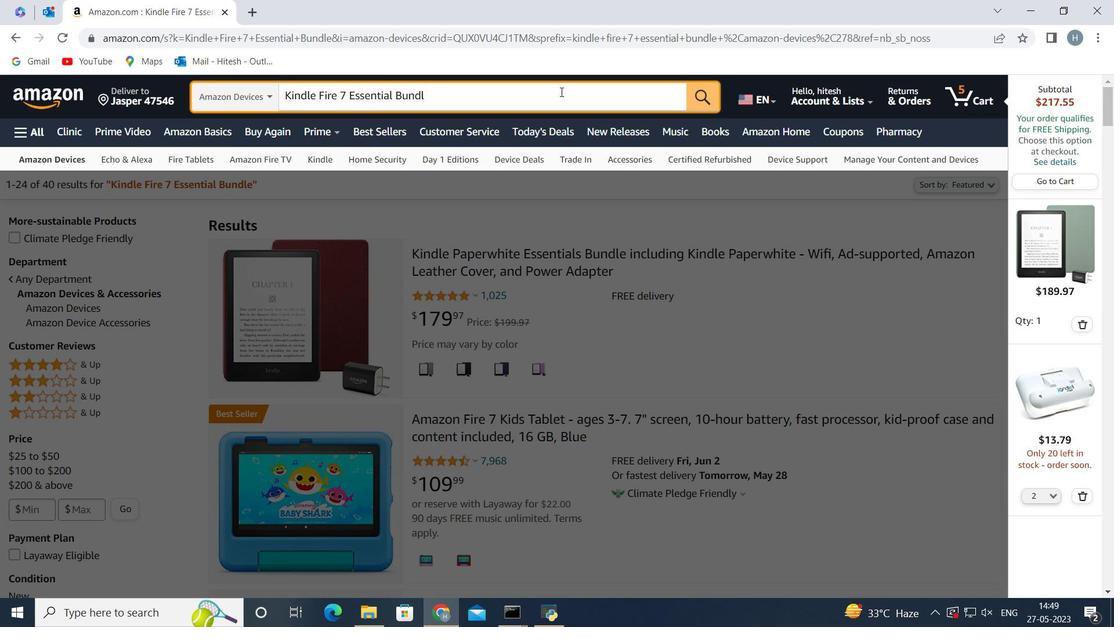 
Action: Key pressed <Key.backspace><Key.backspace><Key.backspace><Key.backspace><Key.backspace><Key.backspace><Key.backspace><Key.backspace><Key.backspace><Key.backspace><Key.backspace><Key.backspace><Key.backspace><Key.backspace><Key.backspace><Key.enter>
Screenshot: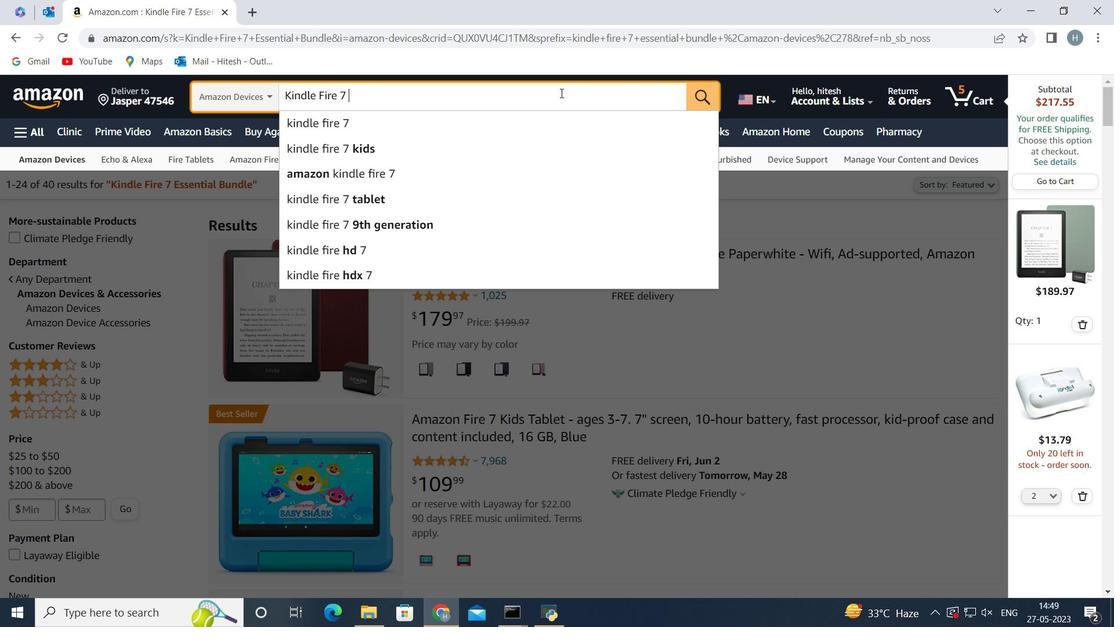 
Action: Mouse moved to (527, 236)
Screenshot: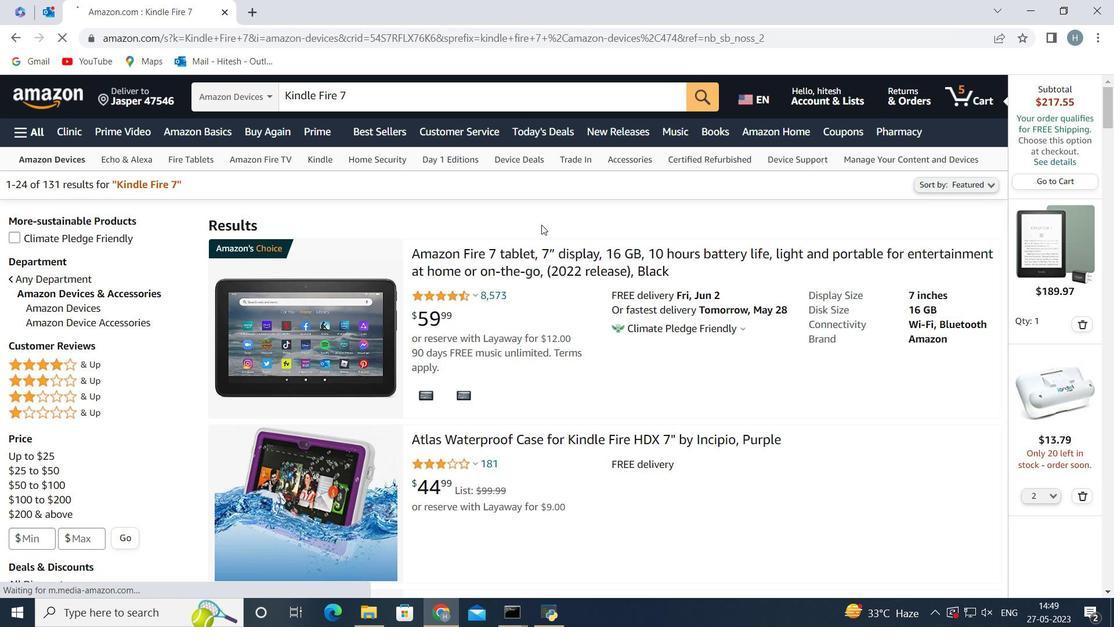 
Action: Mouse scrolled (527, 235) with delta (0, 0)
Screenshot: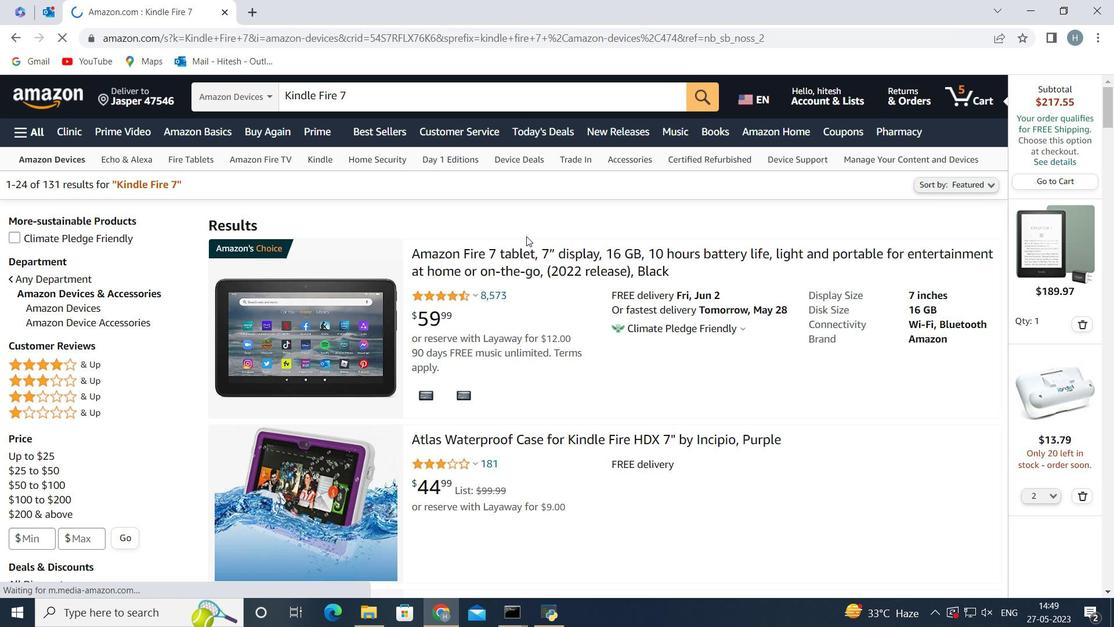 
Action: Mouse scrolled (527, 235) with delta (0, 0)
Screenshot: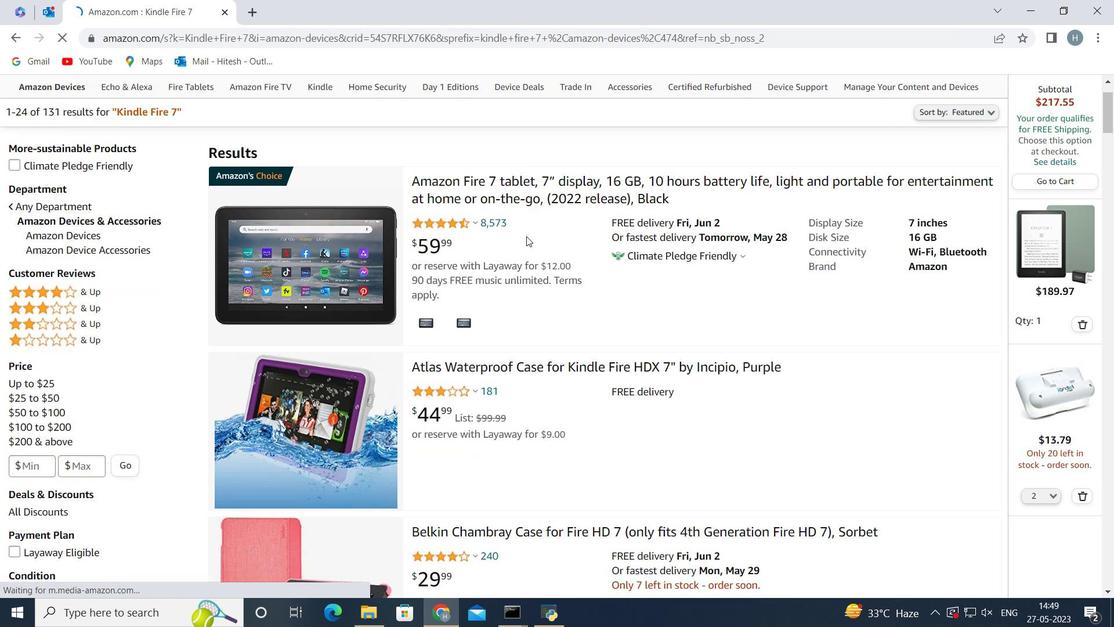 
Action: Mouse scrolled (527, 235) with delta (0, 0)
Screenshot: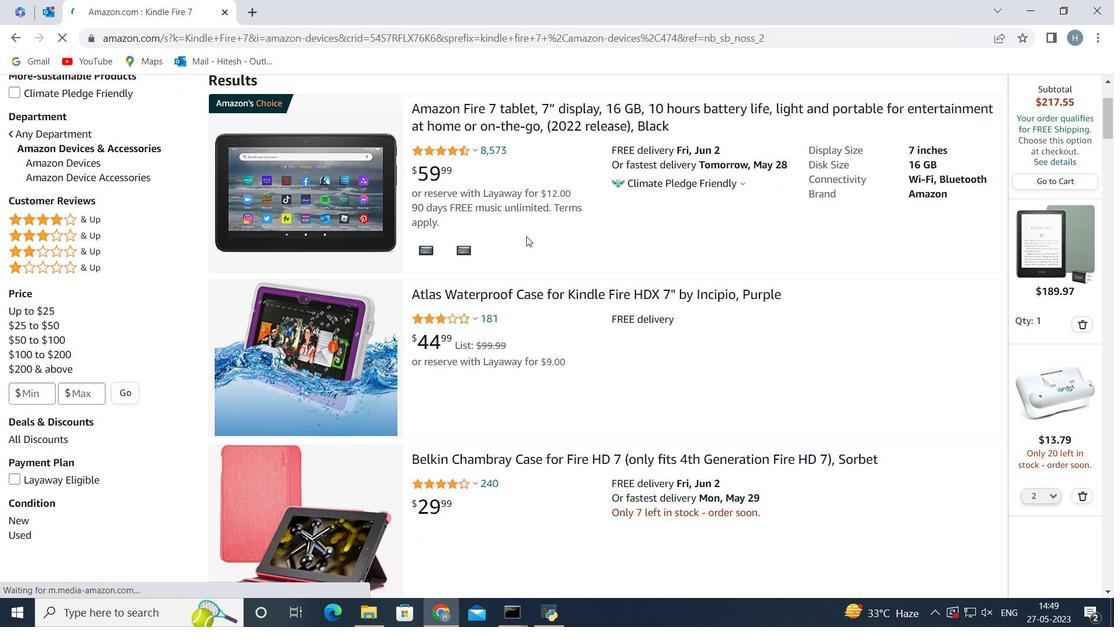 
Action: Mouse scrolled (527, 235) with delta (0, 0)
Screenshot: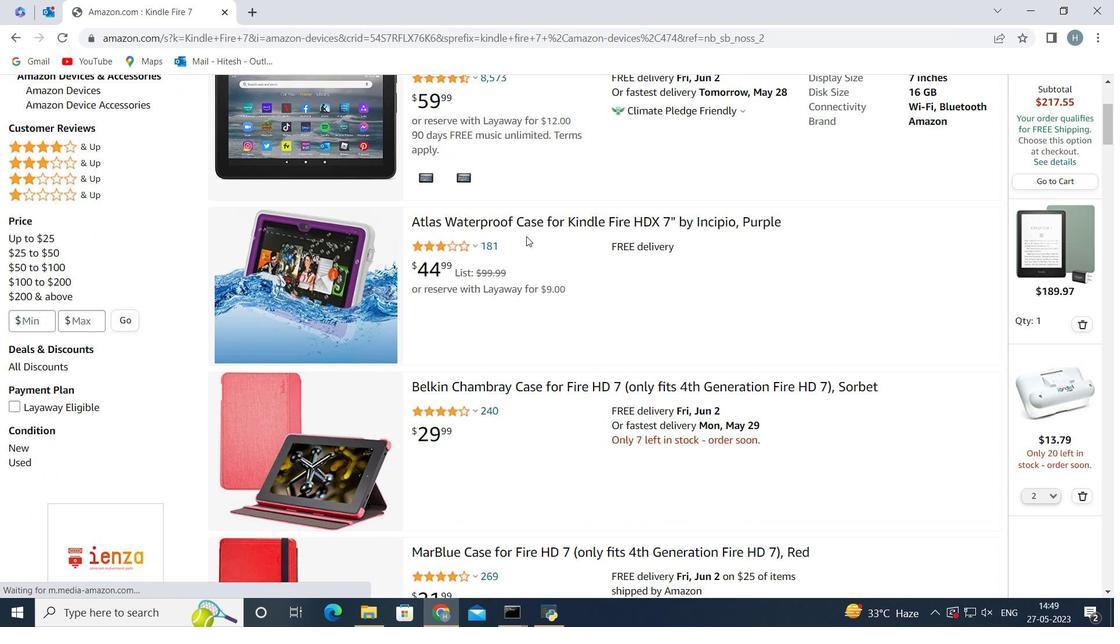
Action: Mouse scrolled (527, 235) with delta (0, 0)
Screenshot: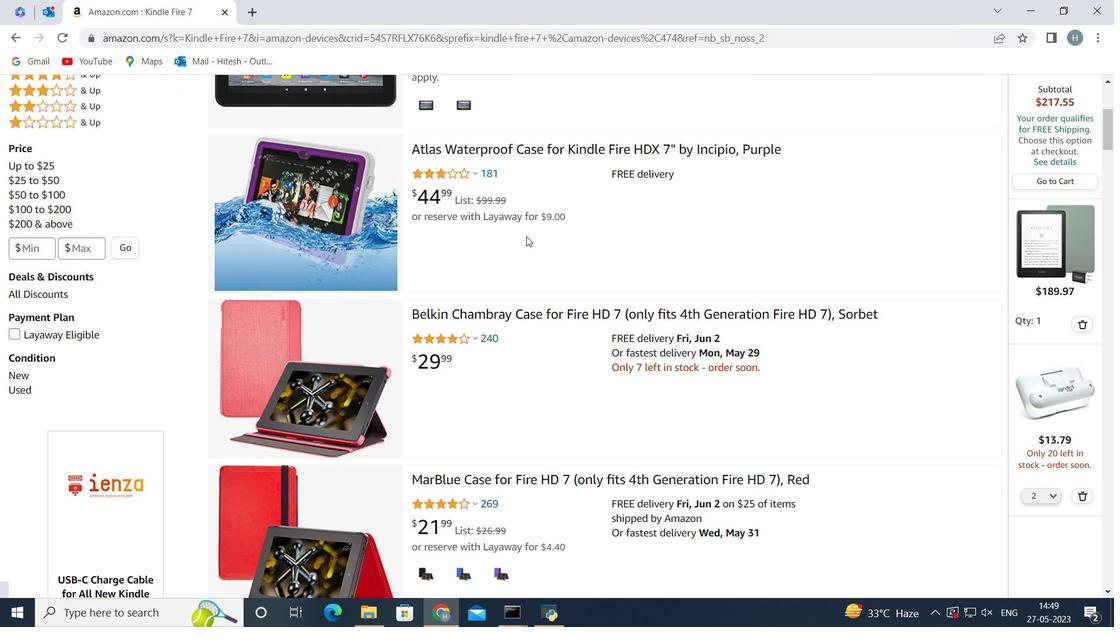 
Action: Mouse scrolled (527, 235) with delta (0, 0)
Screenshot: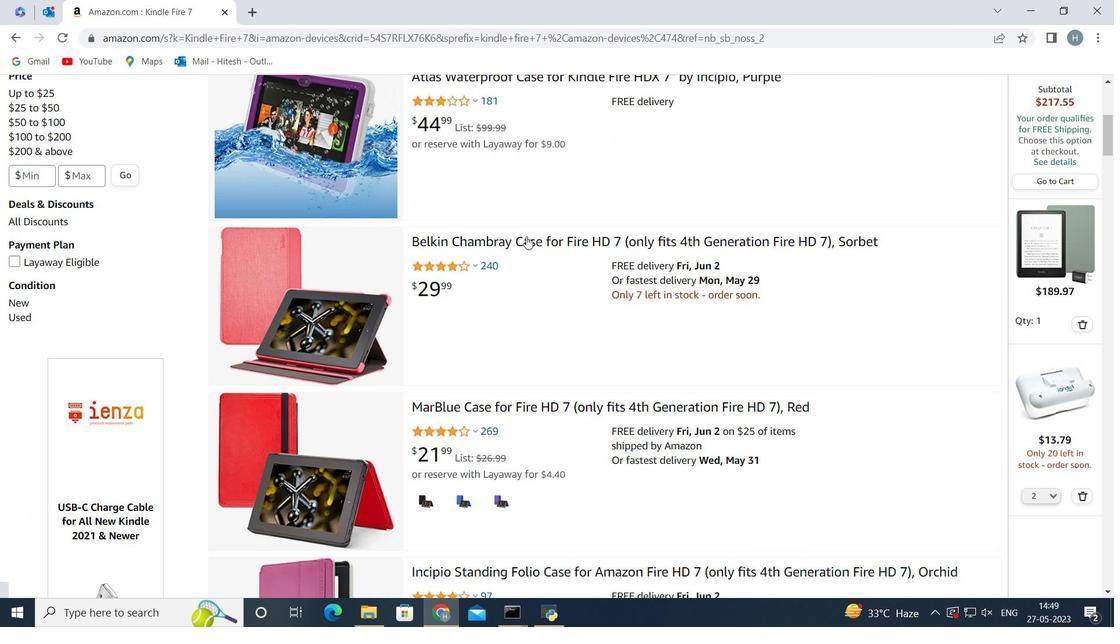 
Action: Mouse scrolled (527, 235) with delta (0, 0)
Screenshot: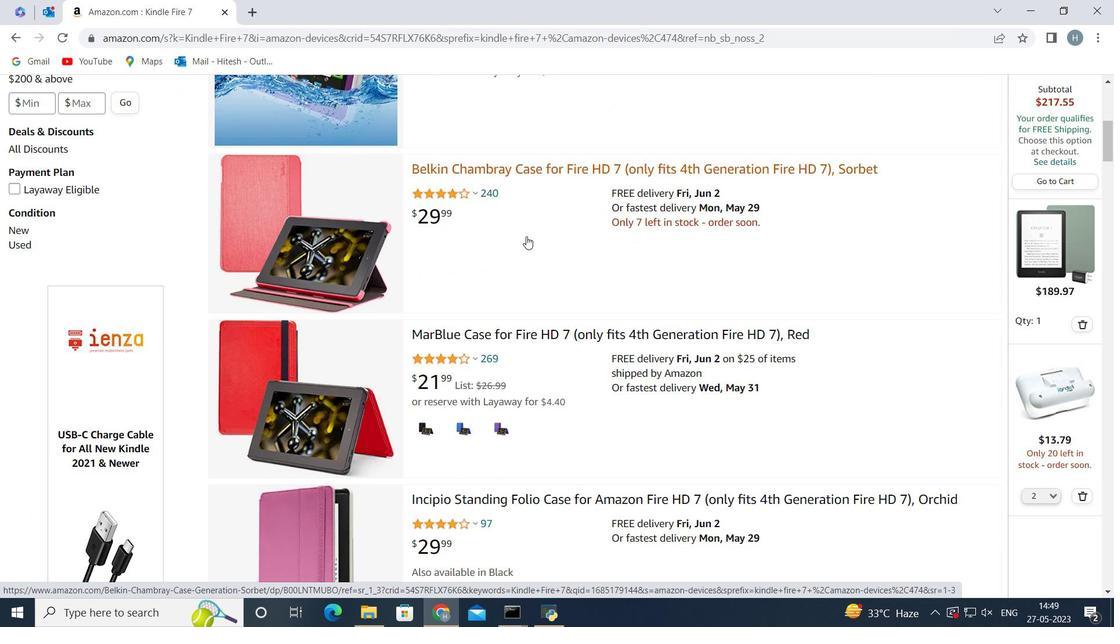 
Action: Mouse scrolled (527, 235) with delta (0, 0)
Screenshot: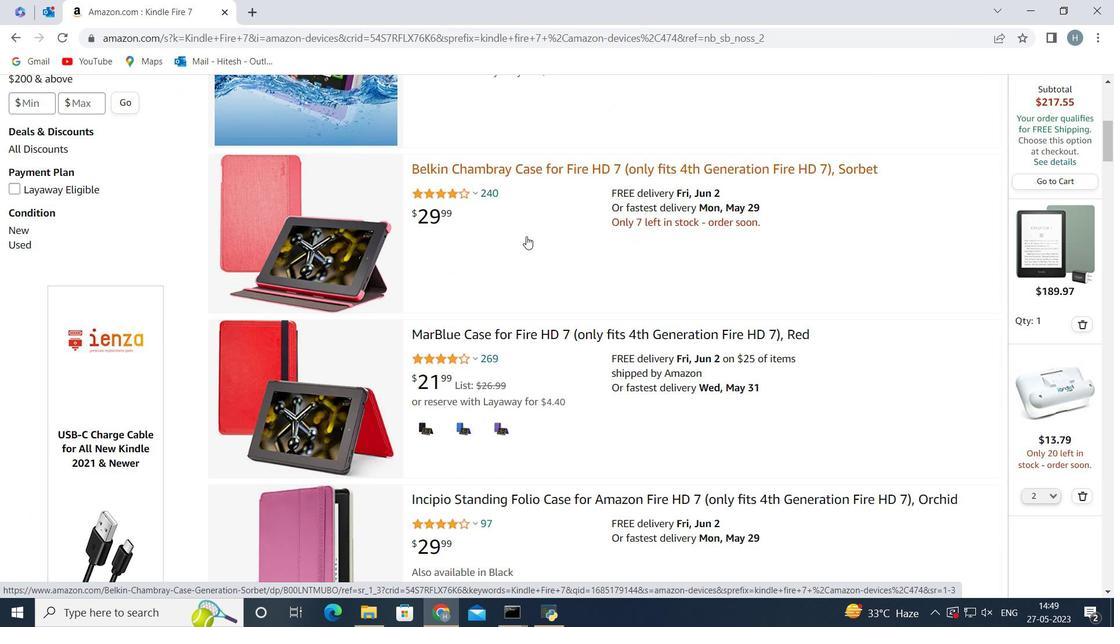 
Action: Mouse scrolled (527, 235) with delta (0, 0)
Screenshot: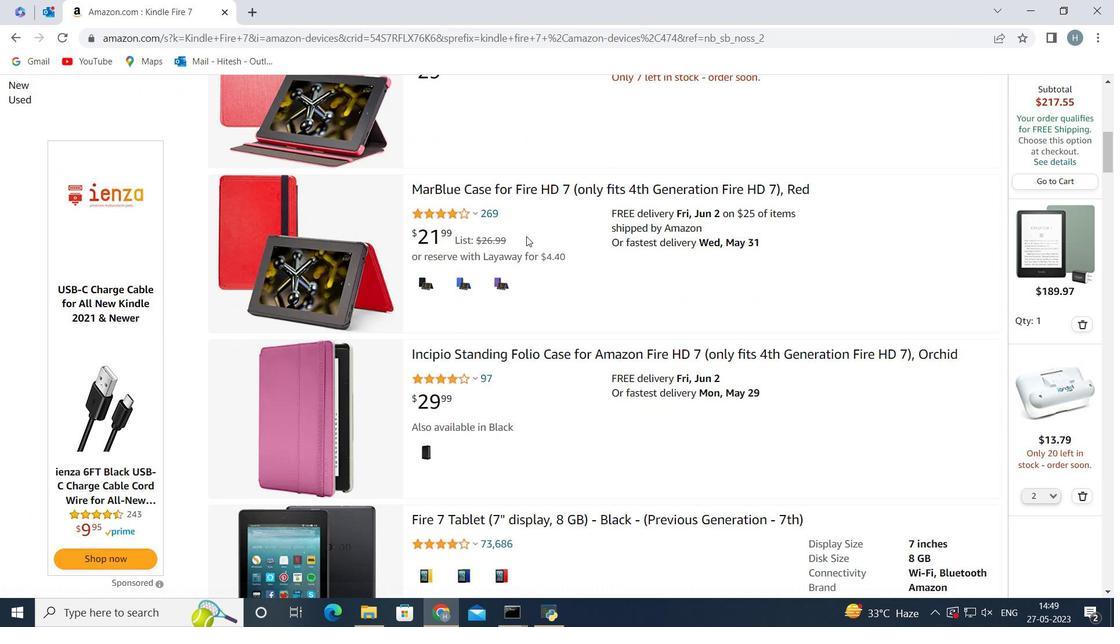 
Action: Mouse scrolled (527, 235) with delta (0, 0)
Screenshot: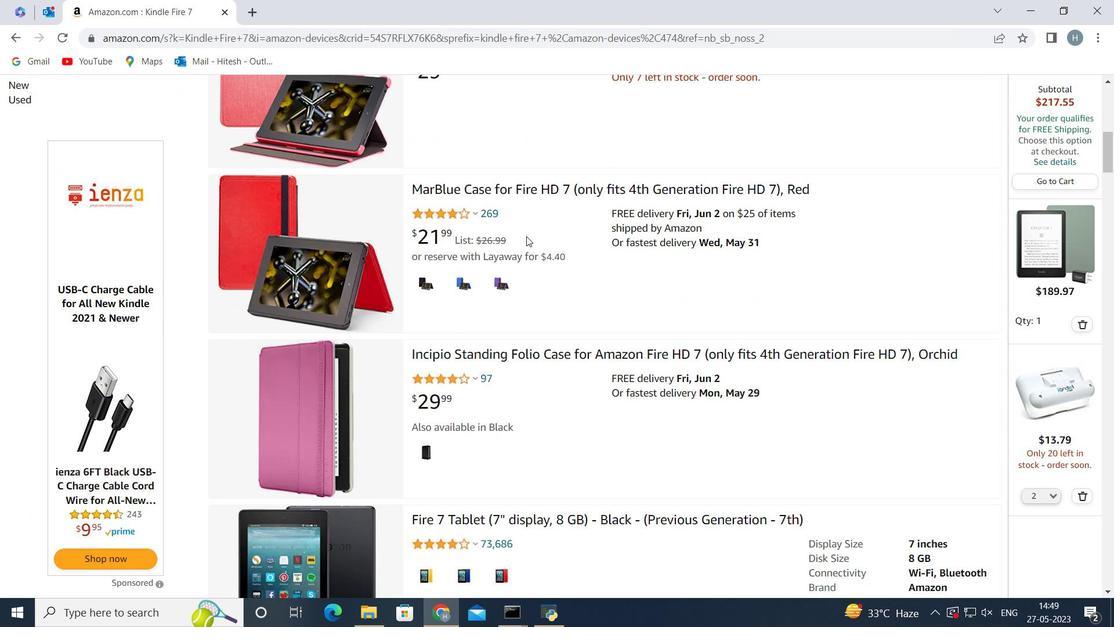 
Action: Mouse scrolled (527, 235) with delta (0, 0)
Screenshot: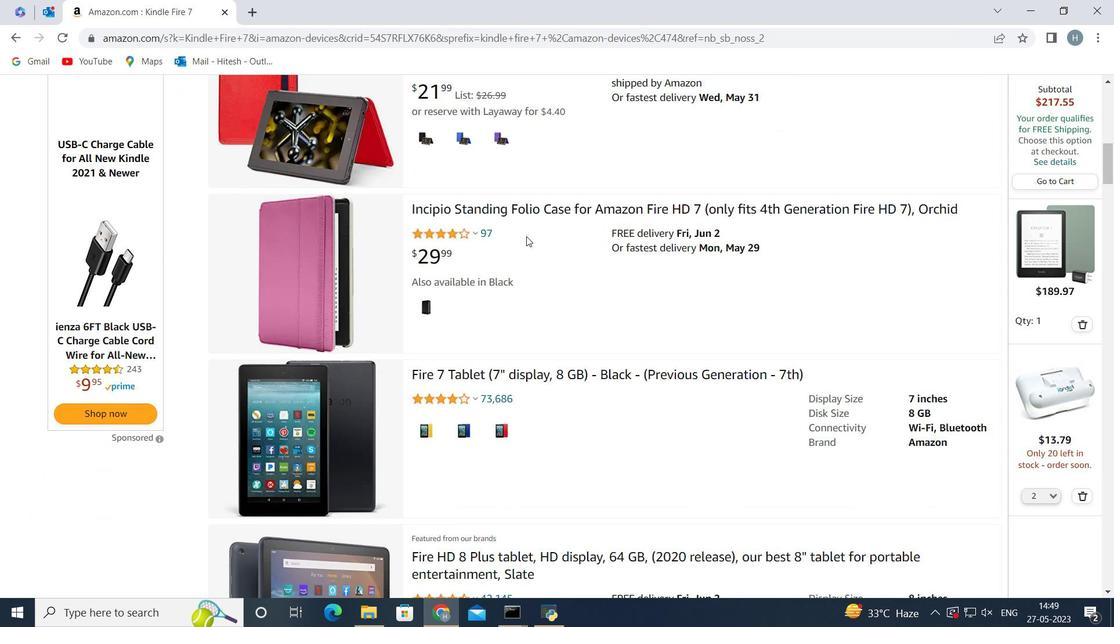 
Action: Mouse scrolled (527, 235) with delta (0, 0)
Screenshot: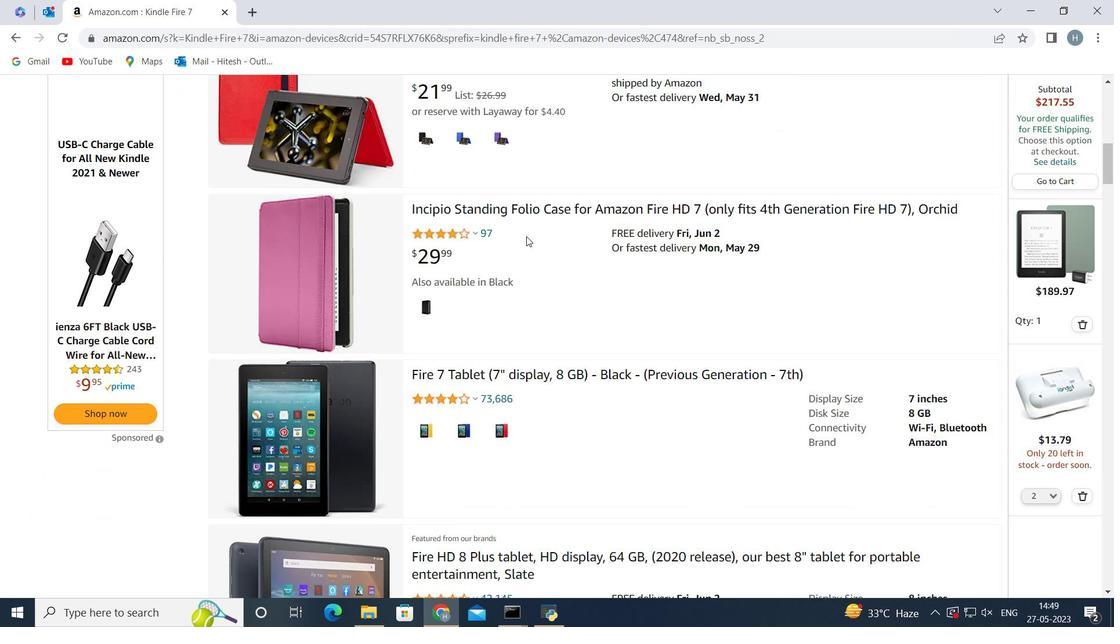 
Action: Mouse scrolled (527, 235) with delta (0, 0)
Screenshot: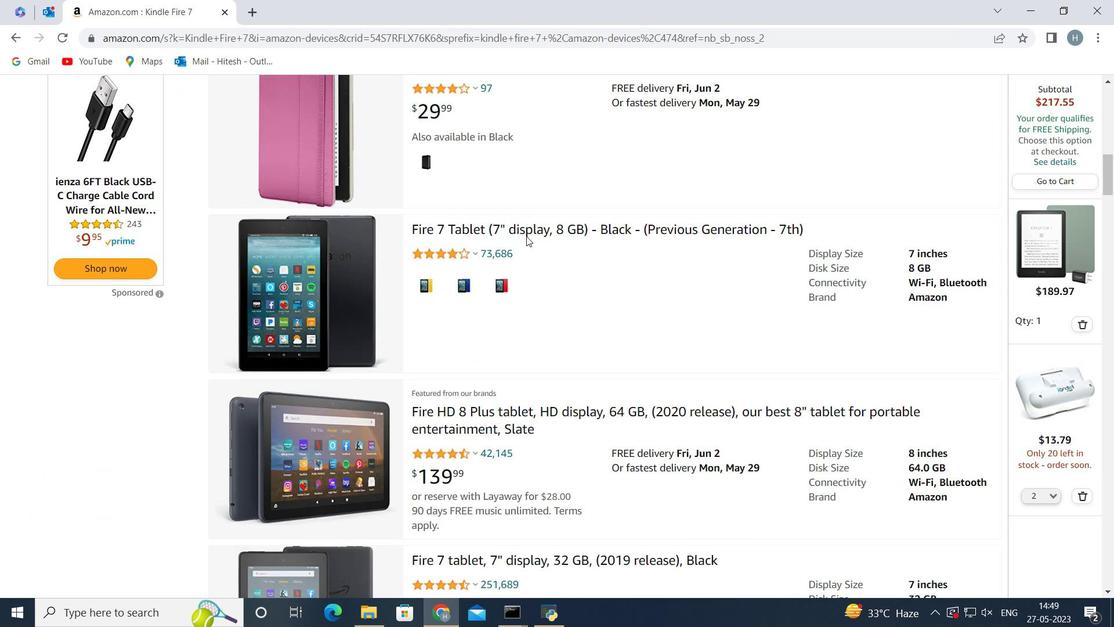 
Action: Mouse scrolled (527, 235) with delta (0, 0)
Screenshot: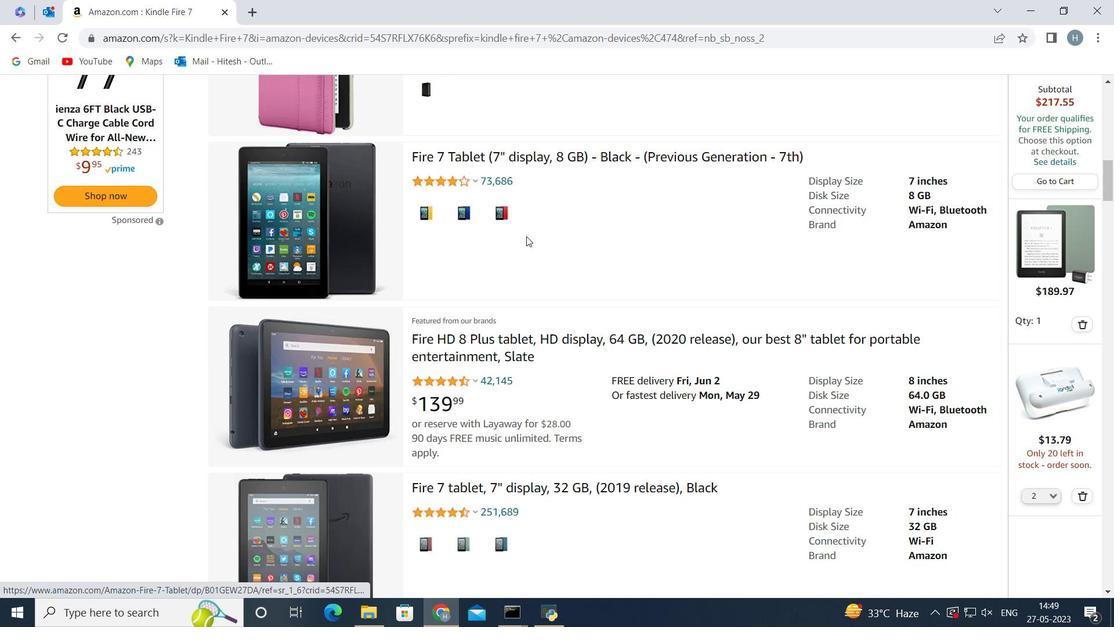 
Action: Mouse scrolled (527, 235) with delta (0, 0)
Screenshot: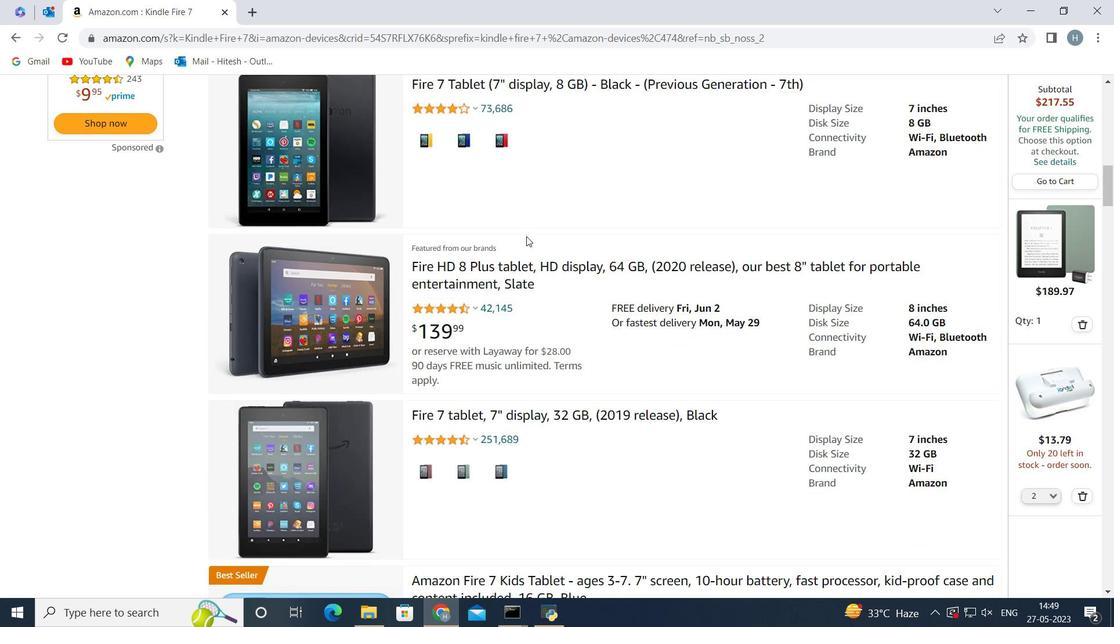 
Action: Mouse scrolled (527, 235) with delta (0, 0)
Screenshot: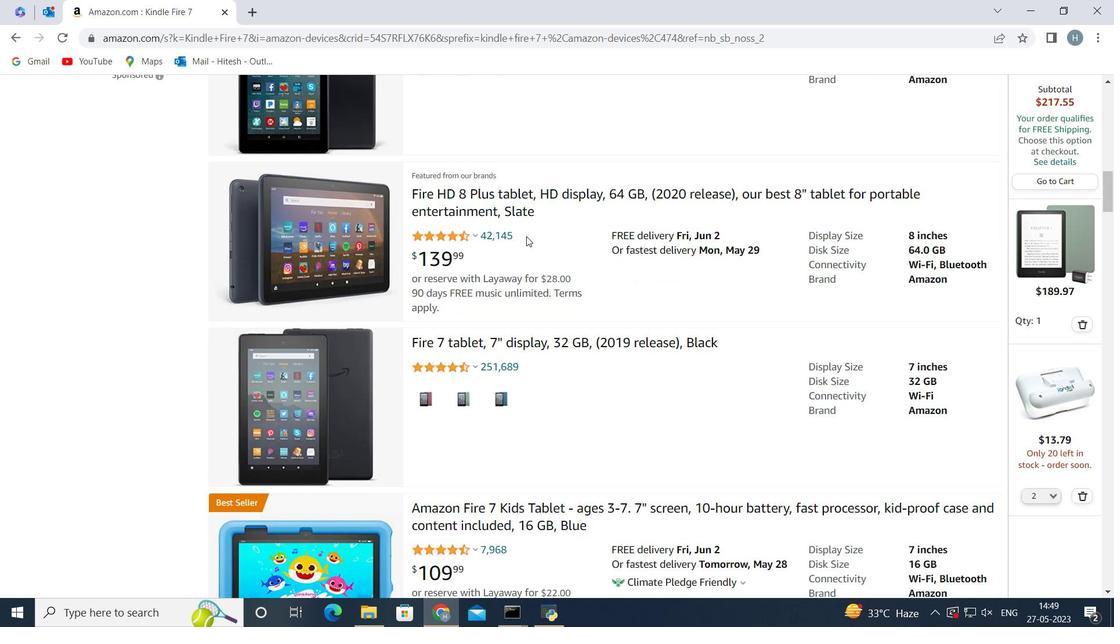 
Action: Mouse scrolled (527, 235) with delta (0, 0)
Screenshot: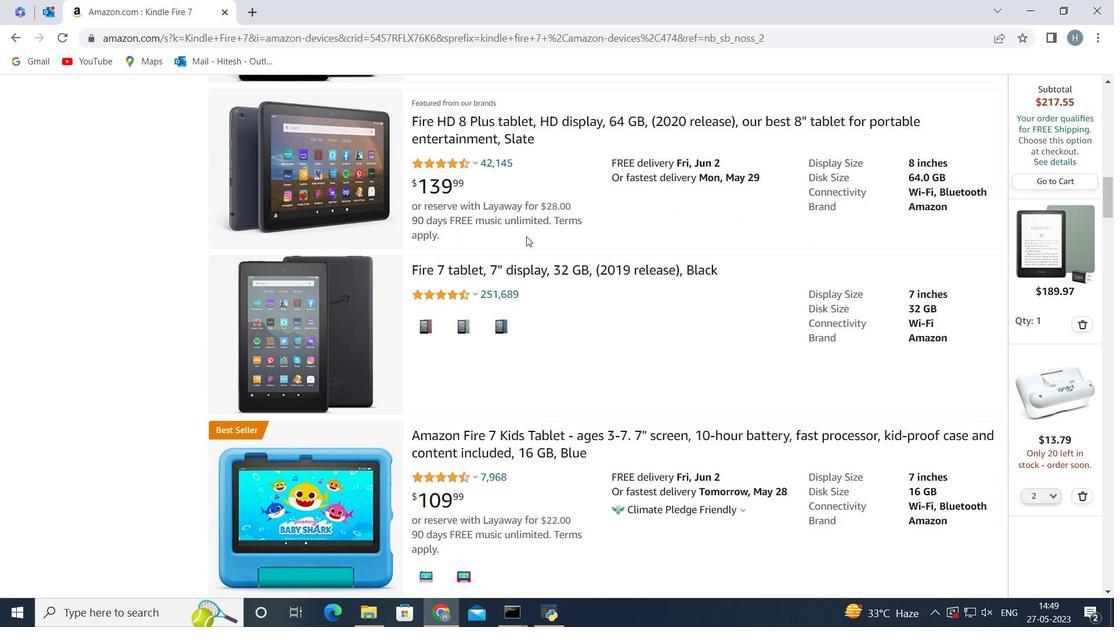 
Action: Mouse scrolled (527, 236) with delta (0, 0)
Screenshot: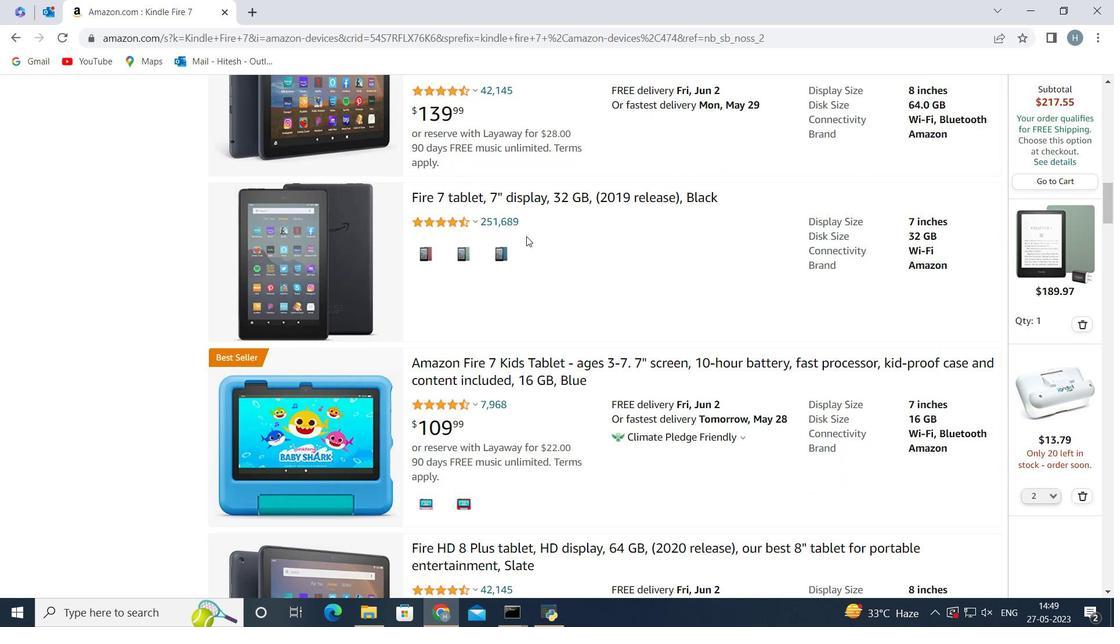 
Action: Mouse scrolled (527, 236) with delta (0, 0)
Screenshot: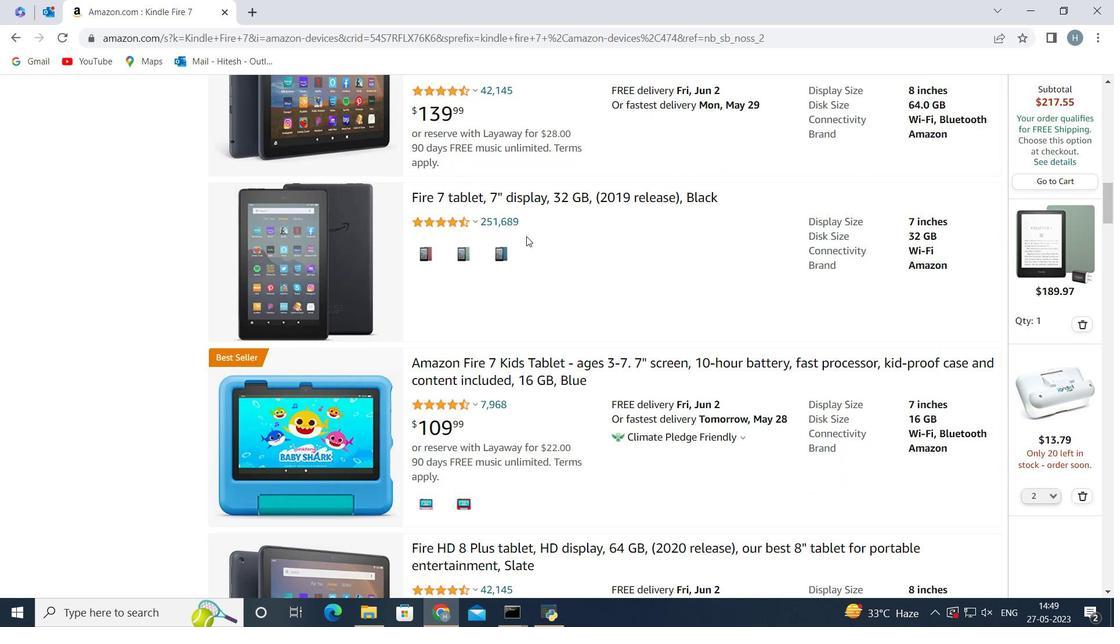 
Action: Mouse scrolled (527, 236) with delta (0, 0)
Screenshot: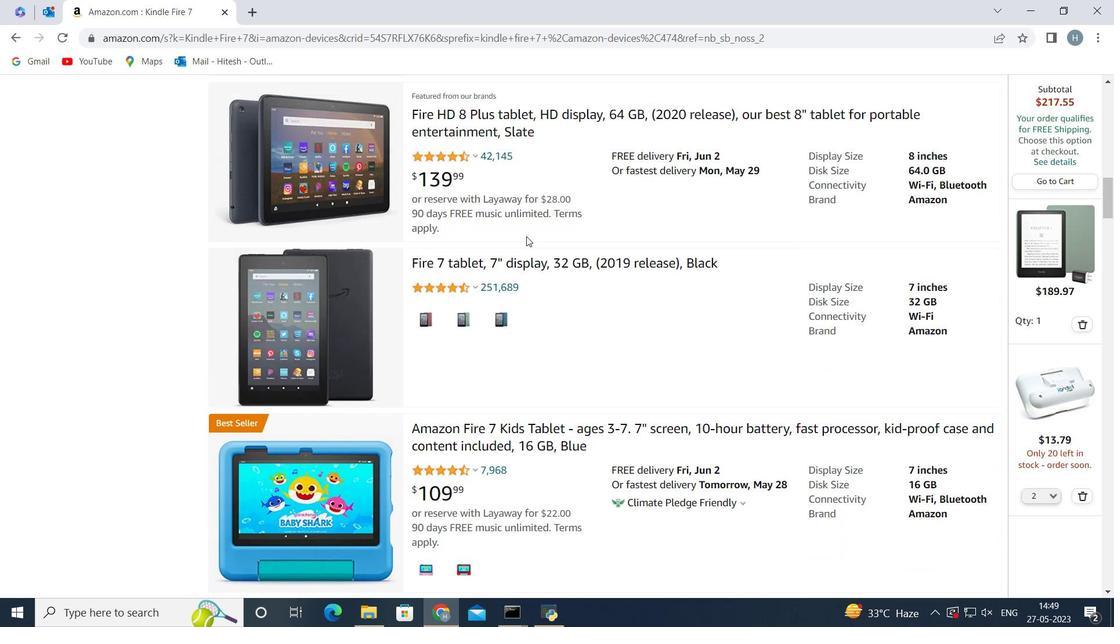 
Action: Mouse scrolled (527, 236) with delta (0, 0)
Screenshot: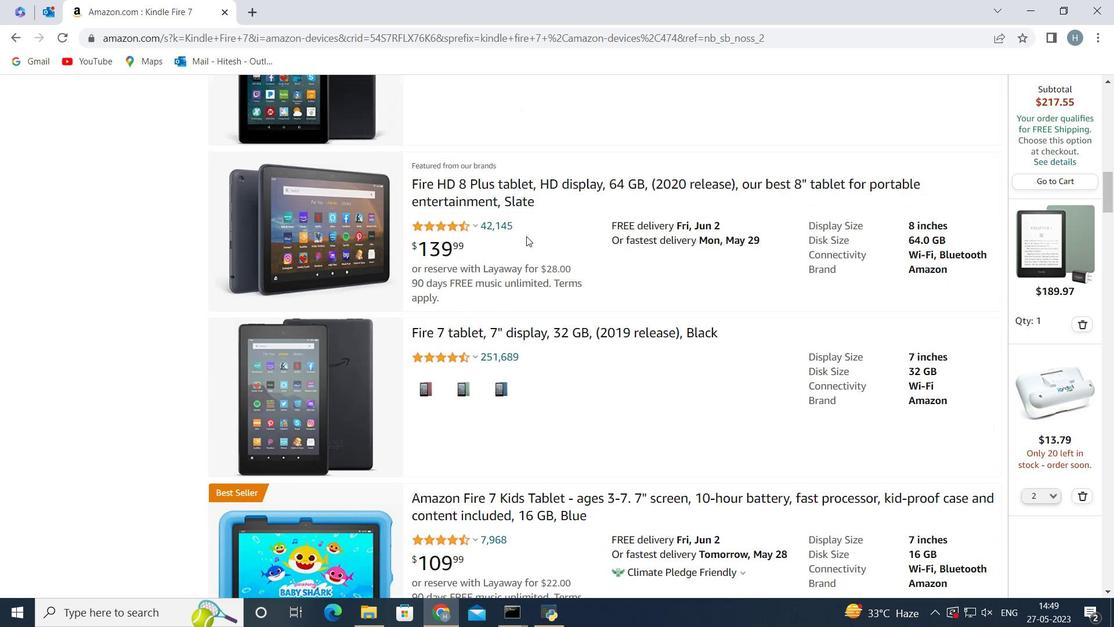 
Action: Mouse scrolled (527, 236) with delta (0, 0)
Screenshot: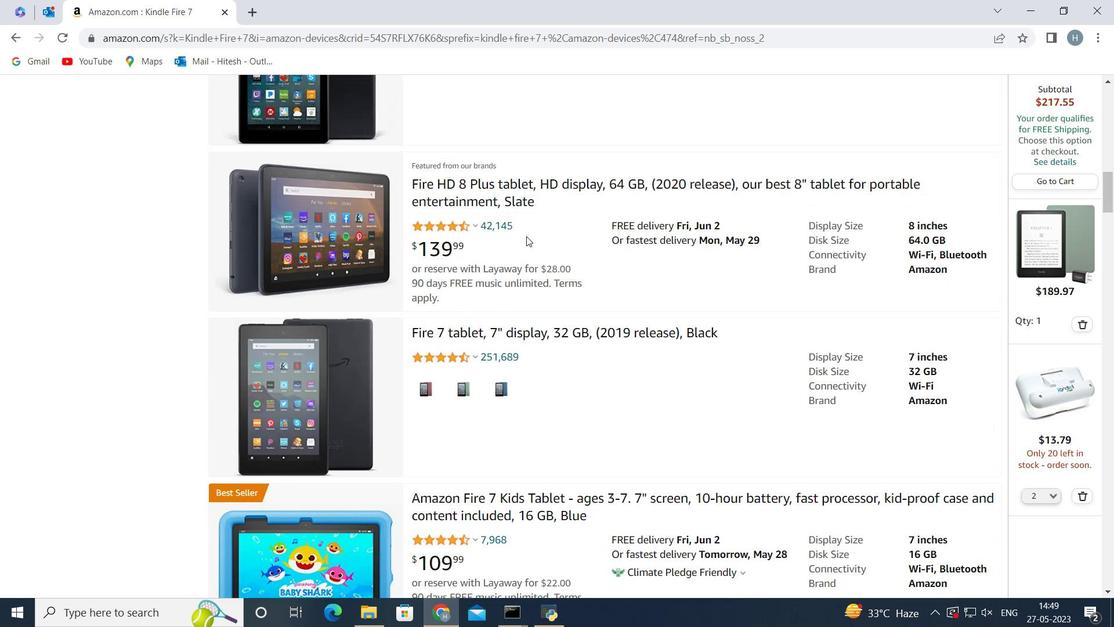 
Action: Mouse scrolled (527, 236) with delta (0, 0)
Screenshot: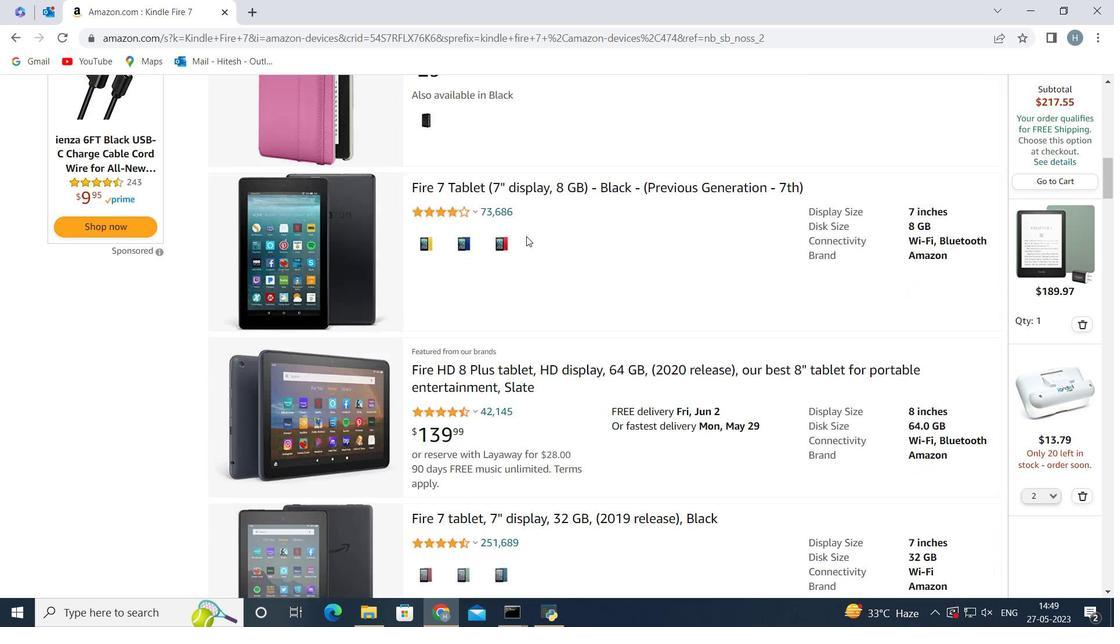 
Action: Mouse scrolled (527, 236) with delta (0, 0)
Screenshot: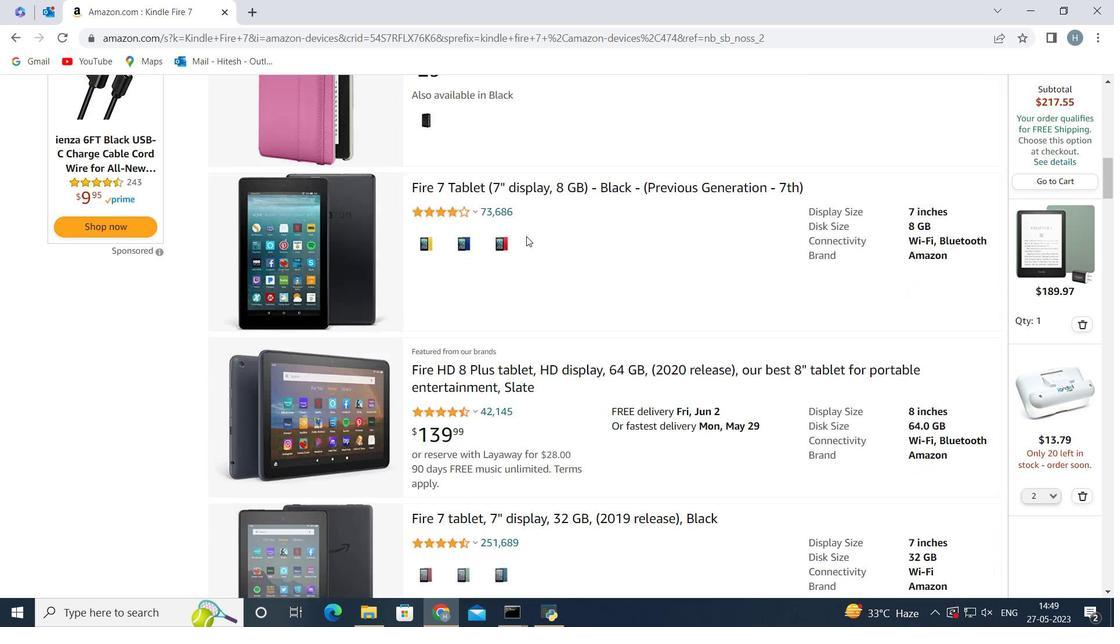 
Action: Mouse scrolled (527, 236) with delta (0, 0)
Screenshot: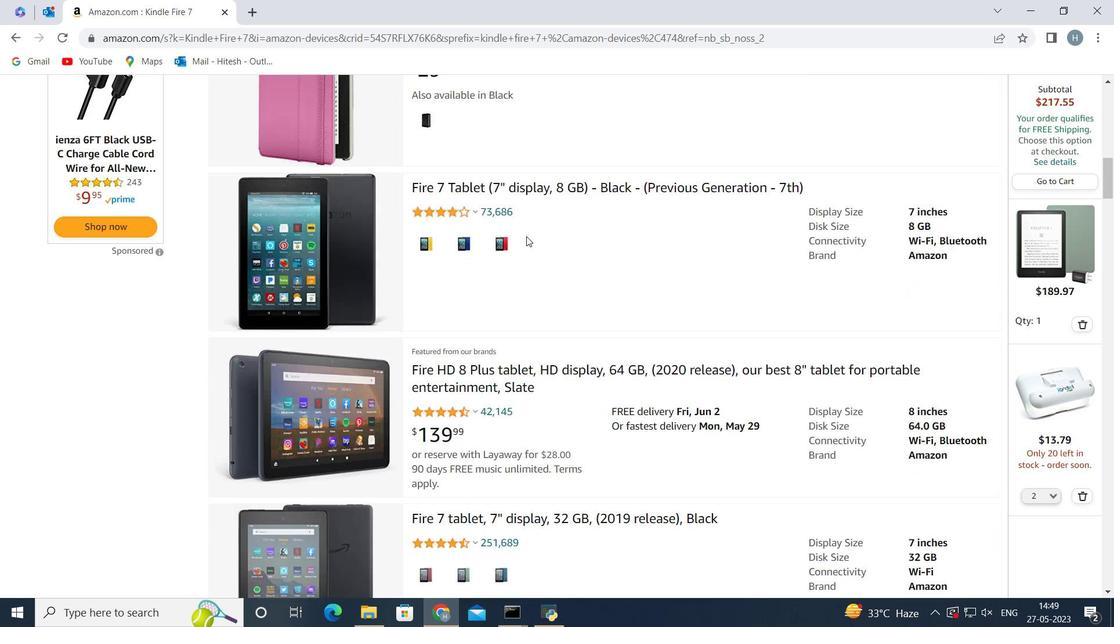 
Action: Mouse scrolled (527, 236) with delta (0, 0)
Screenshot: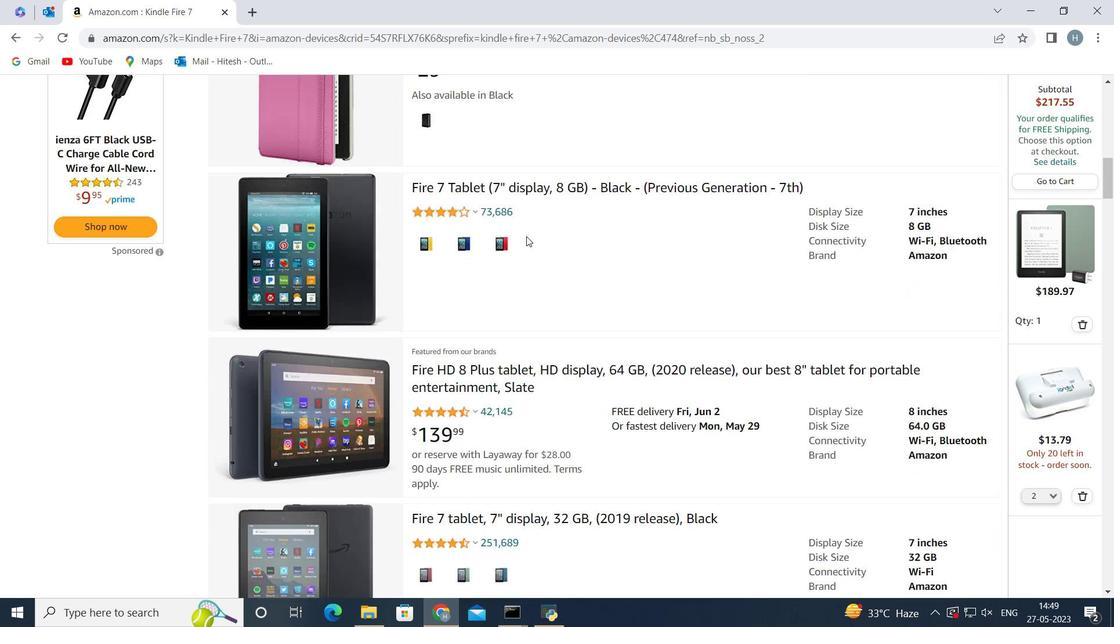 
Action: Mouse scrolled (527, 236) with delta (0, 0)
Screenshot: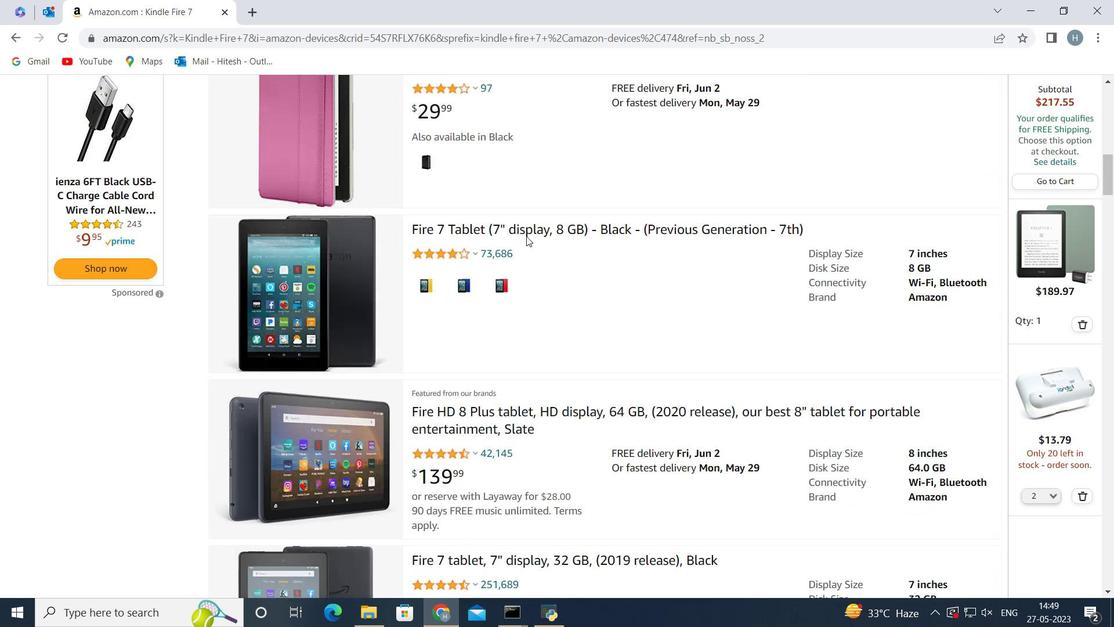
Action: Mouse scrolled (527, 236) with delta (0, 0)
Screenshot: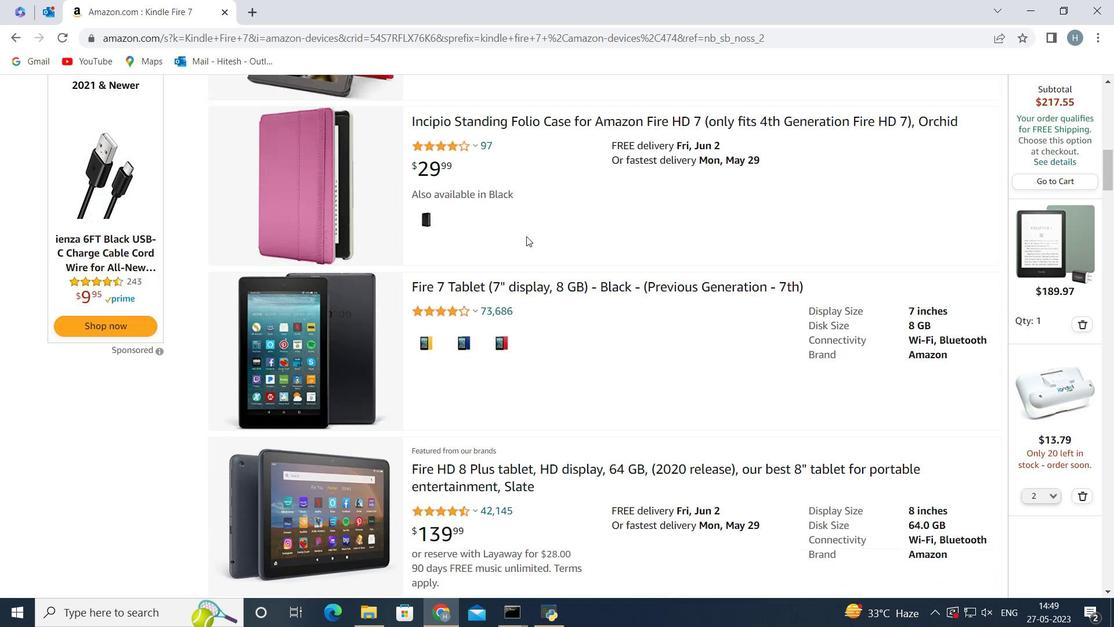 
Action: Mouse scrolled (527, 236) with delta (0, 0)
Screenshot: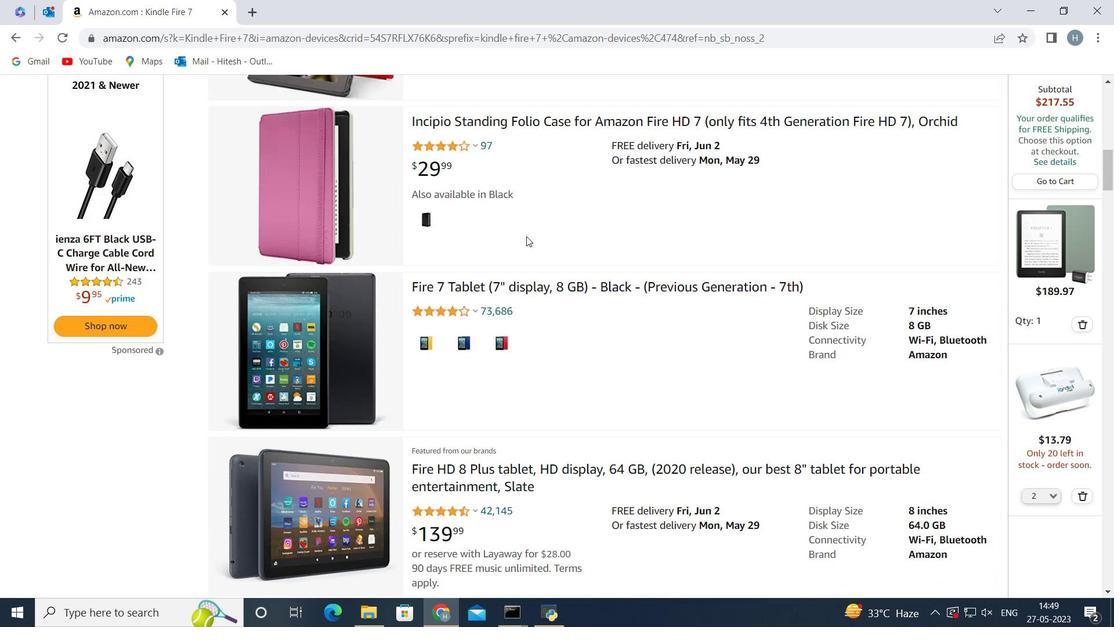 
Action: Mouse scrolled (527, 236) with delta (0, 0)
Screenshot: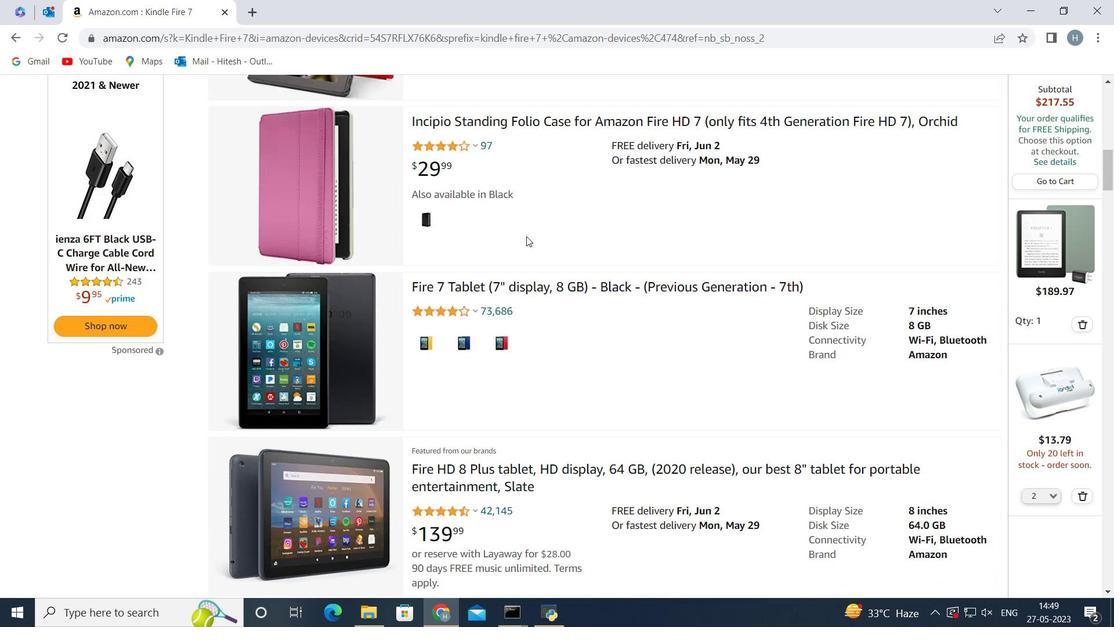 
Action: Mouse scrolled (527, 236) with delta (0, 0)
Screenshot: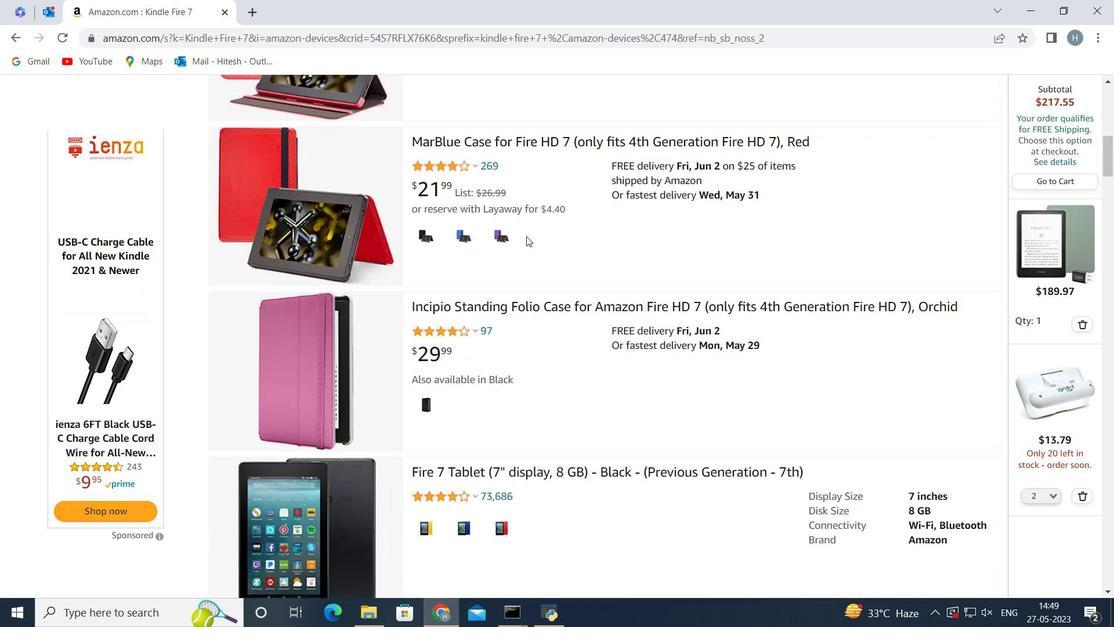 
Action: Mouse scrolled (527, 236) with delta (0, 0)
Screenshot: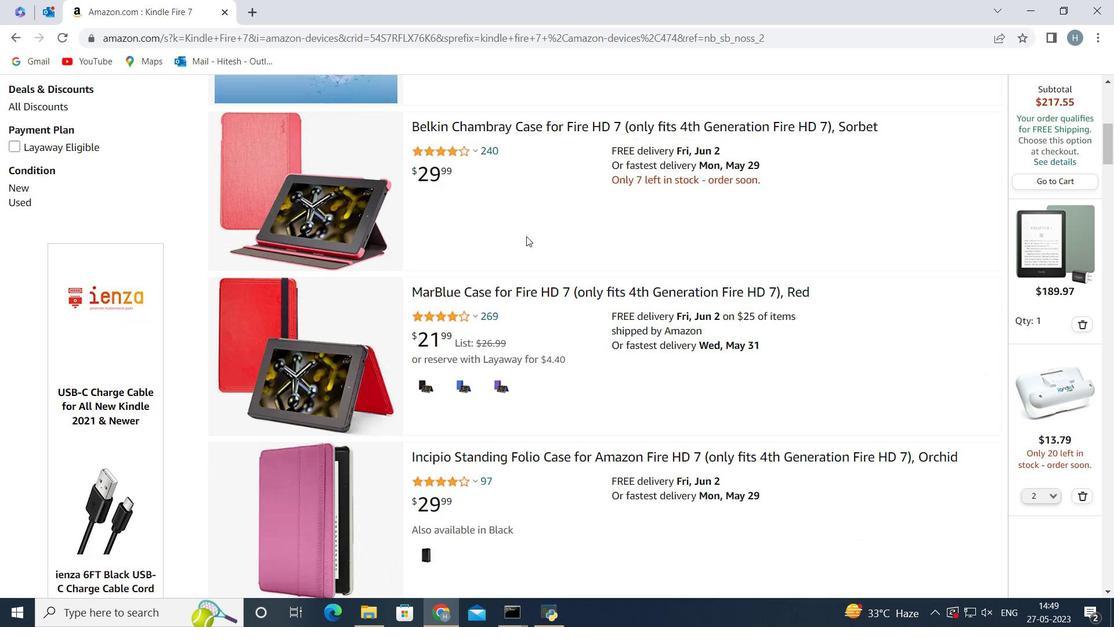 
Action: Mouse scrolled (527, 236) with delta (0, 0)
Screenshot: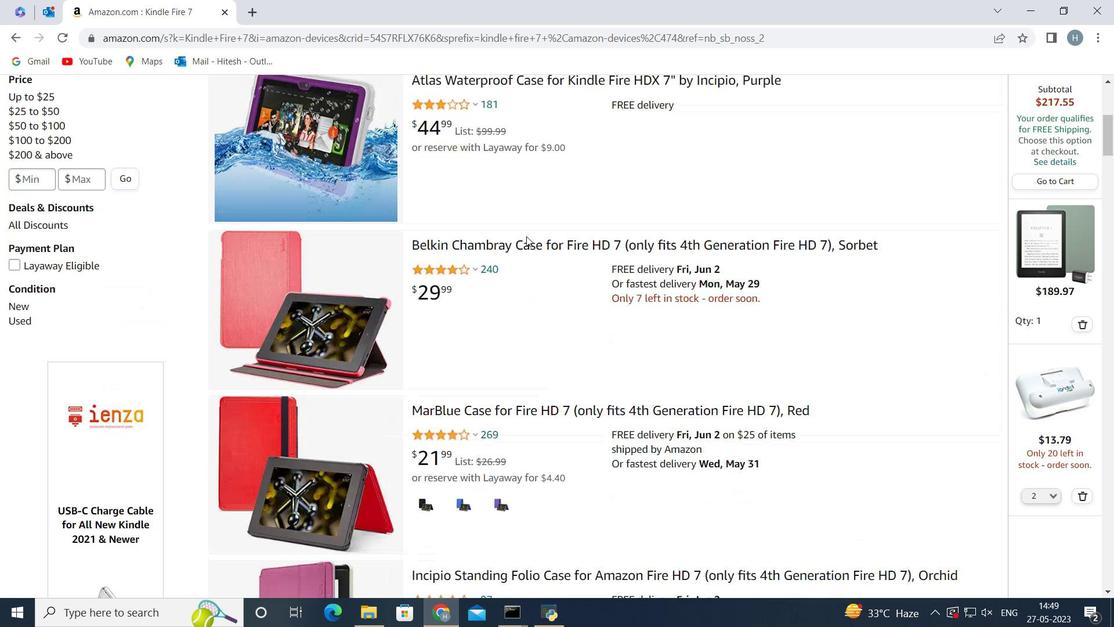 
Action: Mouse scrolled (527, 236) with delta (0, 0)
Screenshot: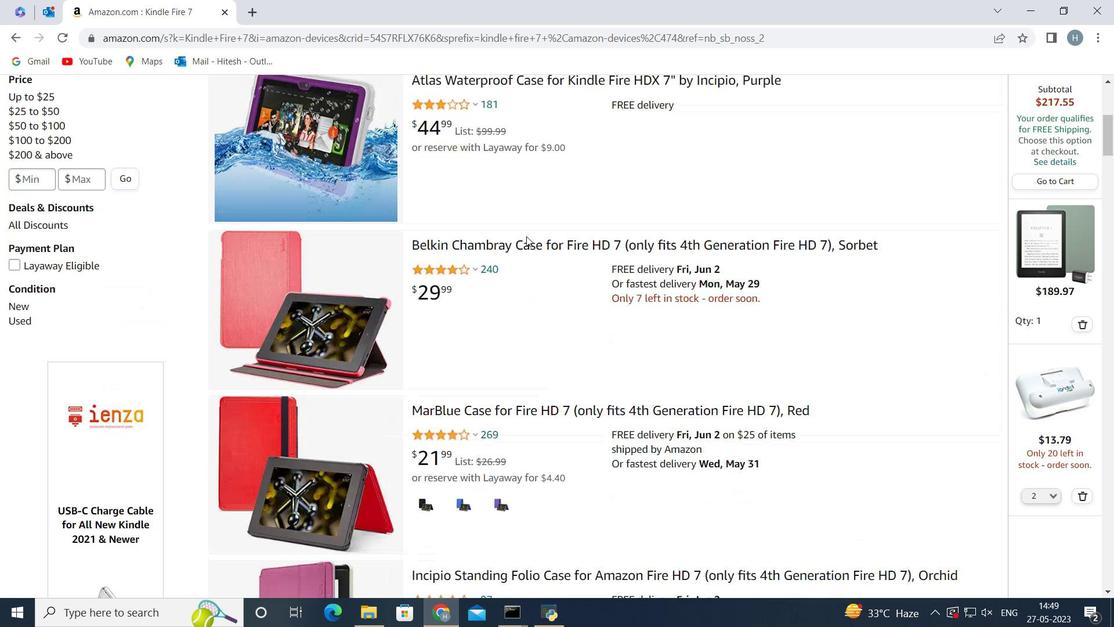 
Action: Mouse scrolled (527, 236) with delta (0, 0)
Screenshot: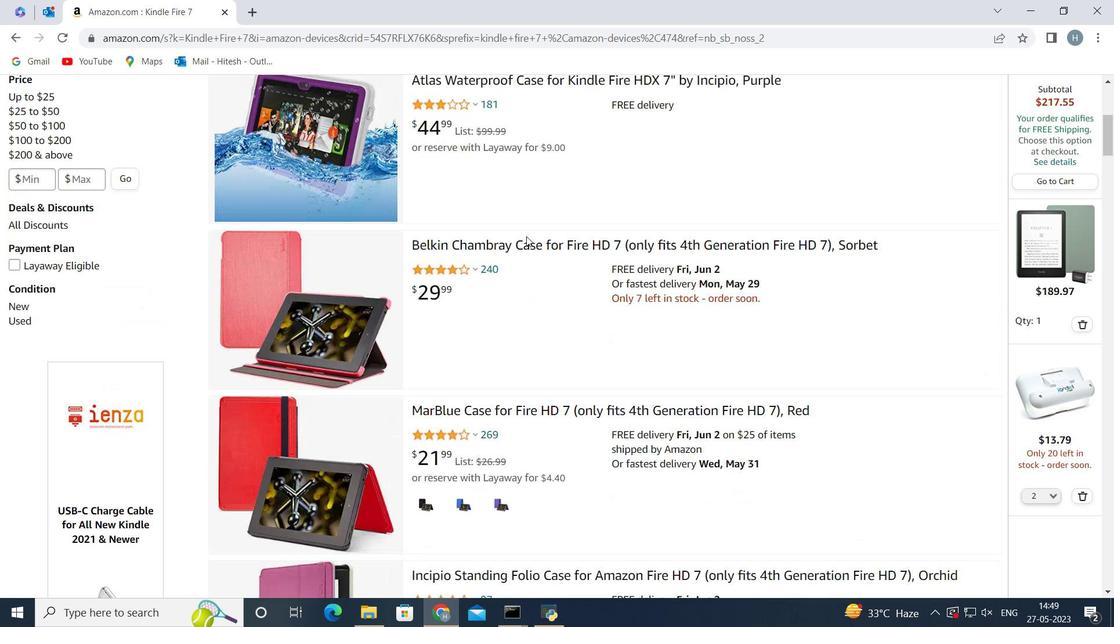 
Action: Mouse scrolled (527, 236) with delta (0, 0)
Screenshot: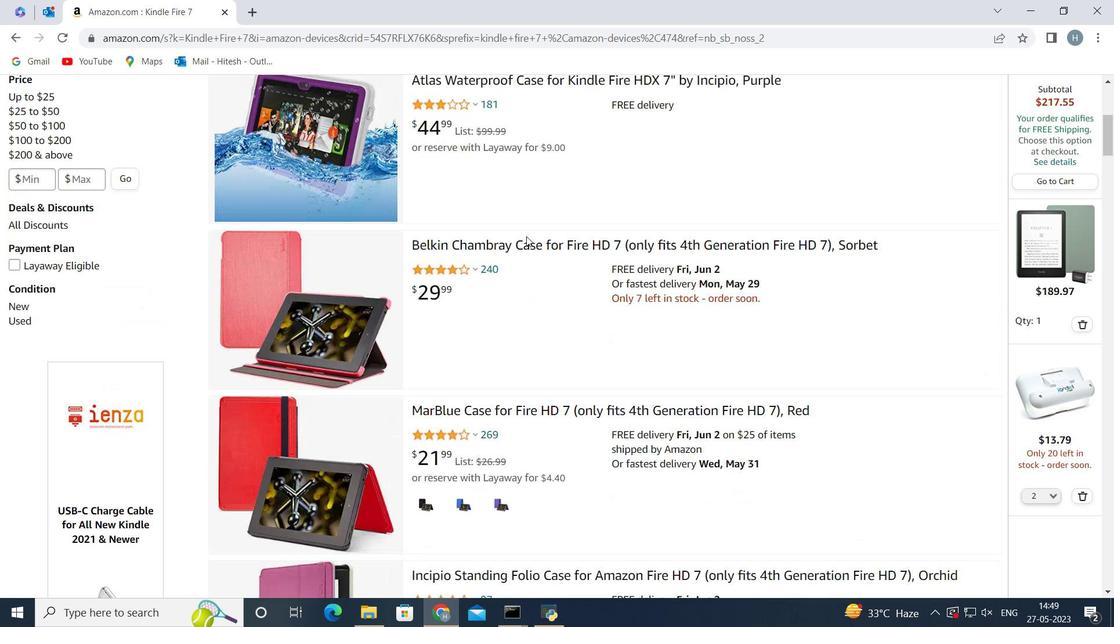 
Action: Mouse scrolled (527, 236) with delta (0, 0)
Screenshot: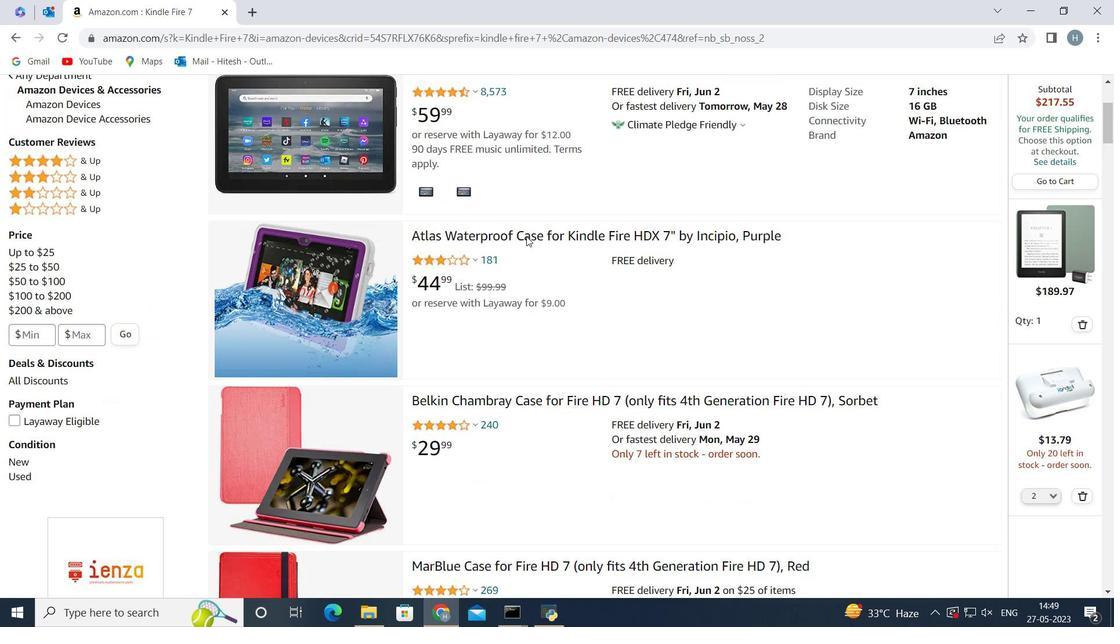 
Action: Mouse scrolled (527, 236) with delta (0, 0)
Screenshot: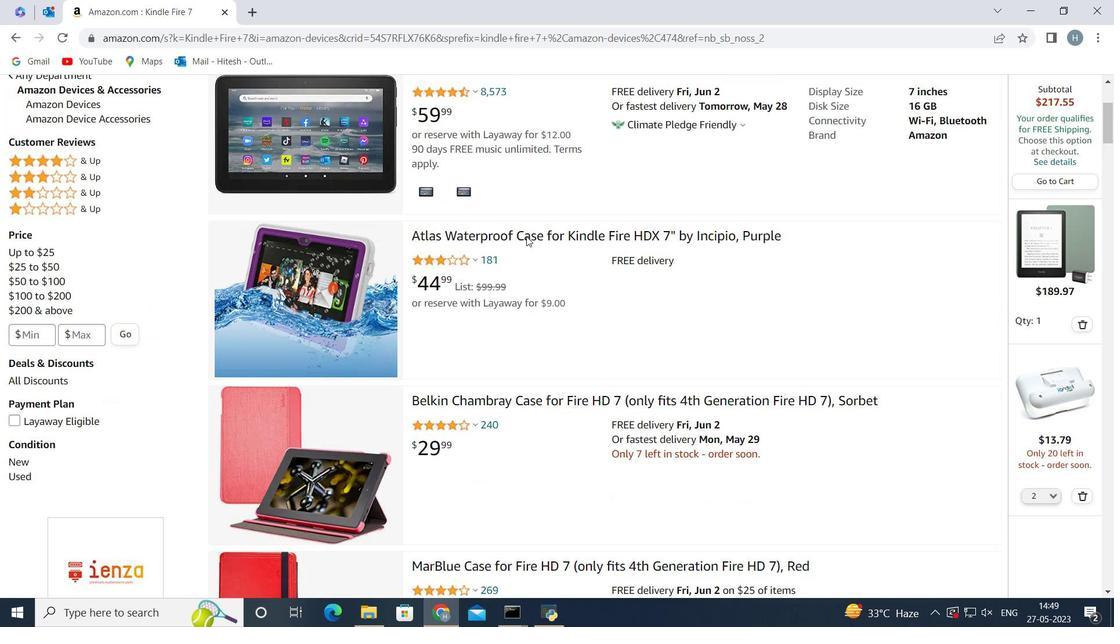 
Action: Mouse scrolled (527, 236) with delta (0, 0)
Screenshot: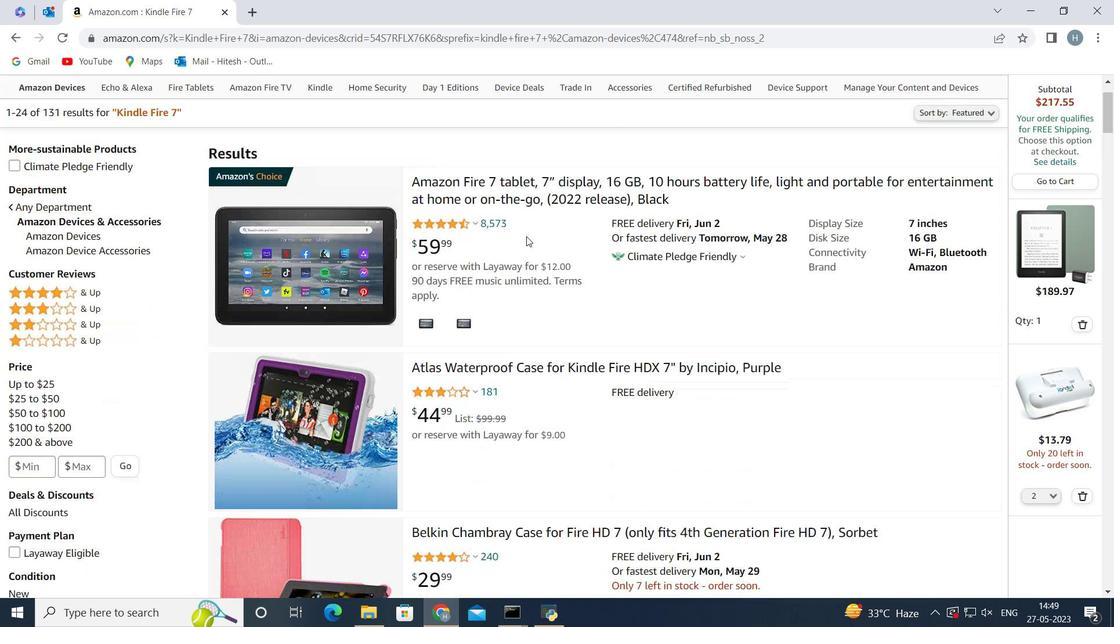 
Action: Mouse scrolled (527, 236) with delta (0, 0)
Screenshot: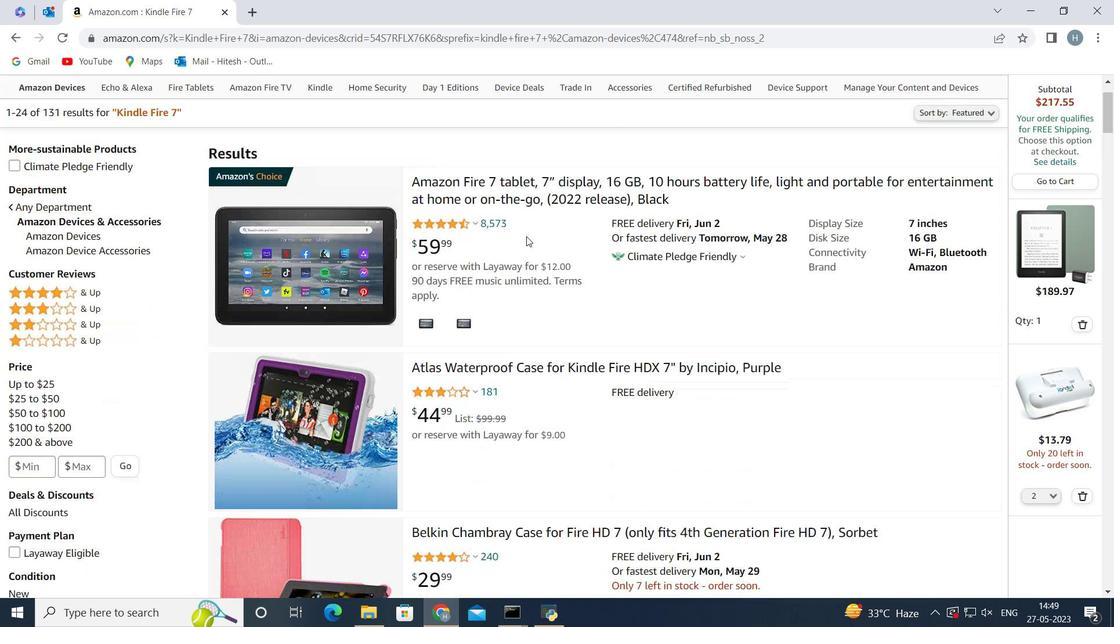 
Action: Mouse scrolled (527, 236) with delta (0, 0)
Screenshot: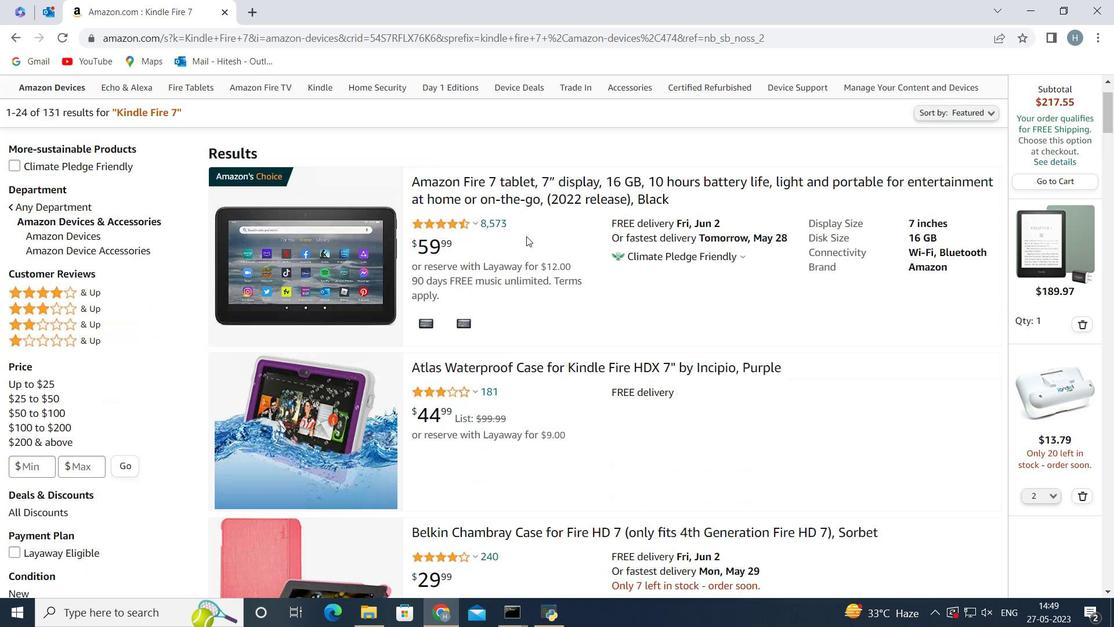 
Action: Mouse scrolled (527, 236) with delta (0, 0)
Screenshot: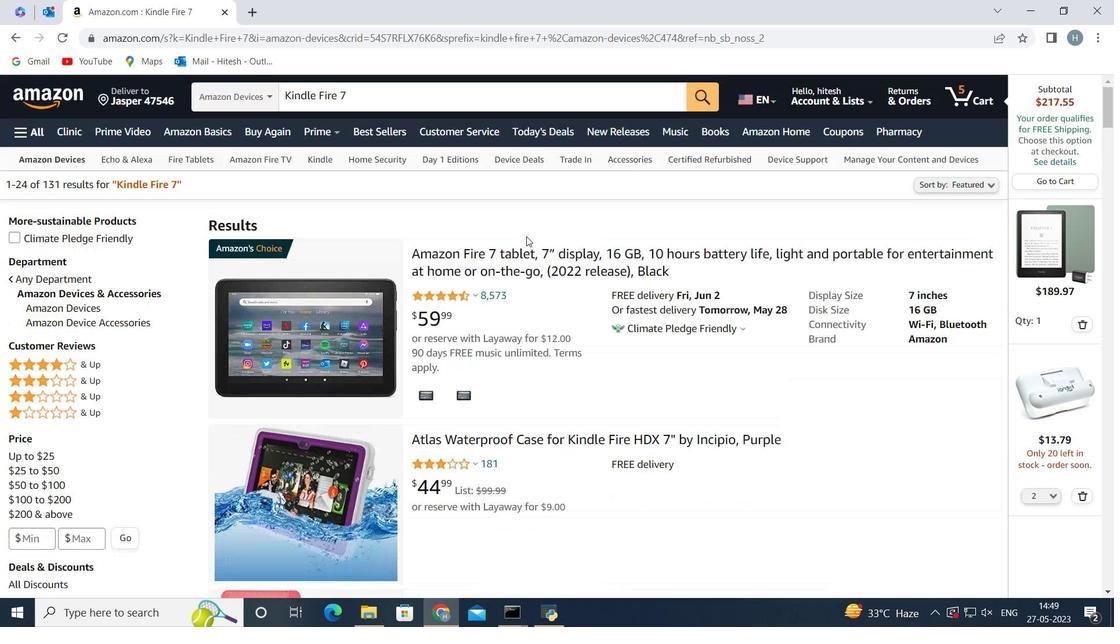 
Action: Mouse scrolled (527, 236) with delta (0, 0)
Screenshot: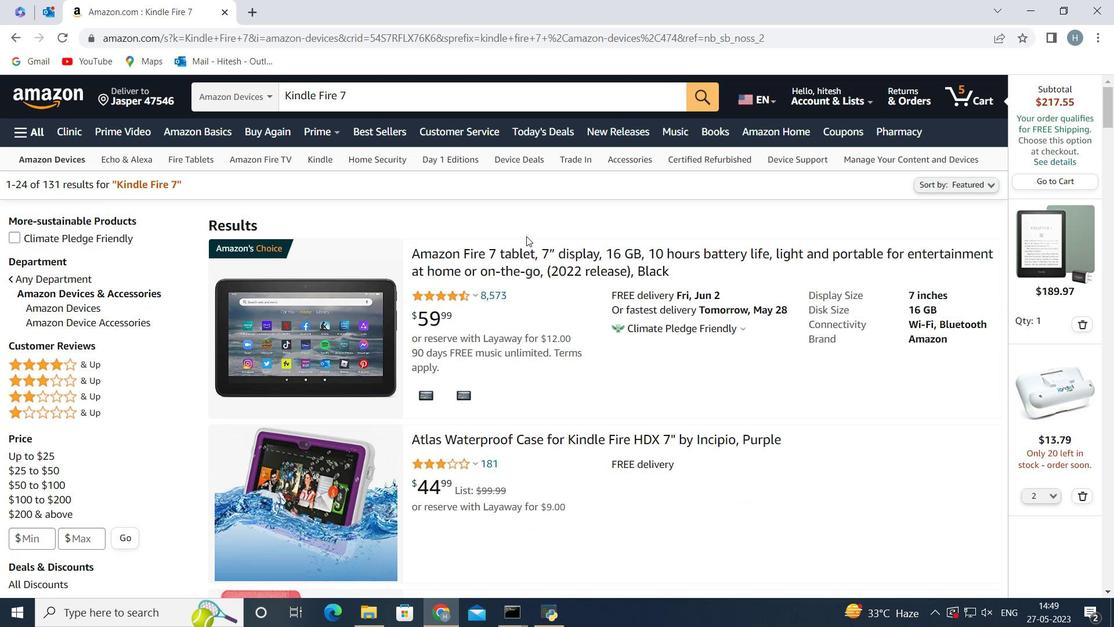 
Action: Mouse scrolled (527, 236) with delta (0, 0)
Screenshot: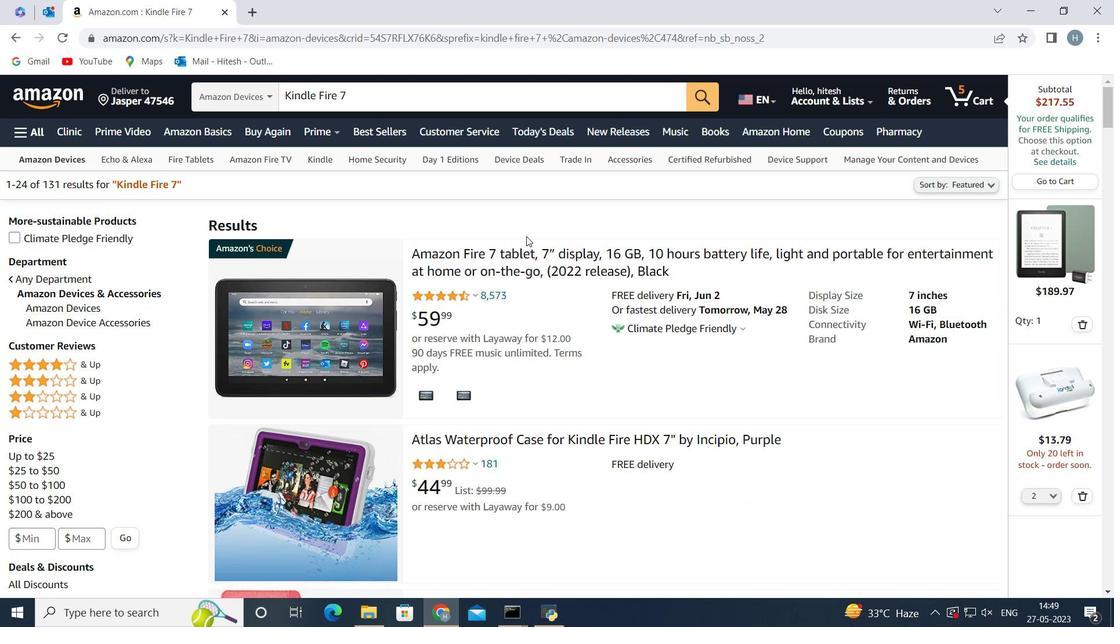 
Action: Mouse scrolled (527, 236) with delta (0, 0)
Screenshot: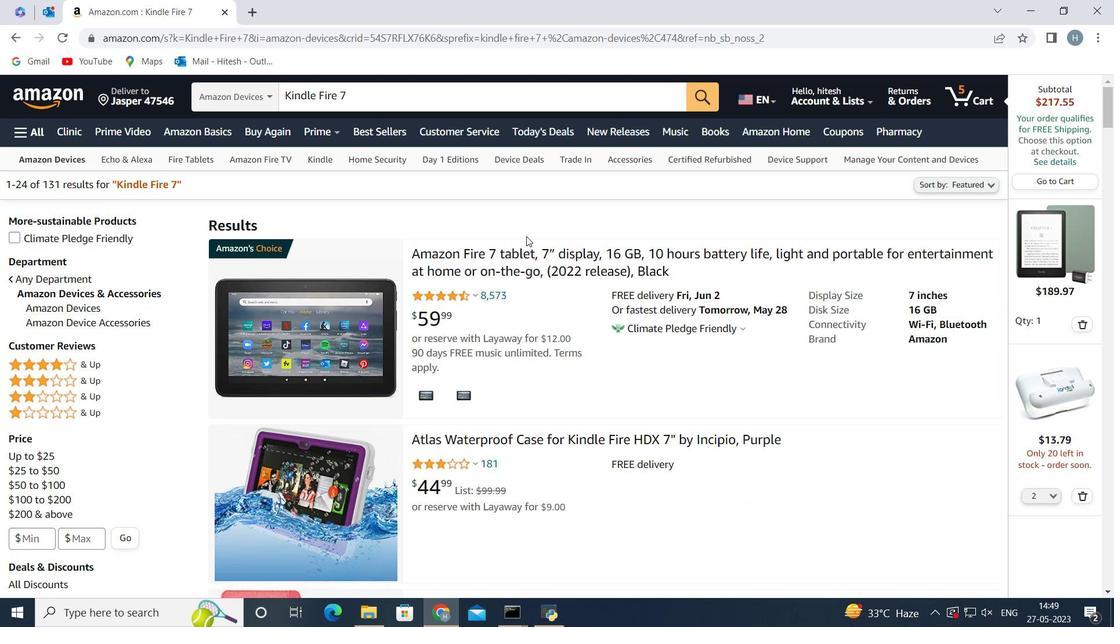 
Action: Mouse scrolled (527, 236) with delta (0, 0)
Screenshot: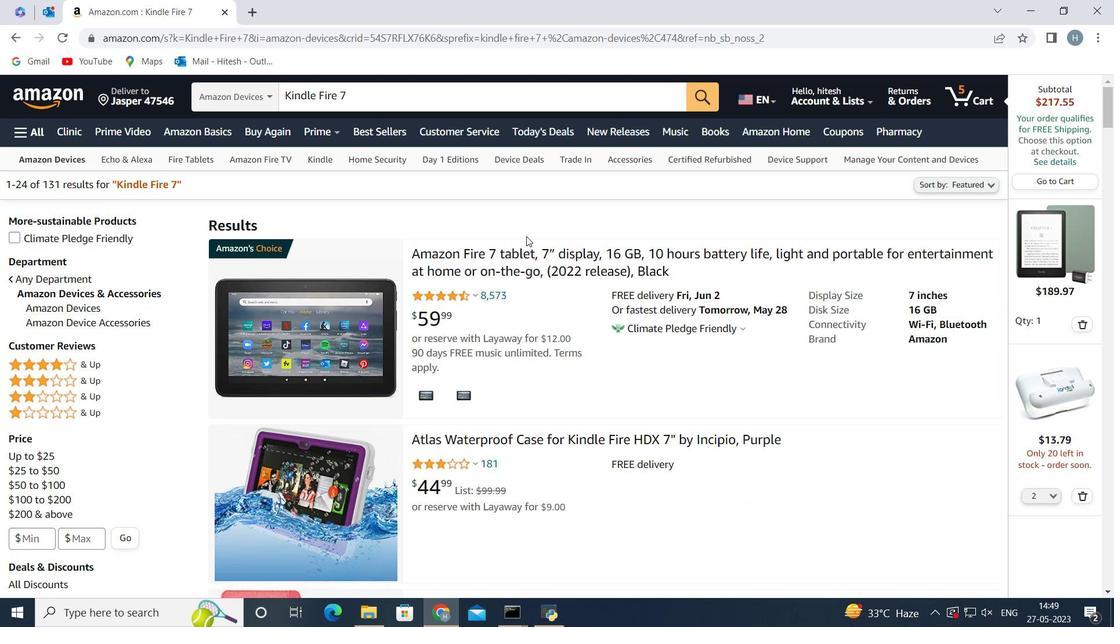 
